 Task: Select Kindle E-Readers from Kindle E-readers & Books. Add to cart Kindle Fire 7-2. Place order for _x000D_
15 Dacey Ln_x000D_
Stafford, Virginia(VA), 22556, Cell Number (540) 752-1495
Action: Mouse moved to (374, 606)
Screenshot: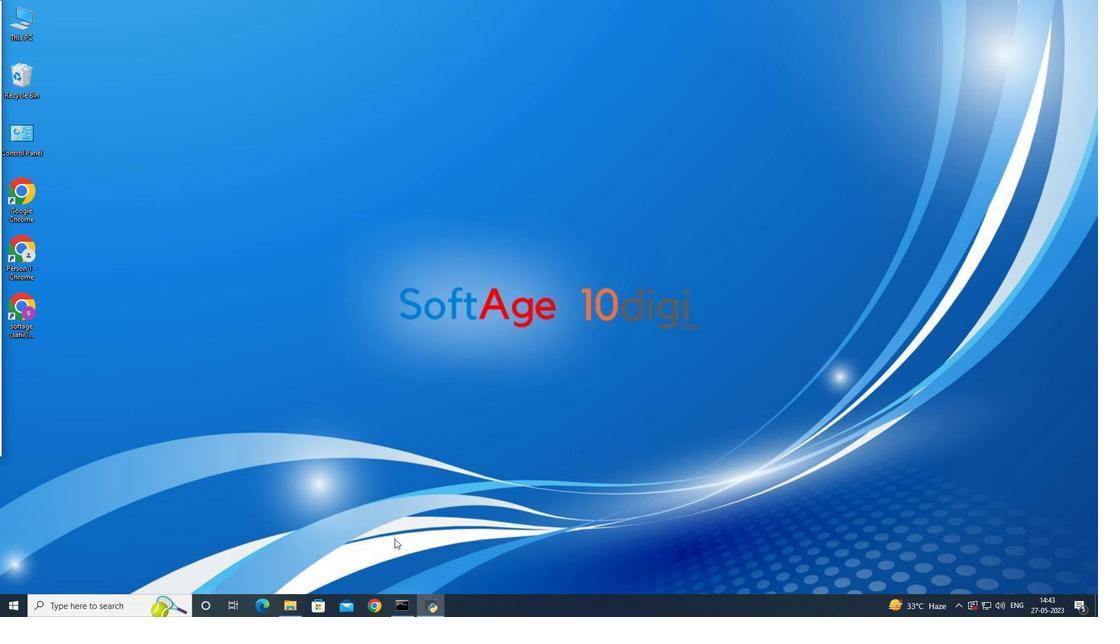 
Action: Mouse pressed left at (374, 606)
Screenshot: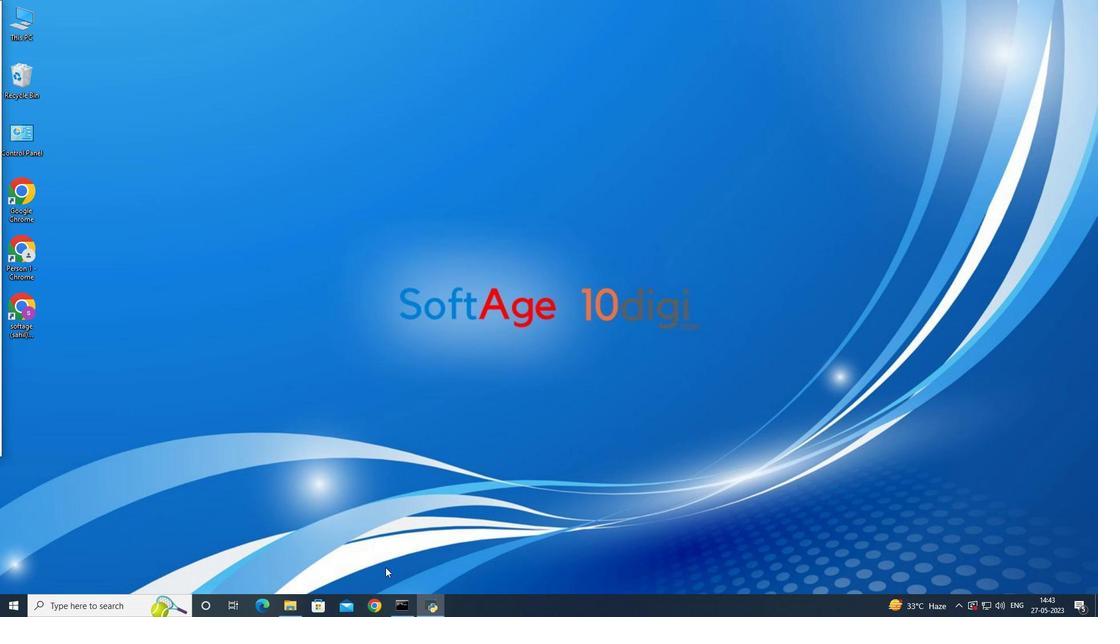 
Action: Mouse moved to (52, 46)
Screenshot: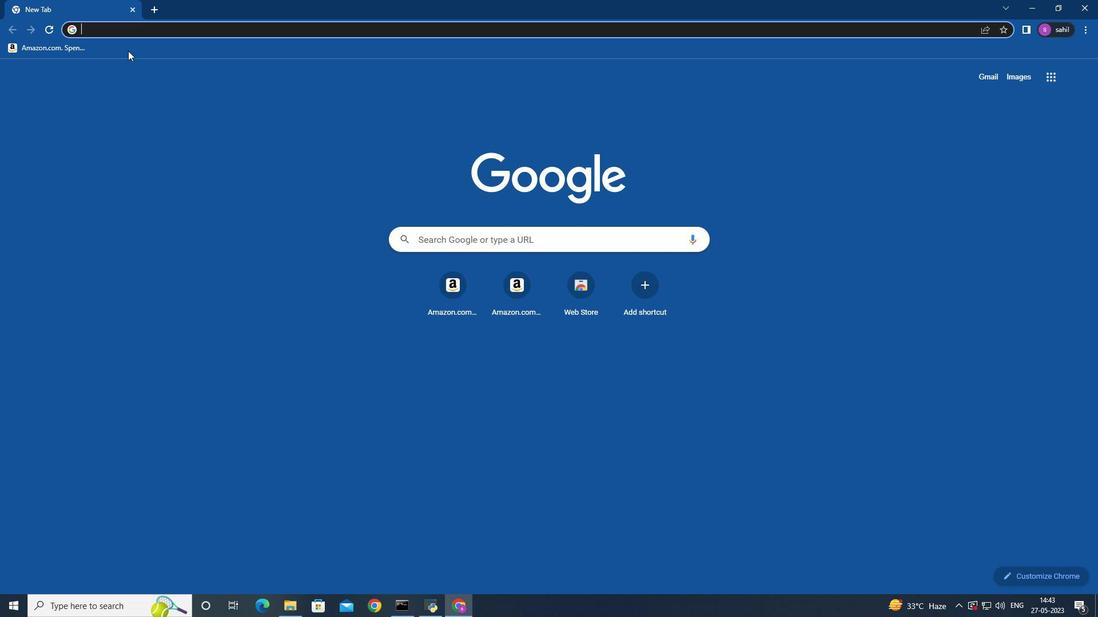 
Action: Mouse pressed left at (52, 46)
Screenshot: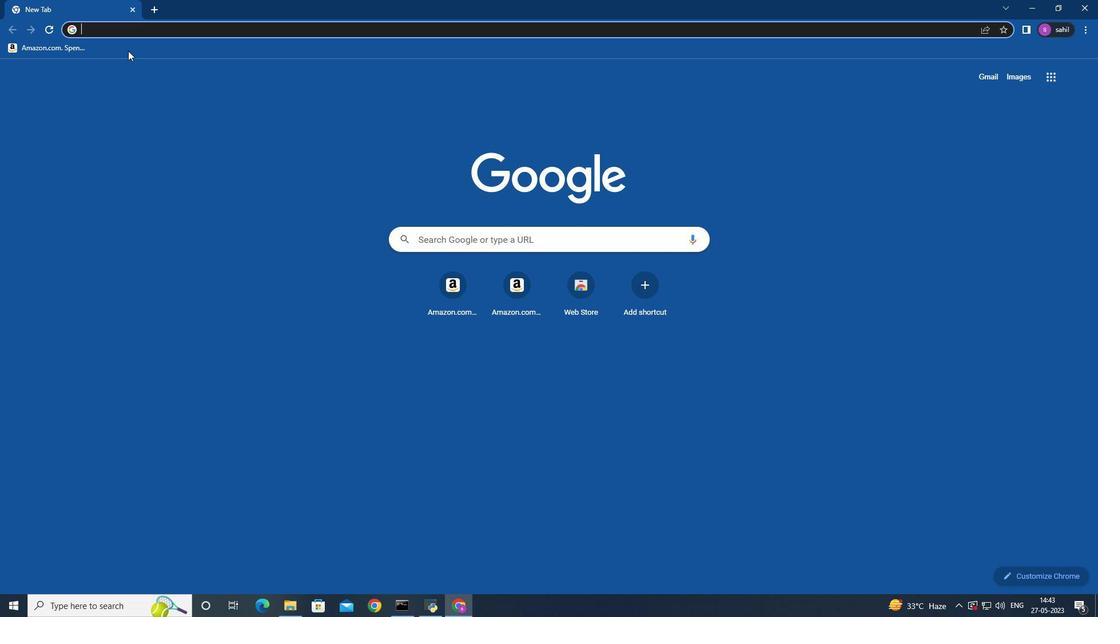 
Action: Mouse moved to (122, 61)
Screenshot: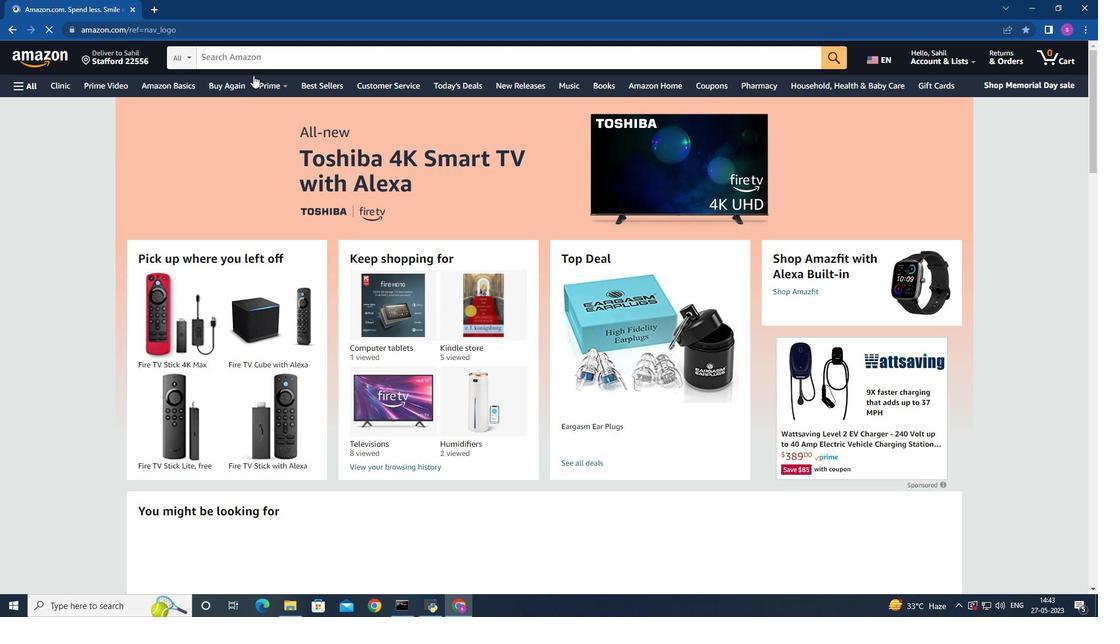 
Action: Mouse pressed left at (122, 61)
Screenshot: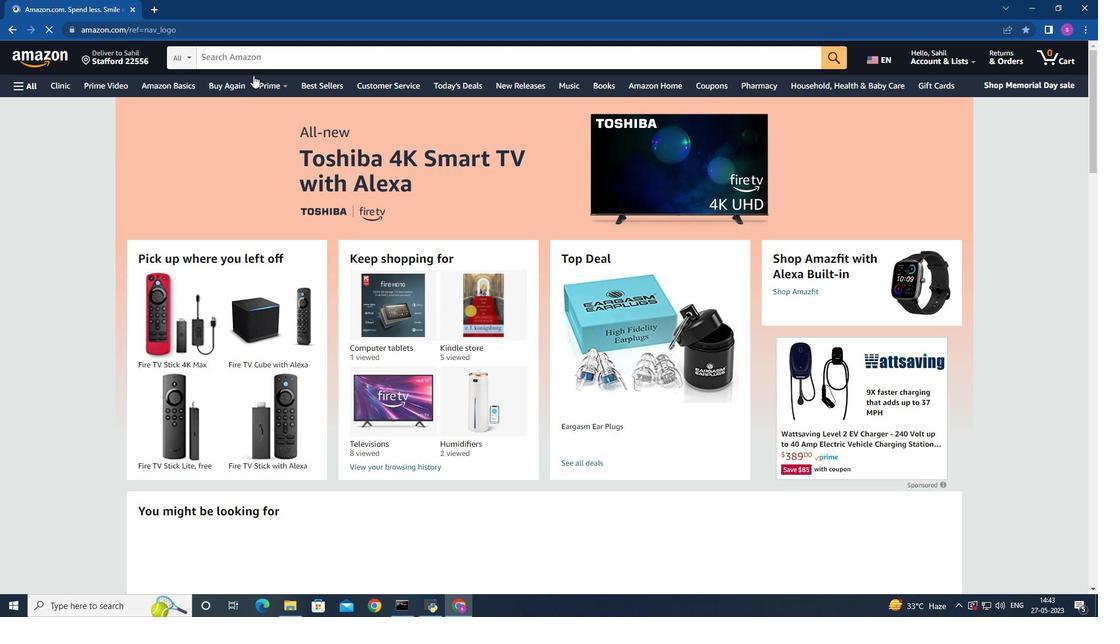 
Action: Mouse moved to (626, 251)
Screenshot: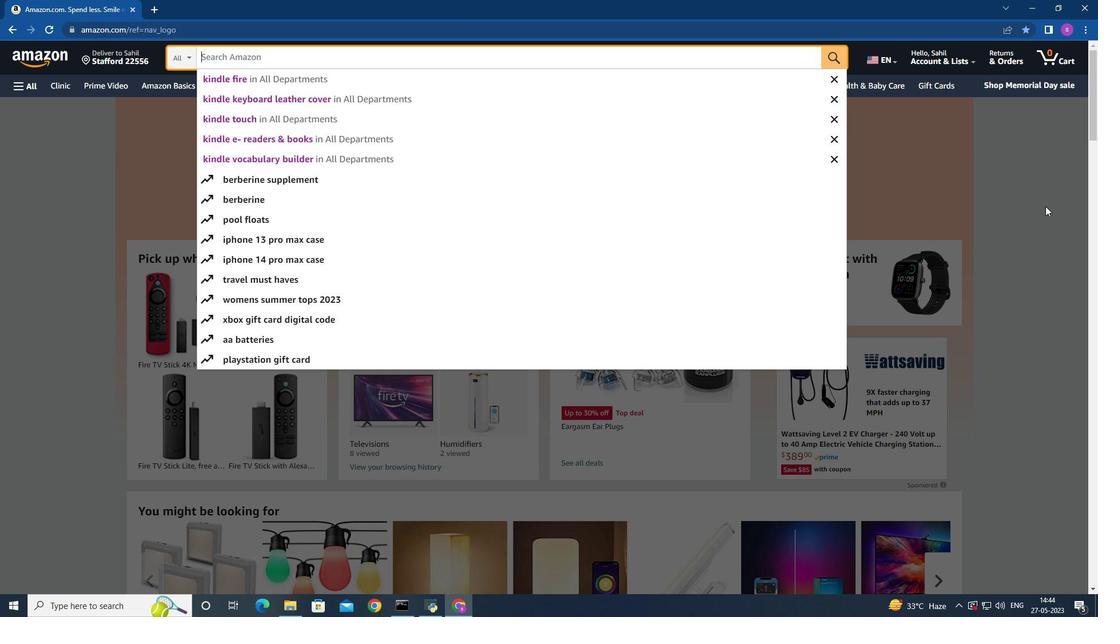 
Action: Mouse scrolled (626, 251) with delta (0, 0)
Screenshot: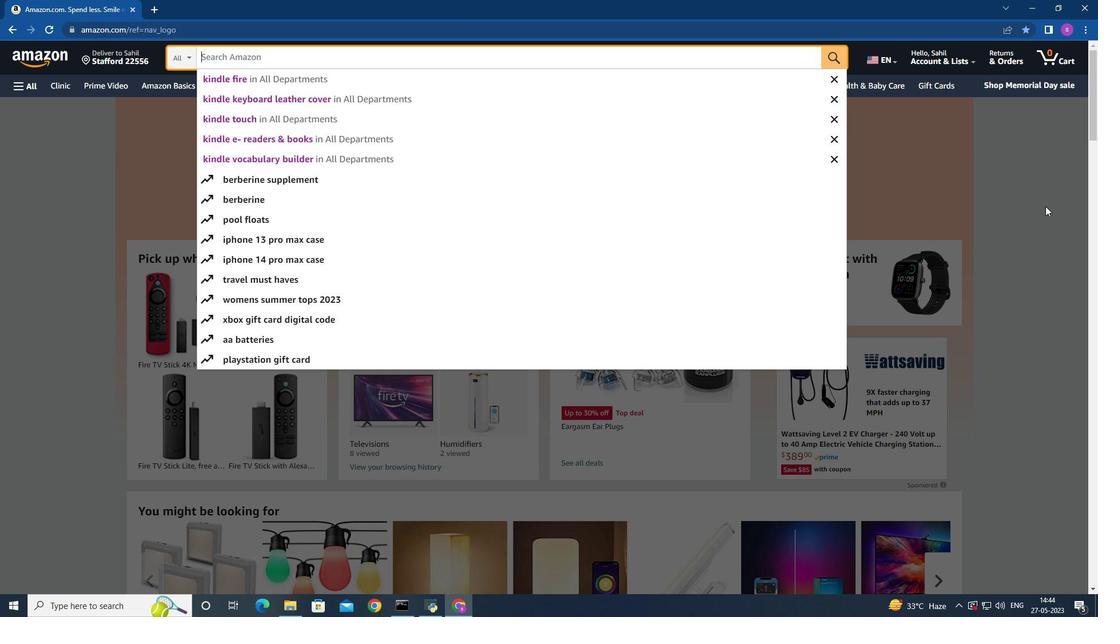 
Action: Mouse moved to (626, 252)
Screenshot: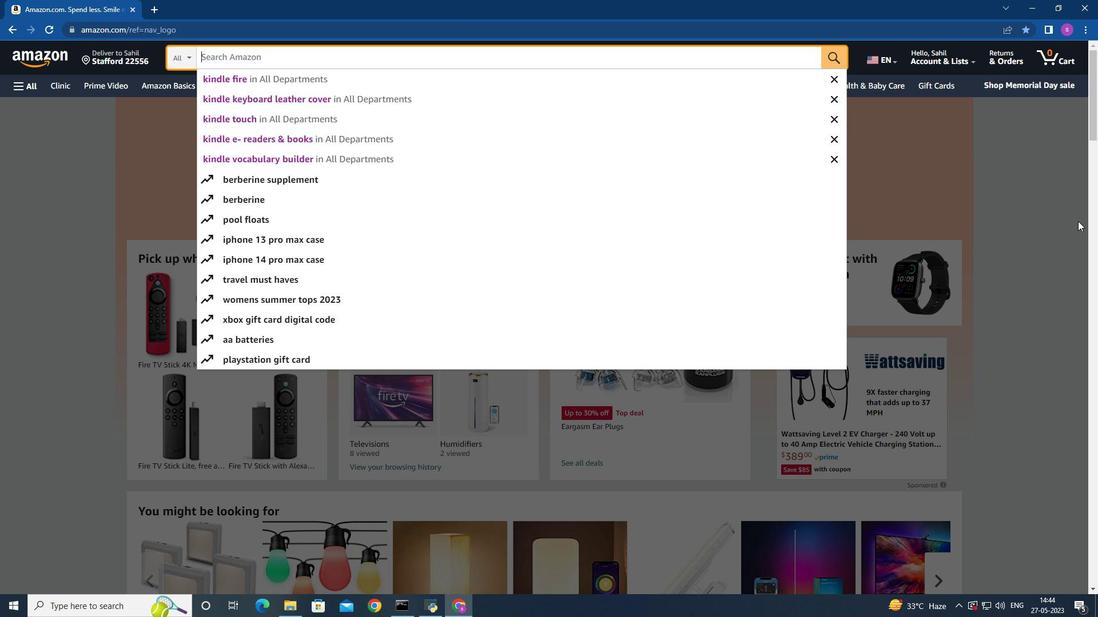 
Action: Mouse scrolled (626, 251) with delta (0, 0)
Screenshot: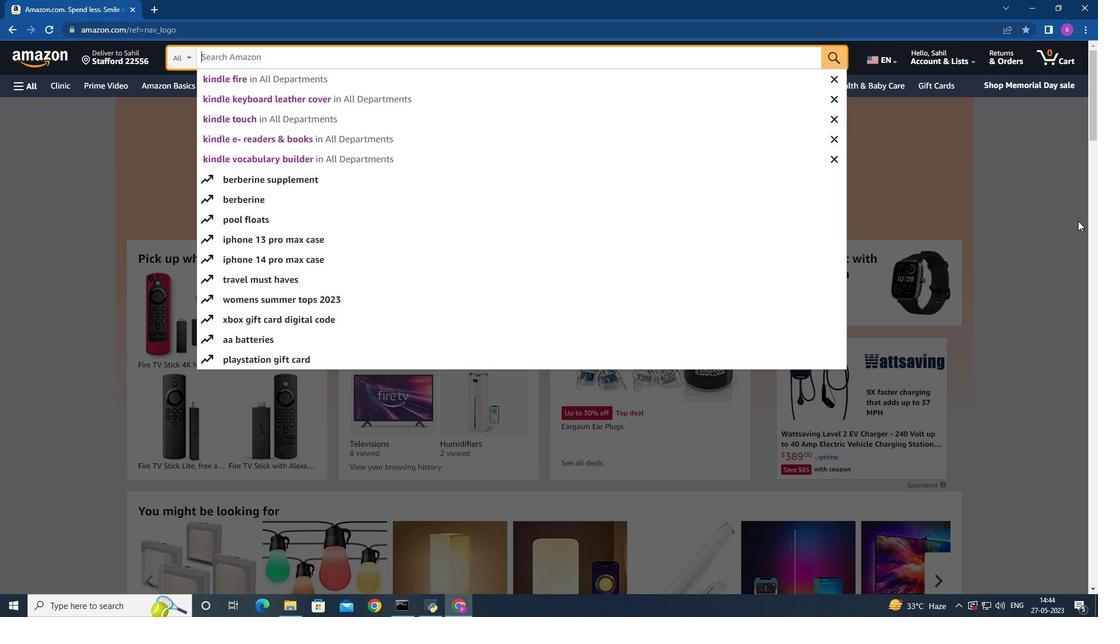 
Action: Mouse moved to (533, 352)
Screenshot: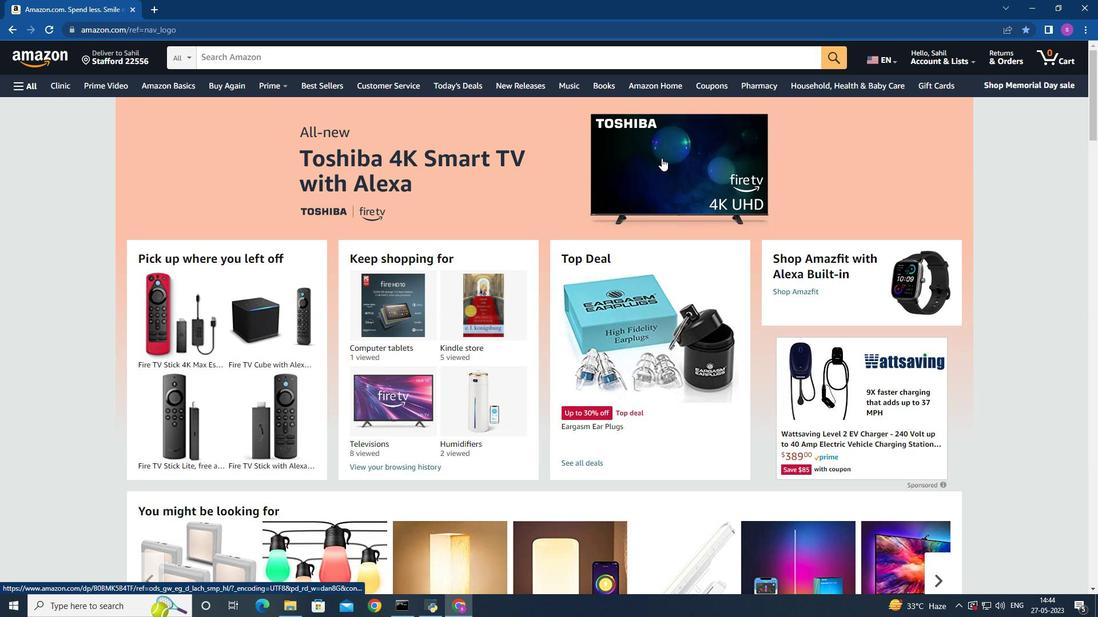 
Action: Mouse pressed left at (533, 352)
Screenshot: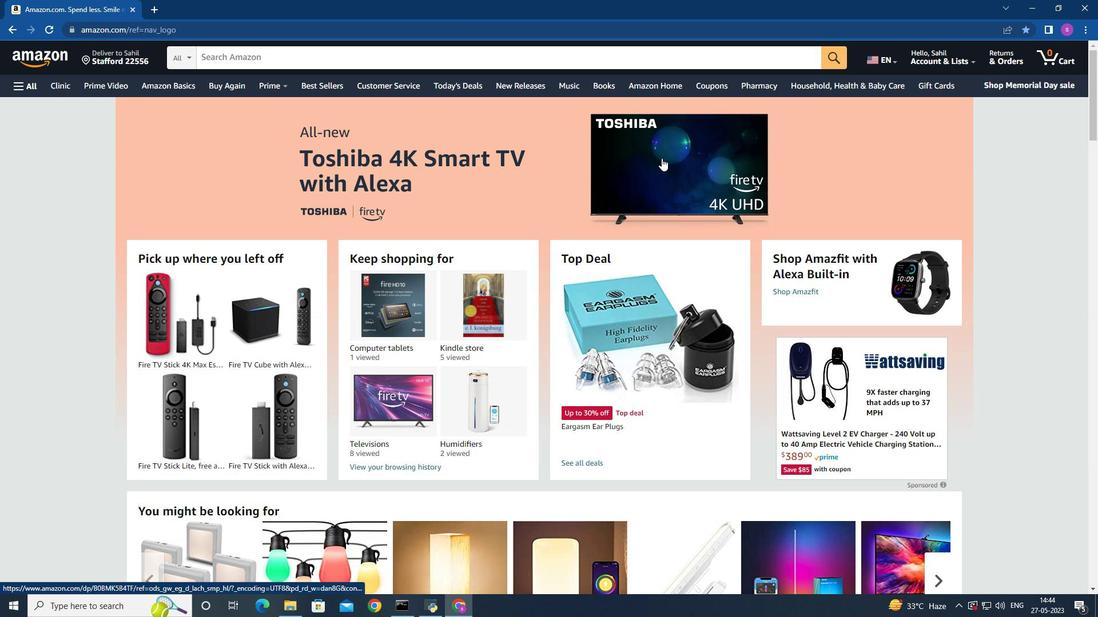 
Action: Mouse moved to (309, 248)
Screenshot: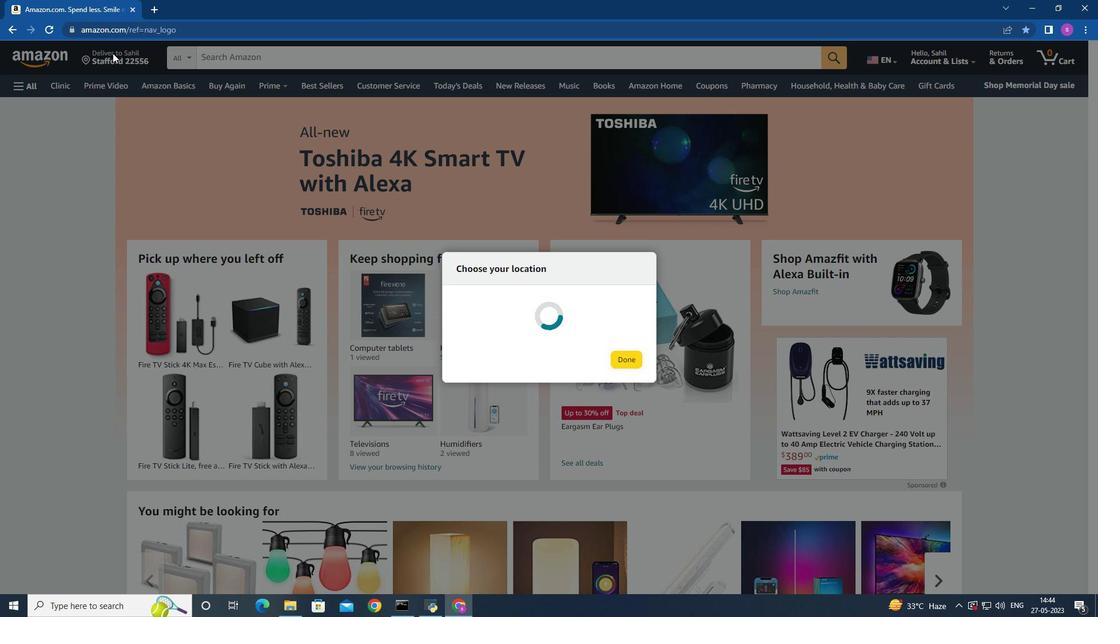
Action: Mouse pressed left at (309, 248)
Screenshot: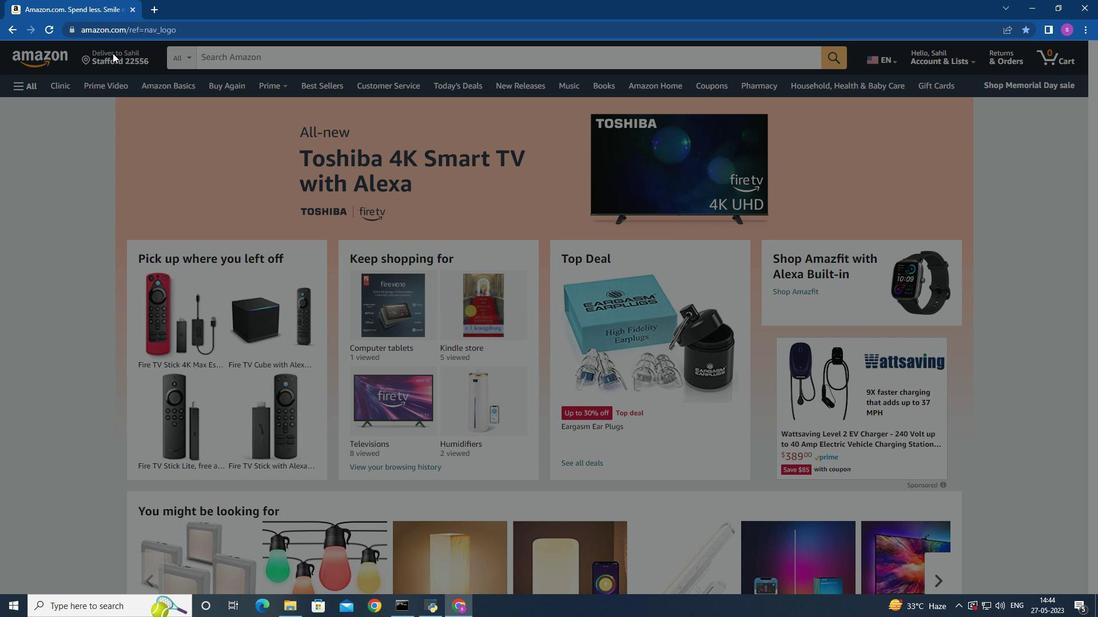 
Action: Mouse moved to (1073, 235)
Screenshot: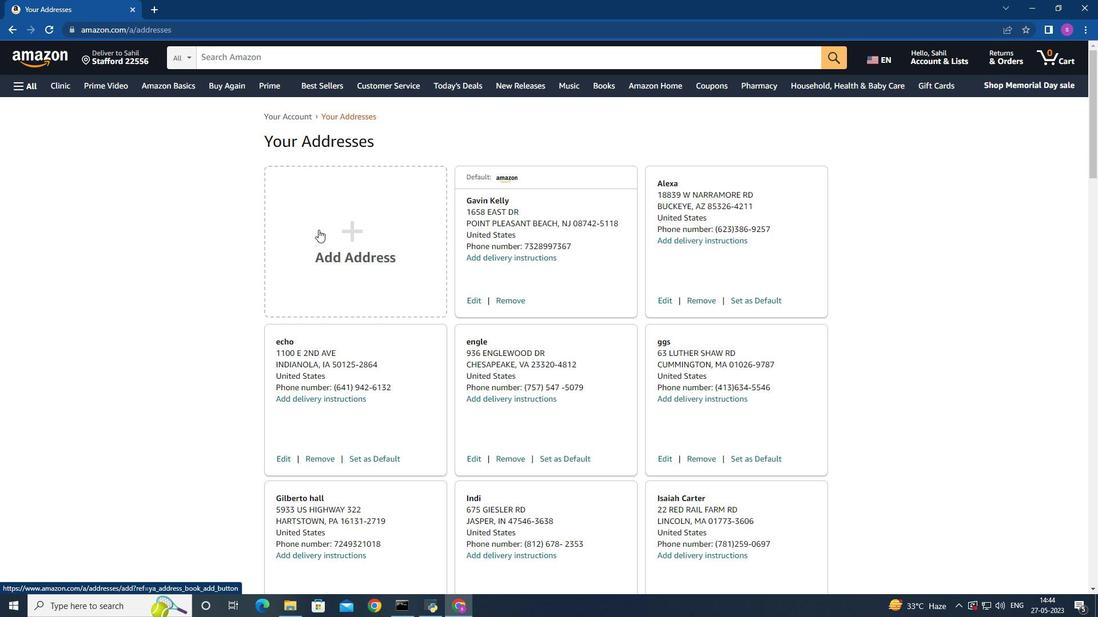 
Action: Mouse pressed left at (1073, 235)
Screenshot: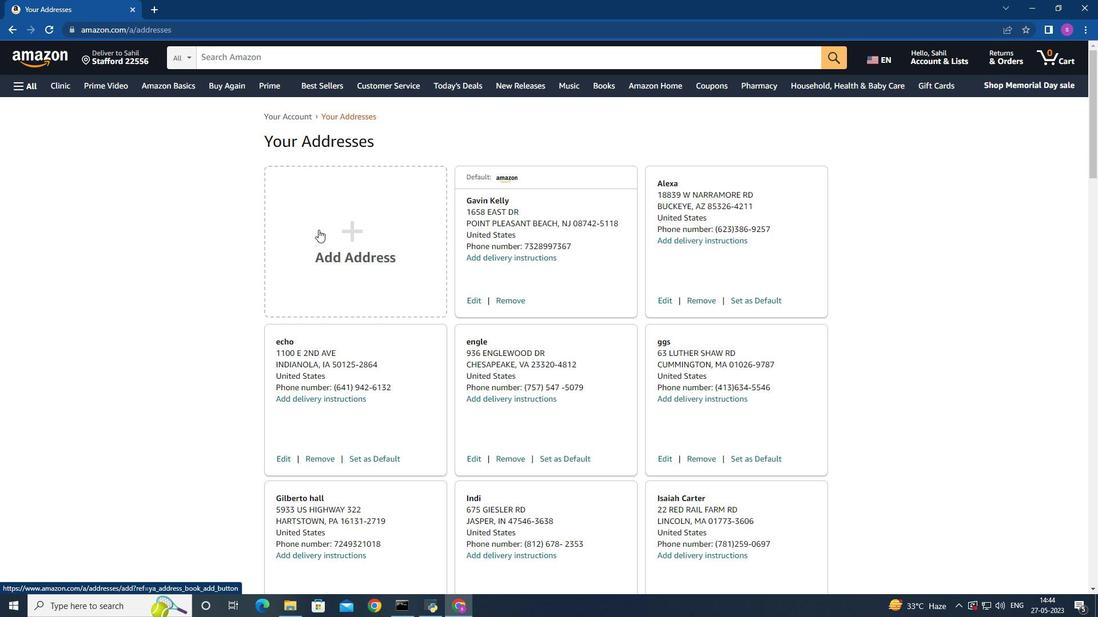 
Action: Mouse moved to (435, 269)
Screenshot: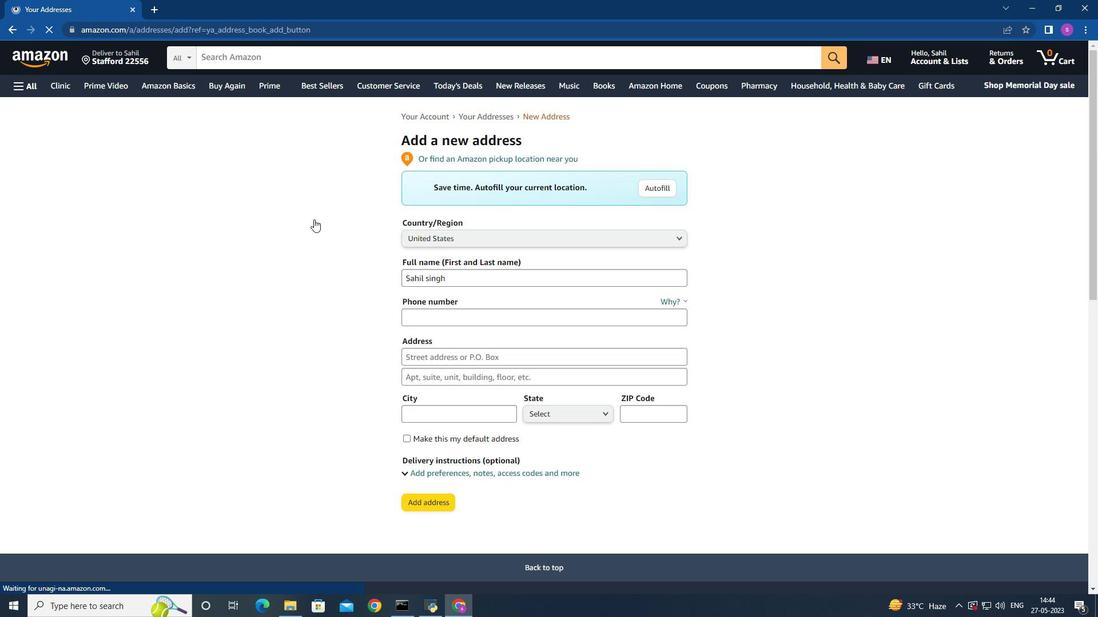 
Action: Mouse scrolled (435, 268) with delta (0, 0)
Screenshot: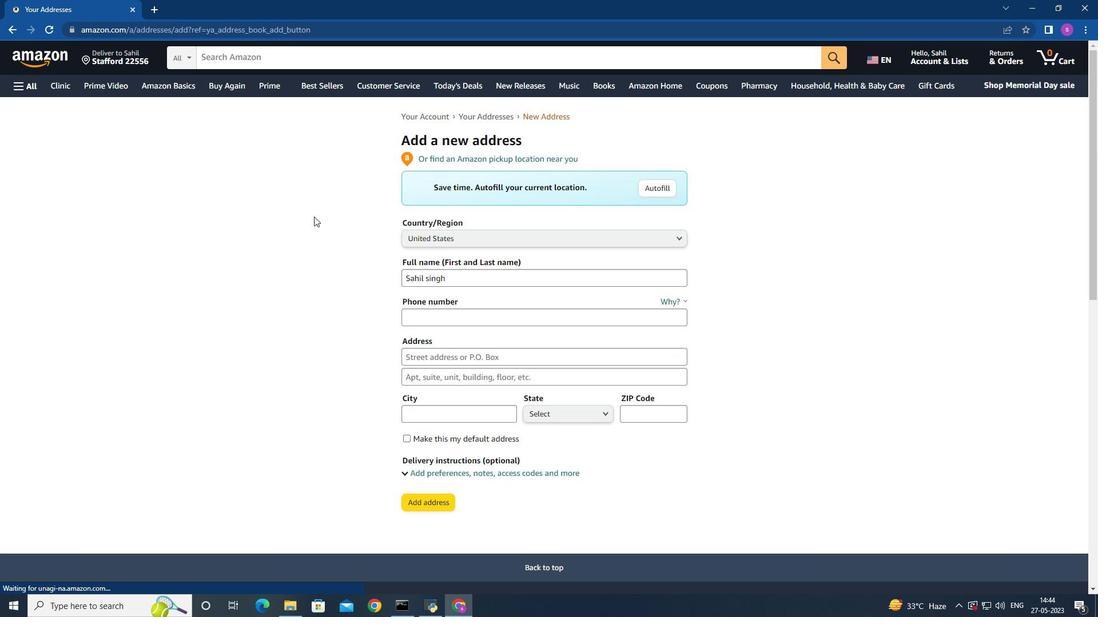 
Action: Mouse moved to (412, 256)
Screenshot: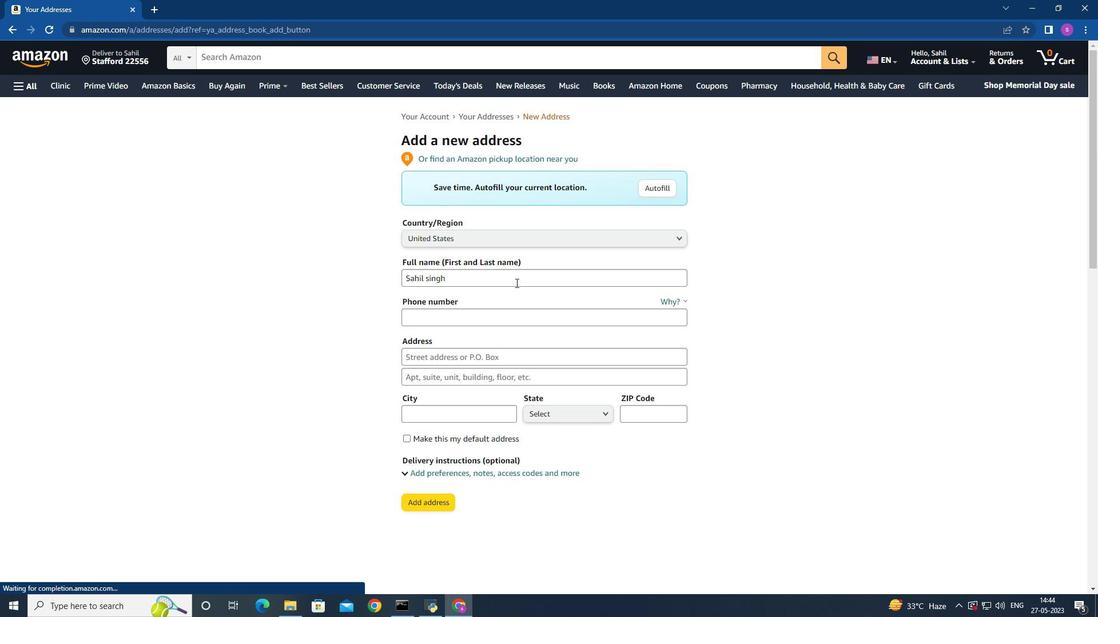 
Action: Mouse pressed left at (412, 256)
Screenshot: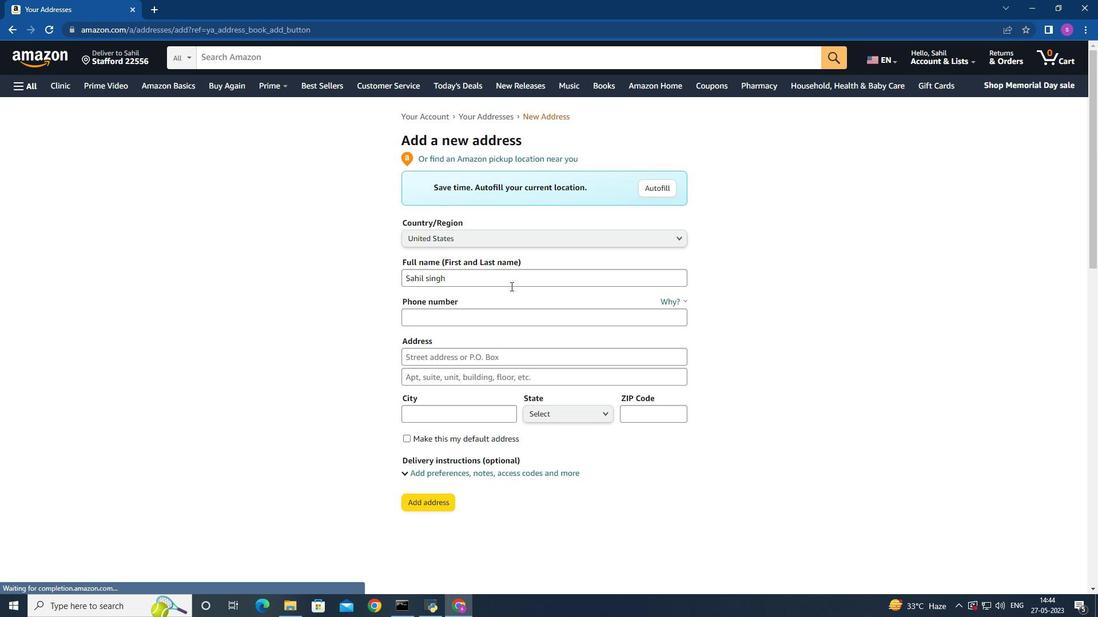 
Action: Mouse moved to (413, 256)
Screenshot: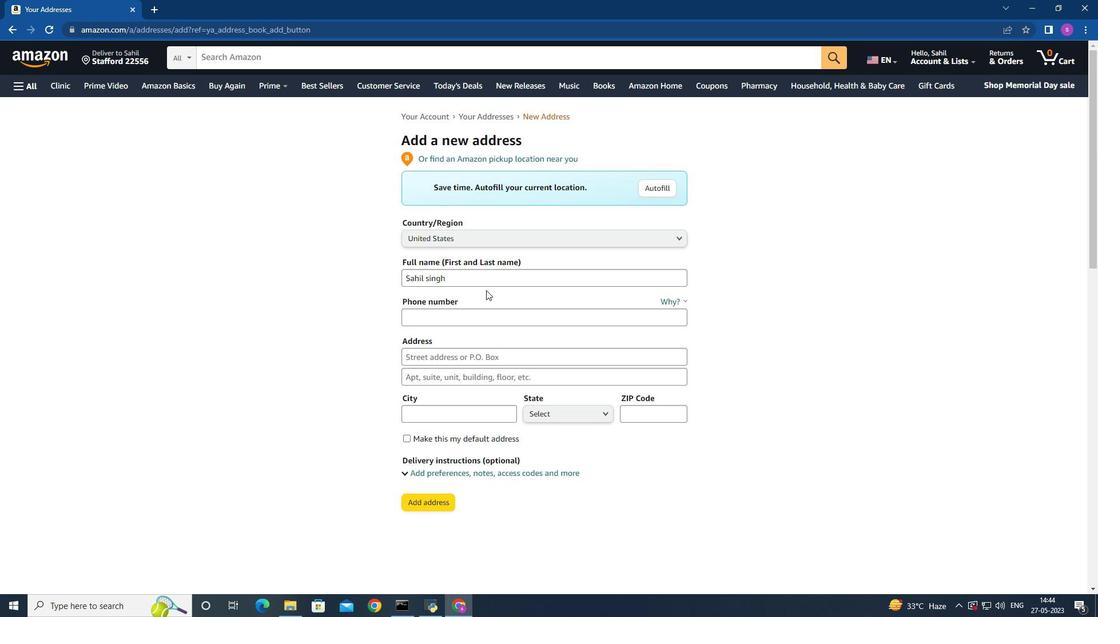
Action: Key pressed <Key.shift>(540<Key.shift>)<Key.space>752<Key.space>-<Key.space>1495
Screenshot: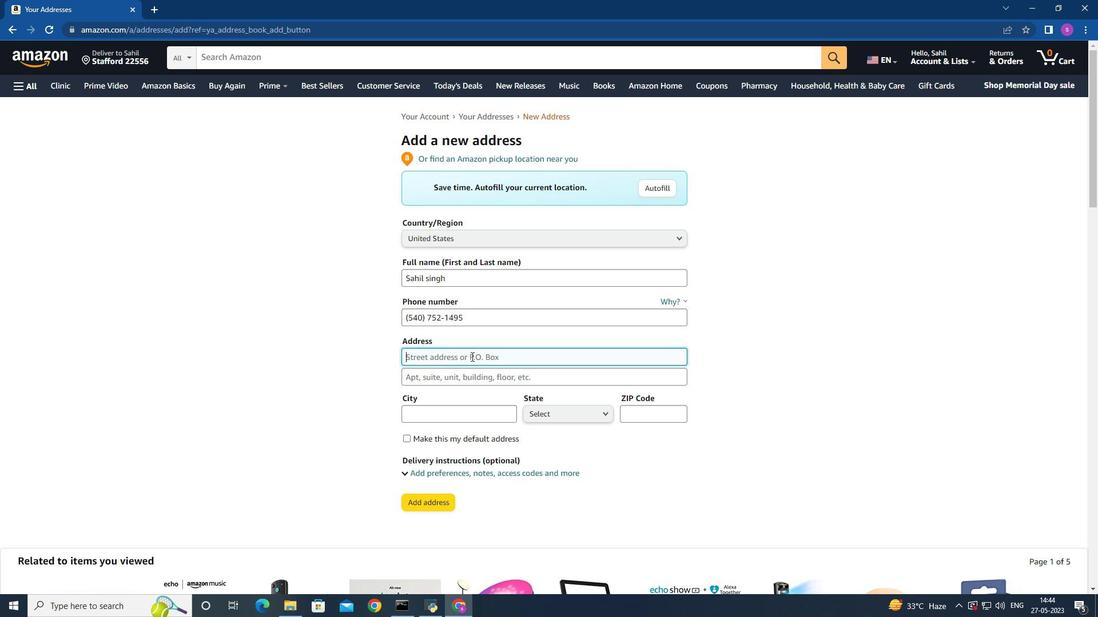 
Action: Mouse moved to (408, 299)
Screenshot: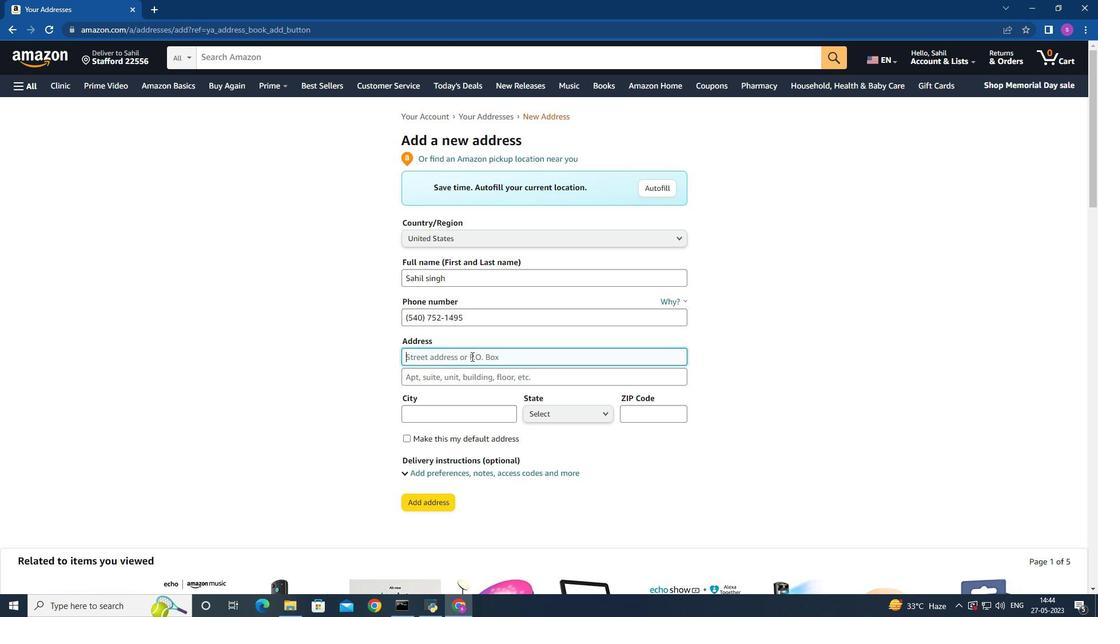 
Action: Mouse pressed left at (408, 299)
Screenshot: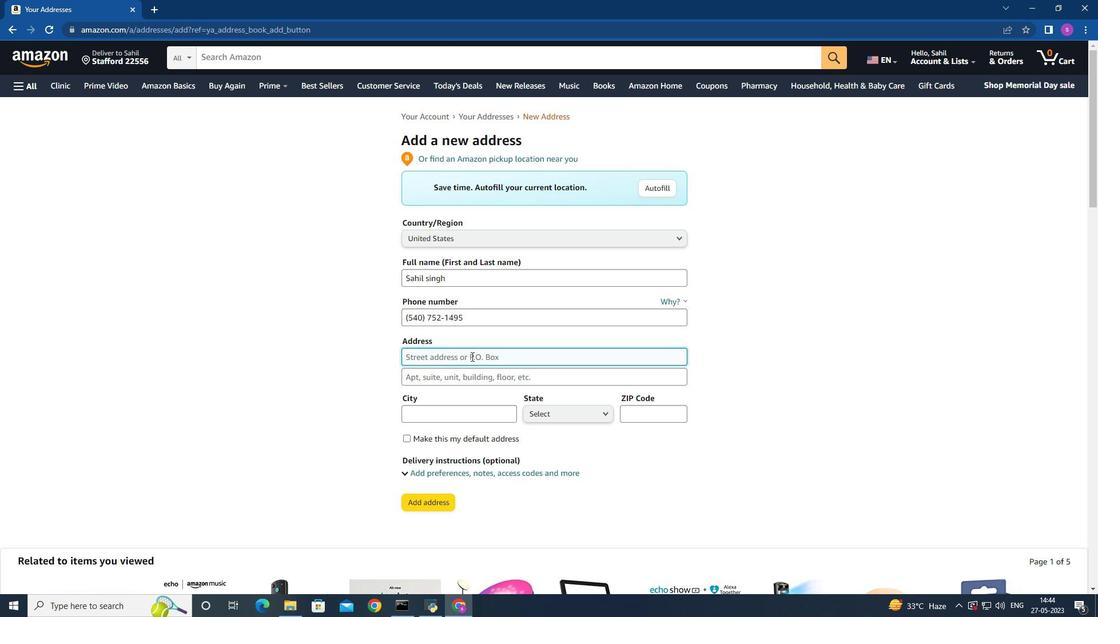 
Action: Mouse moved to (408, 299)
Screenshot: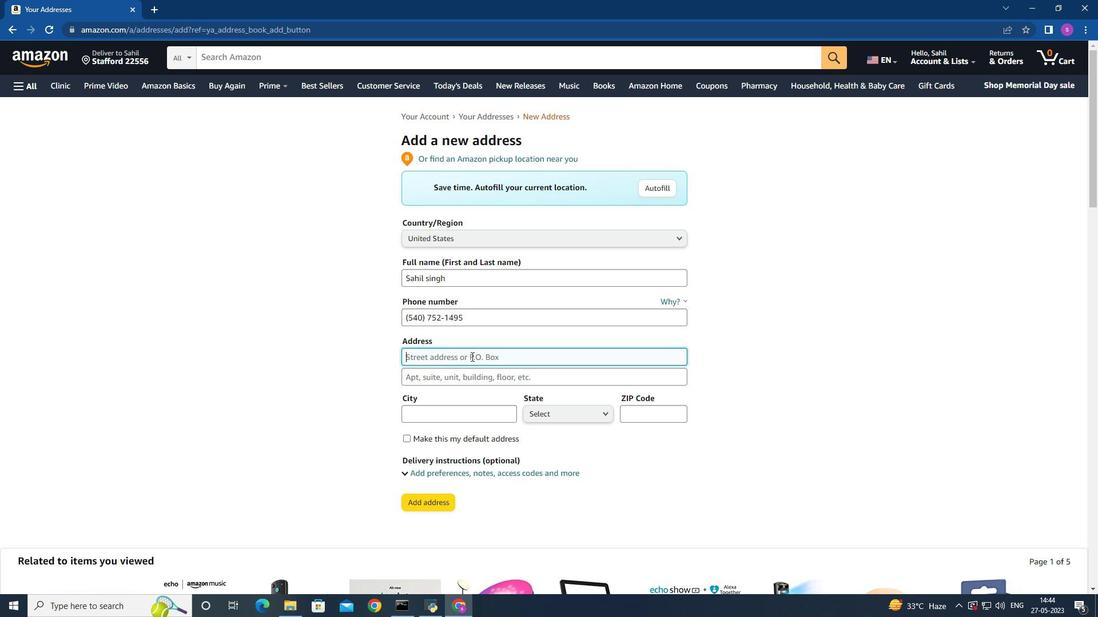 
Action: Key pressed 15<Key.space><Key.shift><Key.shift><Key.shift><Key.shift><Key.shift><Key.shift>Dacey
Screenshot: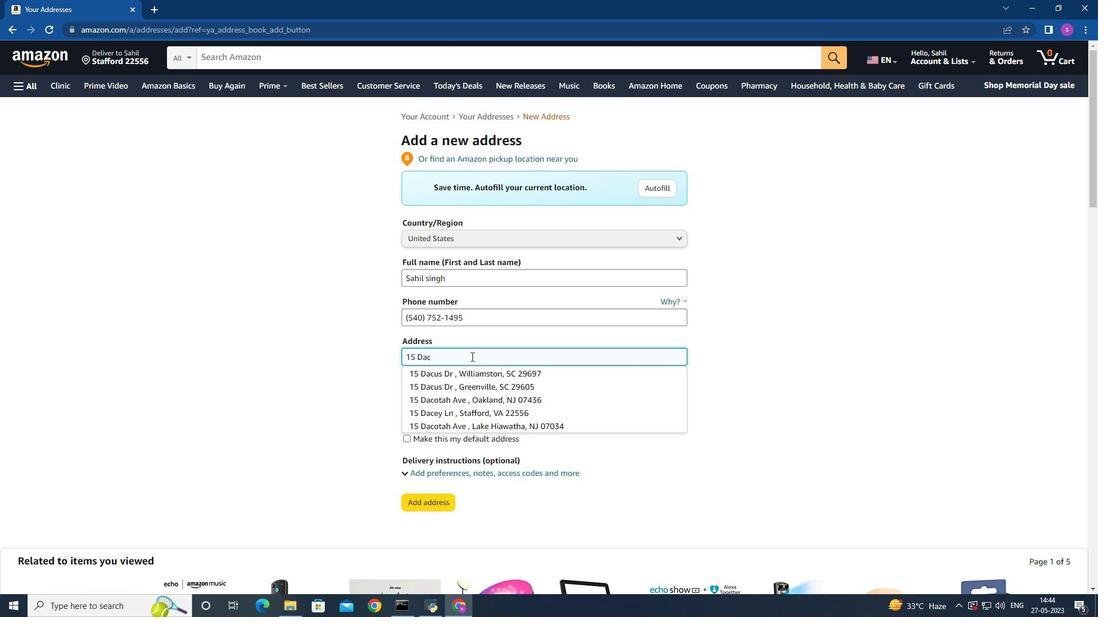 
Action: Mouse moved to (465, 317)
Screenshot: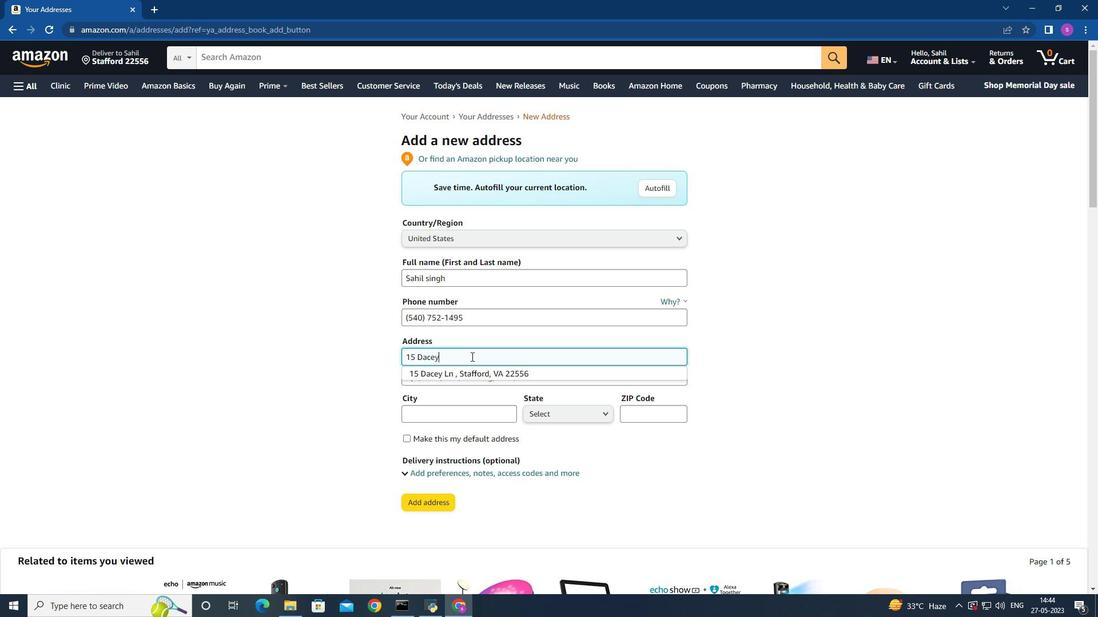 
Action: Mouse pressed left at (465, 317)
Screenshot: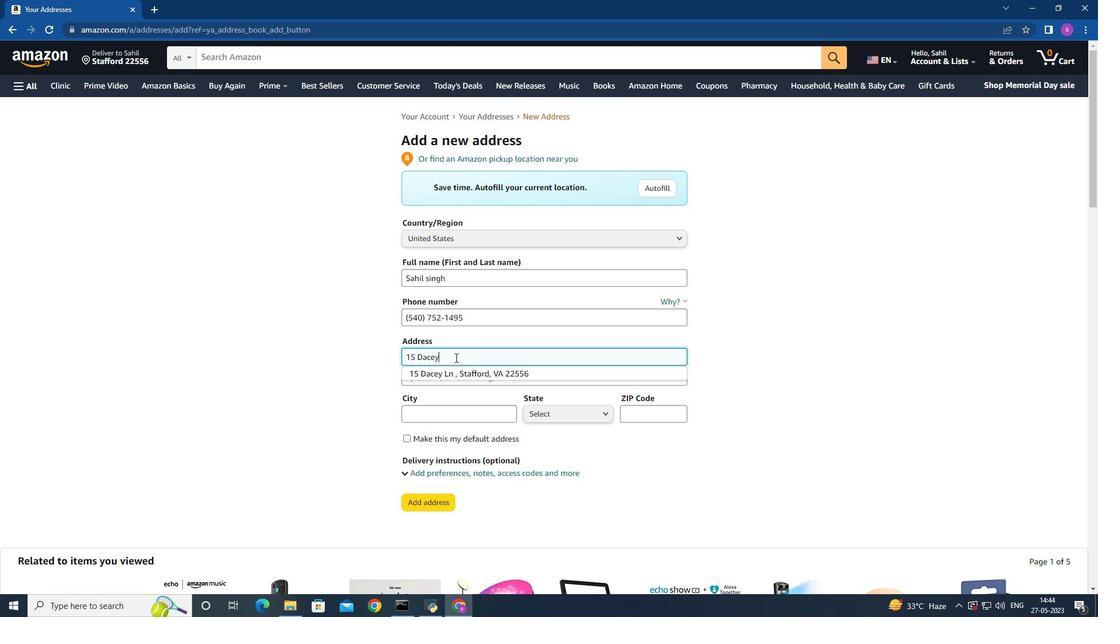 
Action: Mouse moved to (454, 305)
Screenshot: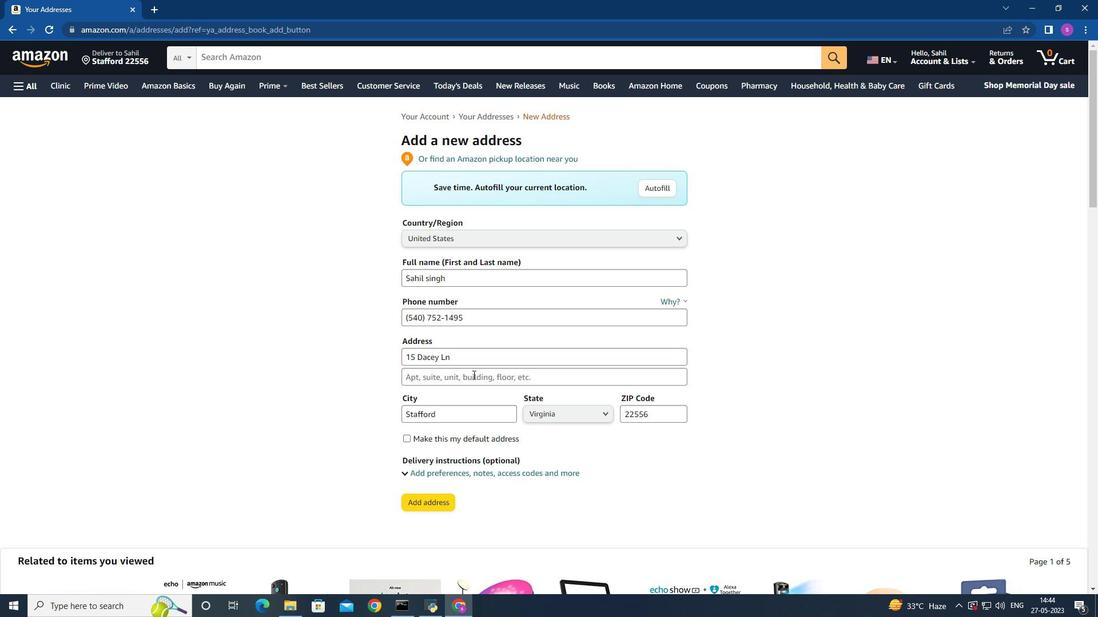 
Action: Mouse scrolled (454, 306) with delta (0, 0)
Screenshot: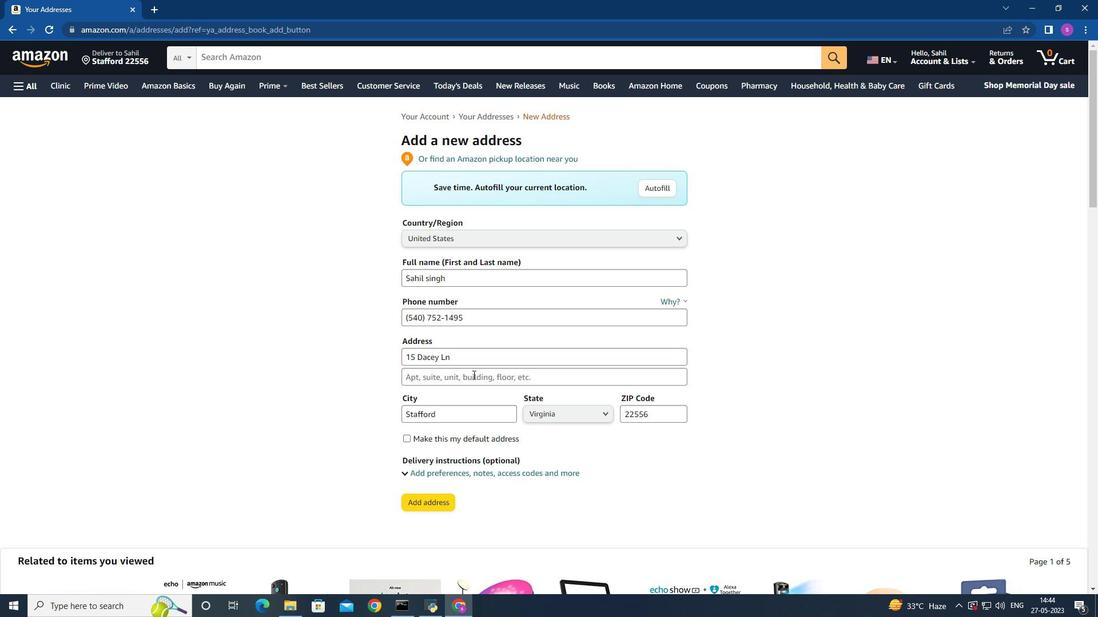 
Action: Mouse moved to (414, 275)
Screenshot: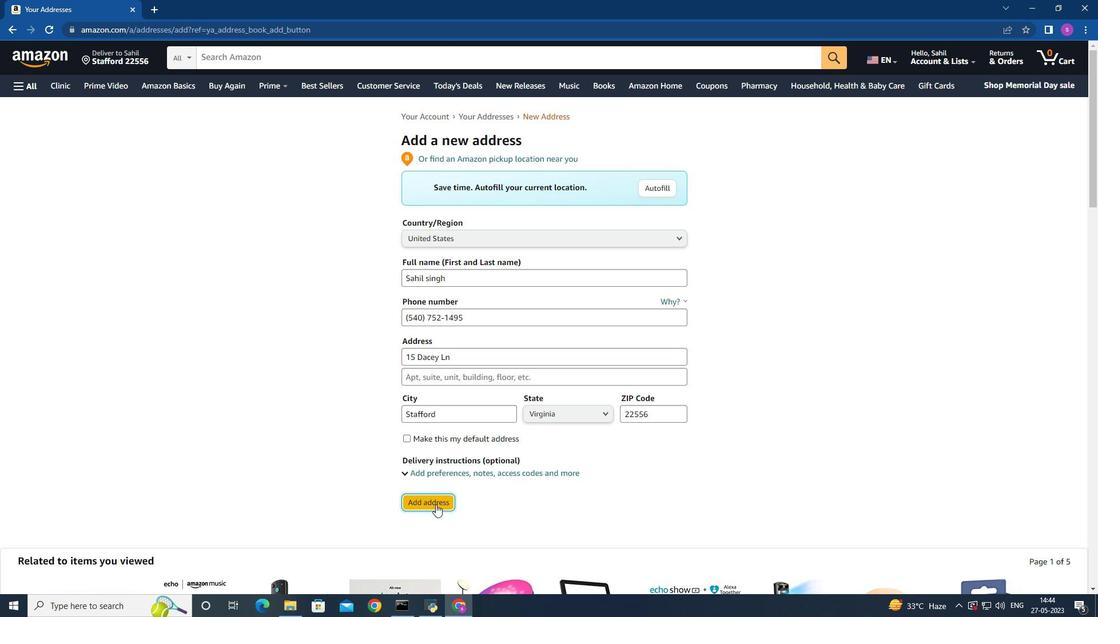
Action: Mouse pressed left at (414, 275)
Screenshot: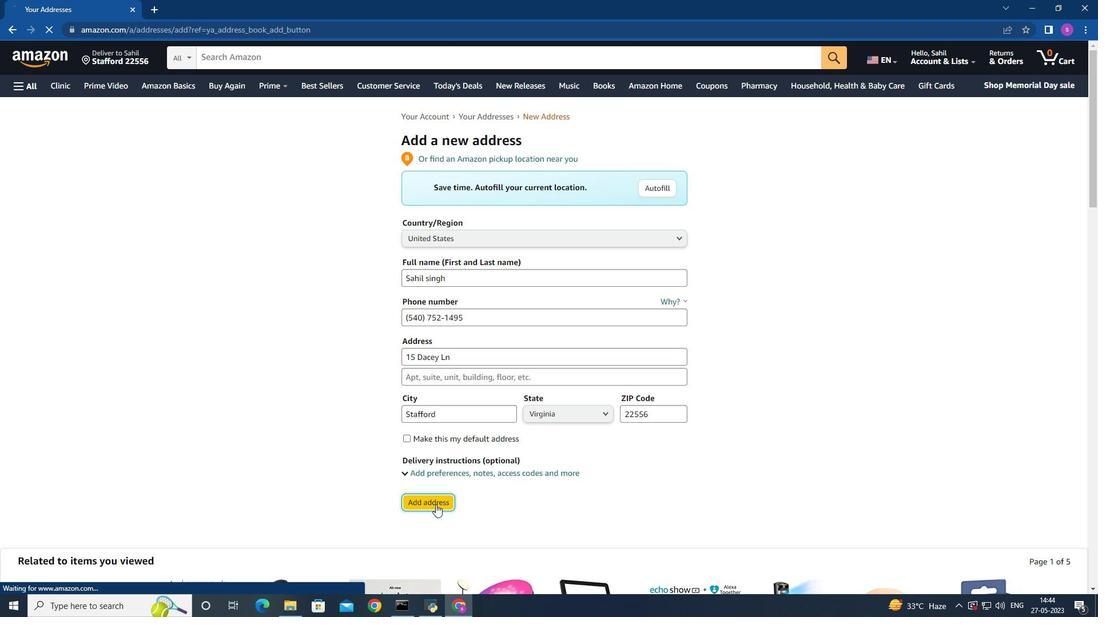 
Action: Mouse moved to (424, 251)
Screenshot: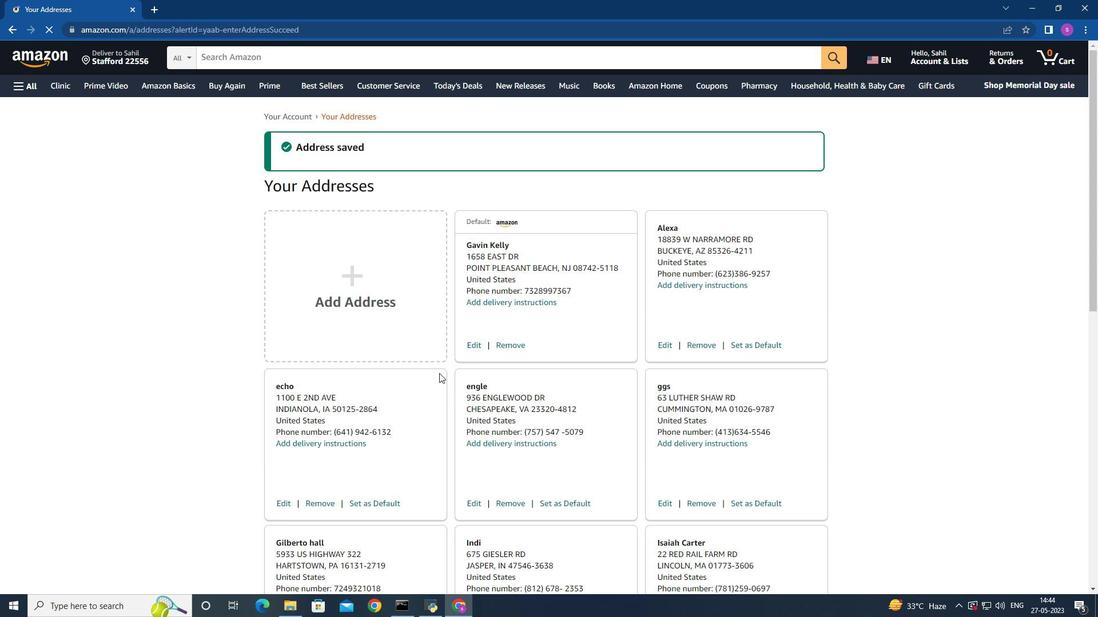
Action: Mouse scrolled (424, 251) with delta (0, 0)
Screenshot: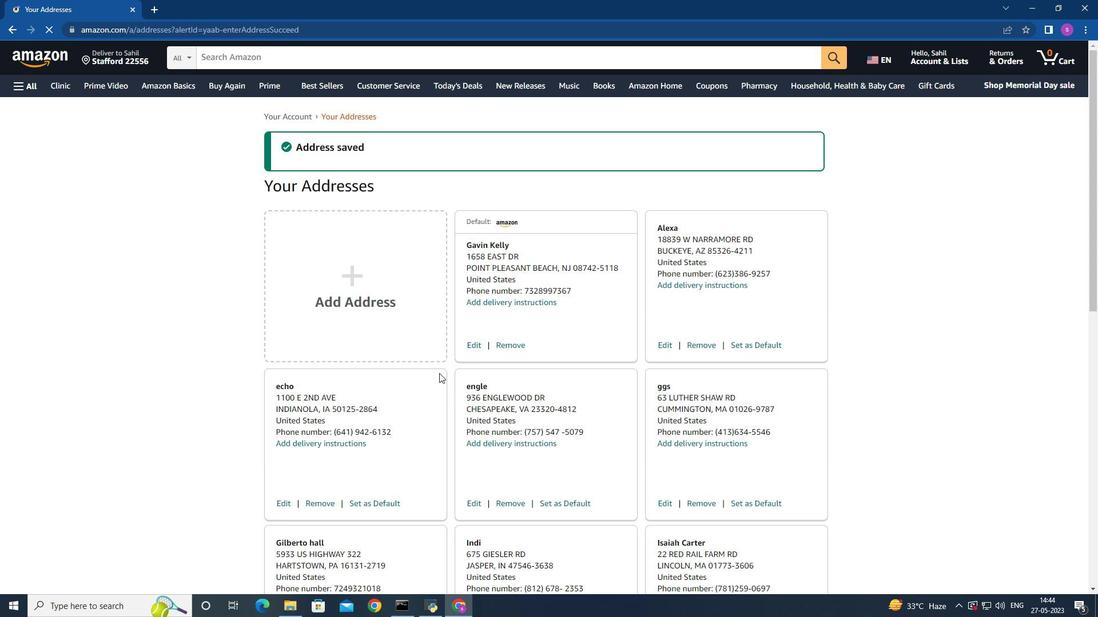 
Action: Mouse moved to (423, 249)
Screenshot: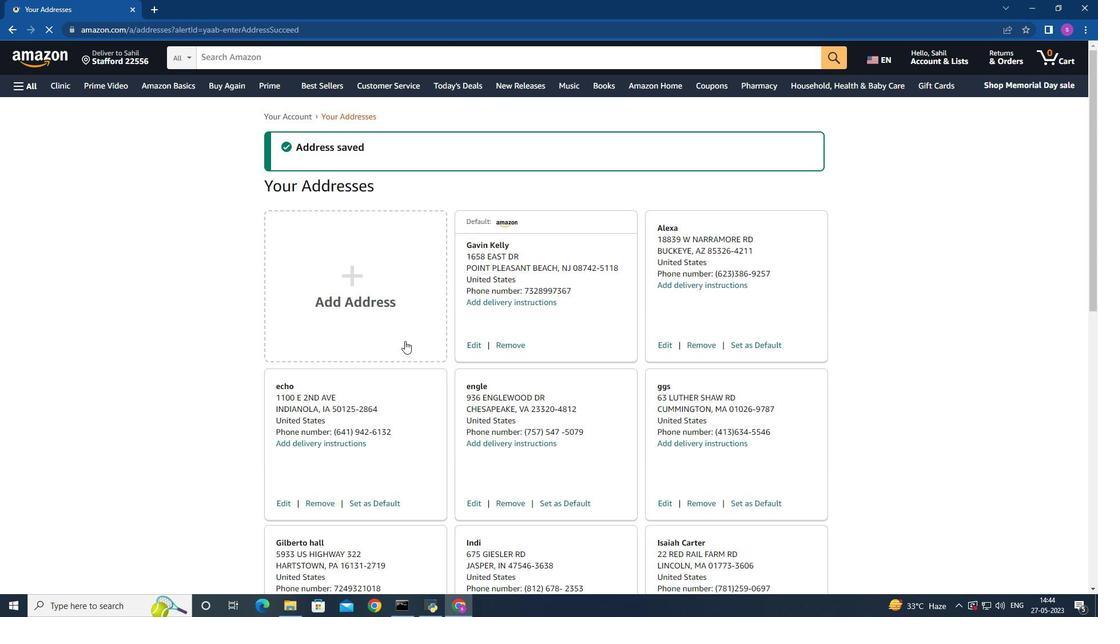 
Action: Mouse scrolled (423, 249) with delta (0, 0)
Screenshot: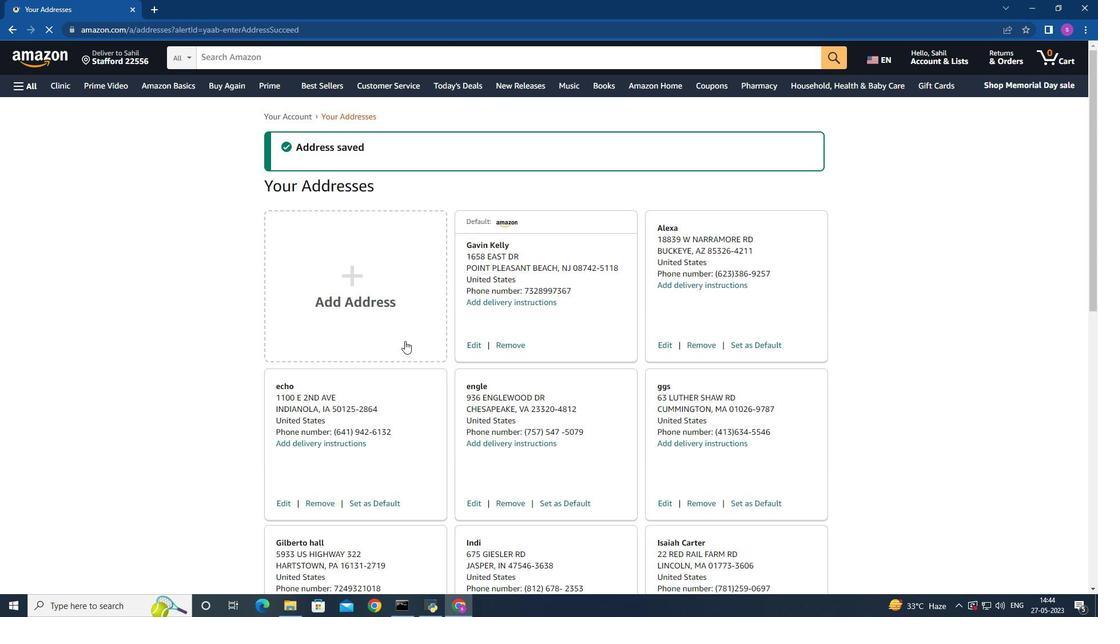 
Action: Mouse moved to (416, 244)
Screenshot: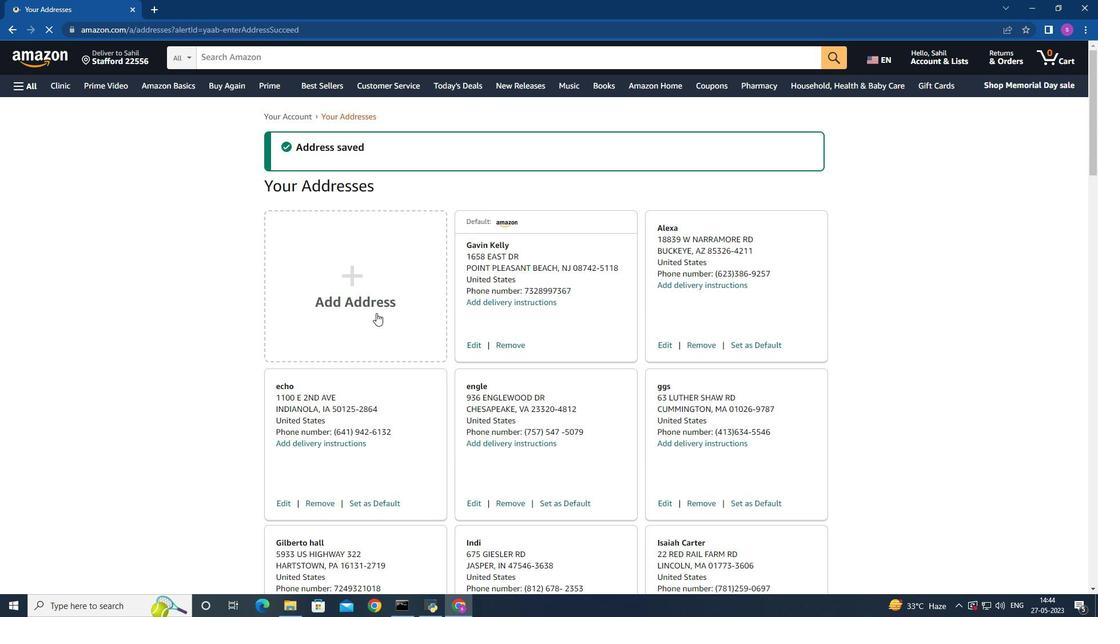 
Action: Mouse scrolled (416, 243) with delta (0, 0)
Screenshot: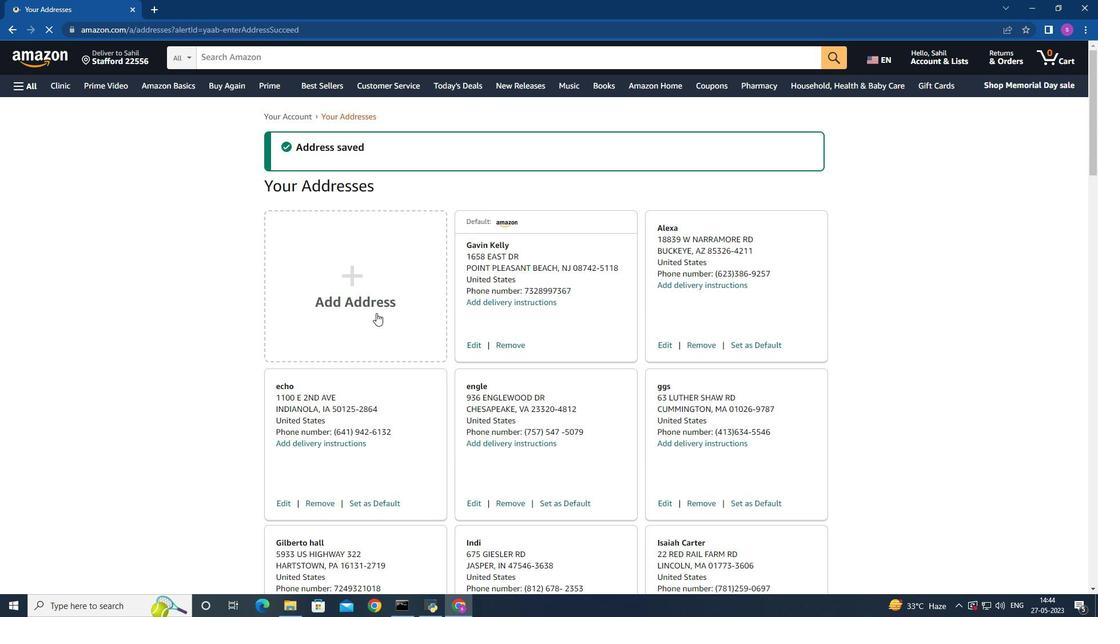 
Action: Mouse moved to (421, 259)
Screenshot: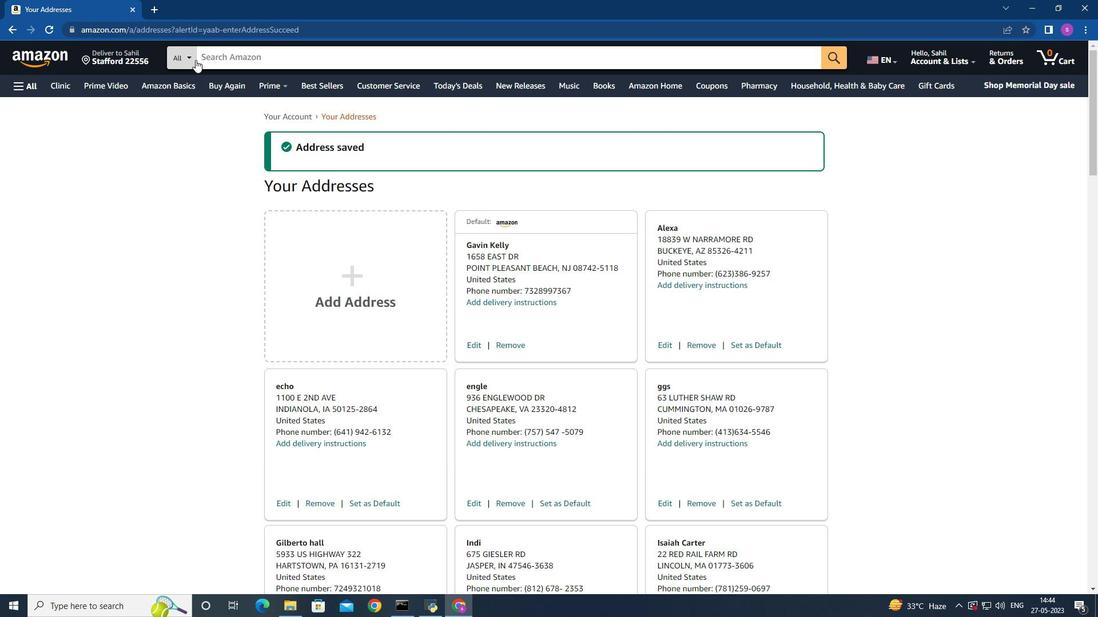 
Action: Mouse scrolled (421, 258) with delta (0, 0)
Screenshot: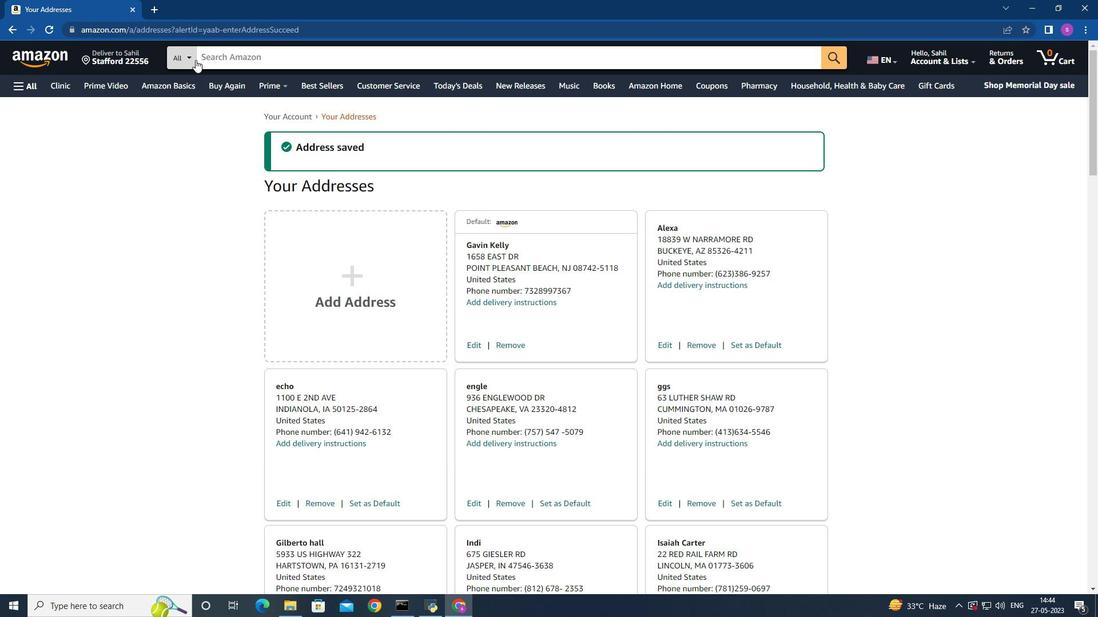 
Action: Mouse moved to (421, 270)
Screenshot: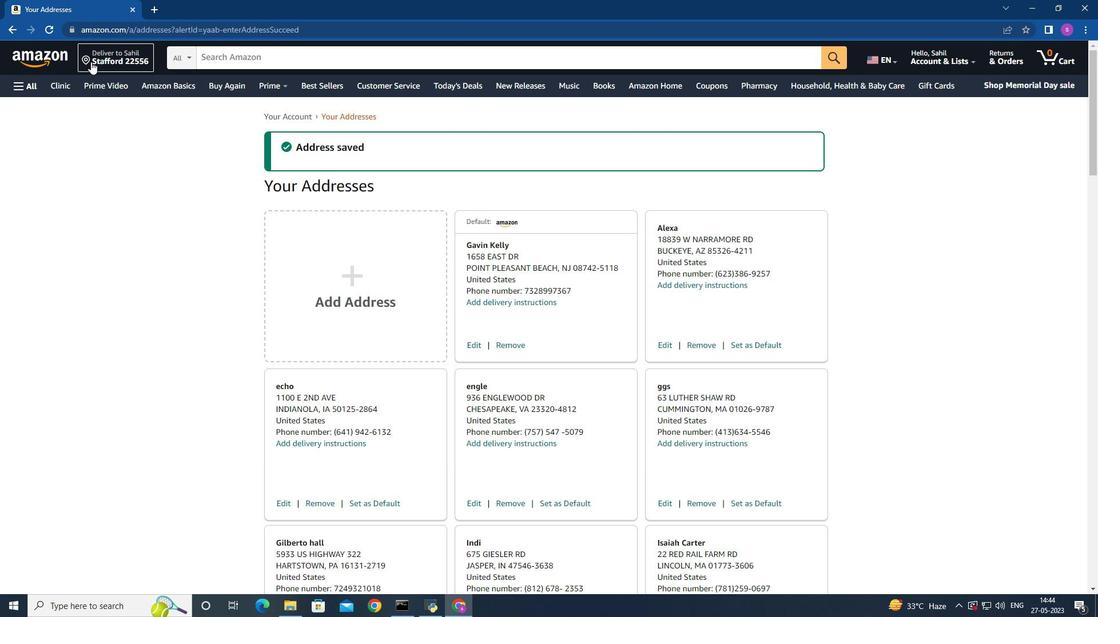 
Action: Mouse scrolled (421, 271) with delta (0, 0)
Screenshot: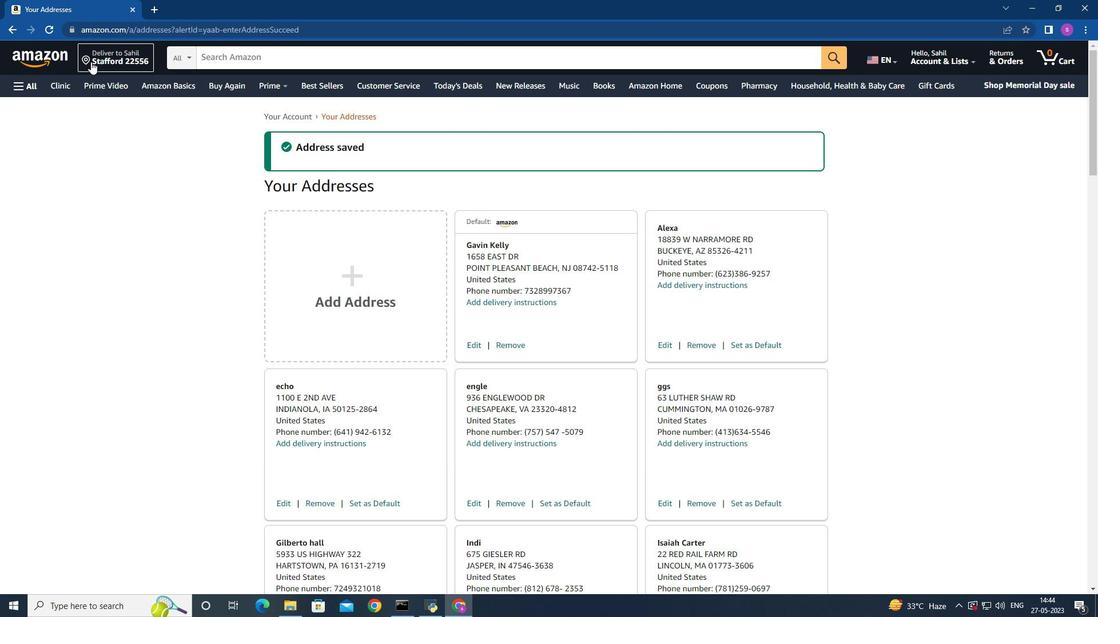 
Action: Mouse moved to (394, 328)
Screenshot: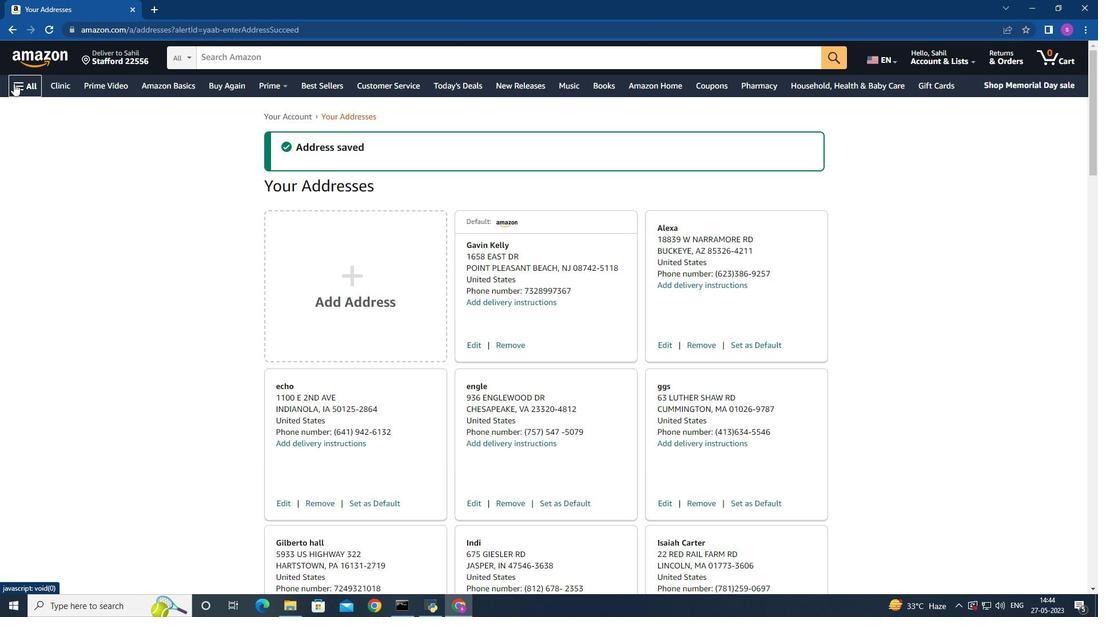 
Action: Mouse pressed left at (394, 328)
Screenshot: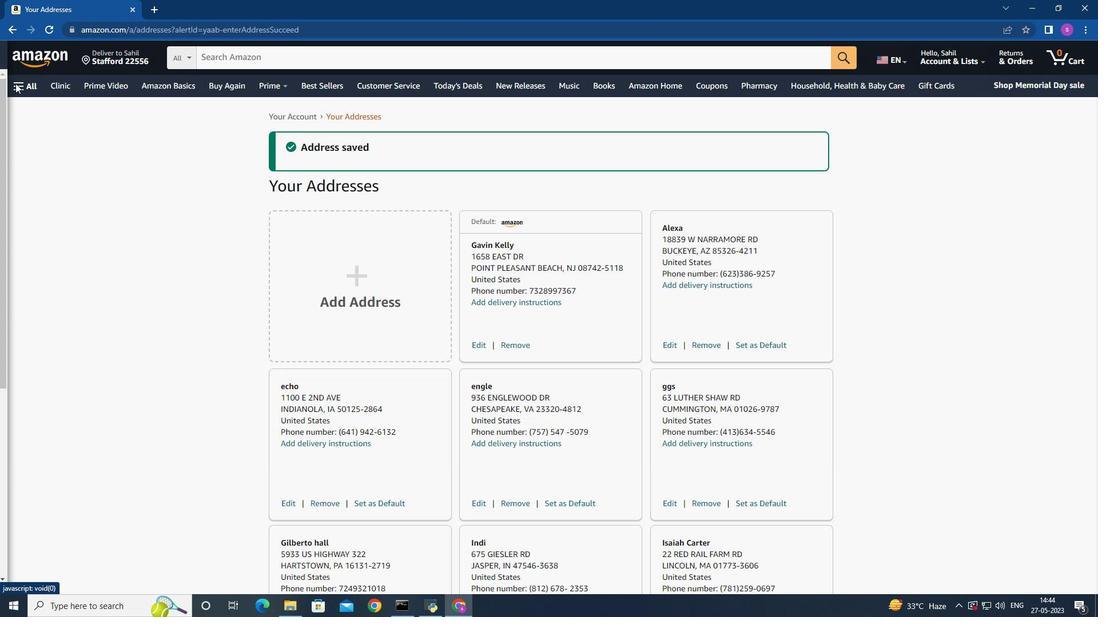 
Action: Mouse moved to (135, 55)
Screenshot: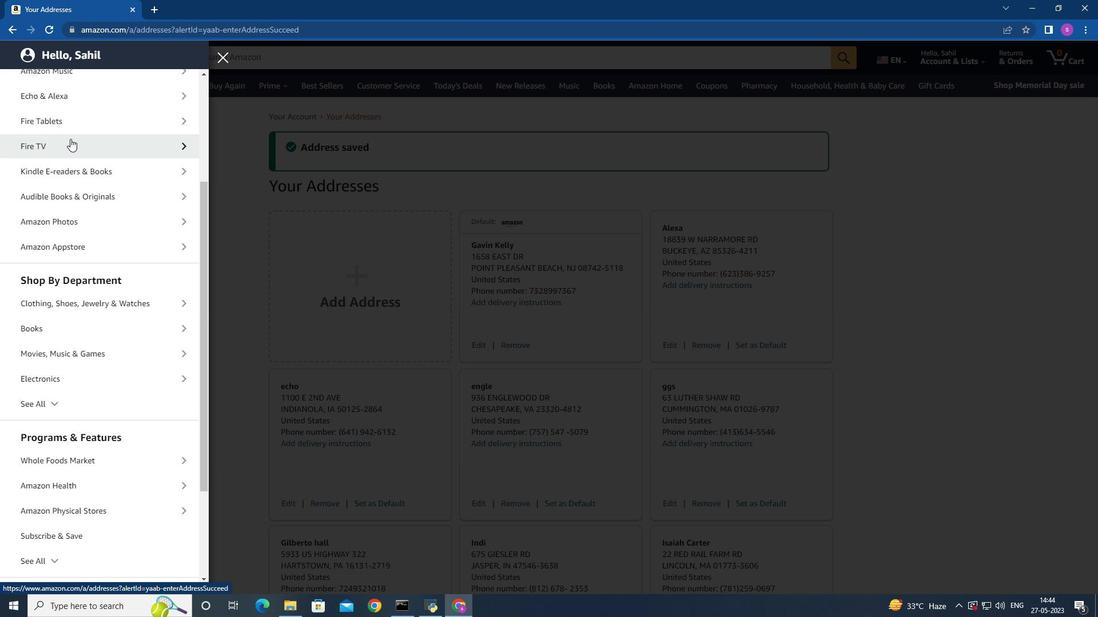 
Action: Mouse pressed left at (135, 55)
Screenshot: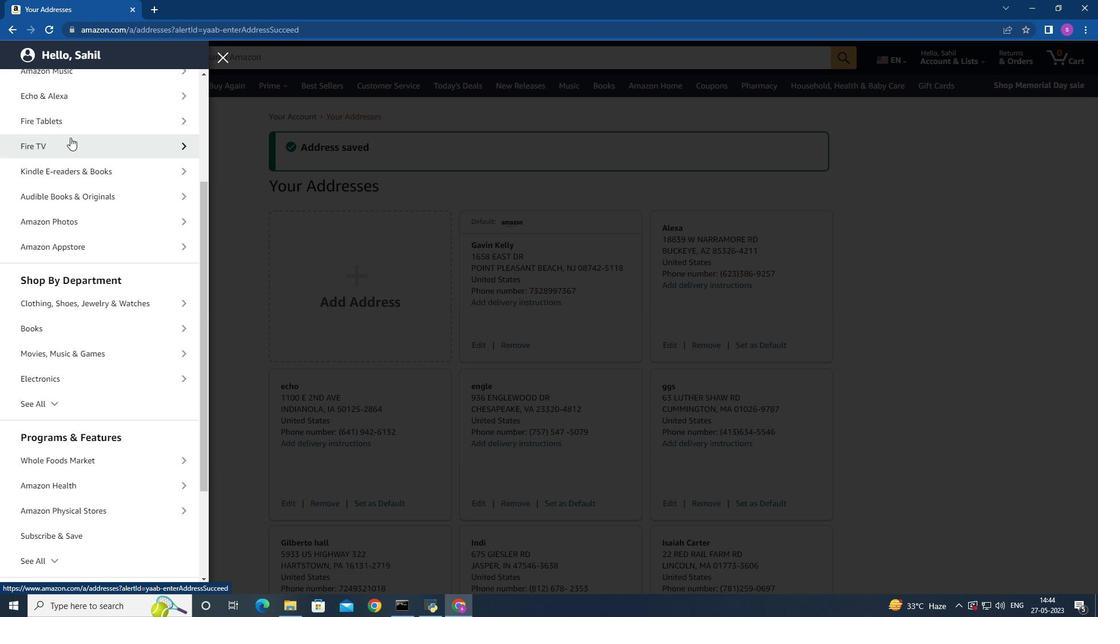 
Action: Mouse moved to (462, 350)
Screenshot: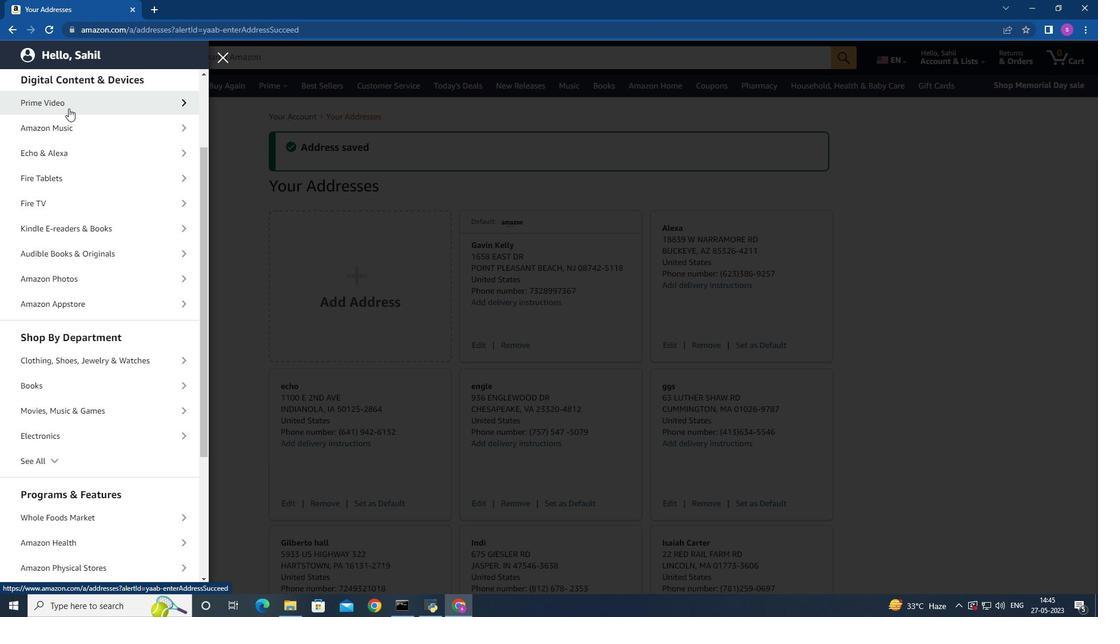 
Action: Mouse pressed left at (462, 350)
Screenshot: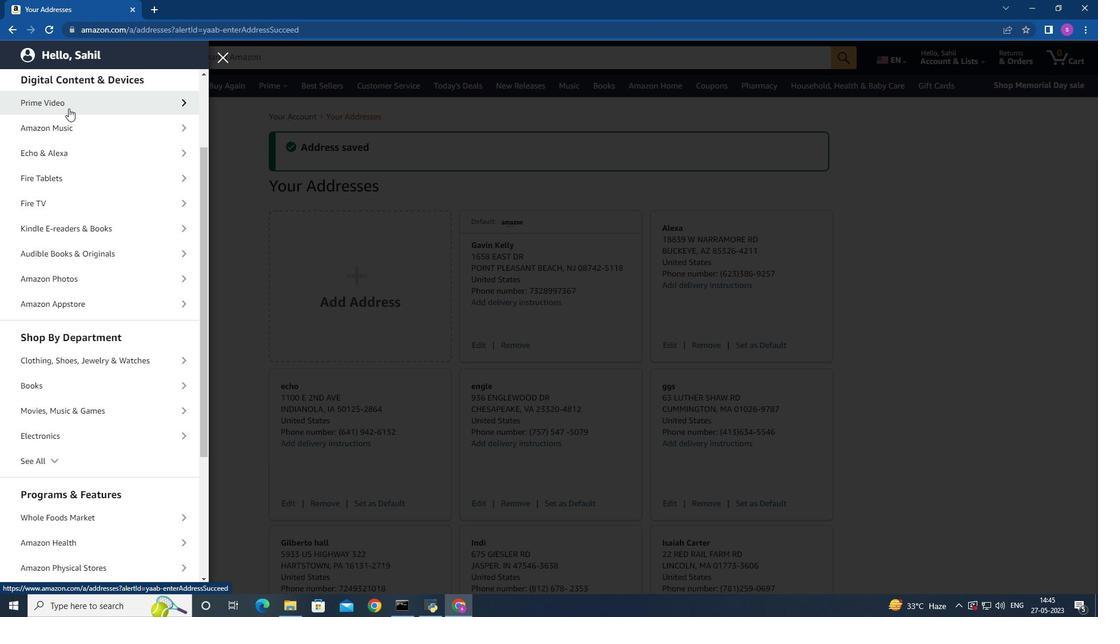 
Action: Mouse moved to (519, 341)
Screenshot: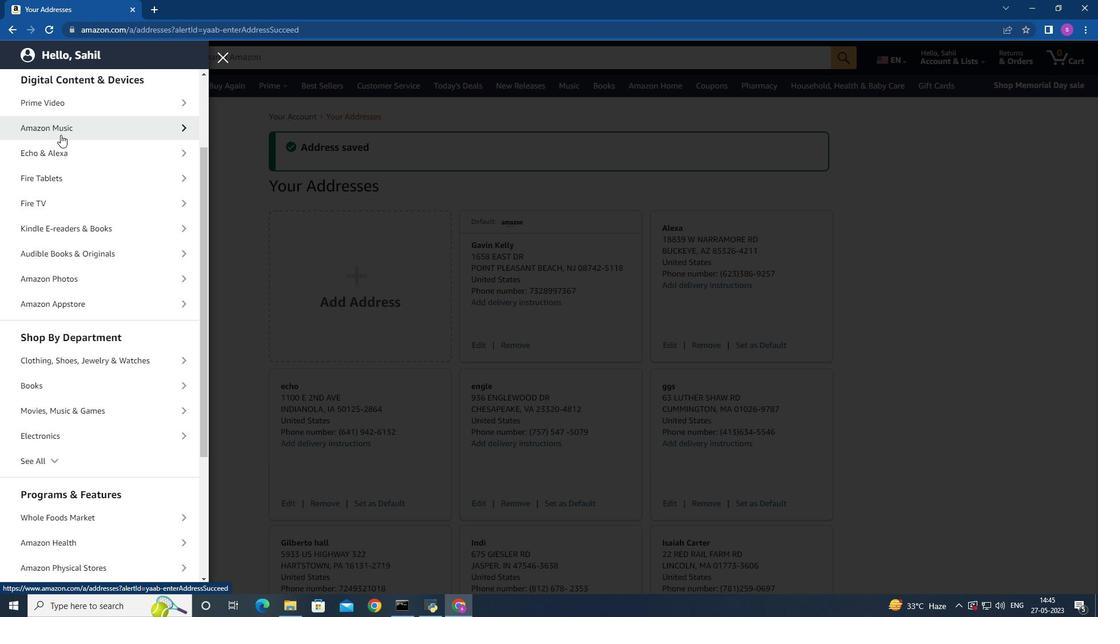 
Action: Mouse scrolled (519, 340) with delta (0, 0)
Screenshot: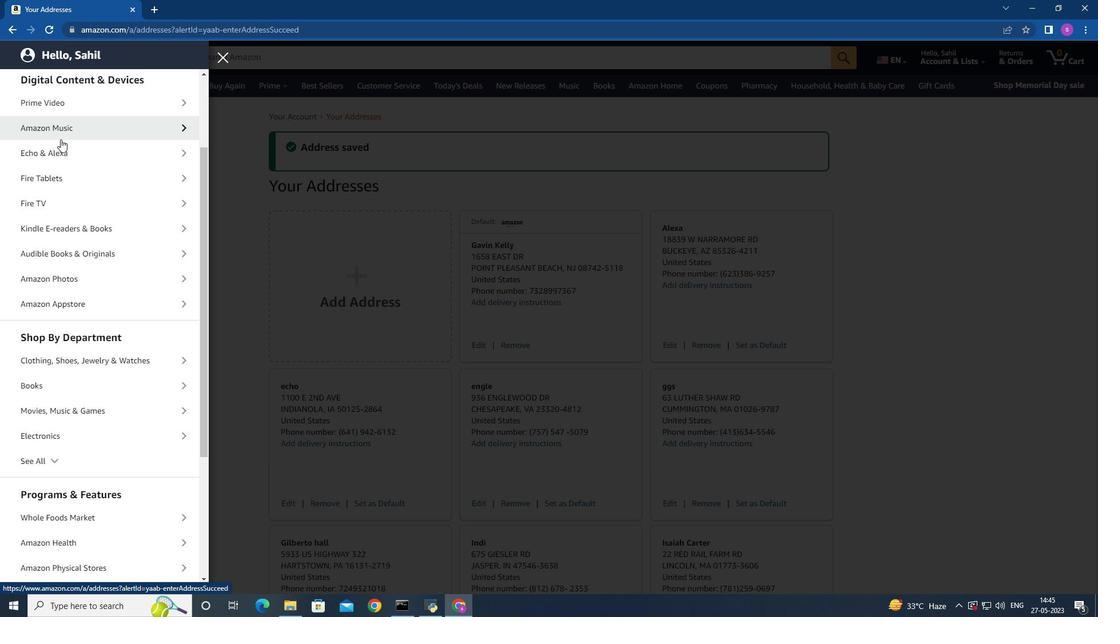 
Action: Mouse scrolled (519, 340) with delta (0, 0)
Screenshot: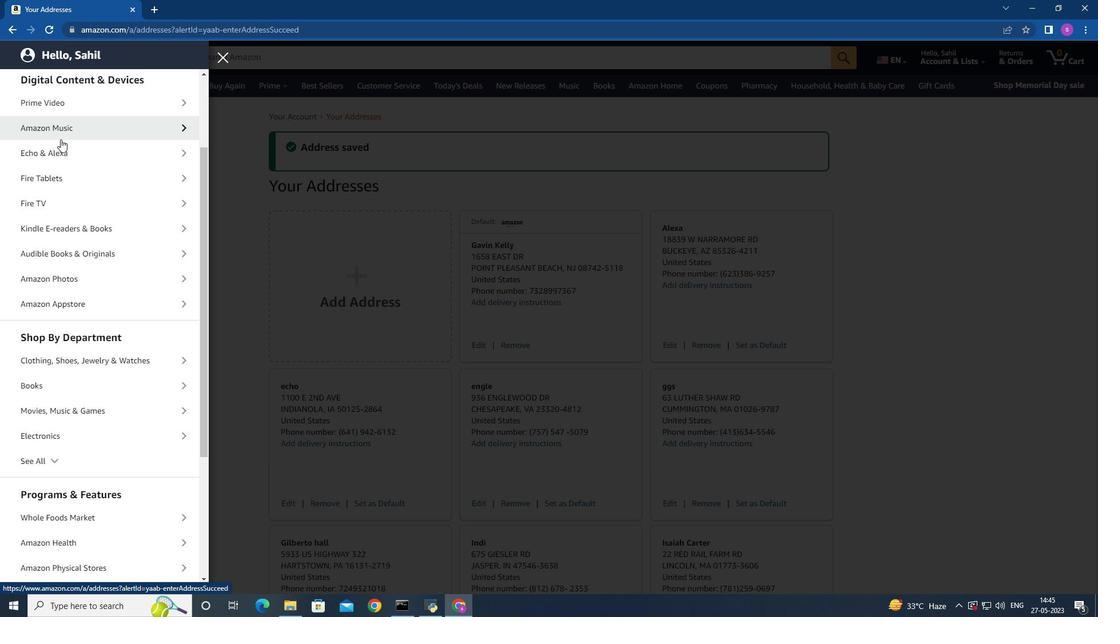 
Action: Mouse scrolled (519, 340) with delta (0, 0)
Screenshot: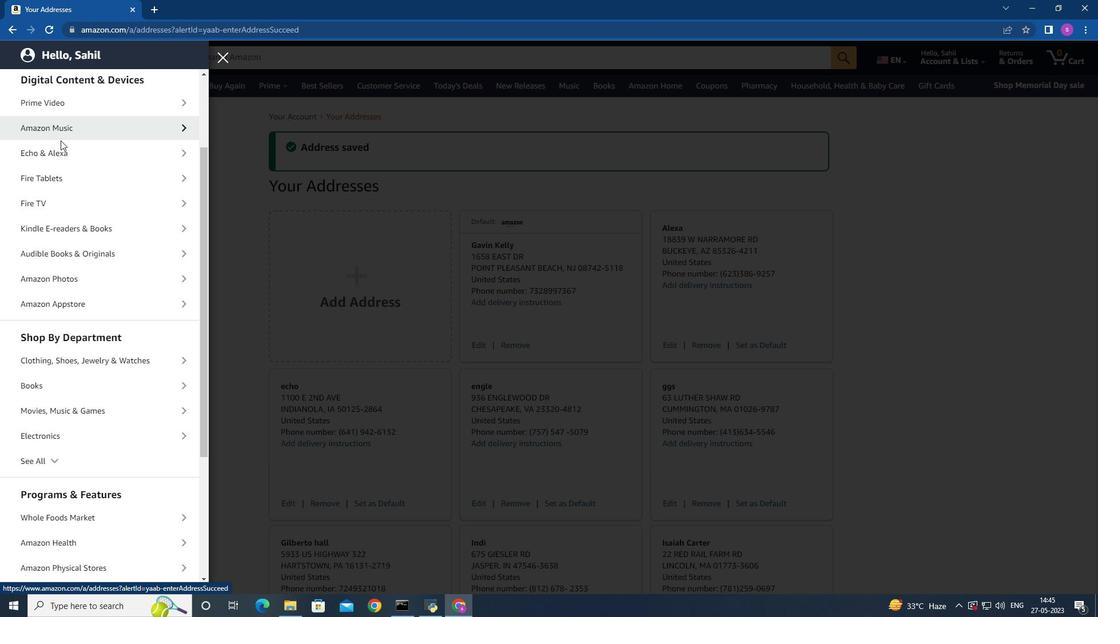 
Action: Mouse scrolled (519, 340) with delta (0, 0)
Screenshot: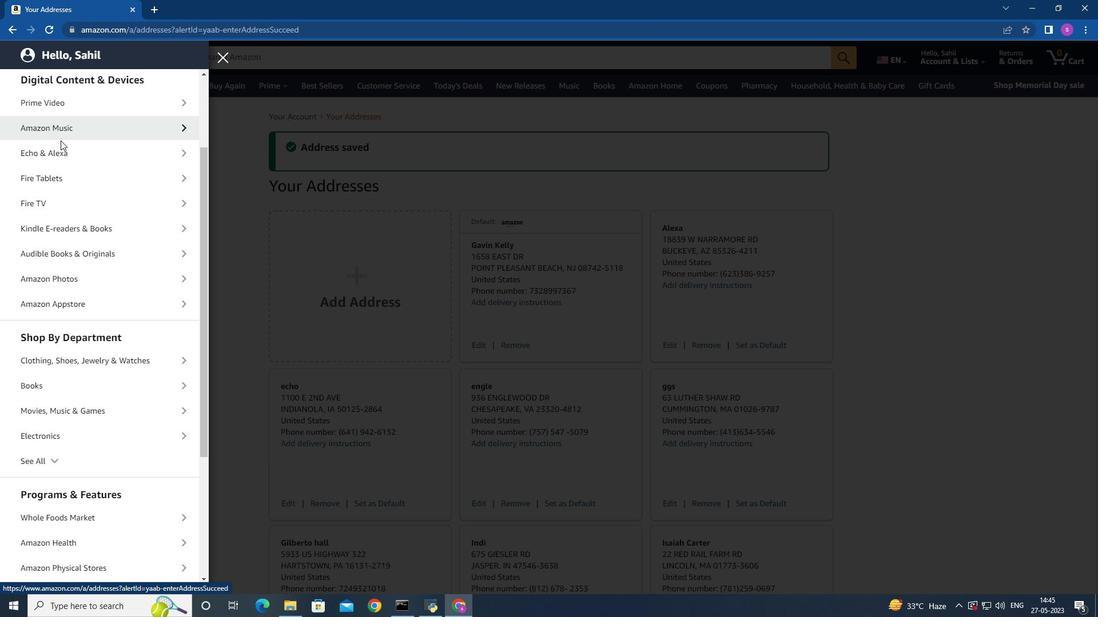 
Action: Mouse scrolled (519, 340) with delta (0, 0)
Screenshot: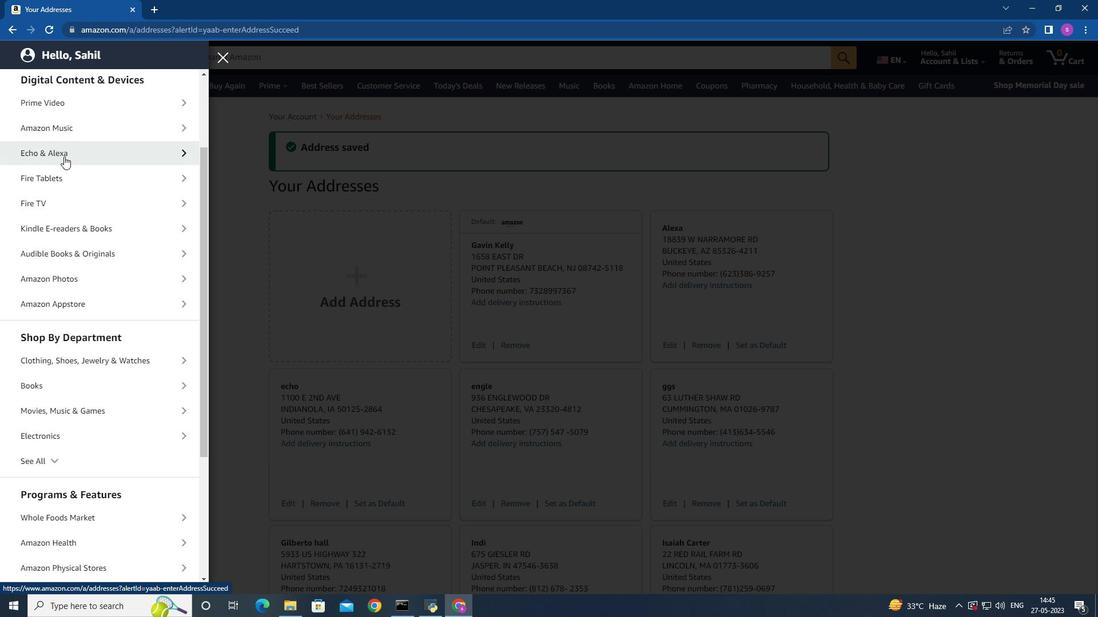 
Action: Mouse moved to (515, 337)
Screenshot: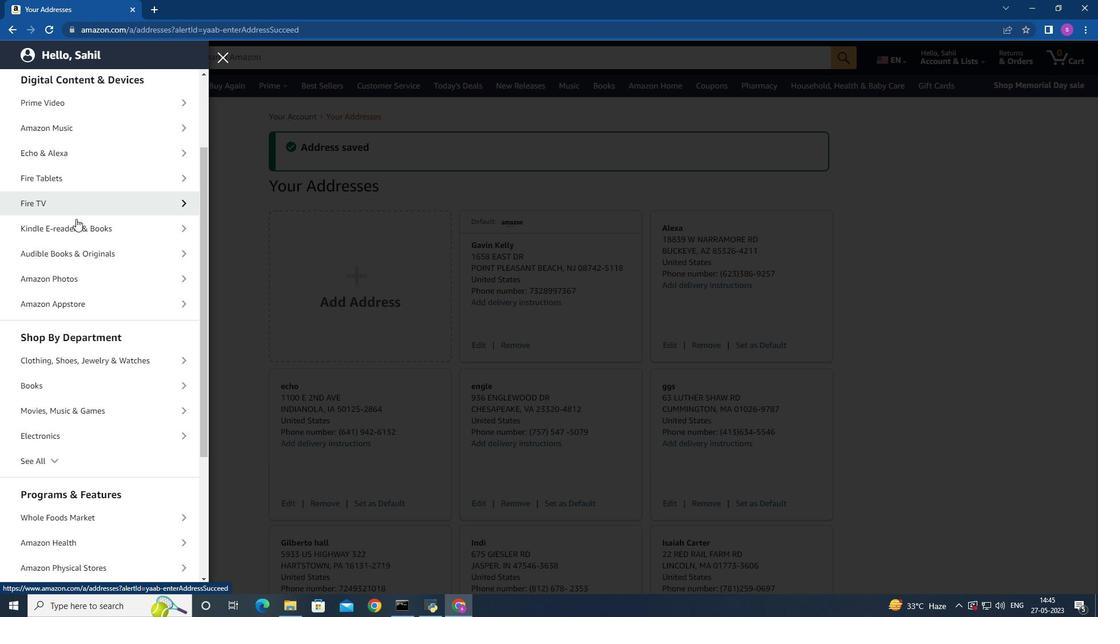 
Action: Mouse scrolled (515, 337) with delta (0, 0)
Screenshot: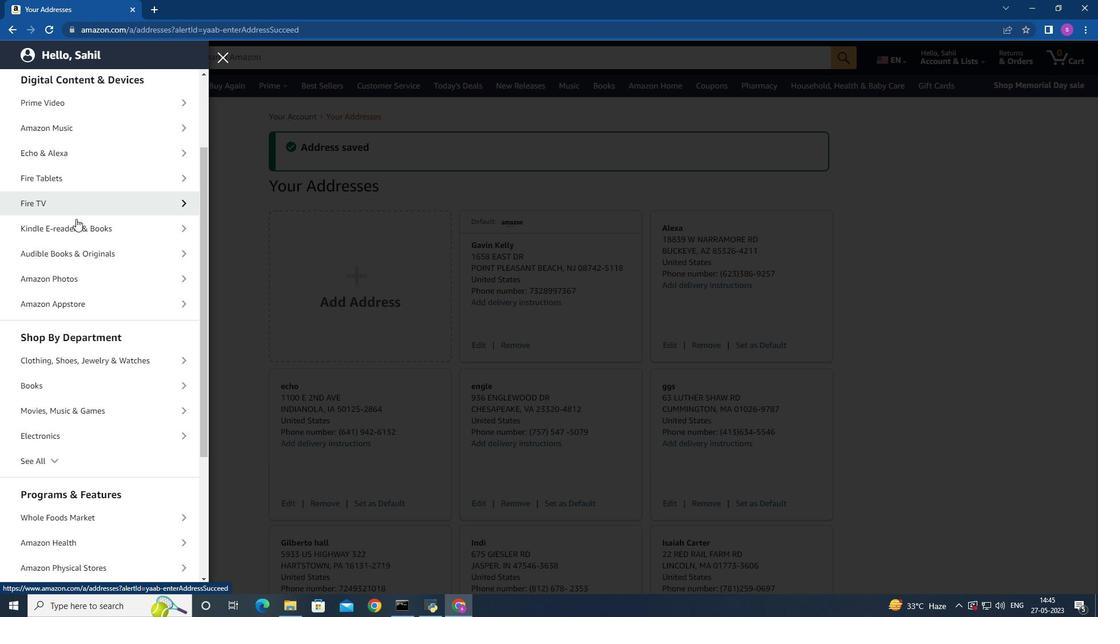
Action: Mouse scrolled (515, 337) with delta (0, 0)
Screenshot: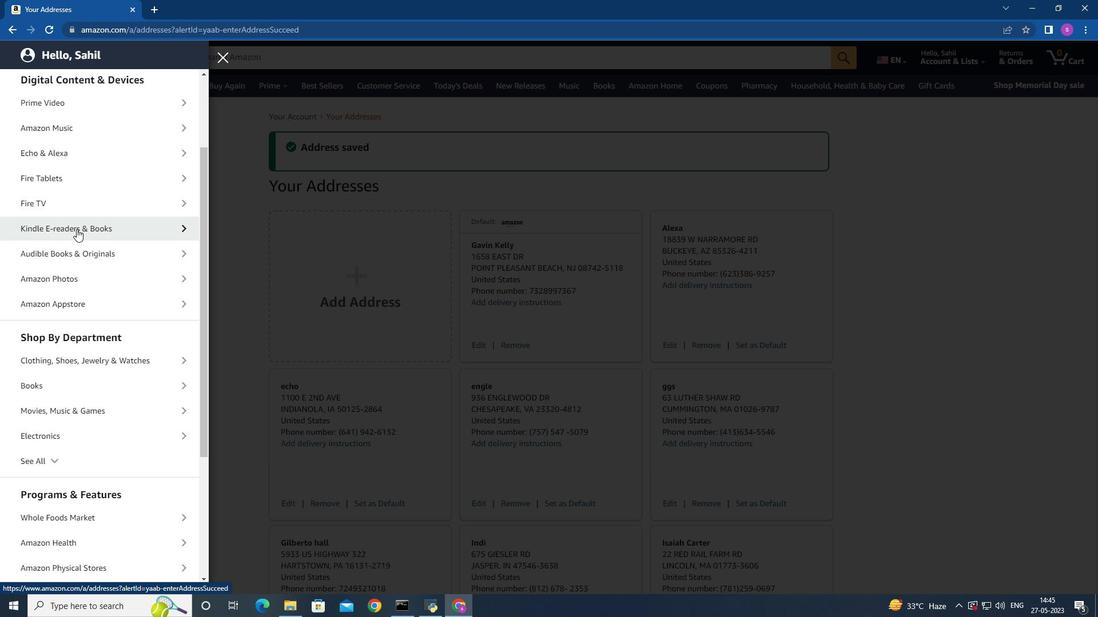 
Action: Mouse scrolled (515, 337) with delta (0, 0)
Screenshot: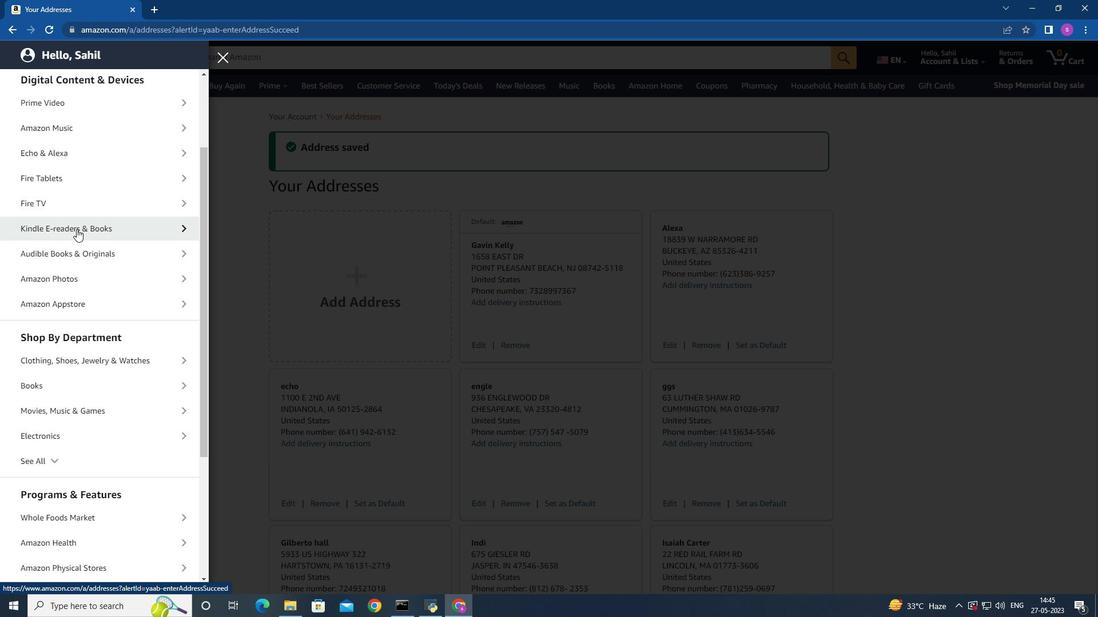 
Action: Mouse scrolled (515, 337) with delta (0, 0)
Screenshot: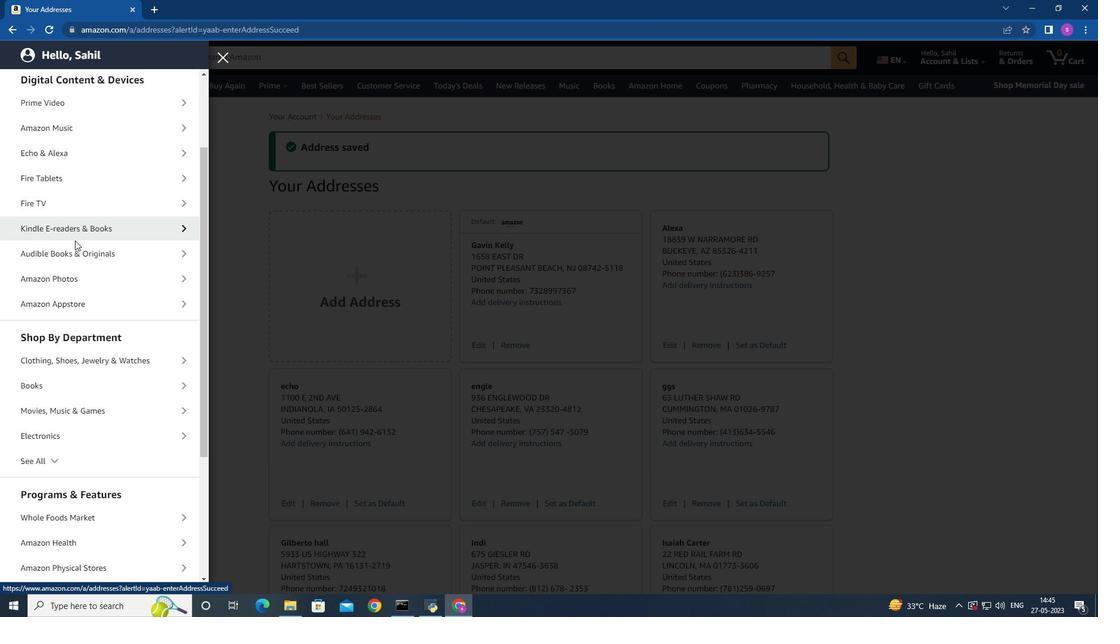 
Action: Mouse scrolled (515, 337) with delta (0, 0)
Screenshot: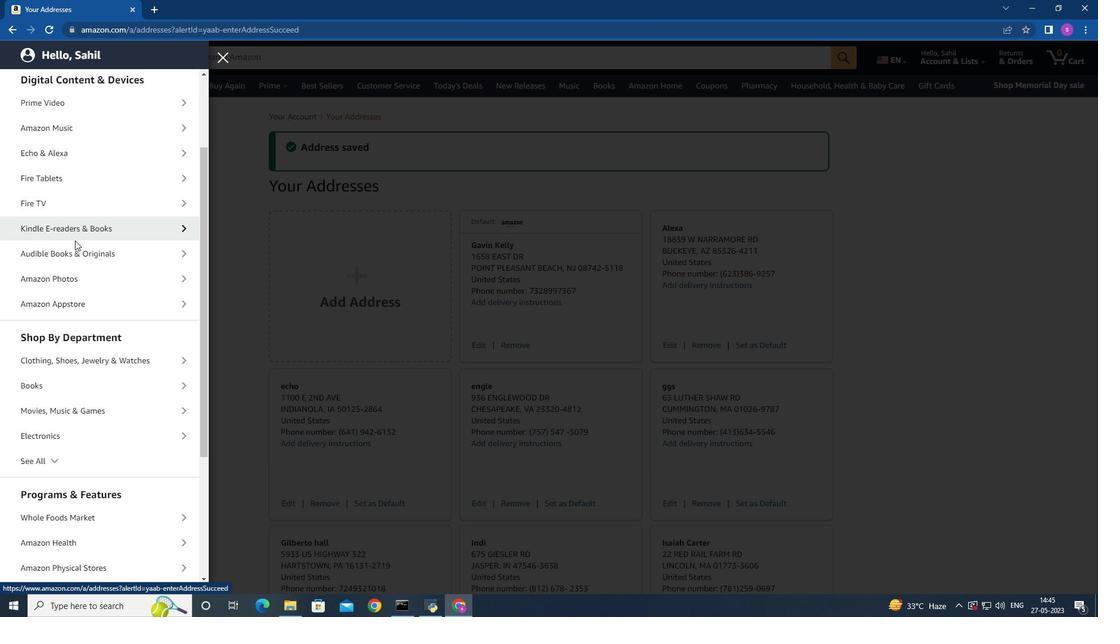 
Action: Mouse scrolled (515, 337) with delta (0, 0)
Screenshot: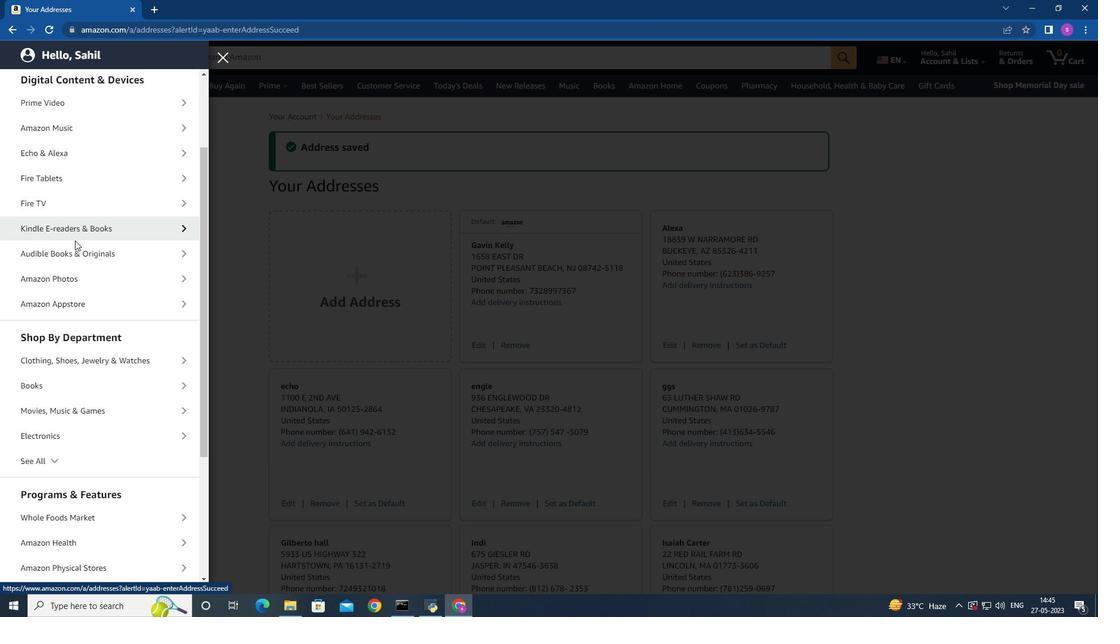 
Action: Mouse moved to (511, 97)
Screenshot: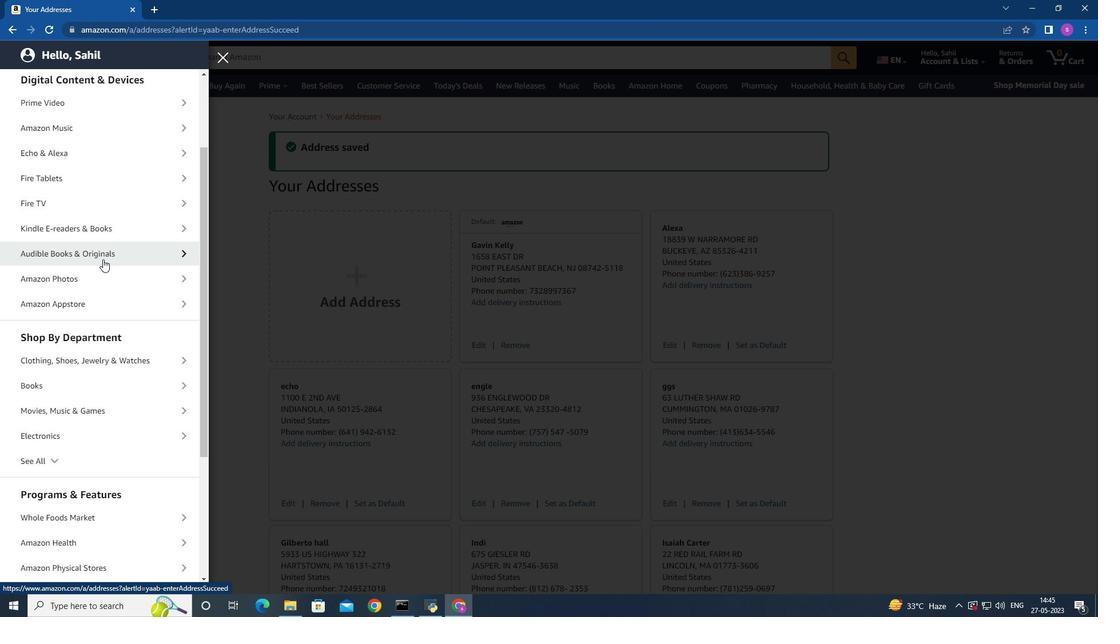 
Action: Mouse scrolled (511, 98) with delta (0, 0)
Screenshot: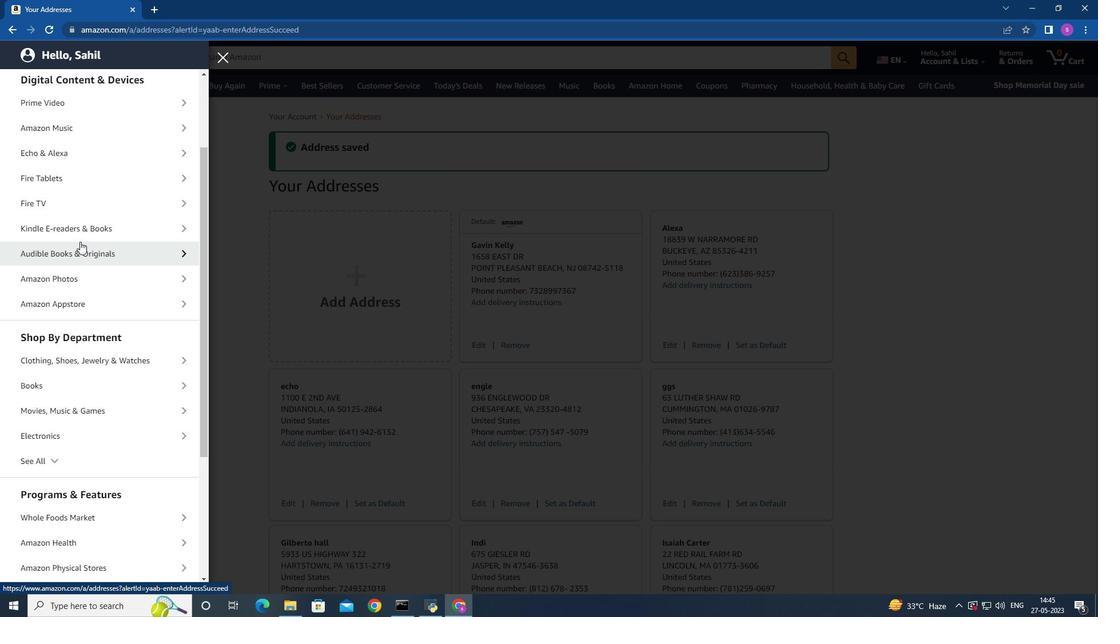 
Action: Mouse moved to (505, 150)
Screenshot: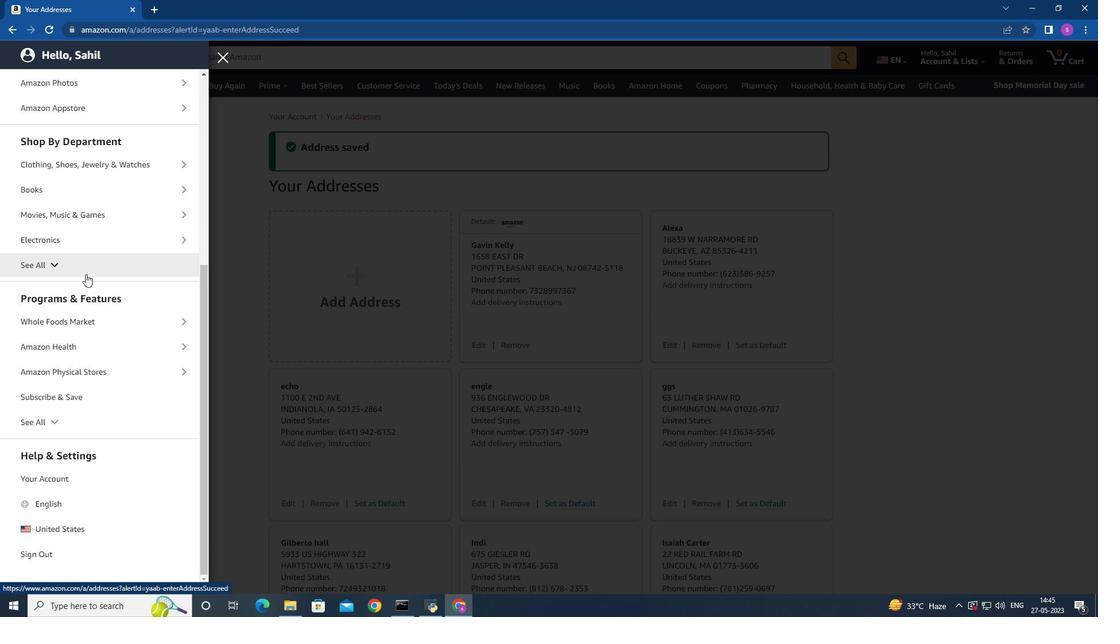 
Action: Mouse pressed left at (505, 150)
Screenshot: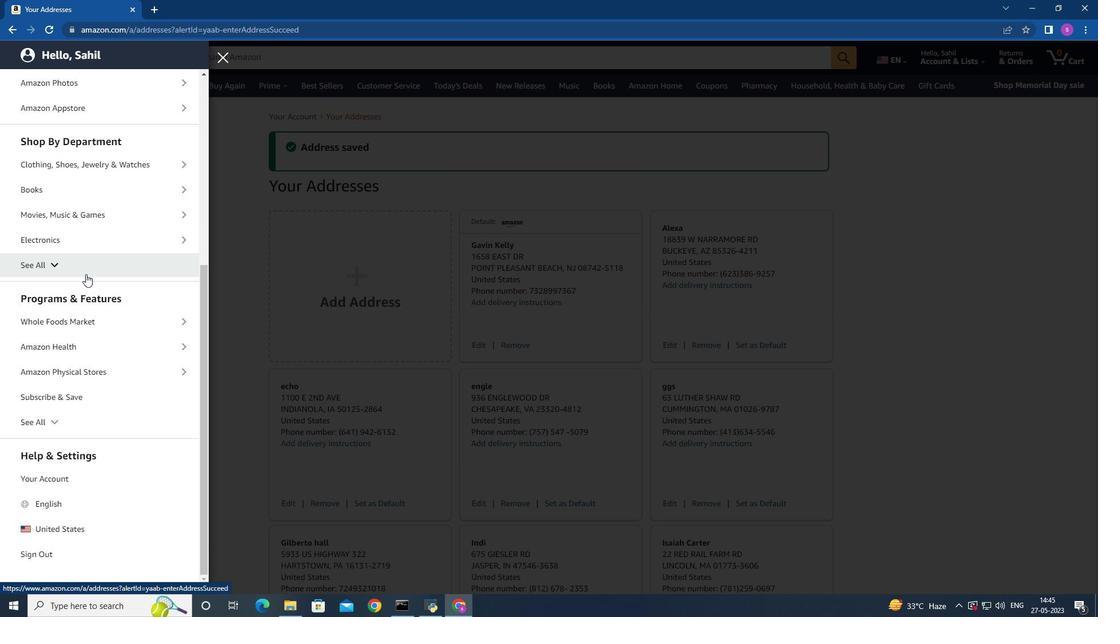 
Action: Mouse moved to (538, 163)
Screenshot: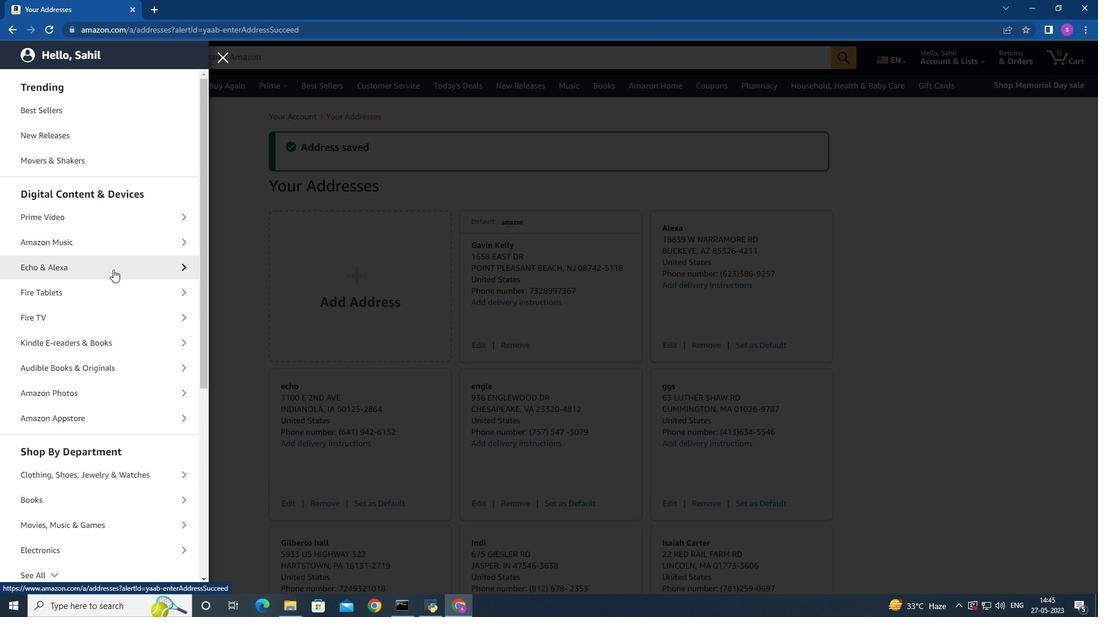 
Action: Mouse scrolled (538, 162) with delta (0, 0)
Screenshot: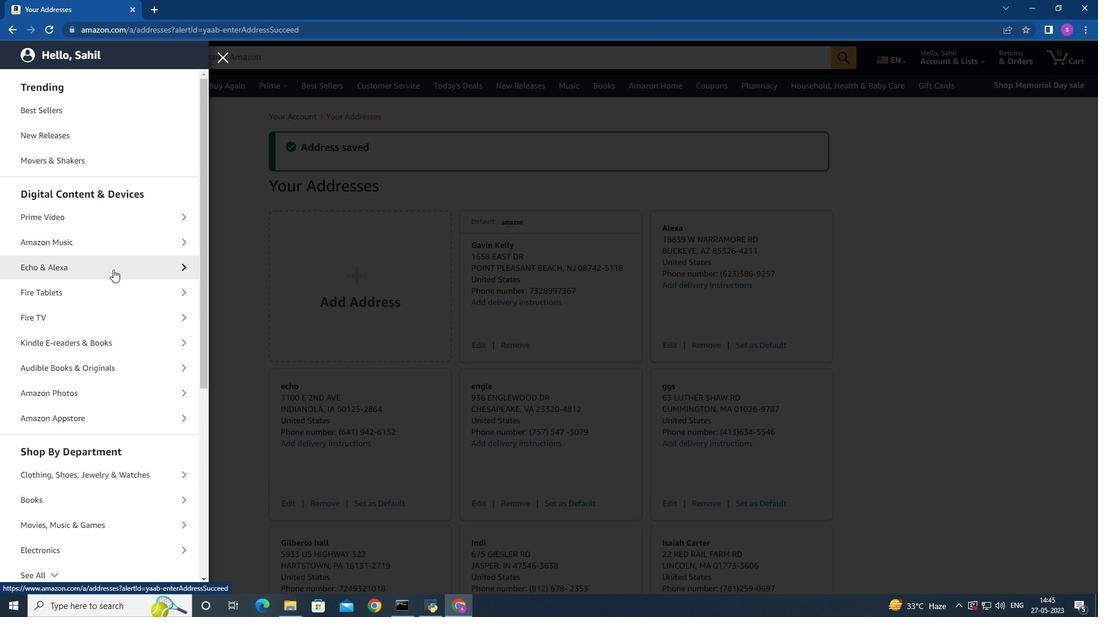 
Action: Mouse moved to (537, 164)
Screenshot: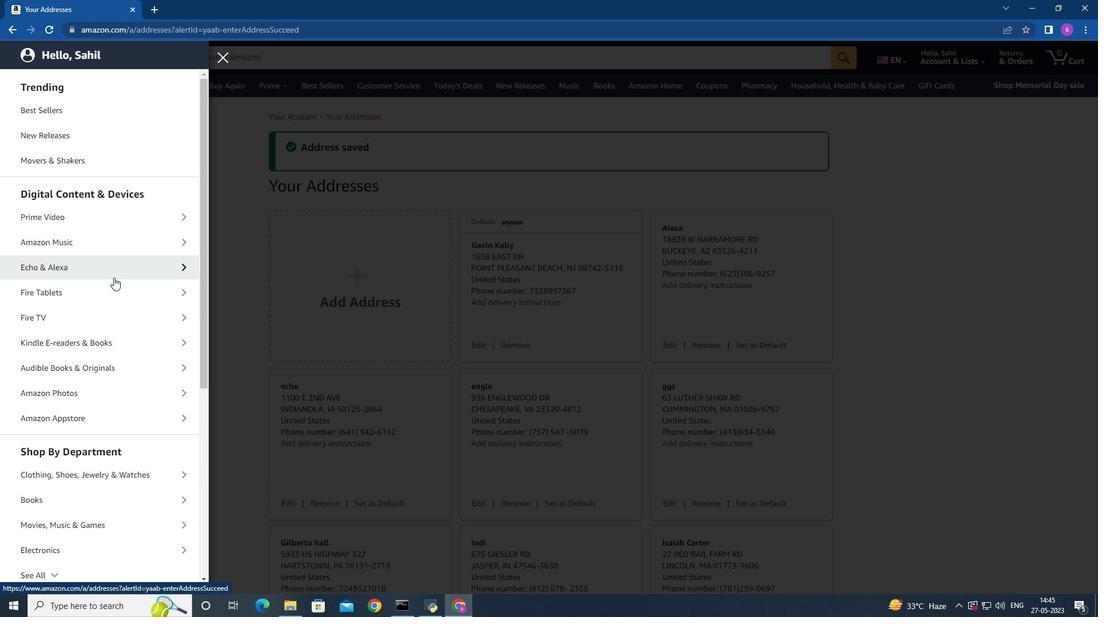 
Action: Mouse scrolled (537, 163) with delta (0, 0)
Screenshot: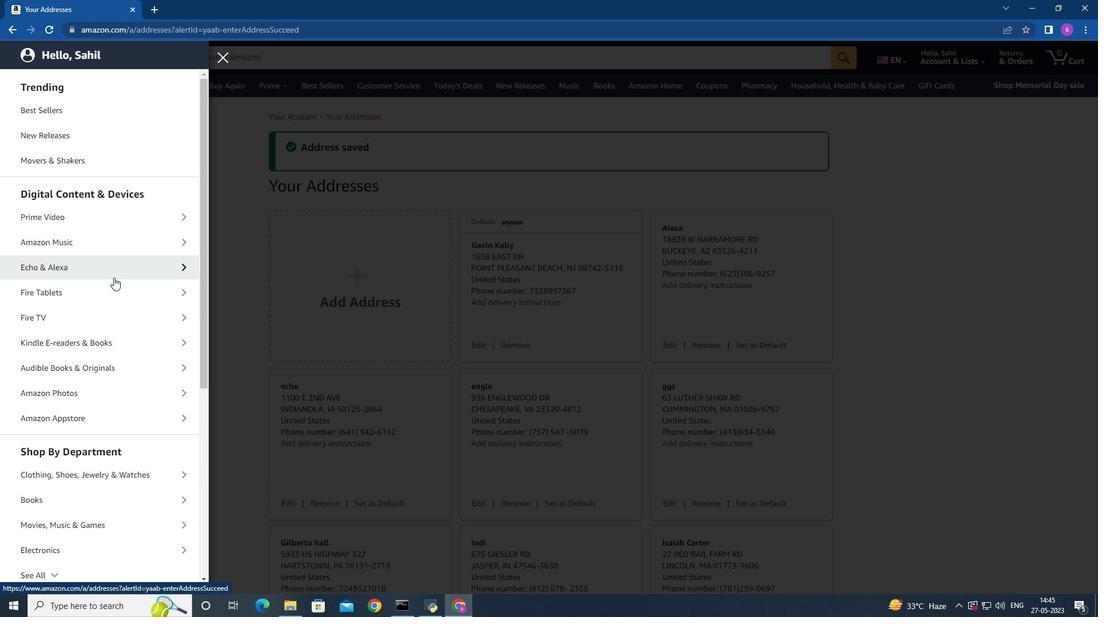 
Action: Mouse moved to (537, 164)
Screenshot: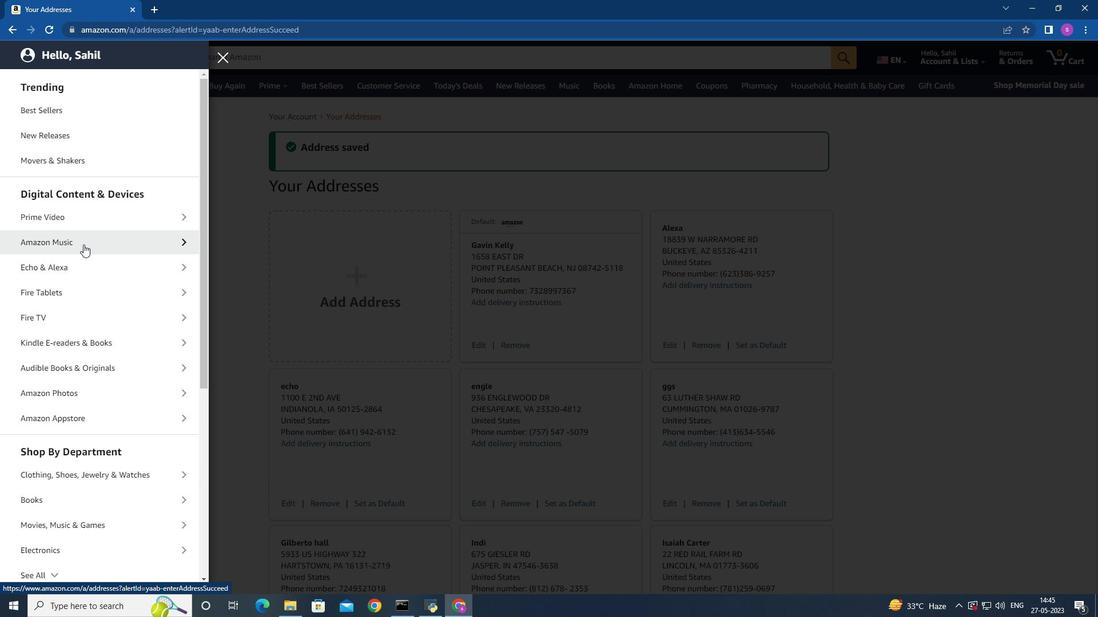 
Action: Mouse scrolled (537, 164) with delta (0, 0)
Screenshot: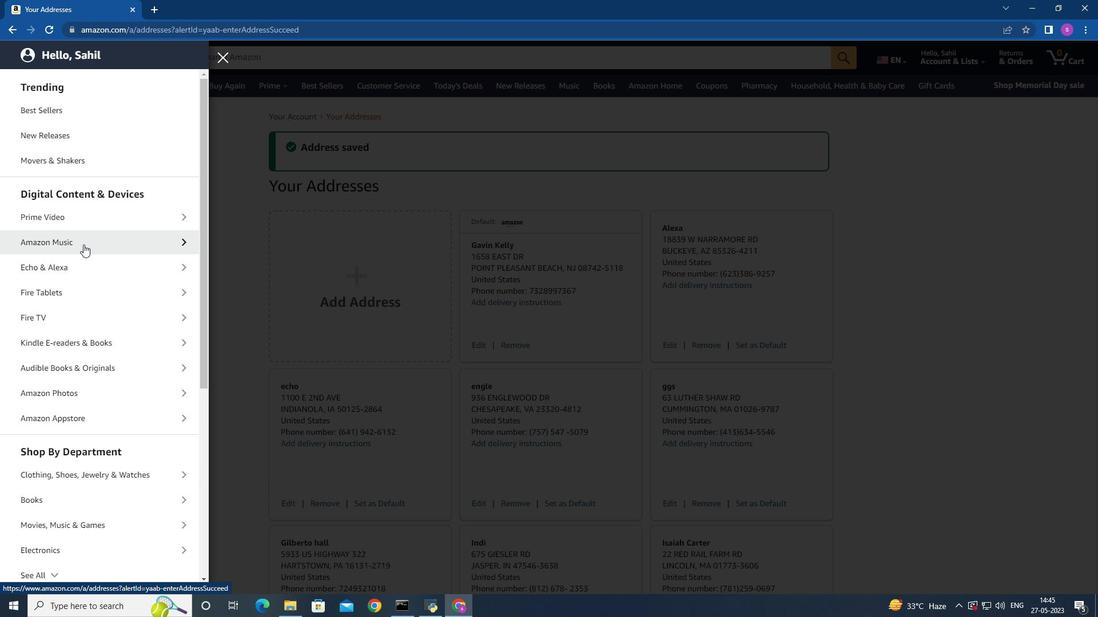 
Action: Mouse scrolled (537, 164) with delta (0, 0)
Screenshot: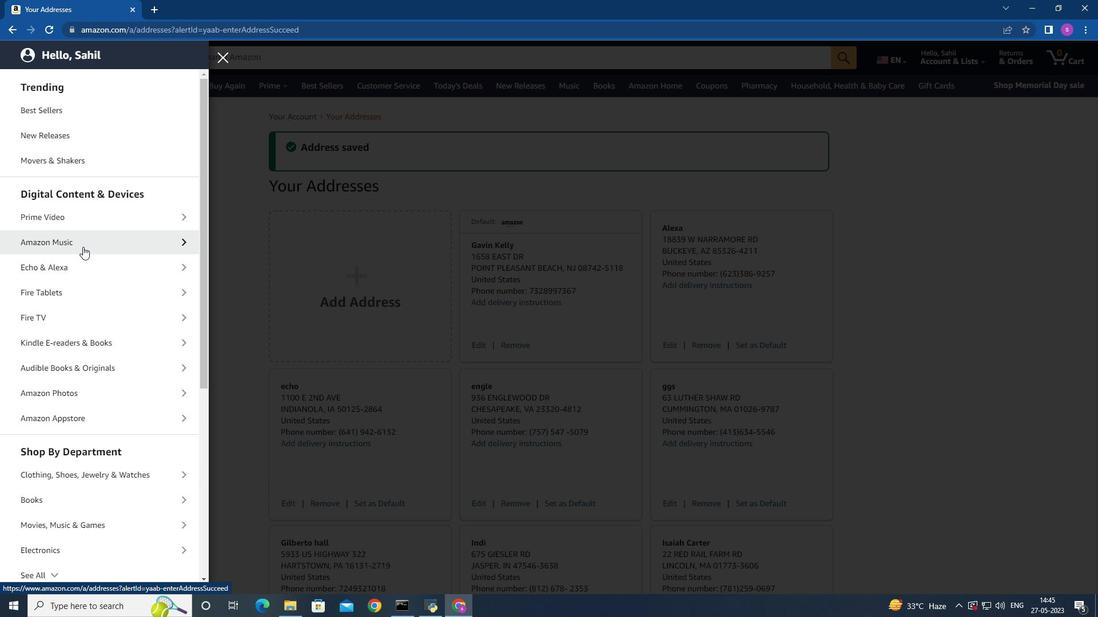 
Action: Mouse moved to (537, 164)
Screenshot: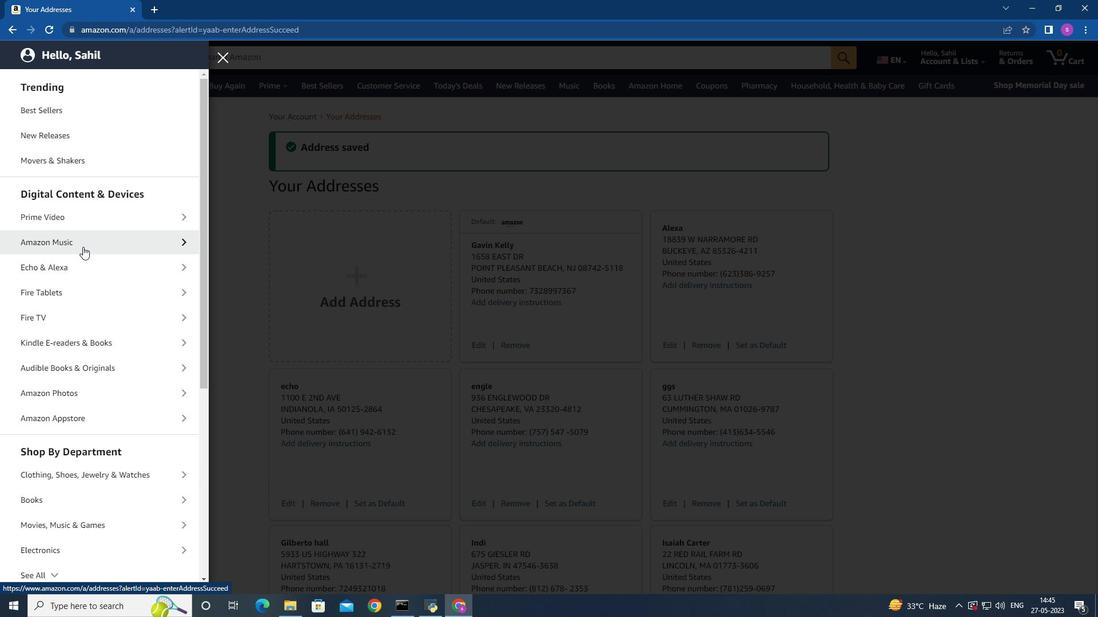 
Action: Mouse scrolled (537, 164) with delta (0, 0)
Screenshot: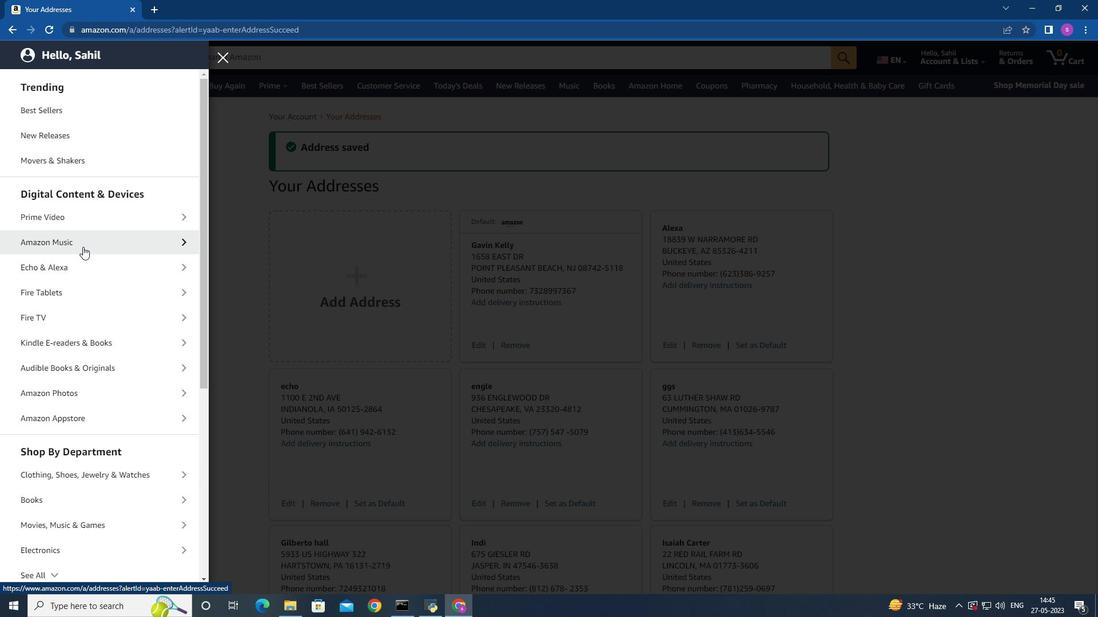 
Action: Mouse scrolled (537, 164) with delta (0, 0)
Screenshot: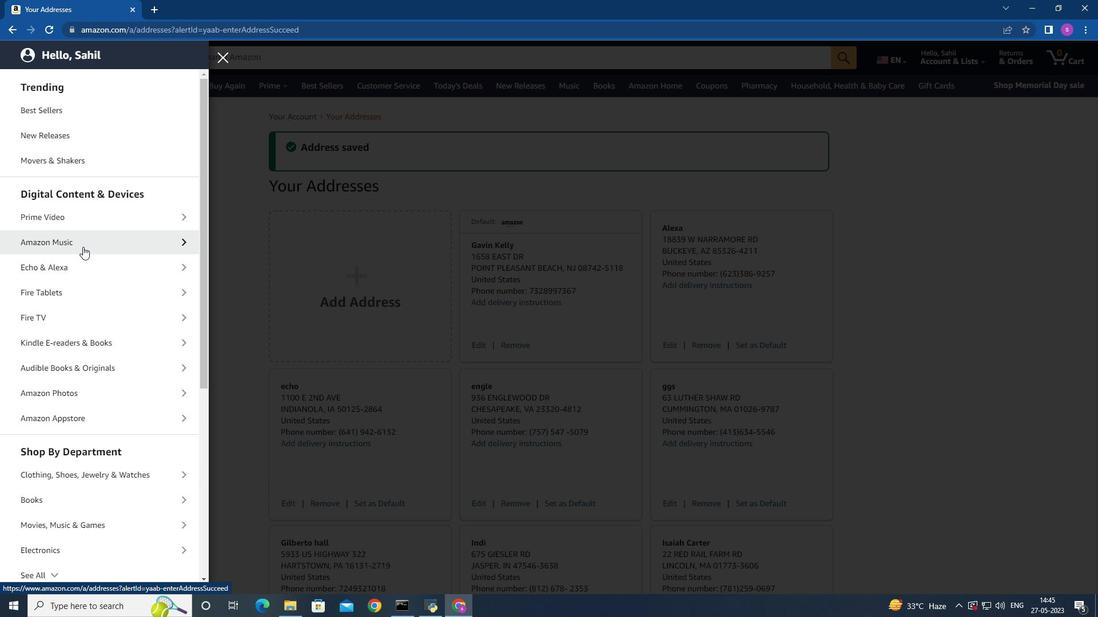 
Action: Mouse moved to (629, 573)
Screenshot: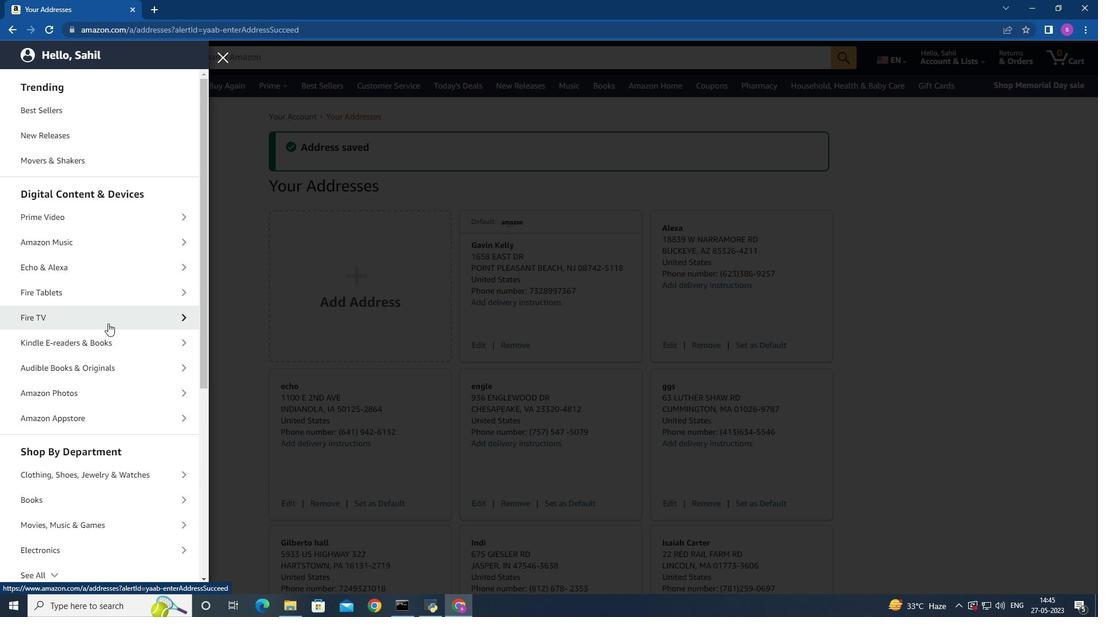 
Action: Mouse pressed left at (629, 573)
Screenshot: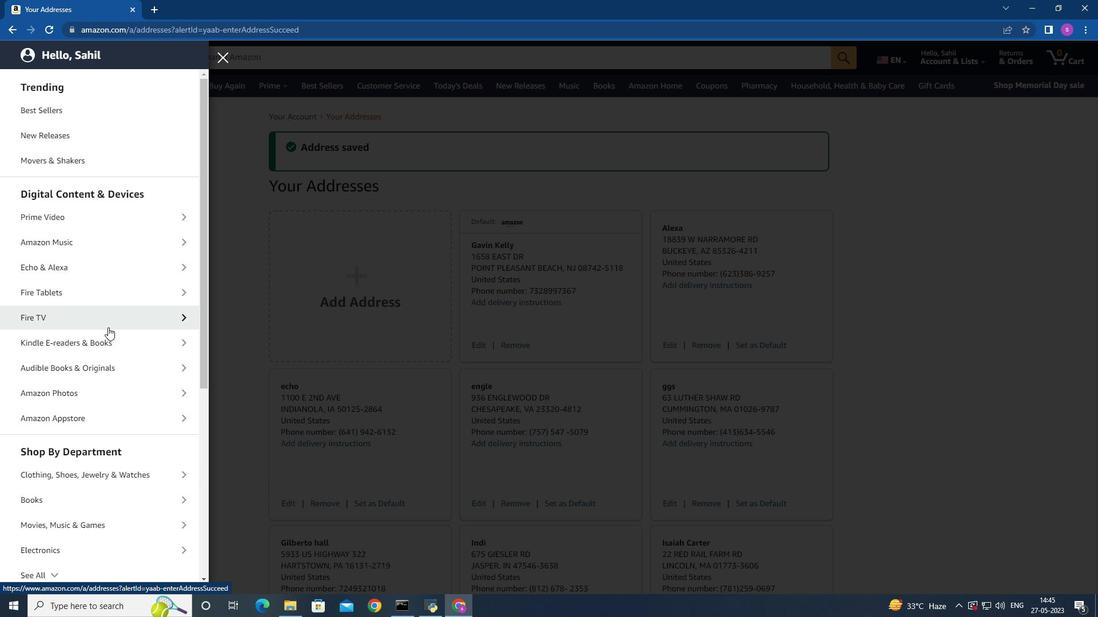 
Action: Mouse moved to (335, 62)
Screenshot: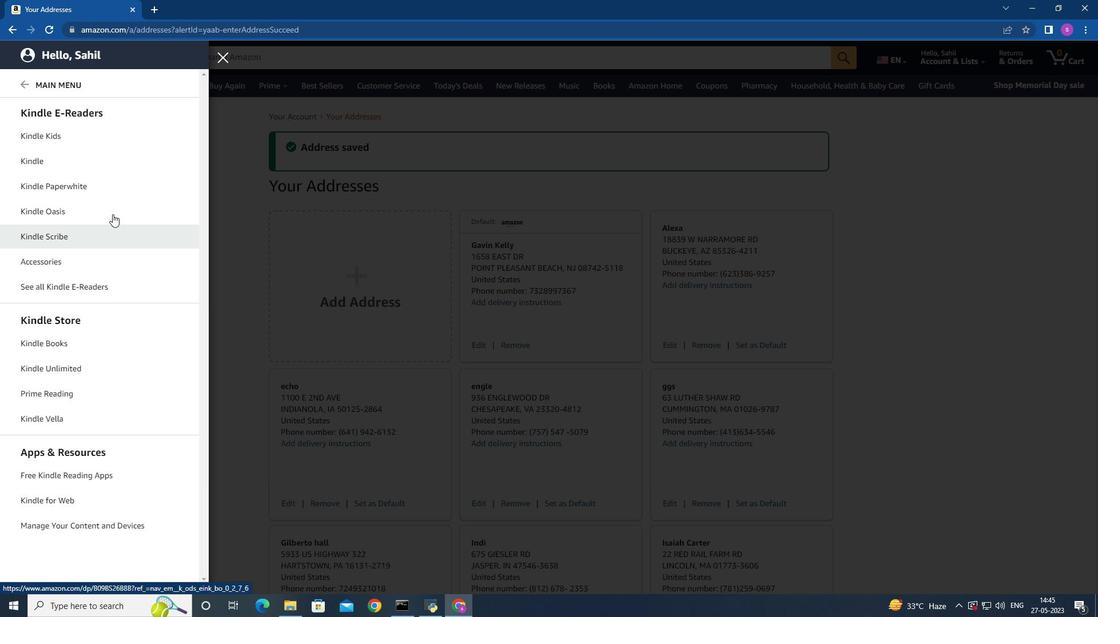 
Action: Mouse pressed left at (335, 62)
Screenshot: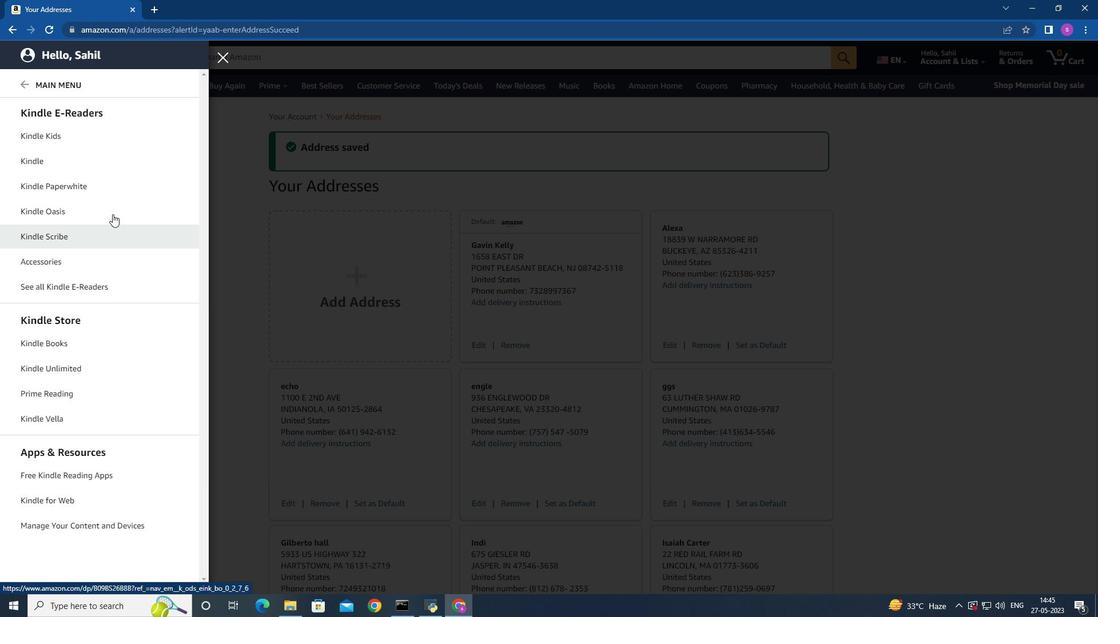 
Action: Mouse moved to (355, 50)
Screenshot: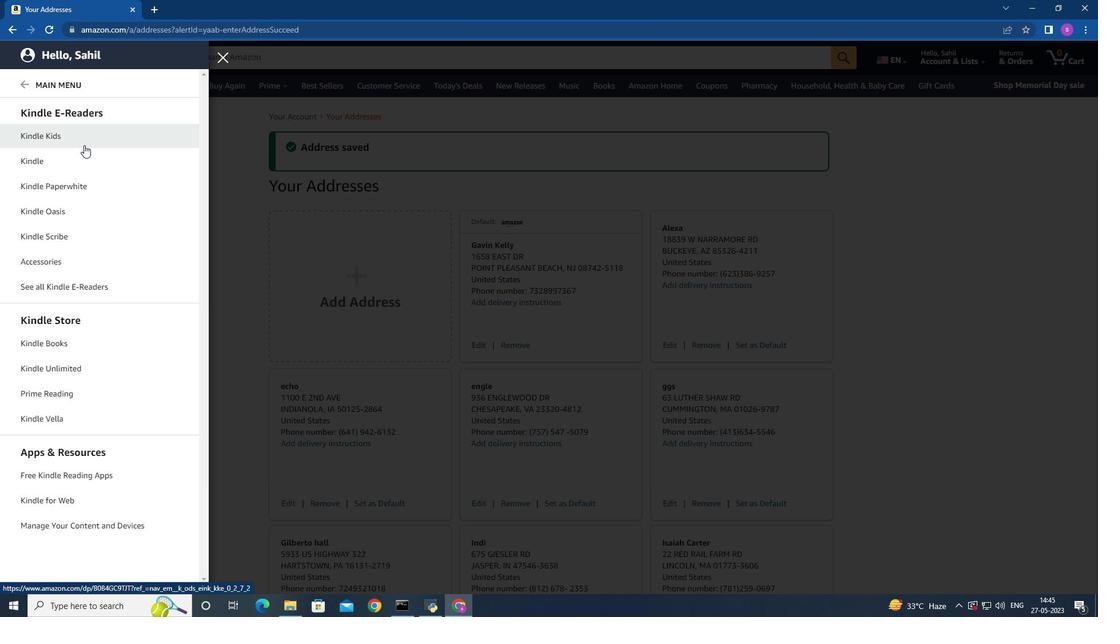 
Action: Key pressed <Key.shift>Kindle<Key.space><Key.shift>Fire<Key.space><Key.enter>
Screenshot: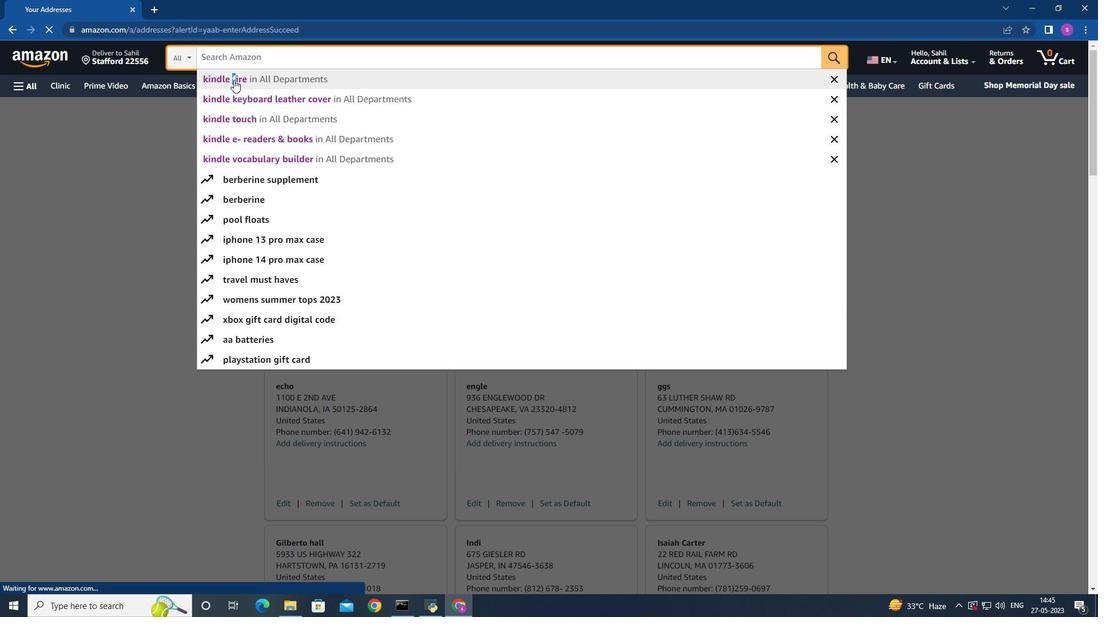 
Action: Mouse moved to (362, 202)
Screenshot: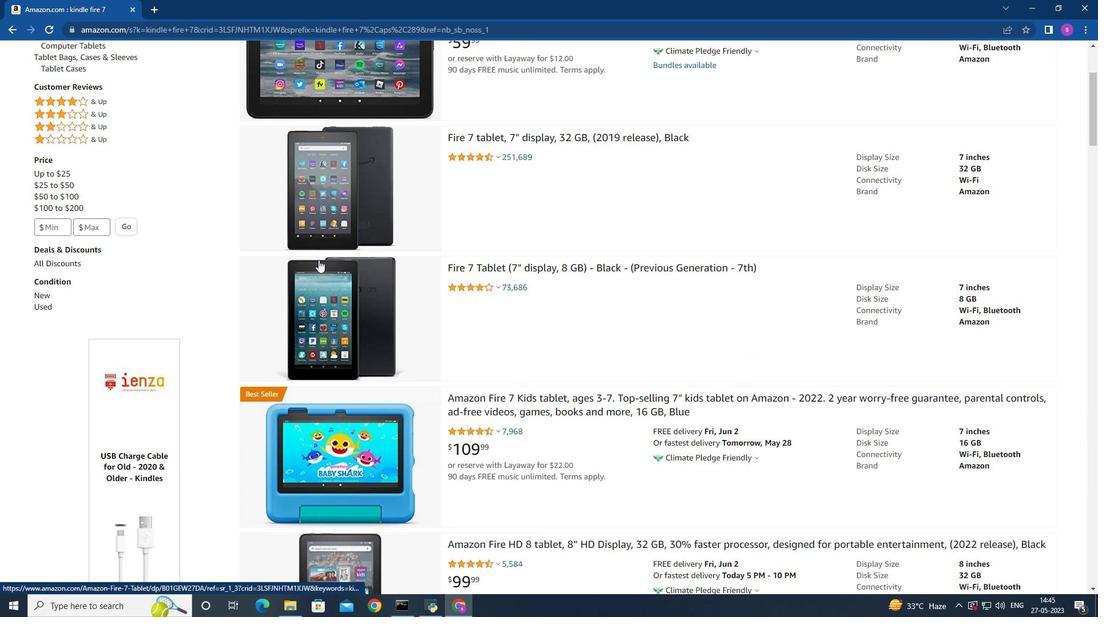 
Action: Mouse scrolled (362, 201) with delta (0, 0)
Screenshot: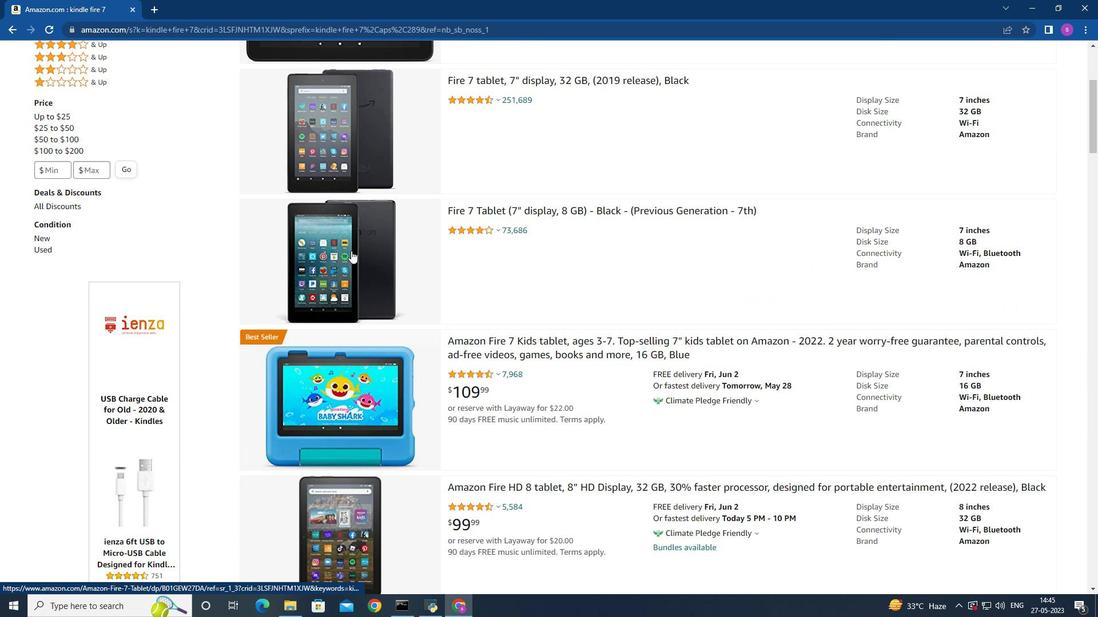 
Action: Mouse scrolled (362, 201) with delta (0, 0)
Screenshot: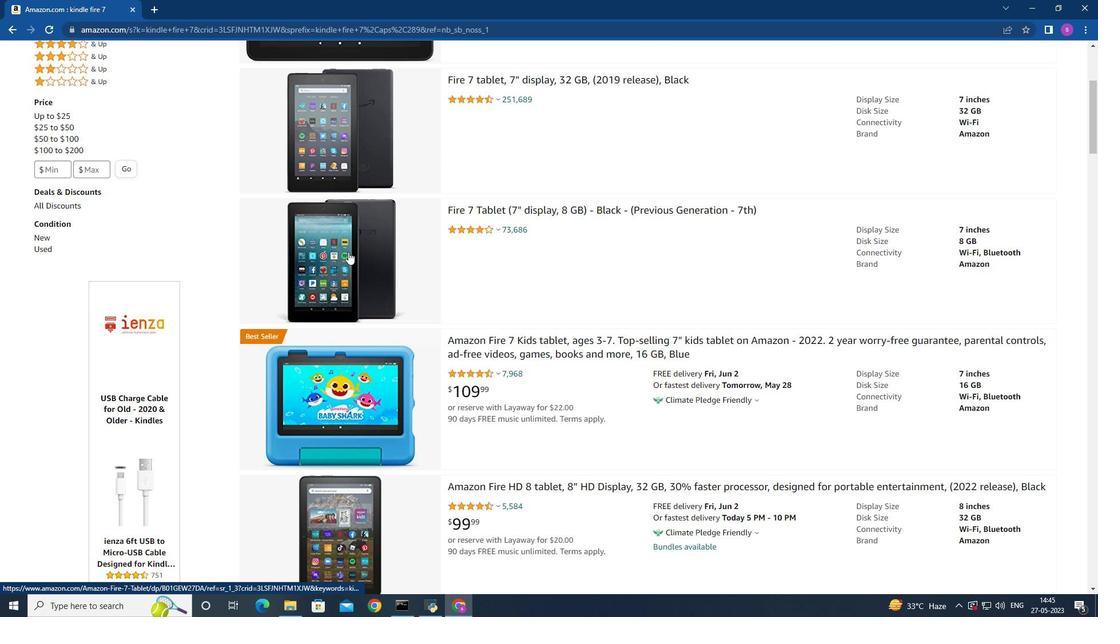 
Action: Mouse scrolled (362, 201) with delta (0, 0)
Screenshot: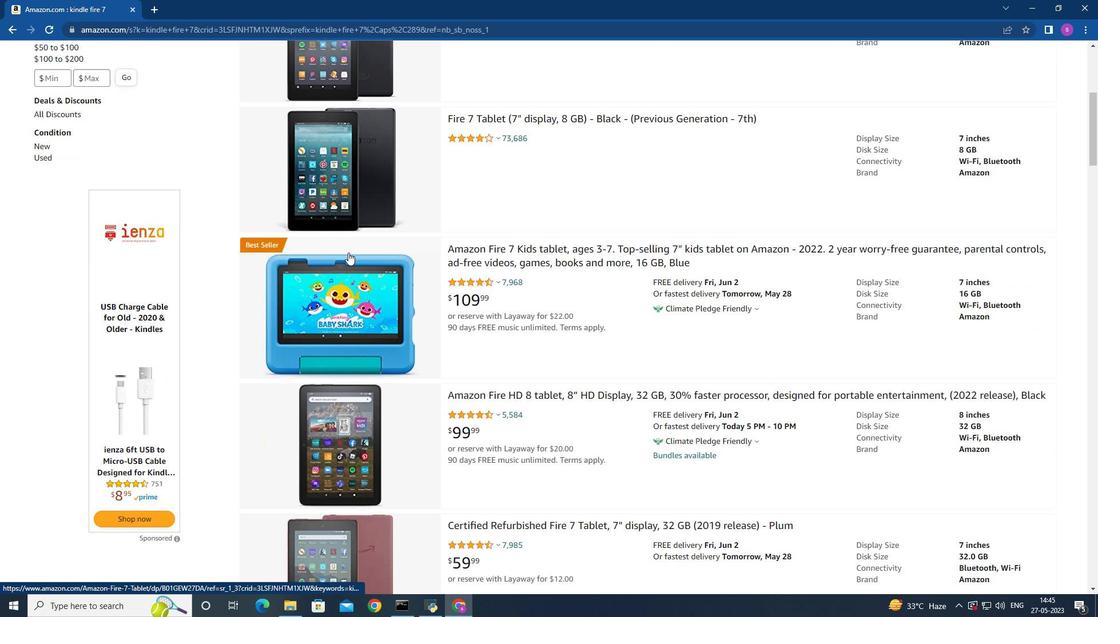 
Action: Mouse scrolled (362, 201) with delta (0, 0)
Screenshot: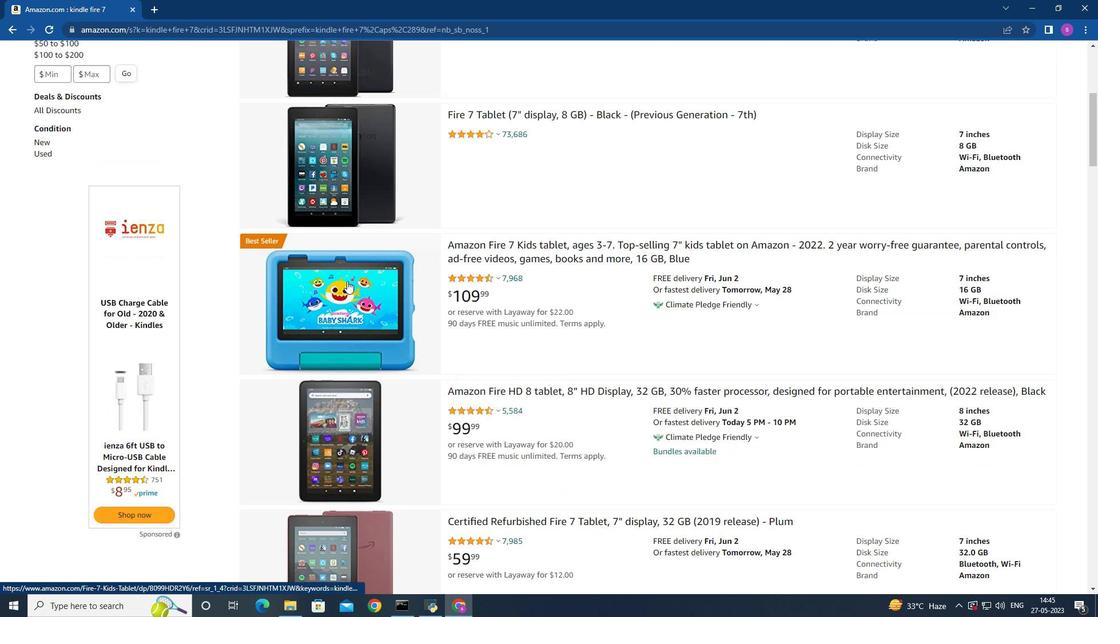 
Action: Mouse scrolled (362, 201) with delta (0, 0)
Screenshot: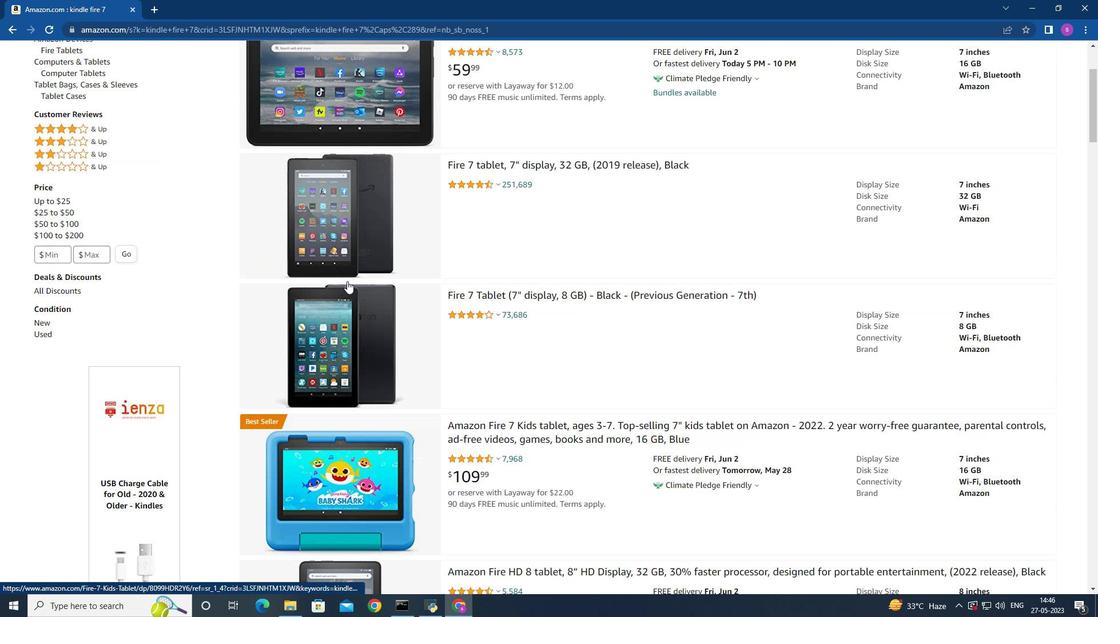 
Action: Mouse moved to (362, 202)
Screenshot: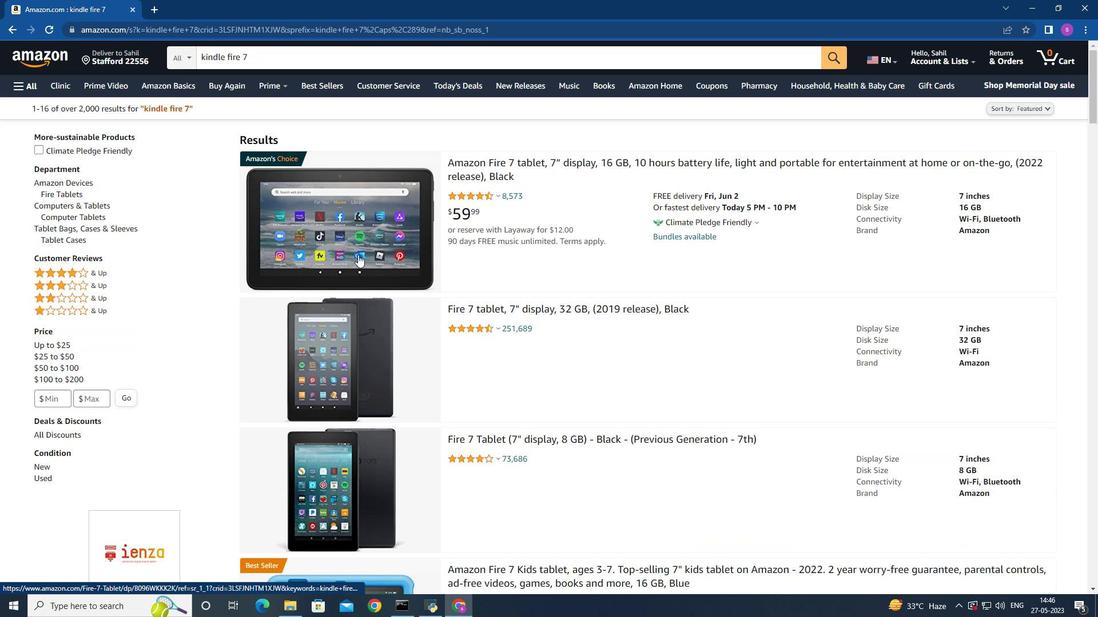 
Action: Mouse scrolled (362, 203) with delta (0, 0)
Screenshot: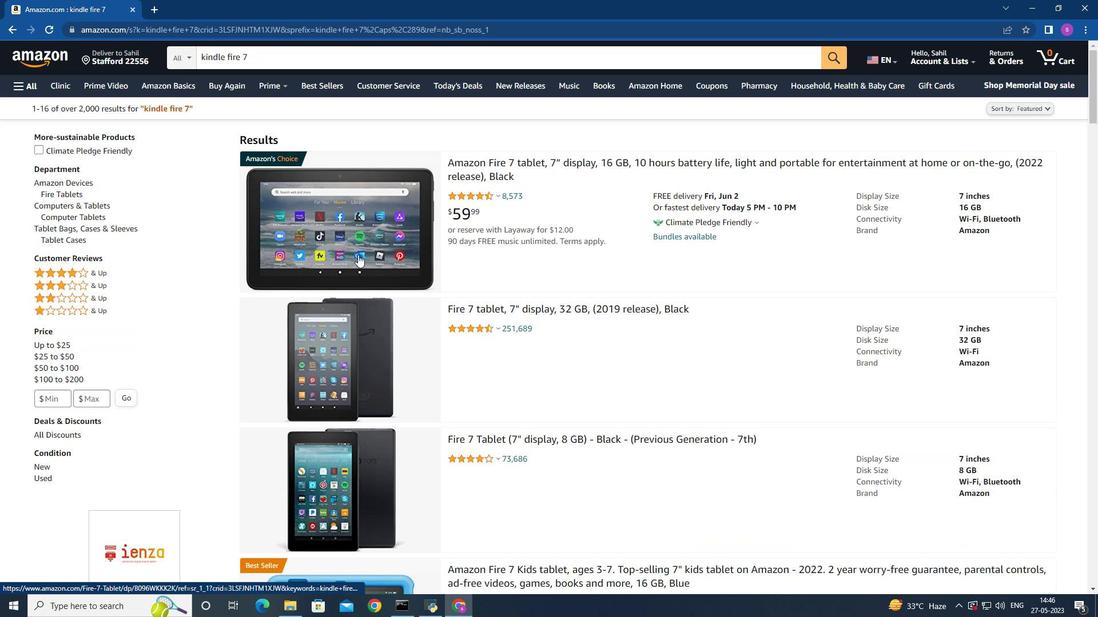 
Action: Mouse moved to (362, 202)
Screenshot: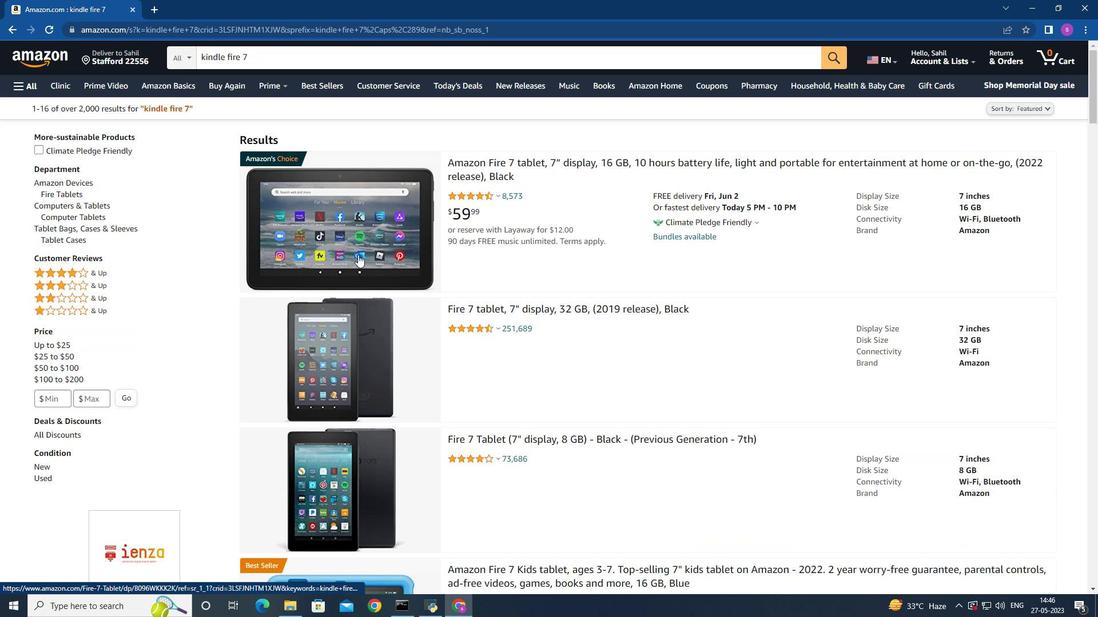
Action: Mouse scrolled (362, 203) with delta (0, 0)
Screenshot: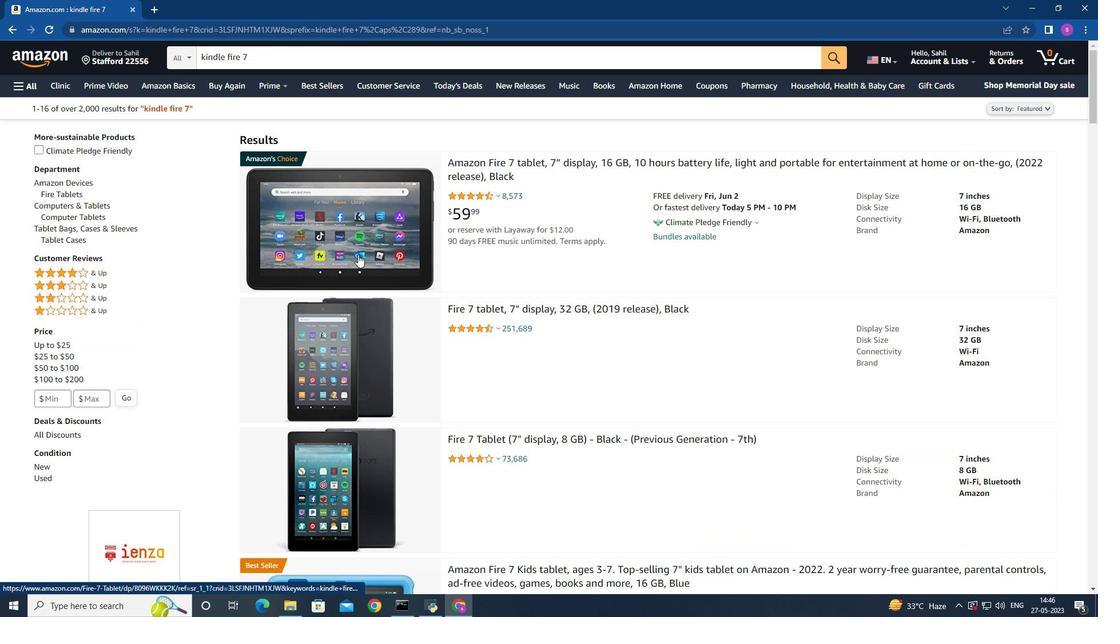 
Action: Mouse scrolled (362, 203) with delta (0, 0)
Screenshot: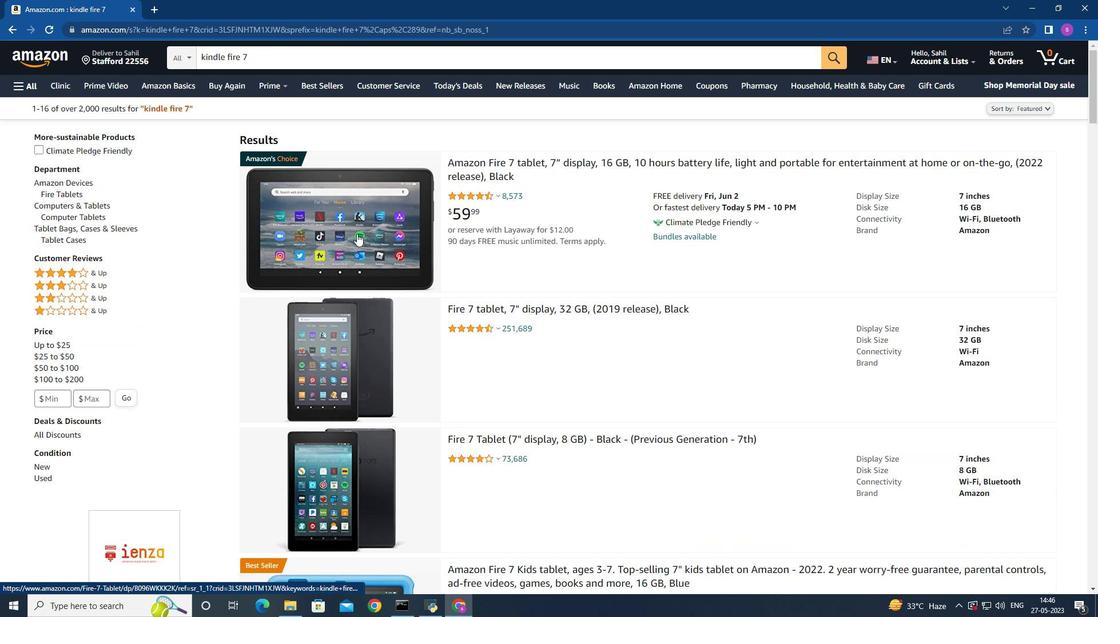 
Action: Mouse scrolled (362, 203) with delta (0, 0)
Screenshot: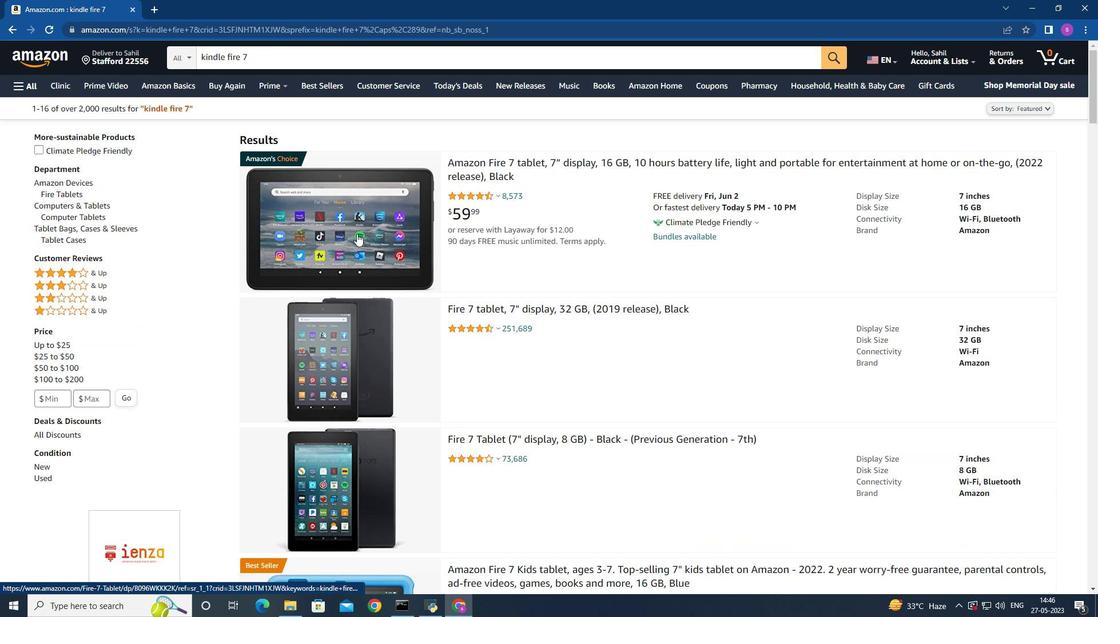 
Action: Mouse moved to (362, 202)
Screenshot: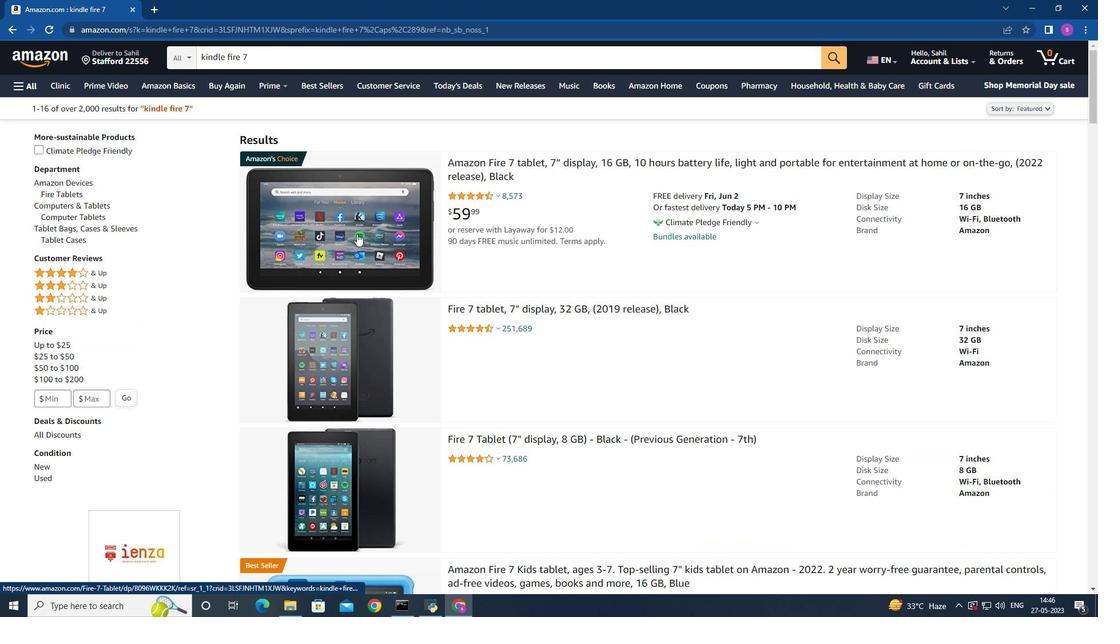 
Action: Mouse scrolled (362, 203) with delta (0, 0)
Screenshot: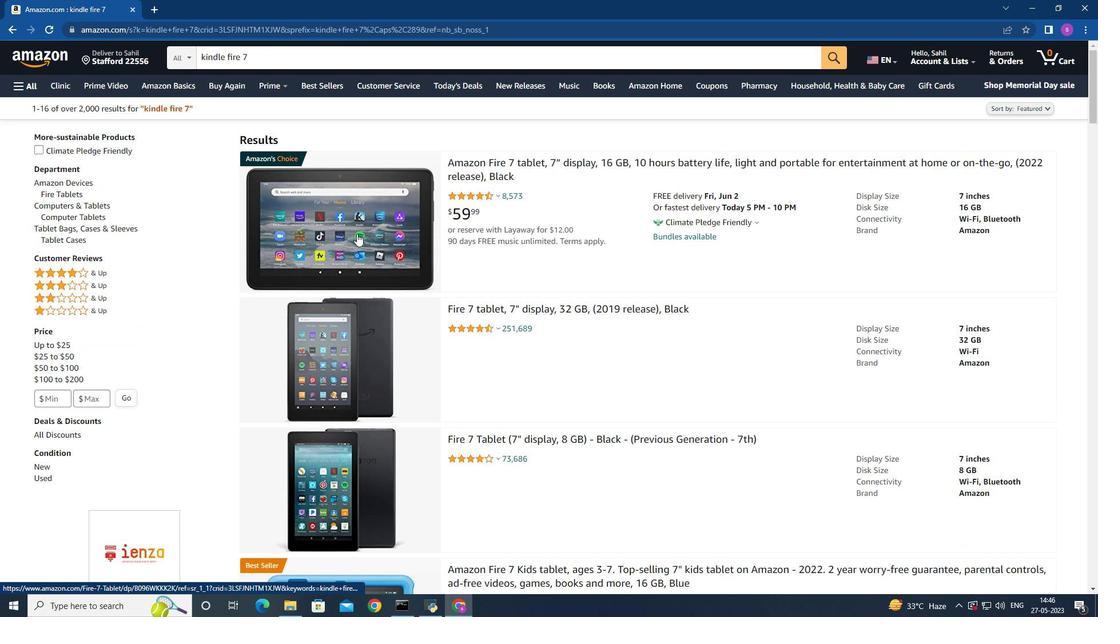 
Action: Mouse moved to (11, 30)
Screenshot: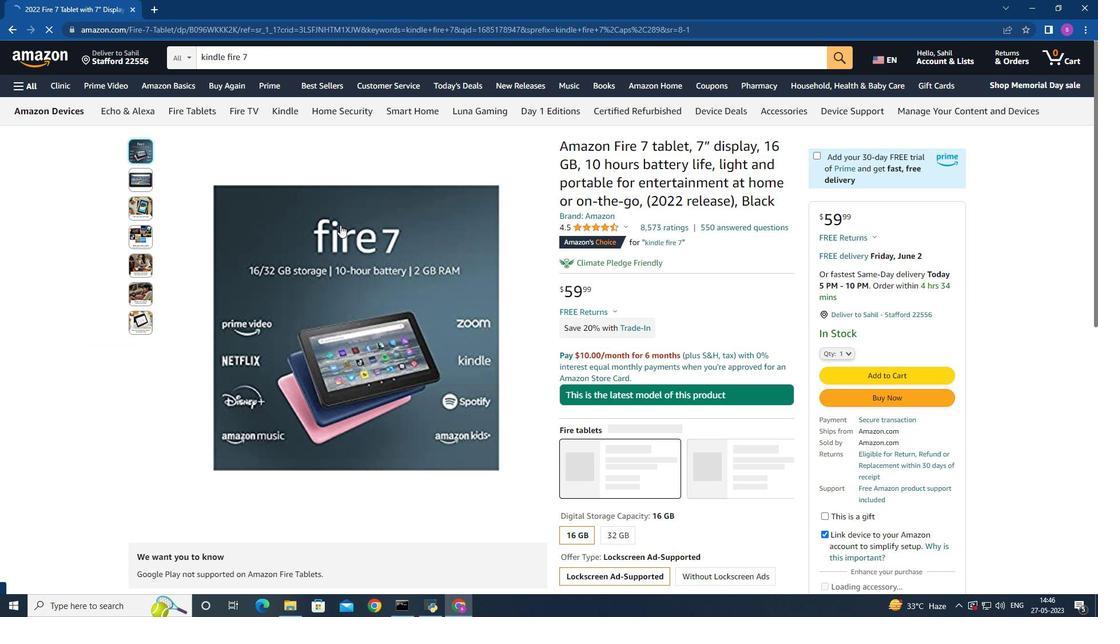
Action: Mouse pressed left at (11, 30)
Screenshot: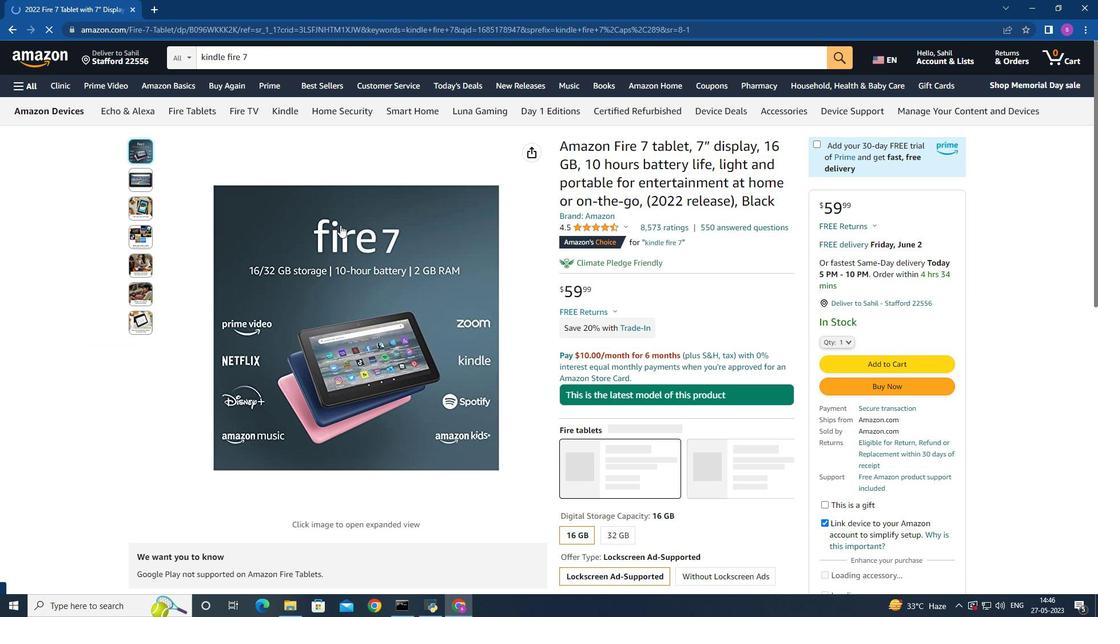 
Action: Mouse moved to (14, 90)
Screenshot: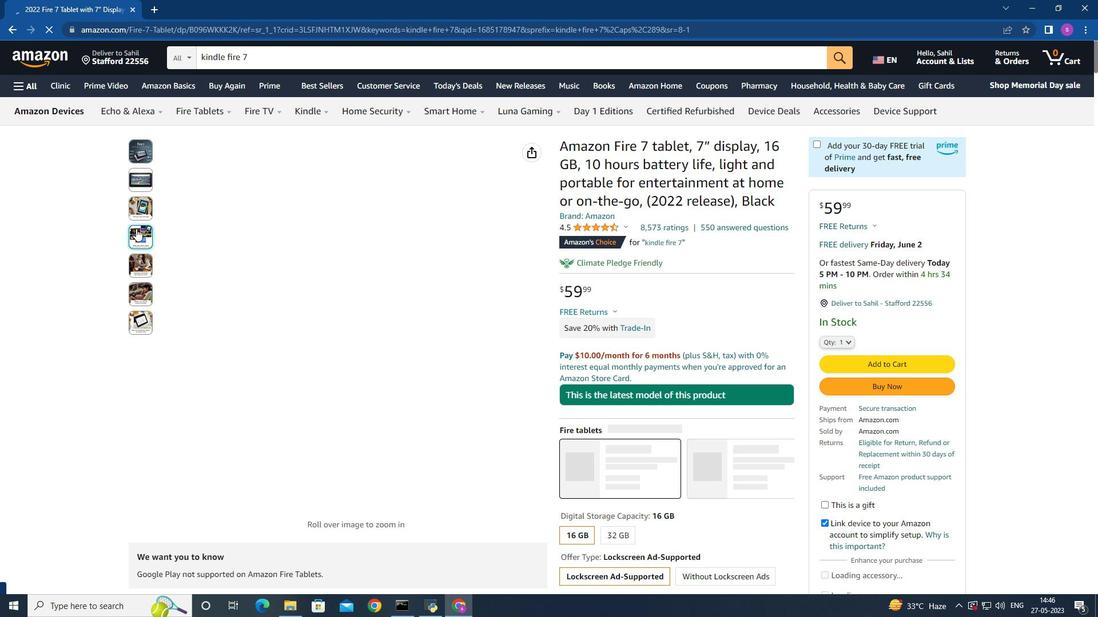 
Action: Mouse pressed left at (14, 90)
Screenshot: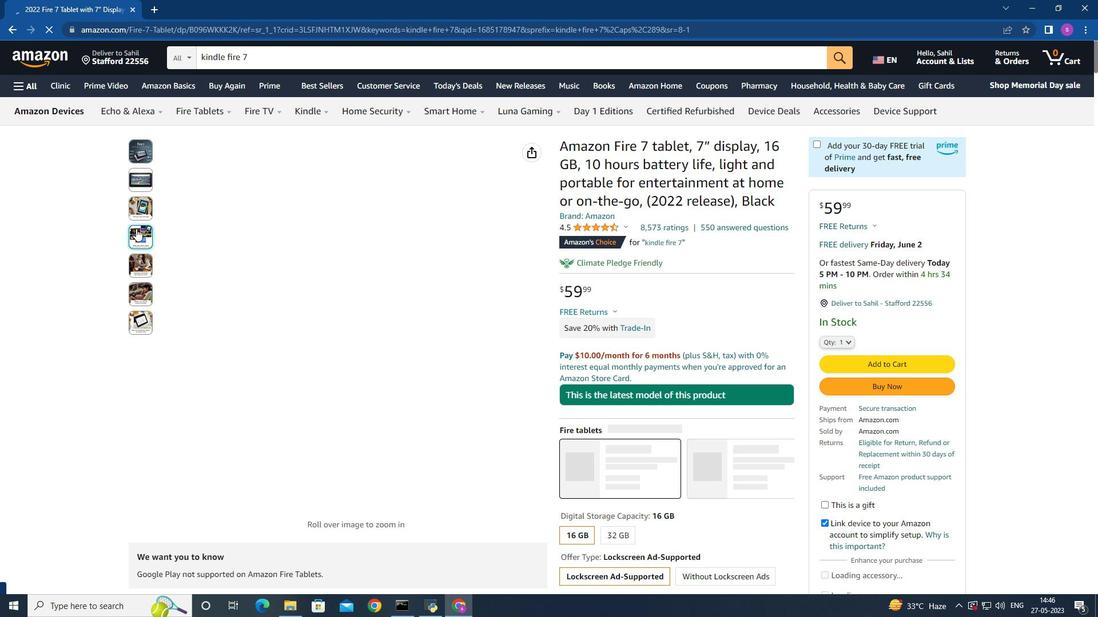 
Action: Mouse moved to (142, 100)
Screenshot: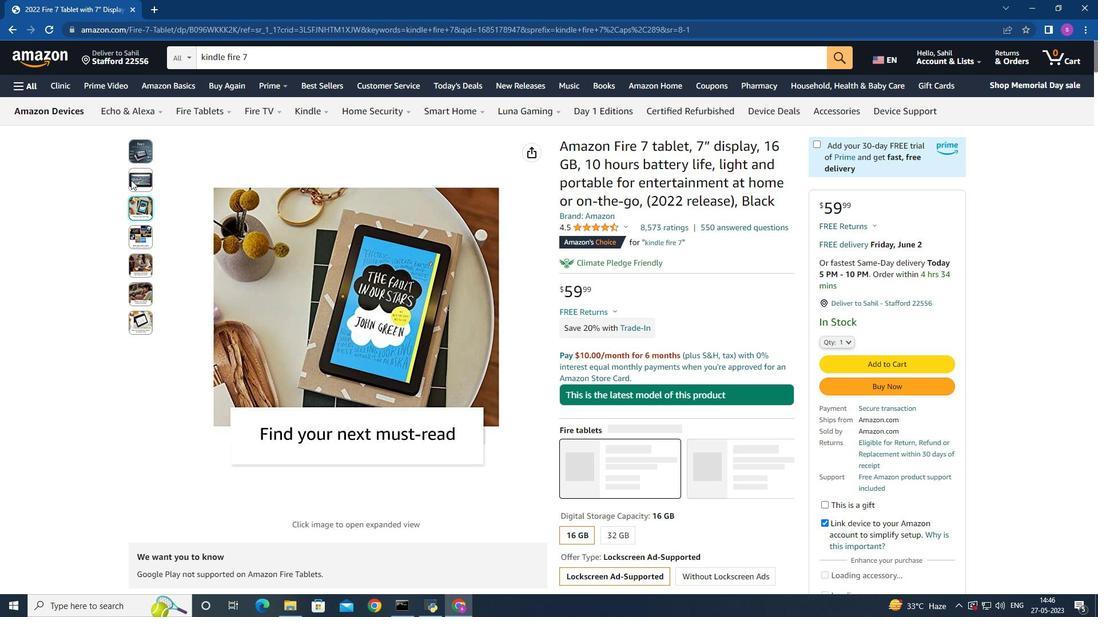 
Action: Mouse scrolled (142, 100) with delta (0, 0)
Screenshot: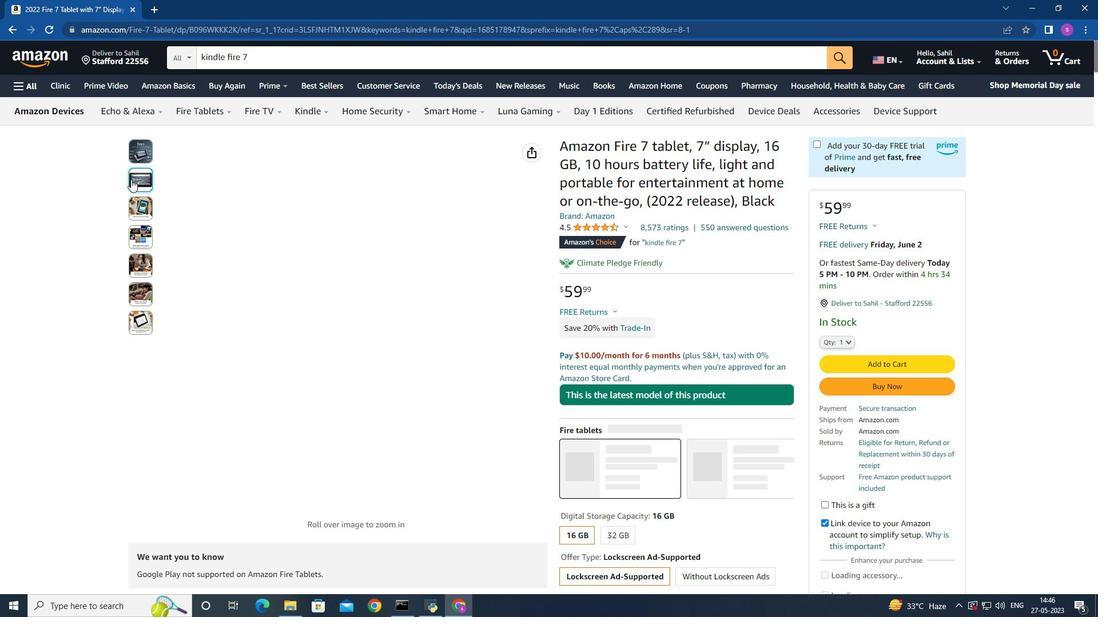 
Action: Mouse scrolled (142, 100) with delta (0, 0)
Screenshot: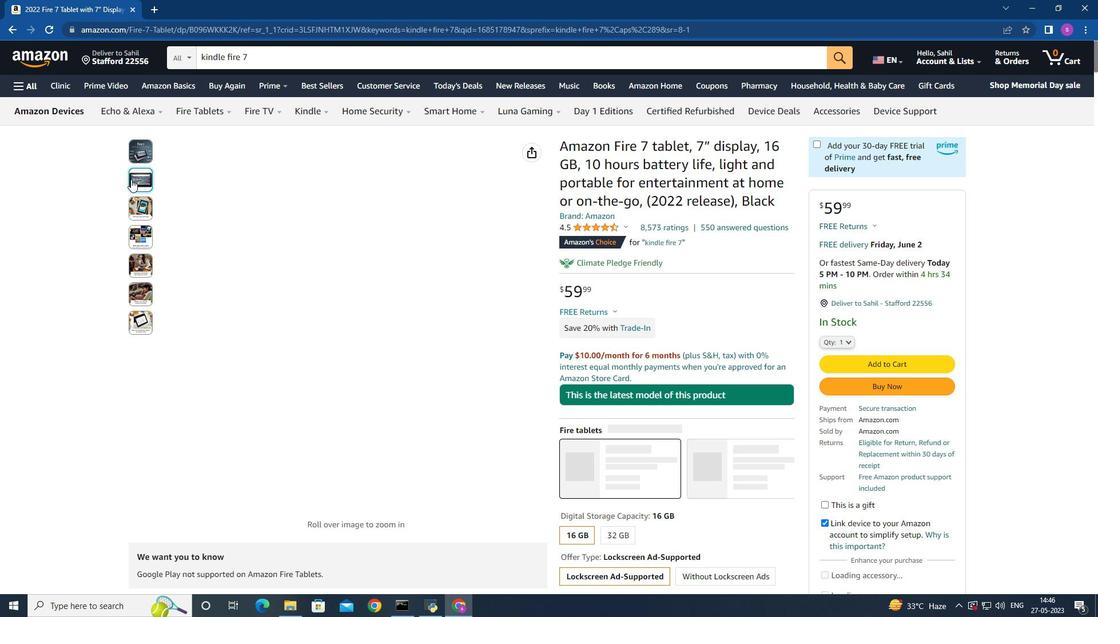 
Action: Mouse moved to (140, 101)
Screenshot: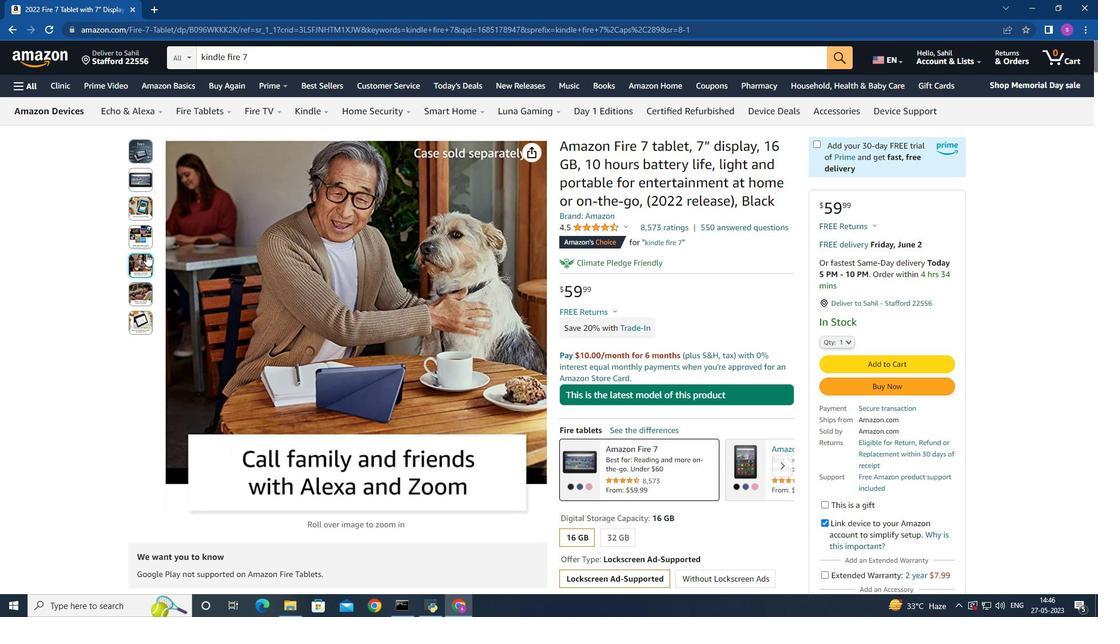 
Action: Mouse scrolled (140, 101) with delta (0, 0)
Screenshot: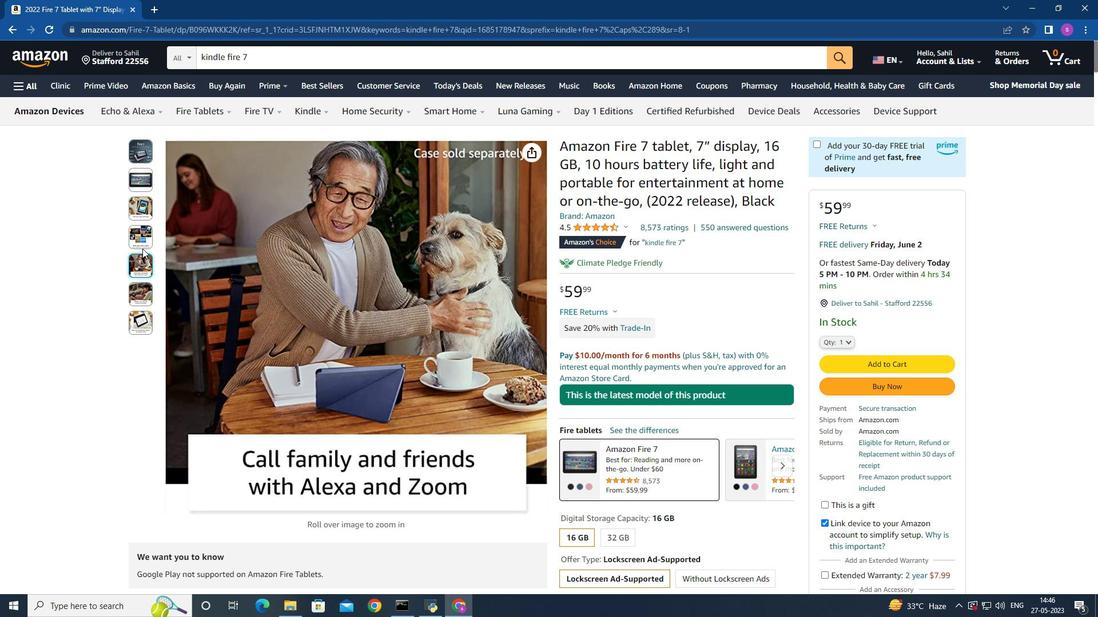 
Action: Mouse moved to (21, 86)
Screenshot: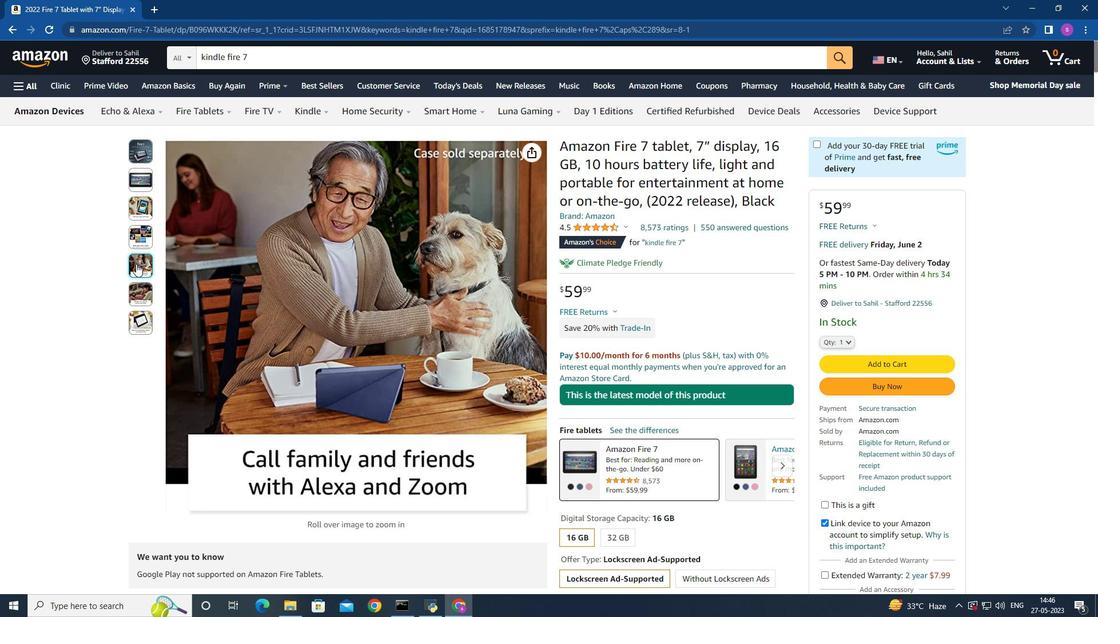 
Action: Mouse pressed left at (21, 86)
Screenshot: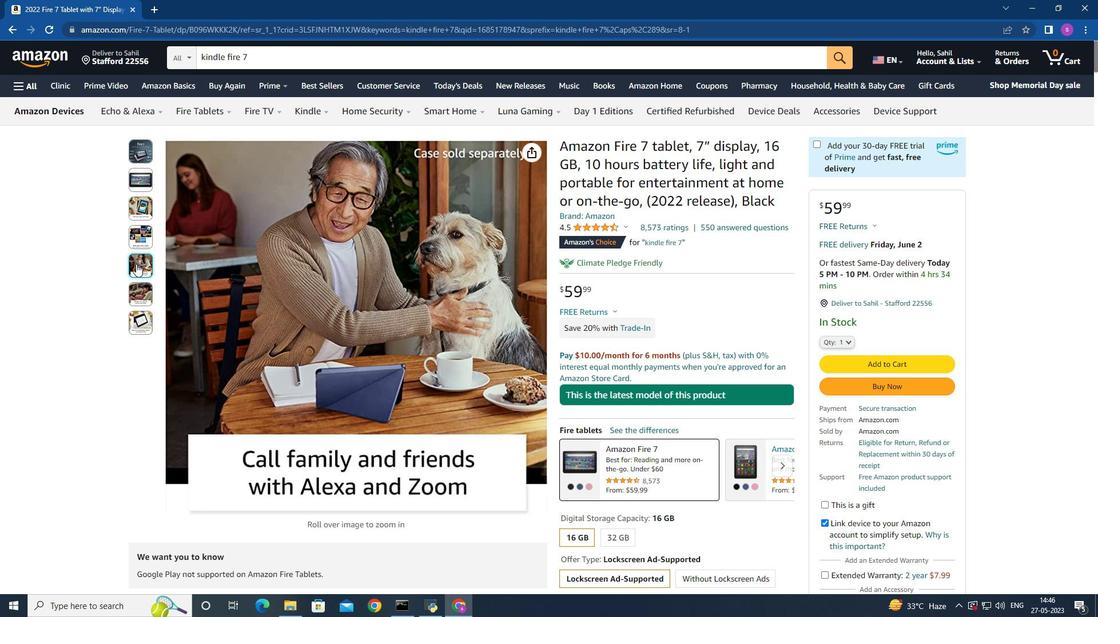 
Action: Mouse moved to (89, 207)
Screenshot: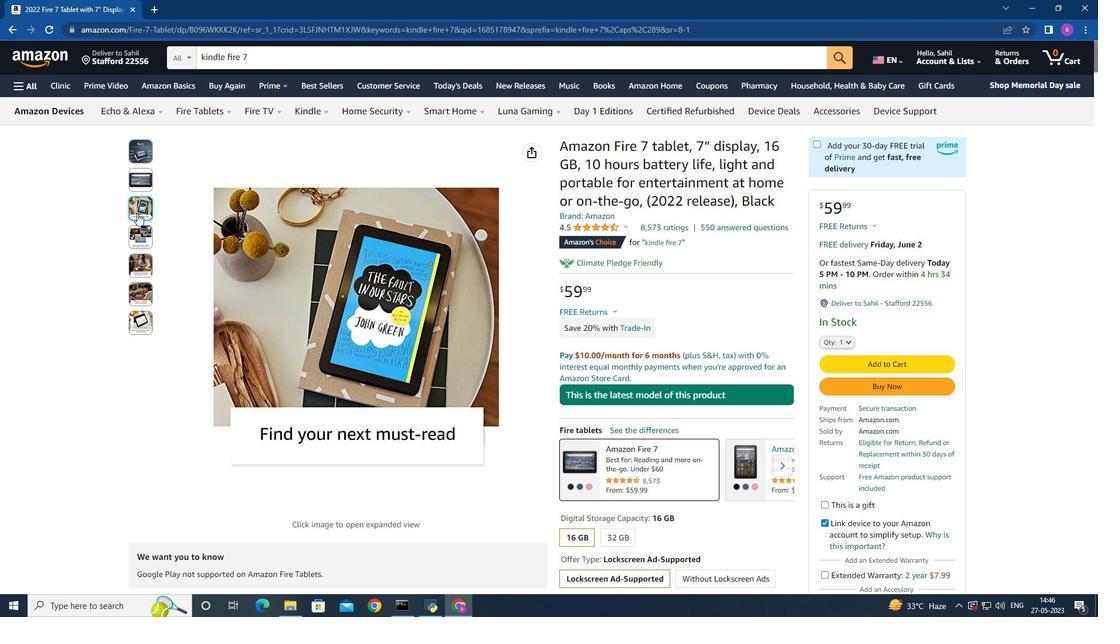 
Action: Mouse scrolled (89, 206) with delta (0, 0)
Screenshot: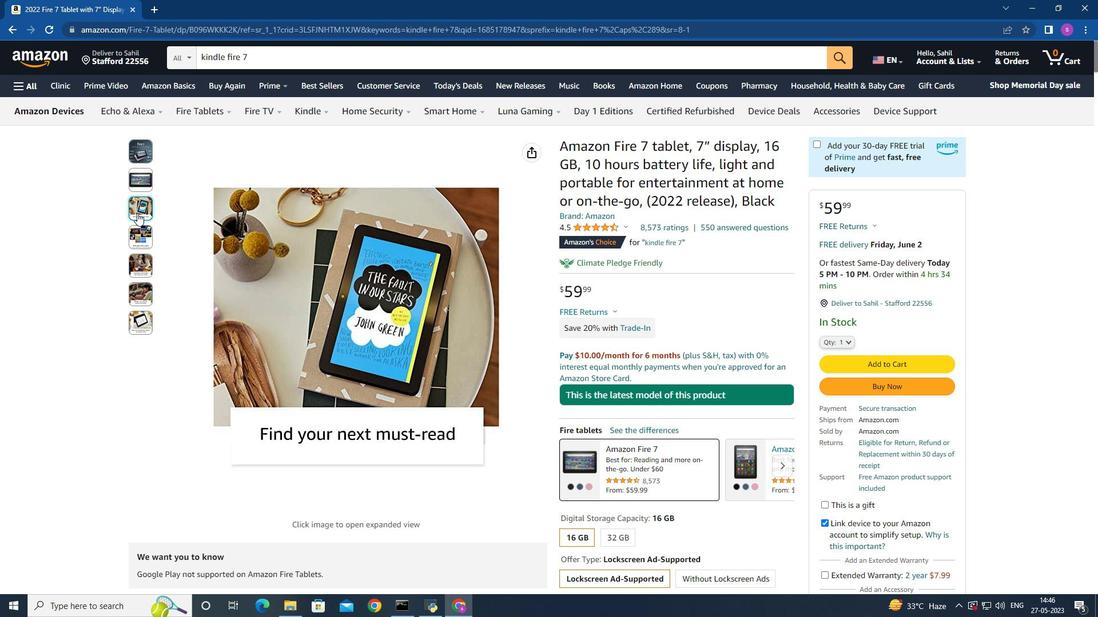 
Action: Mouse moved to (137, 280)
Screenshot: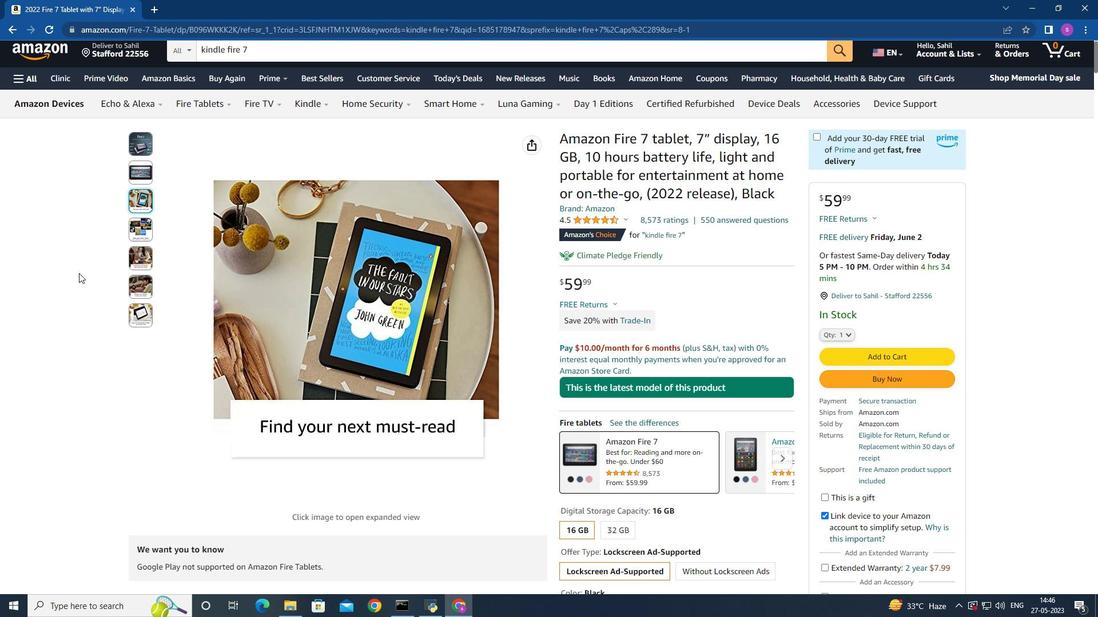 
Action: Mouse pressed left at (137, 280)
Screenshot: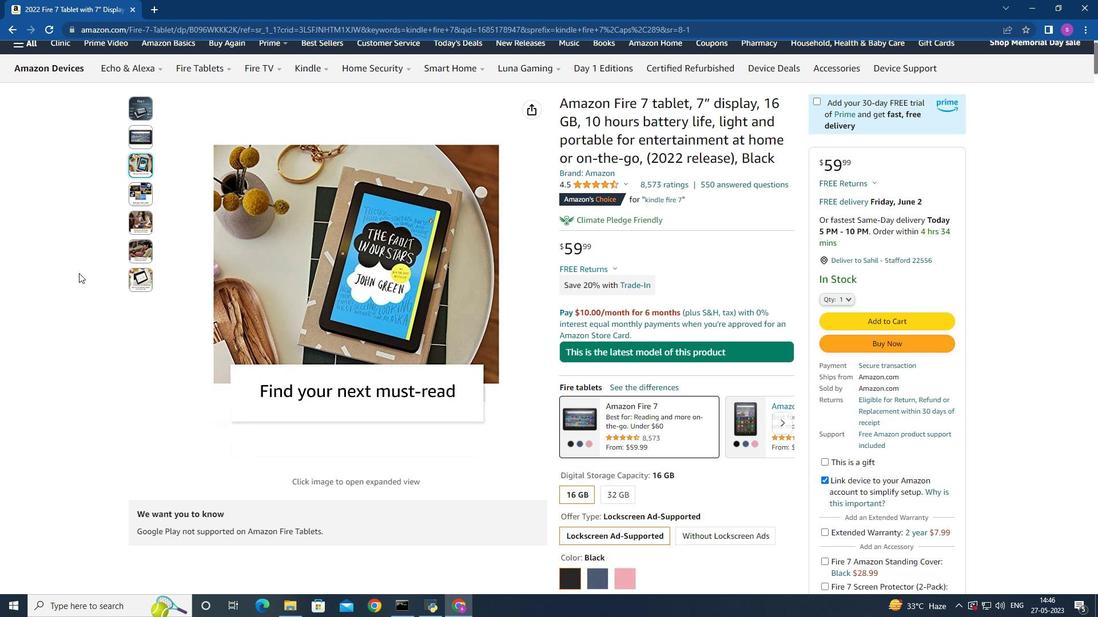 
Action: Mouse moved to (16, 30)
Screenshot: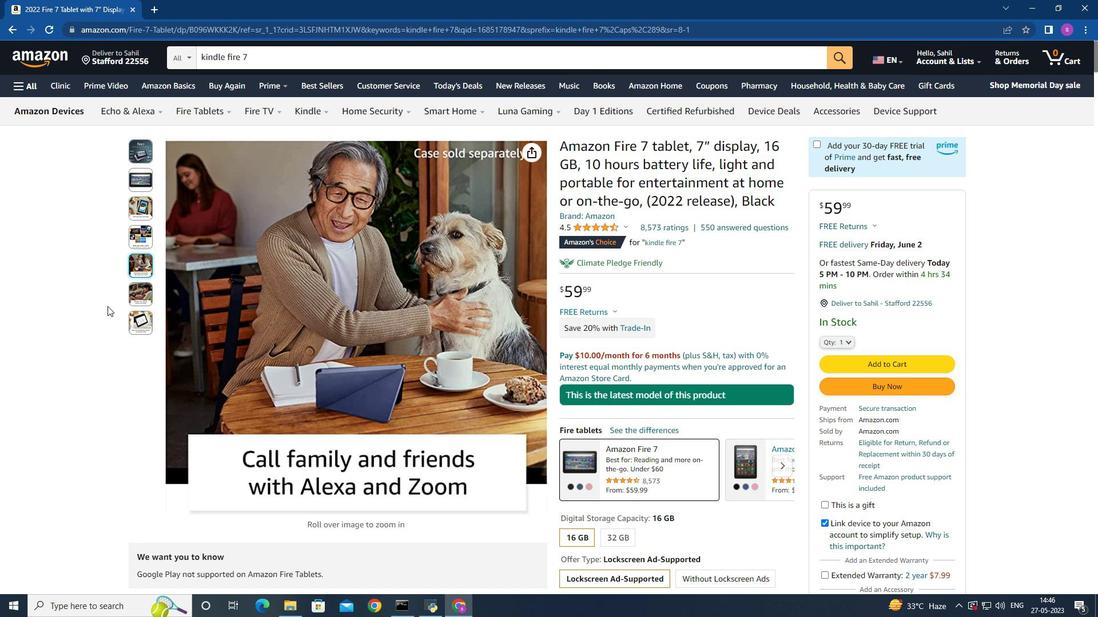 
Action: Mouse pressed left at (16, 30)
Screenshot: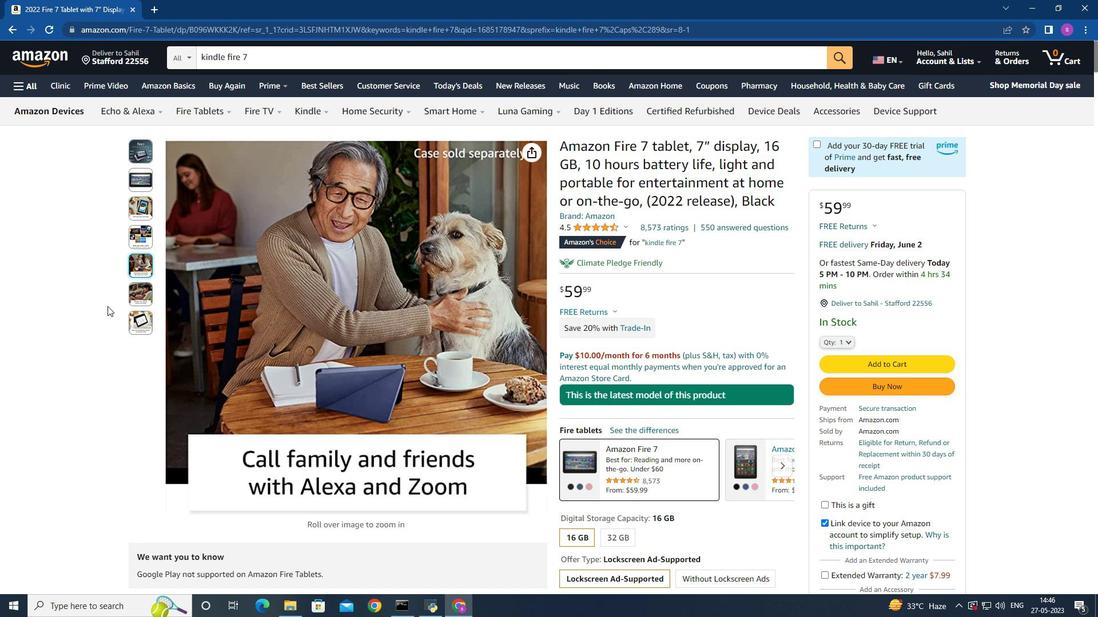 
Action: Mouse moved to (280, 52)
Screenshot: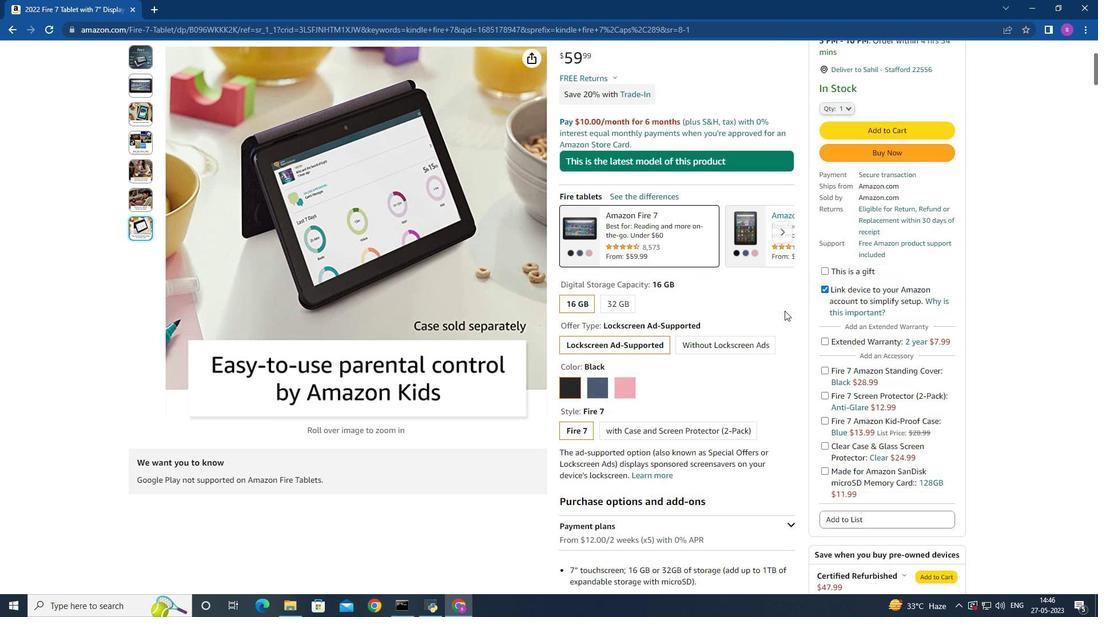 
Action: Mouse pressed left at (280, 52)
Screenshot: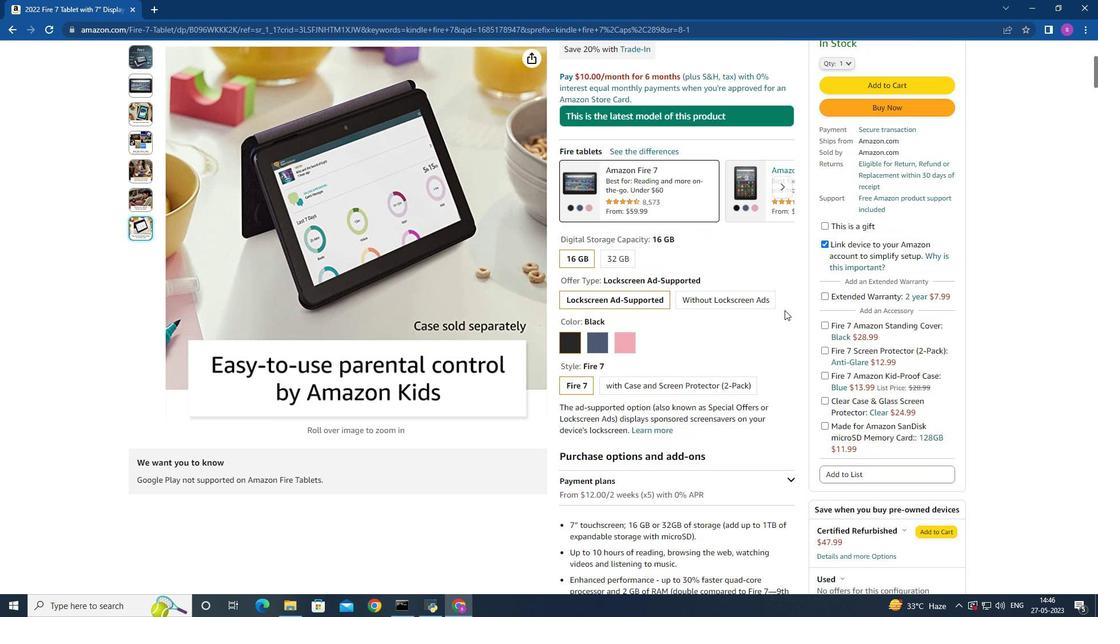 
Action: Mouse moved to (229, 78)
Screenshot: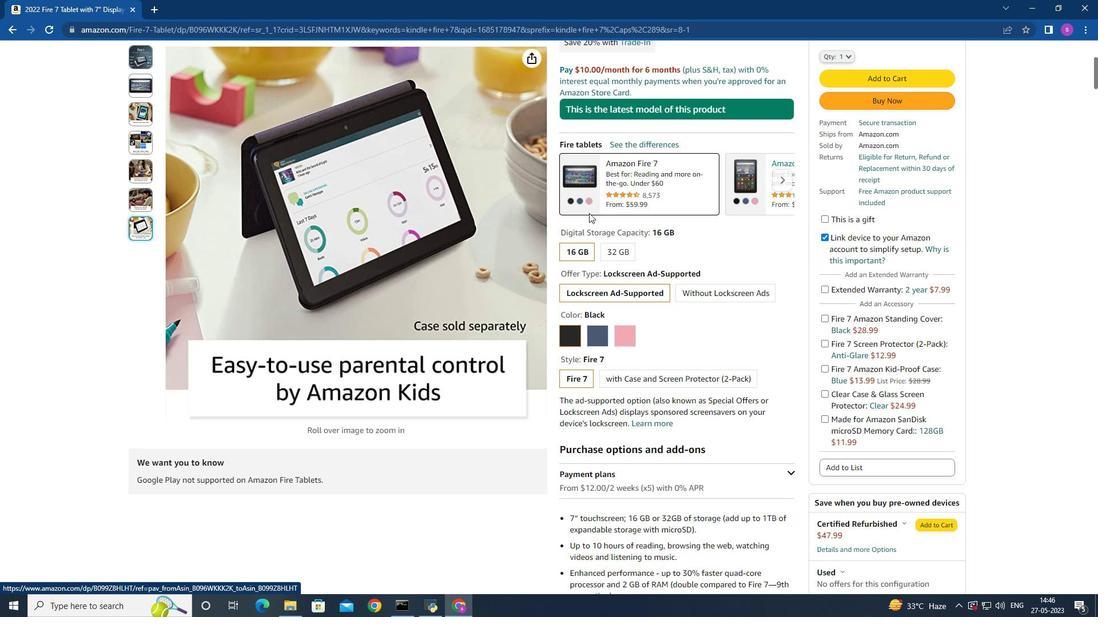 
Action: Mouse pressed left at (229, 78)
Screenshot: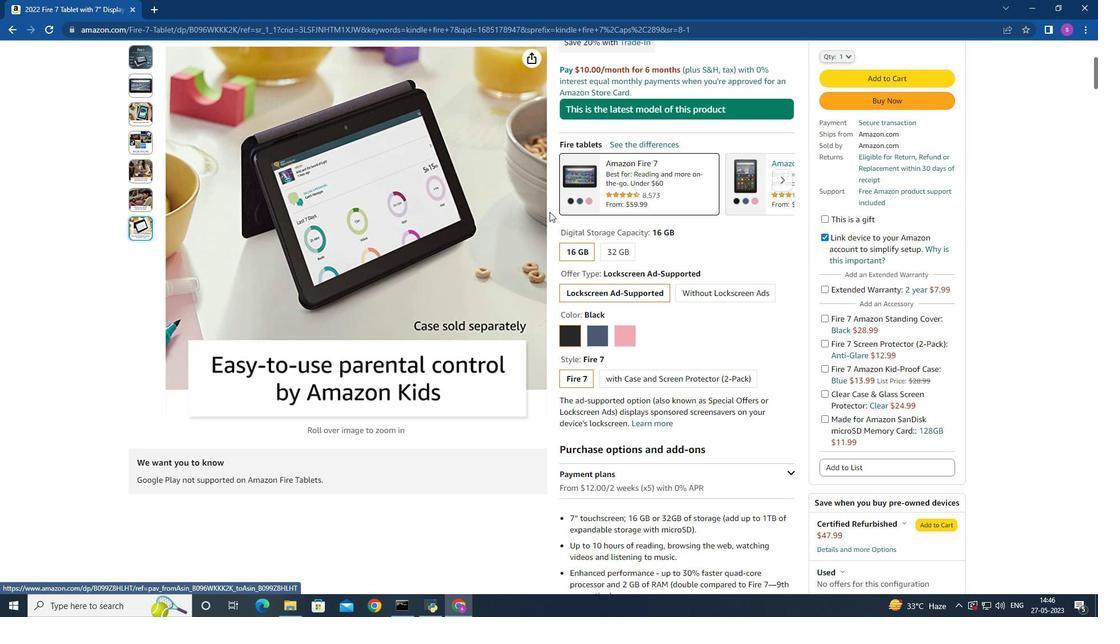 
Action: Mouse moved to (258, 120)
Screenshot: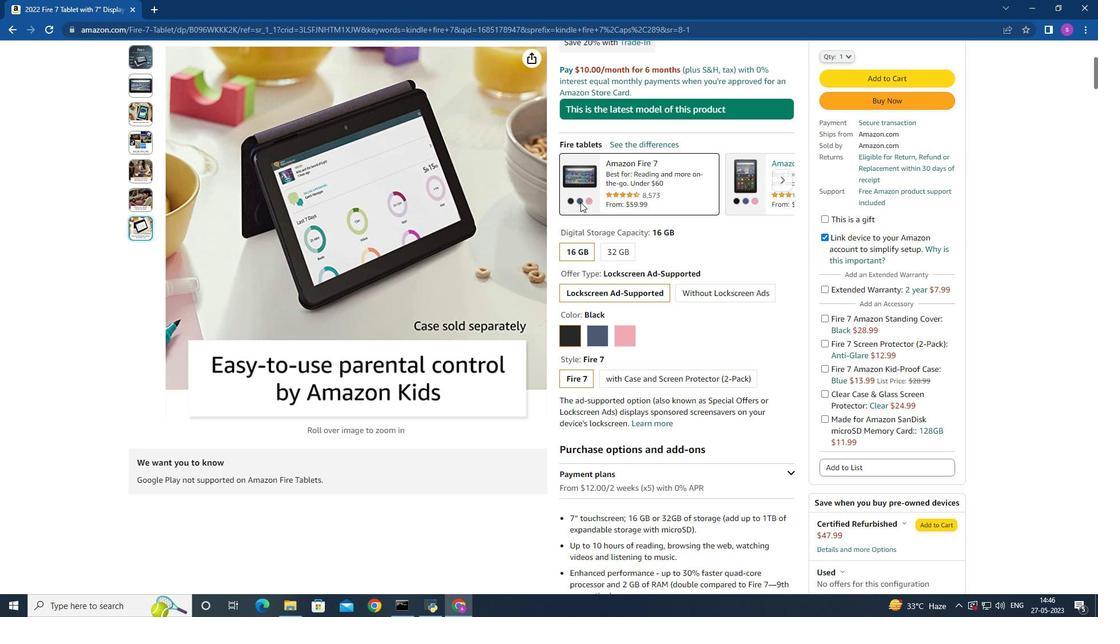 
Action: Mouse scrolled (258, 120) with delta (0, 0)
Screenshot: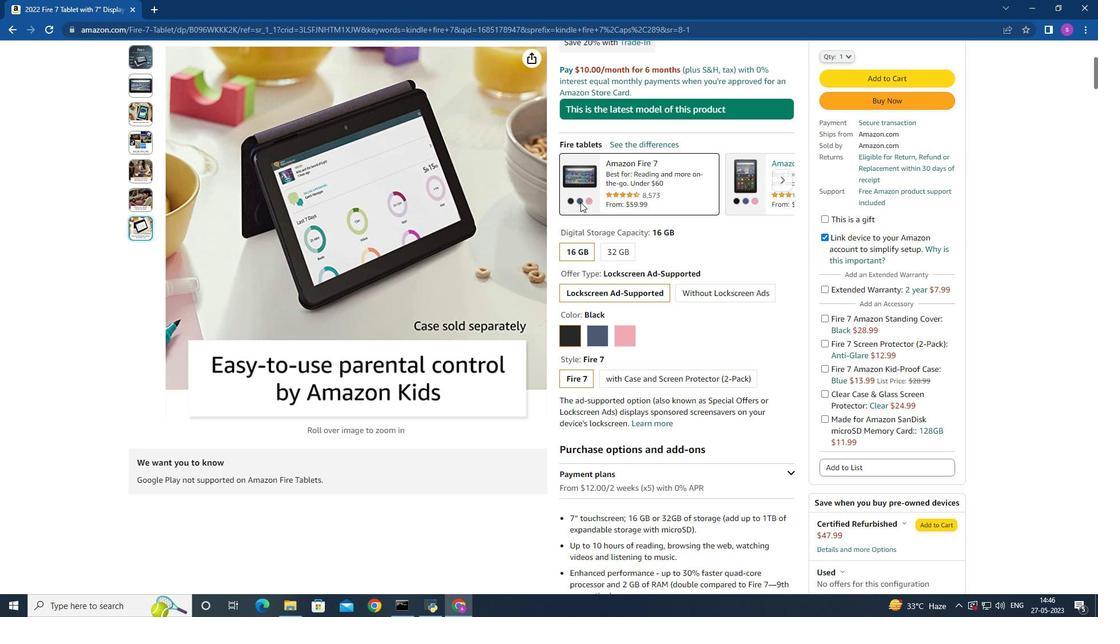 
Action: Mouse moved to (257, 120)
Screenshot: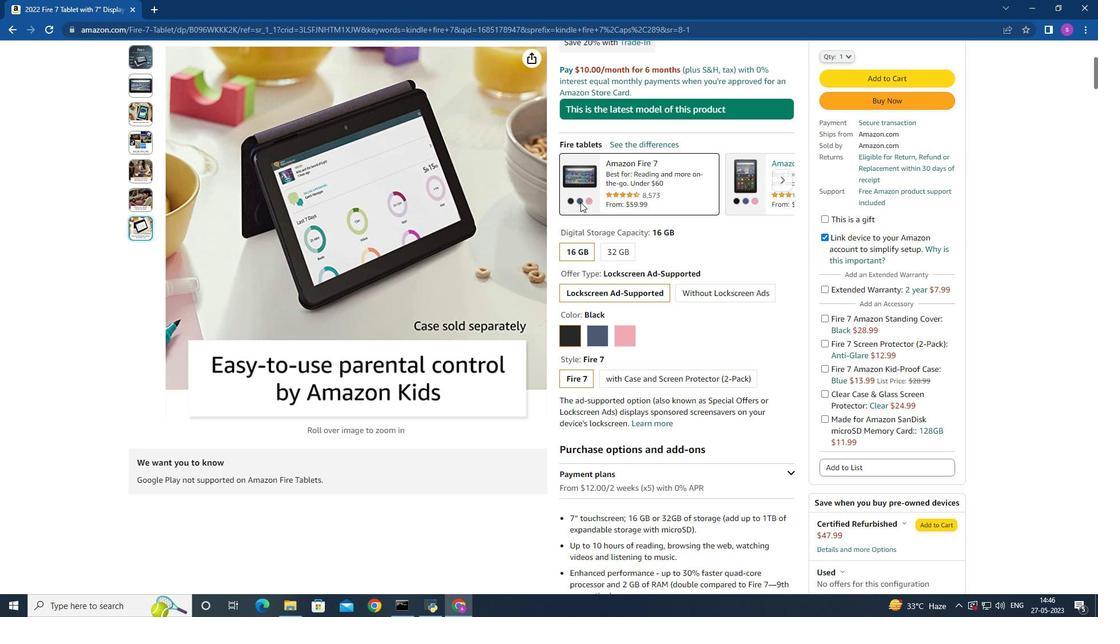 
Action: Mouse scrolled (257, 120) with delta (0, 0)
Screenshot: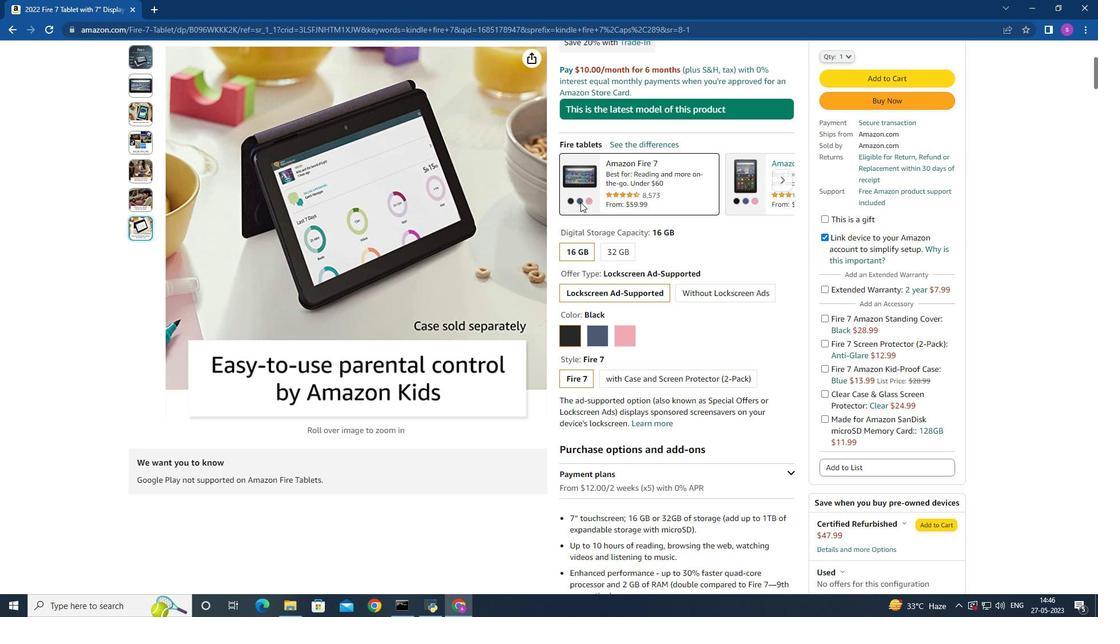 
Action: Mouse moved to (255, 120)
Screenshot: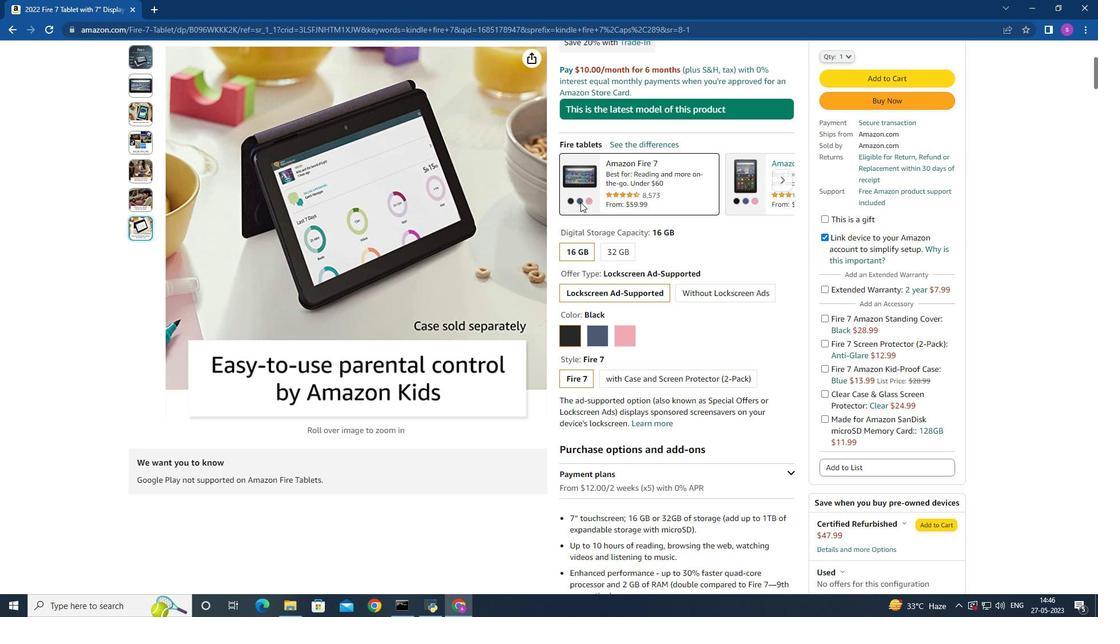 
Action: Mouse scrolled (255, 120) with delta (0, 0)
Screenshot: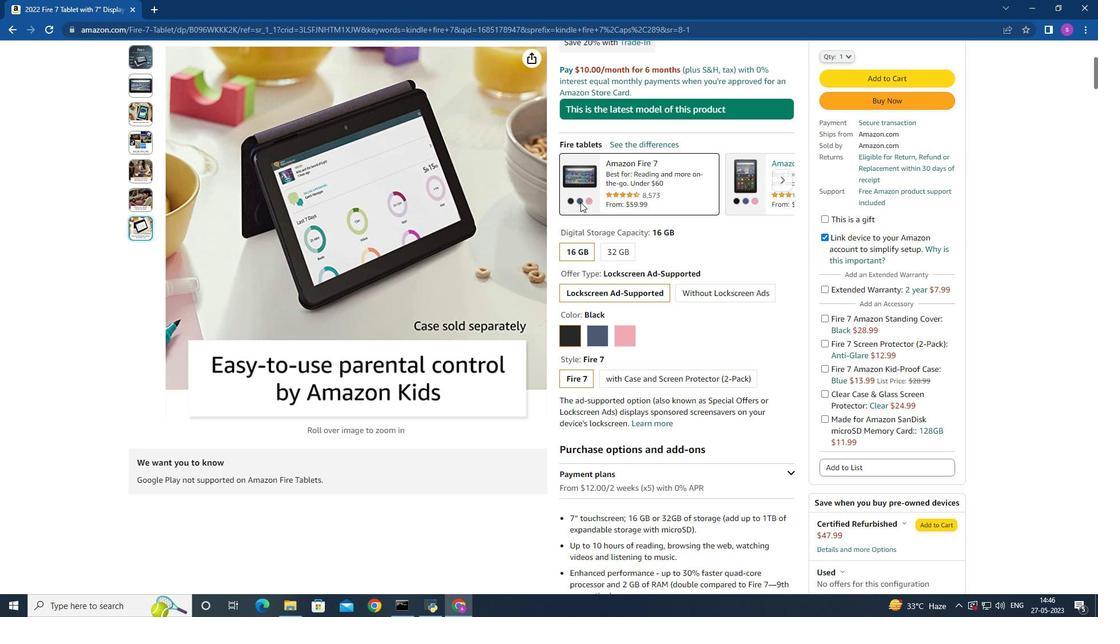 
Action: Mouse moved to (255, 121)
Screenshot: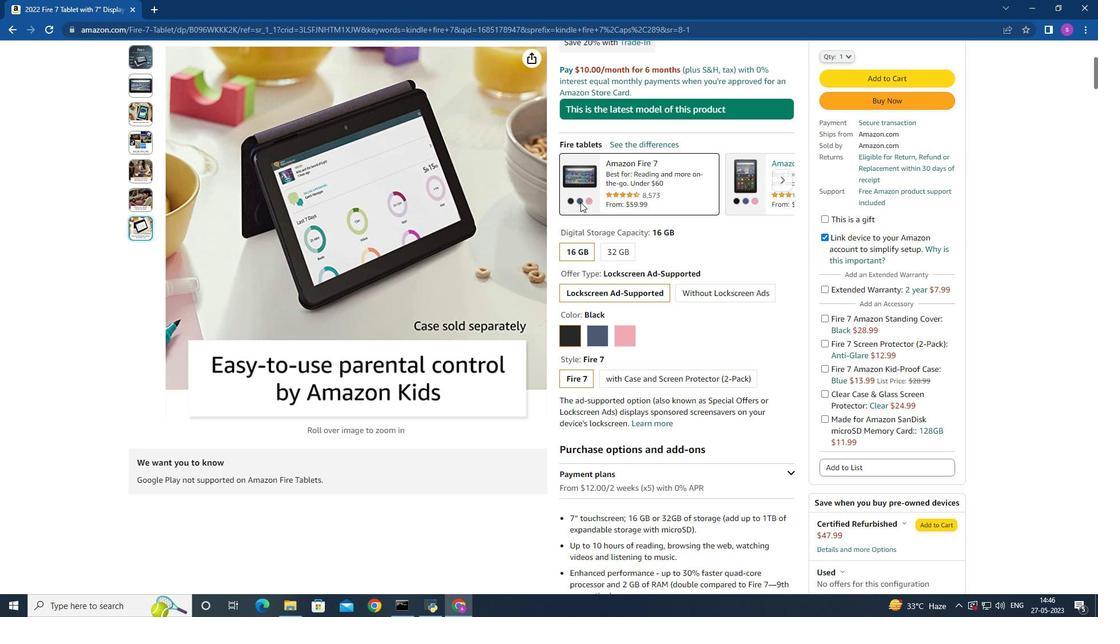 
Action: Mouse scrolled (255, 120) with delta (0, 0)
Screenshot: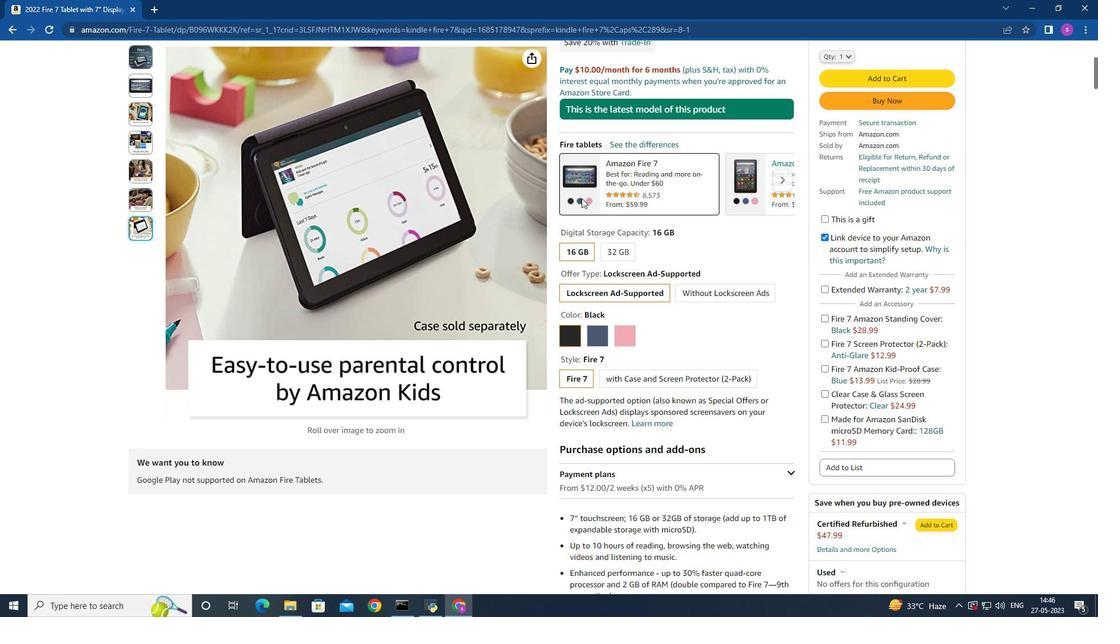 
Action: Mouse scrolled (255, 120) with delta (0, 0)
Screenshot: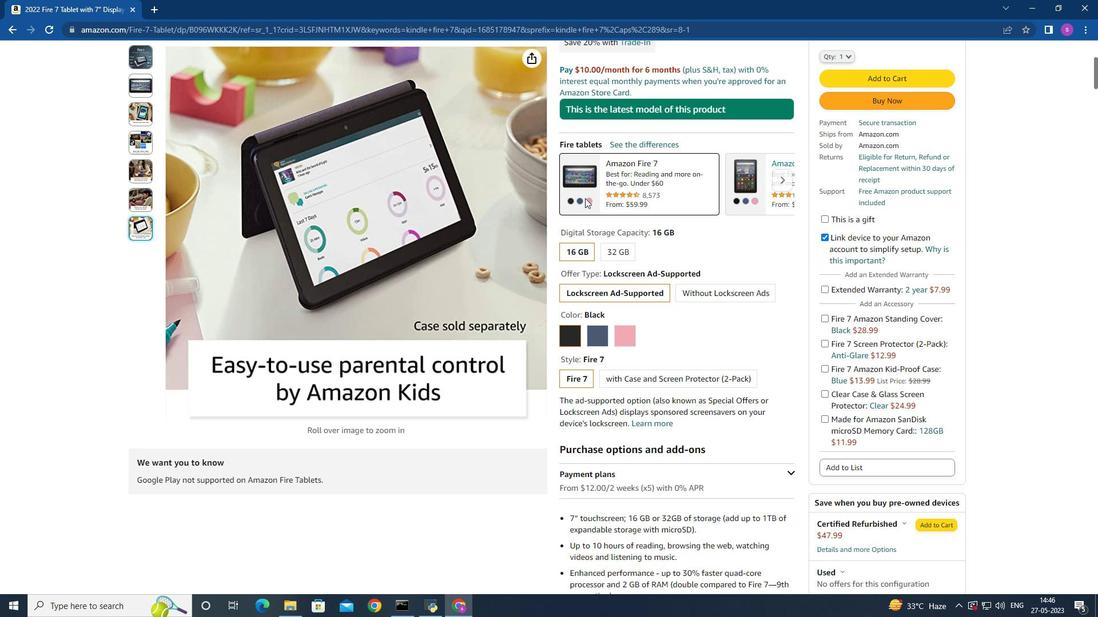 
Action: Mouse moved to (255, 120)
Screenshot: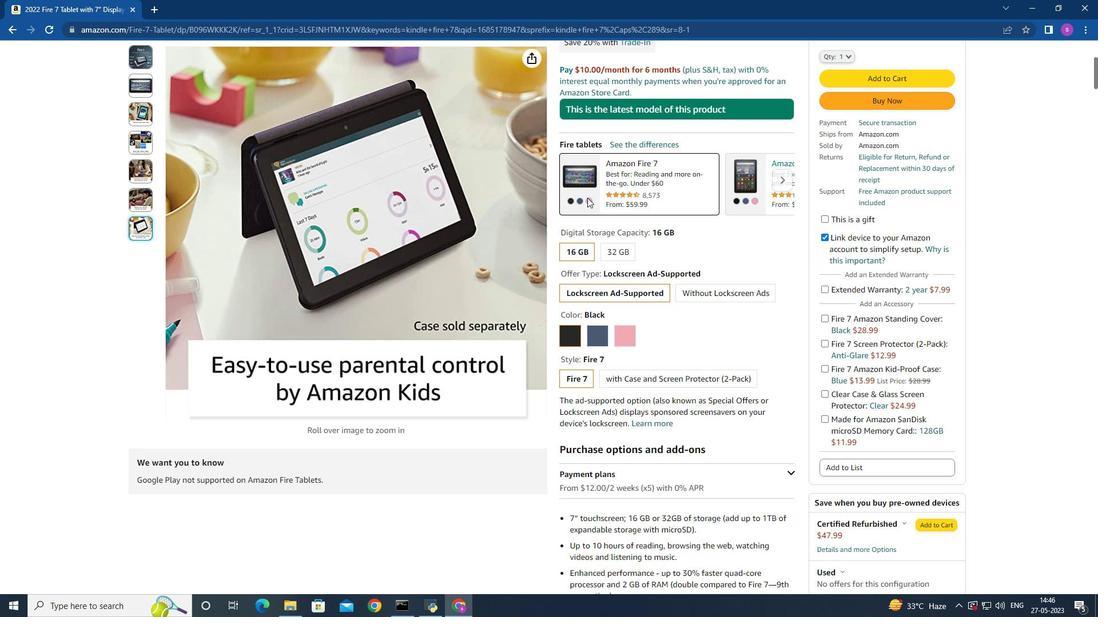 
Action: Mouse scrolled (255, 119) with delta (0, 0)
Screenshot: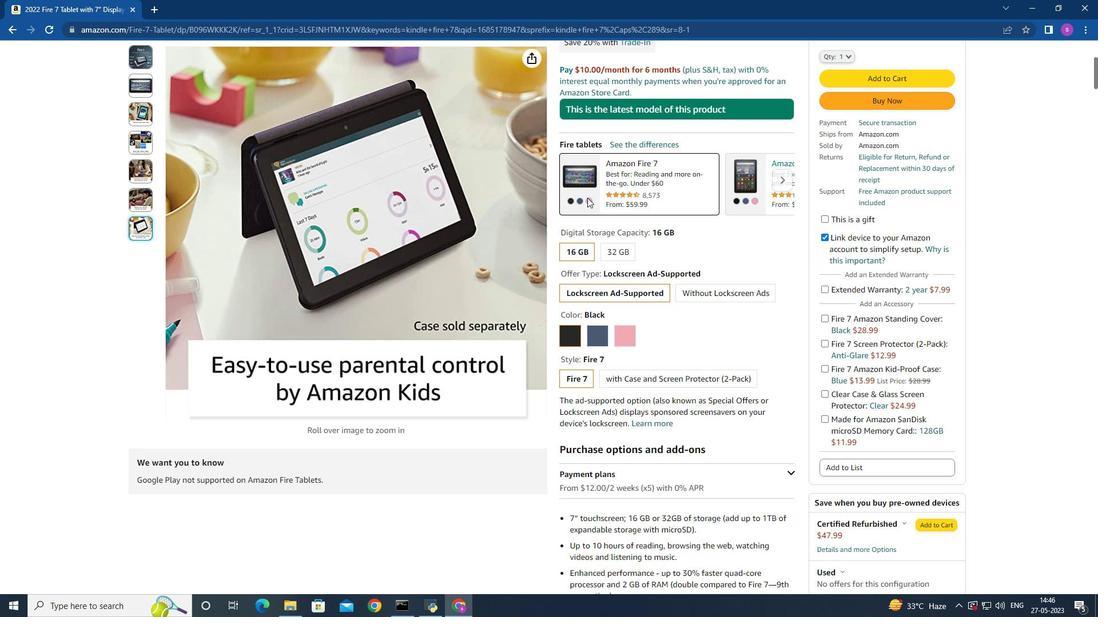 
Action: Mouse scrolled (255, 119) with delta (0, 0)
Screenshot: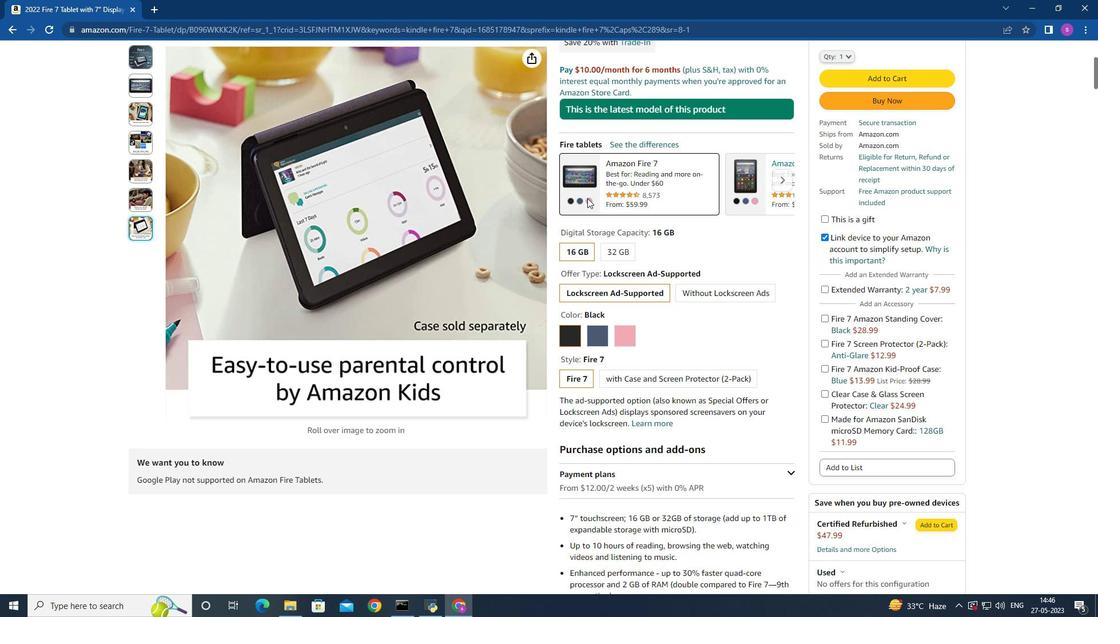 
Action: Mouse moved to (257, 117)
Screenshot: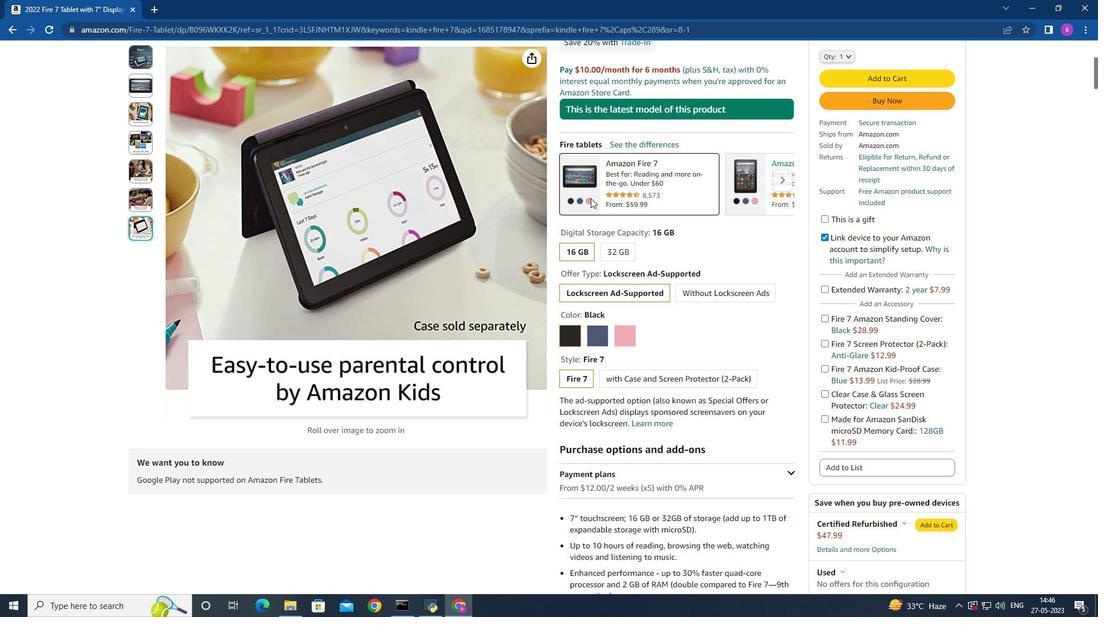 
Action: Mouse scrolled (257, 117) with delta (0, 0)
Screenshot: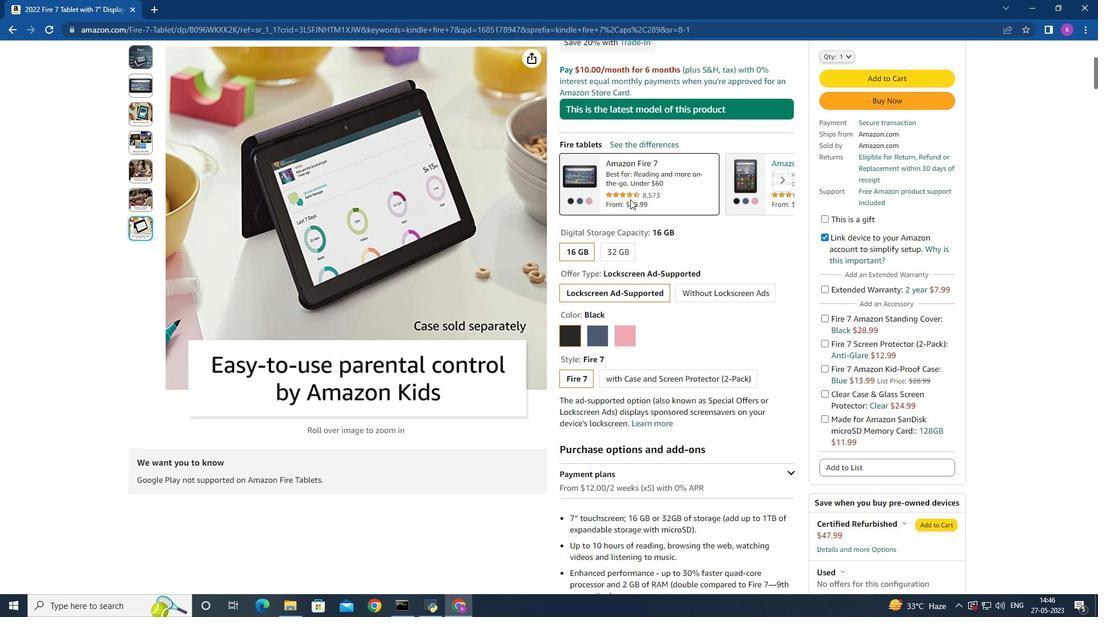 
Action: Mouse scrolled (257, 117) with delta (0, 0)
Screenshot: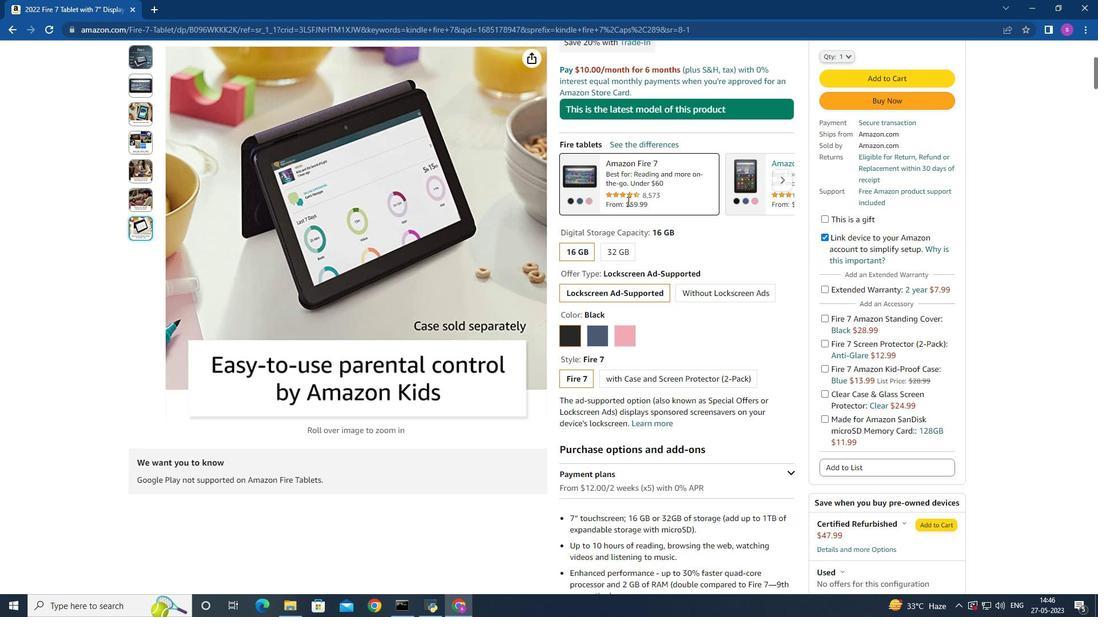 
Action: Mouse scrolled (257, 117) with delta (0, 0)
Screenshot: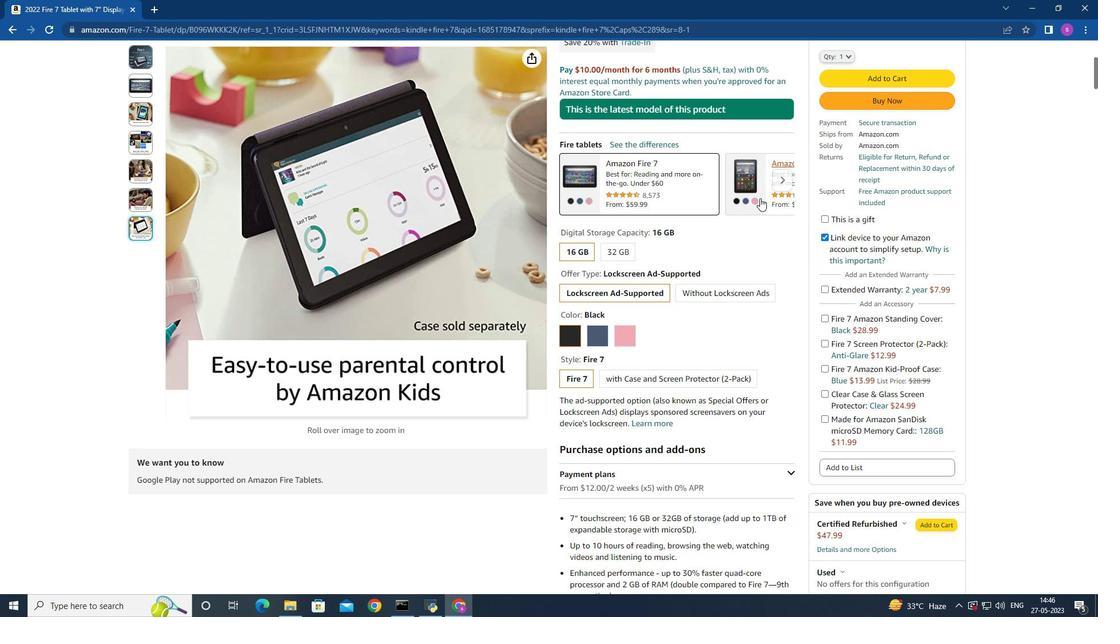 
Action: Mouse scrolled (257, 117) with delta (0, 0)
Screenshot: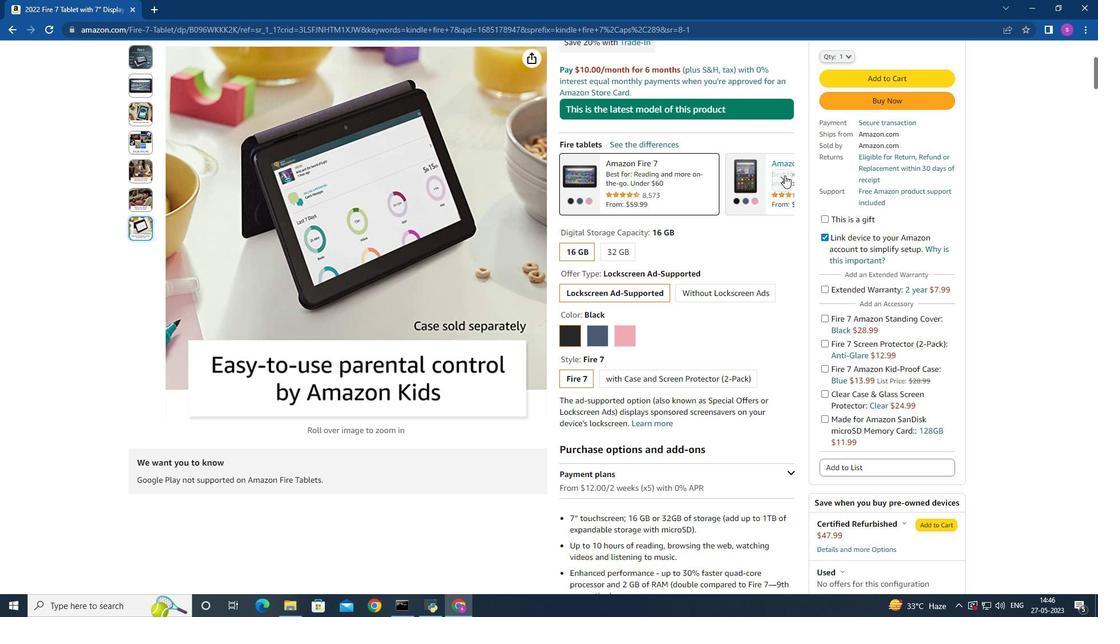 
Action: Mouse scrolled (257, 117) with delta (0, 0)
Screenshot: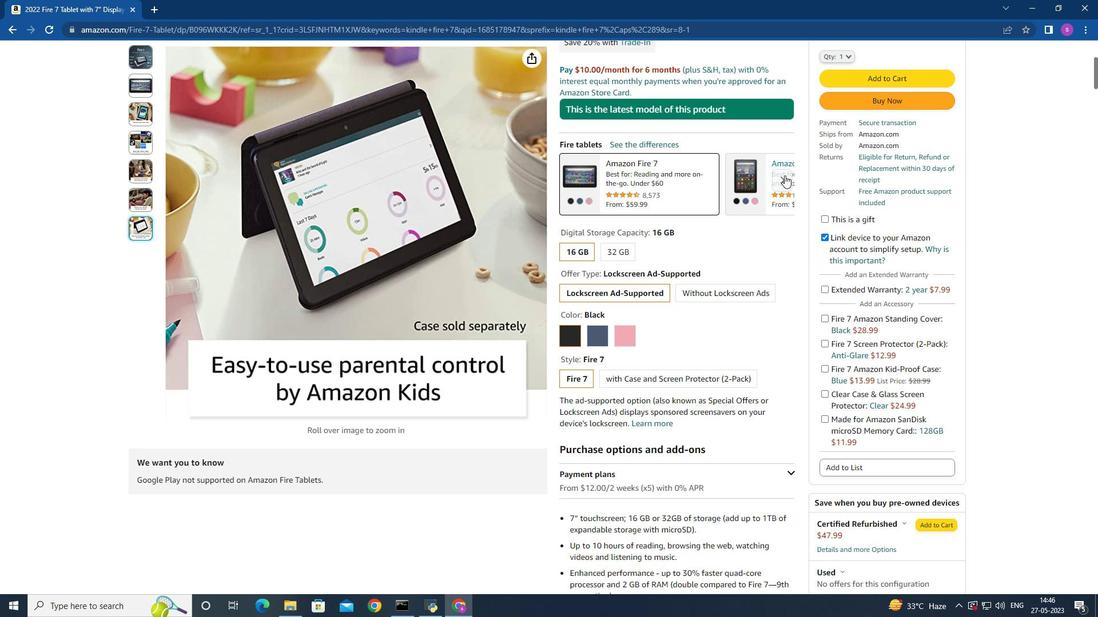 
Action: Mouse moved to (257, 117)
Screenshot: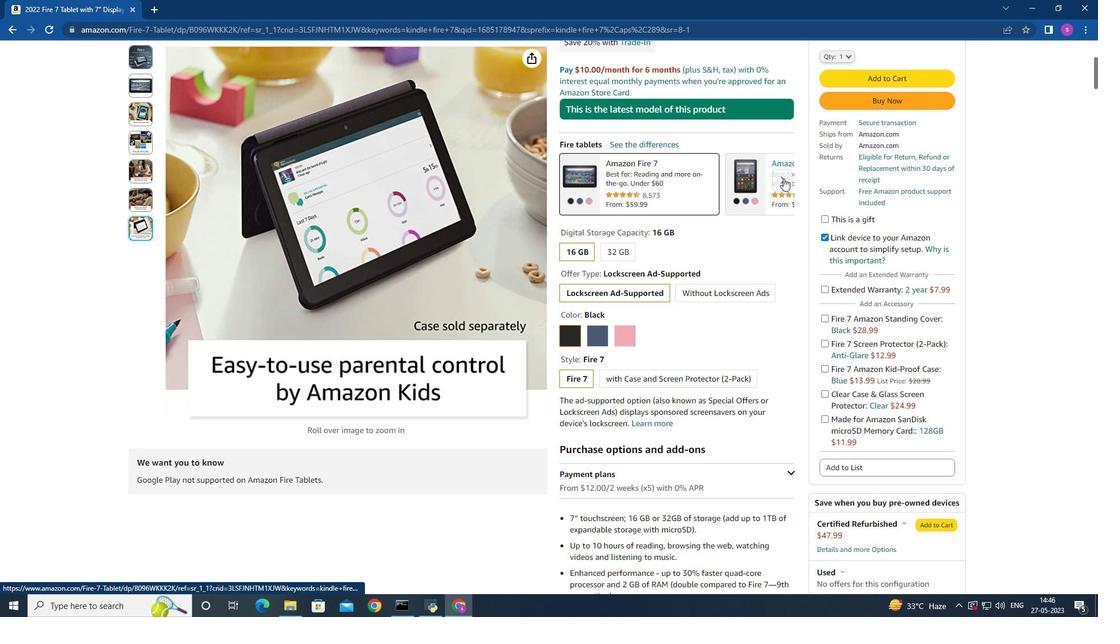 
Action: Mouse scrolled (257, 116) with delta (0, 0)
Screenshot: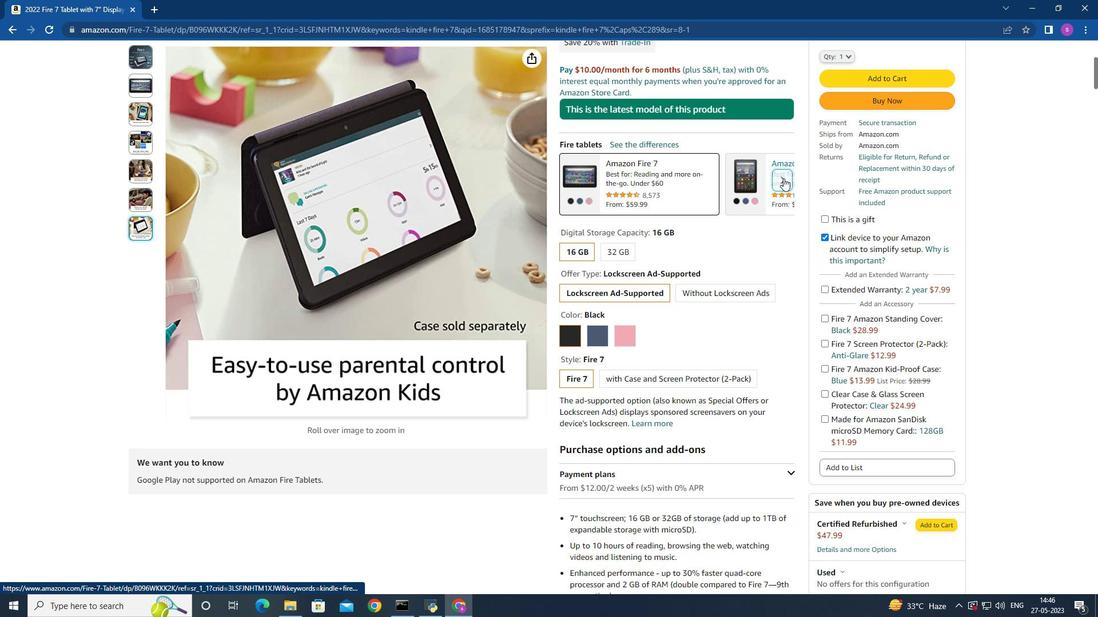 
Action: Mouse scrolled (257, 116) with delta (0, 0)
Screenshot: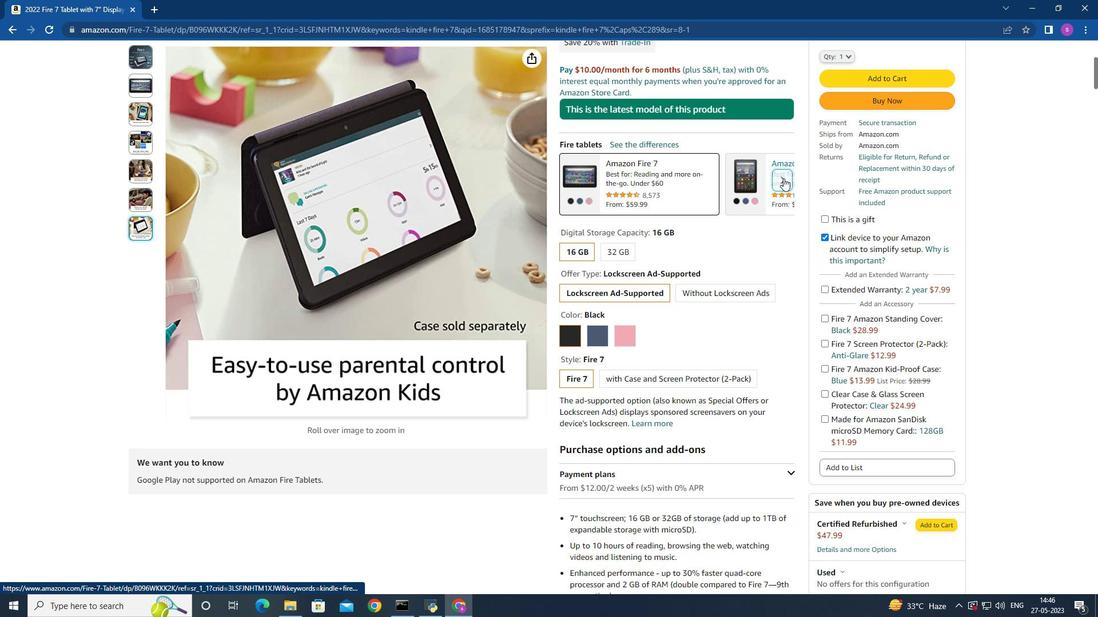 
Action: Mouse scrolled (257, 116) with delta (0, 0)
Screenshot: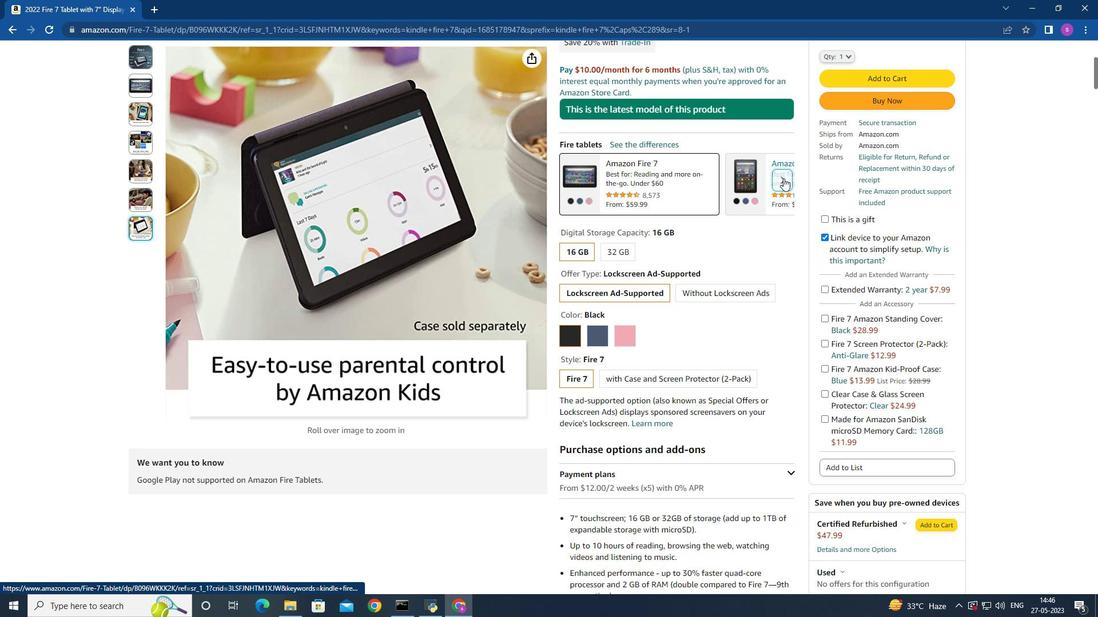 
Action: Mouse scrolled (257, 116) with delta (0, 0)
Screenshot: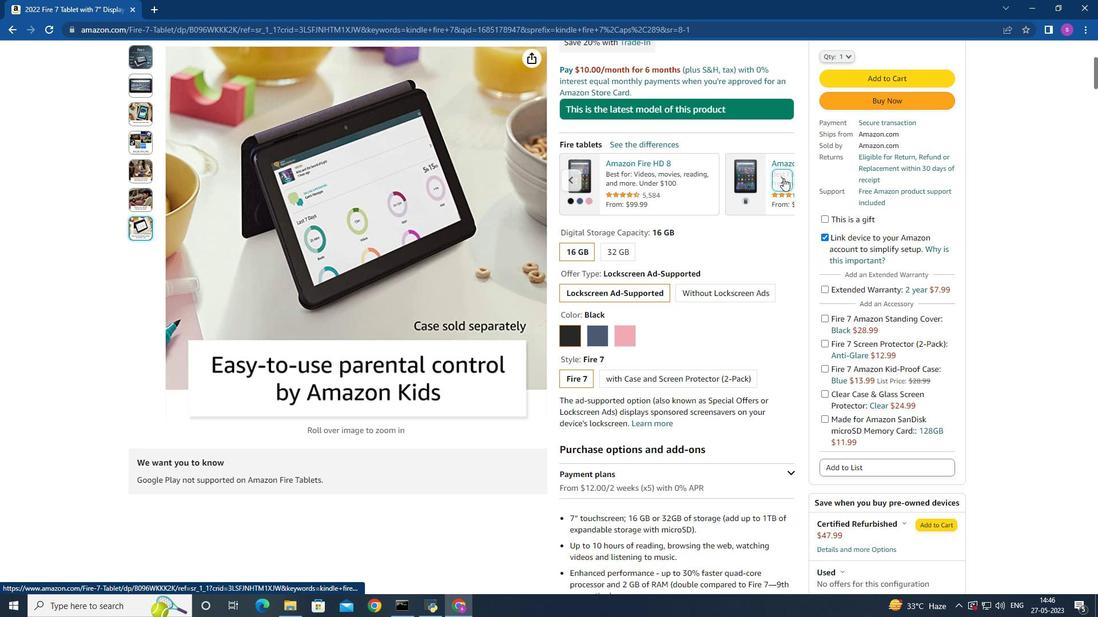 
Action: Mouse scrolled (257, 116) with delta (0, 0)
Screenshot: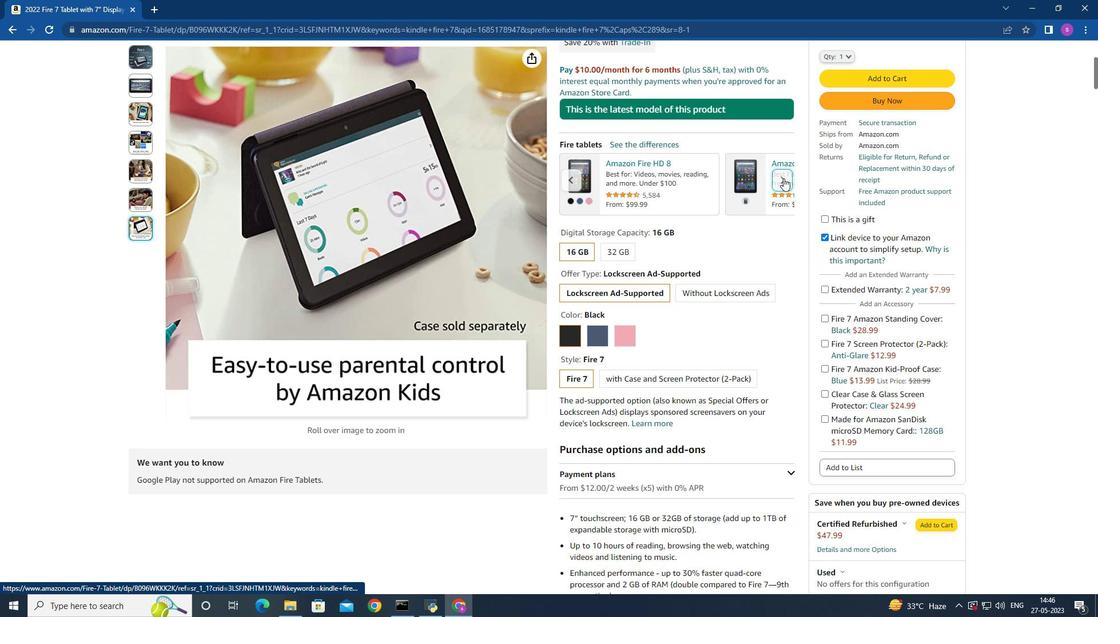 
Action: Mouse scrolled (257, 116) with delta (0, 0)
Screenshot: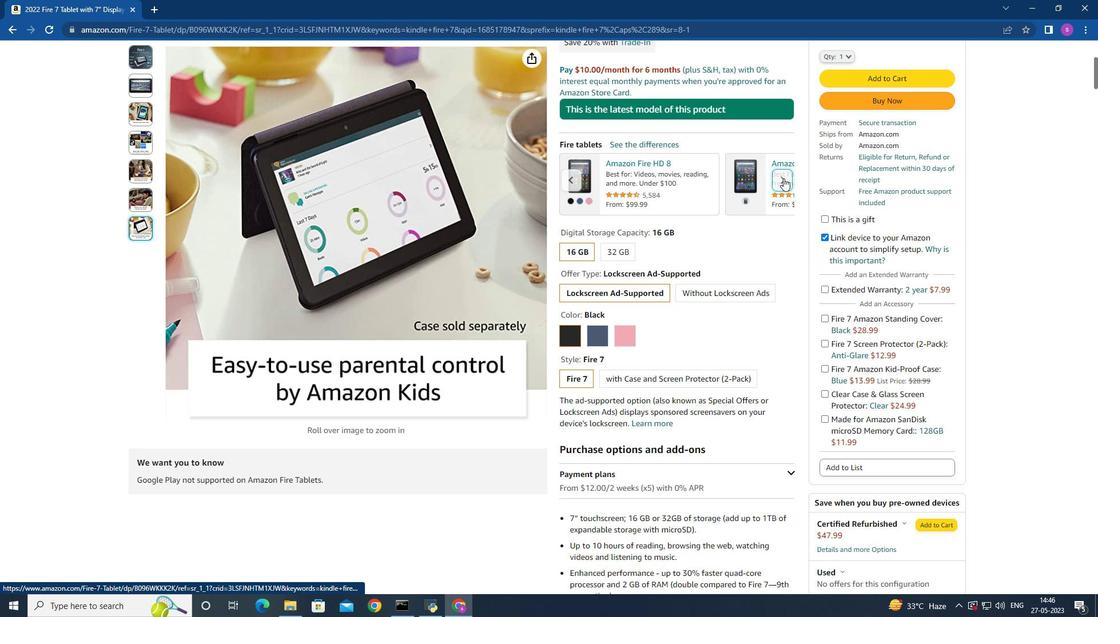 
Action: Mouse scrolled (257, 116) with delta (0, 0)
Screenshot: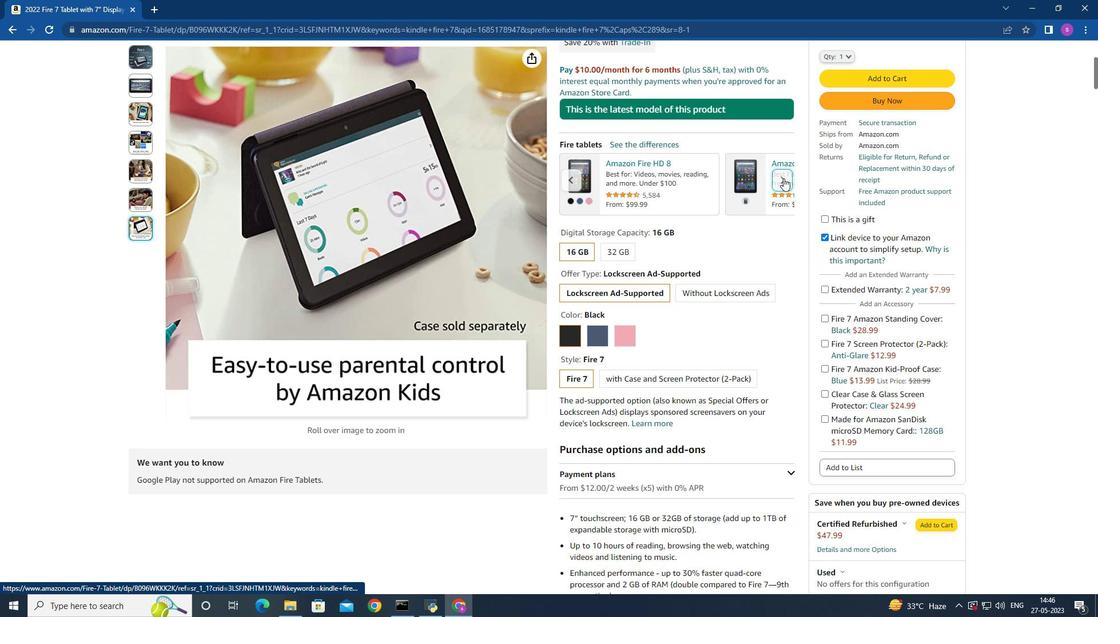 
Action: Mouse scrolled (257, 116) with delta (0, 0)
Screenshot: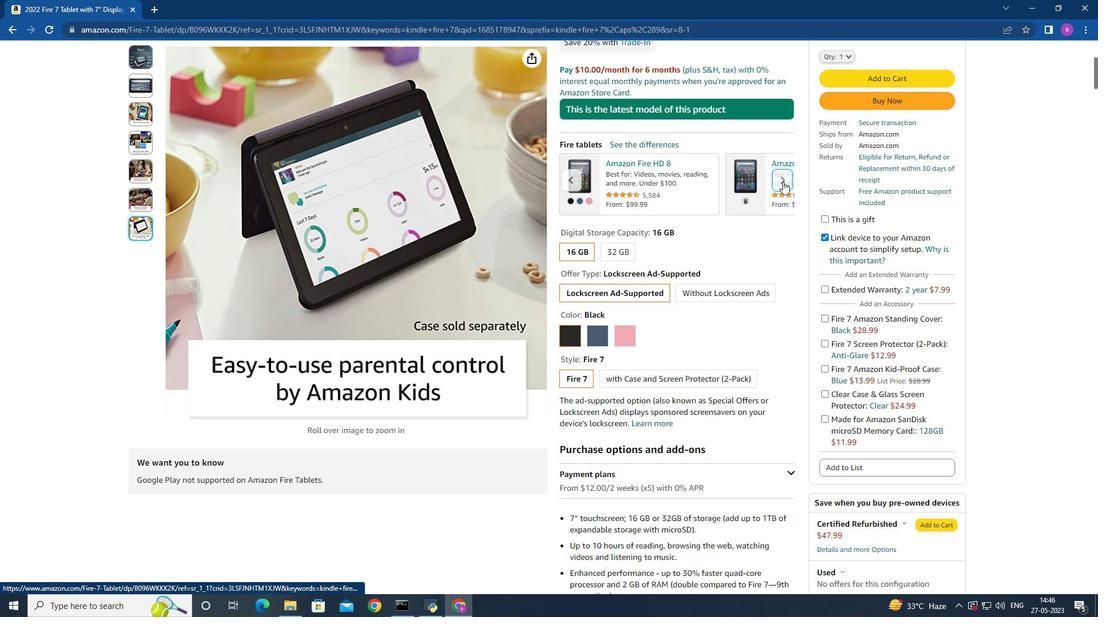 
Action: Mouse scrolled (257, 116) with delta (0, 0)
Screenshot: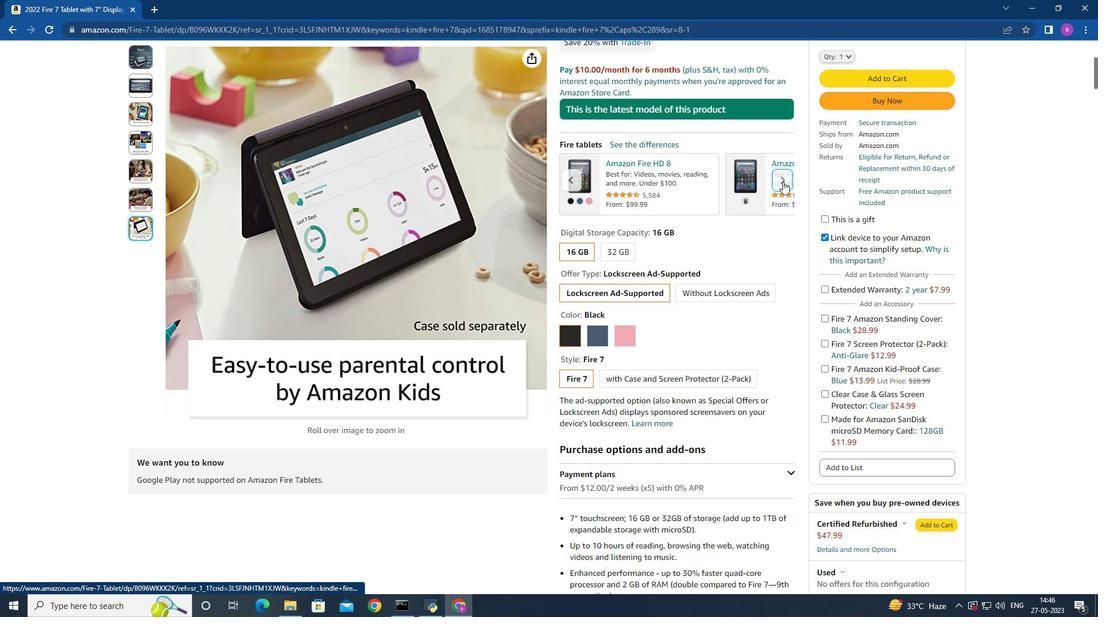 
Action: Mouse scrolled (257, 116) with delta (0, 0)
Screenshot: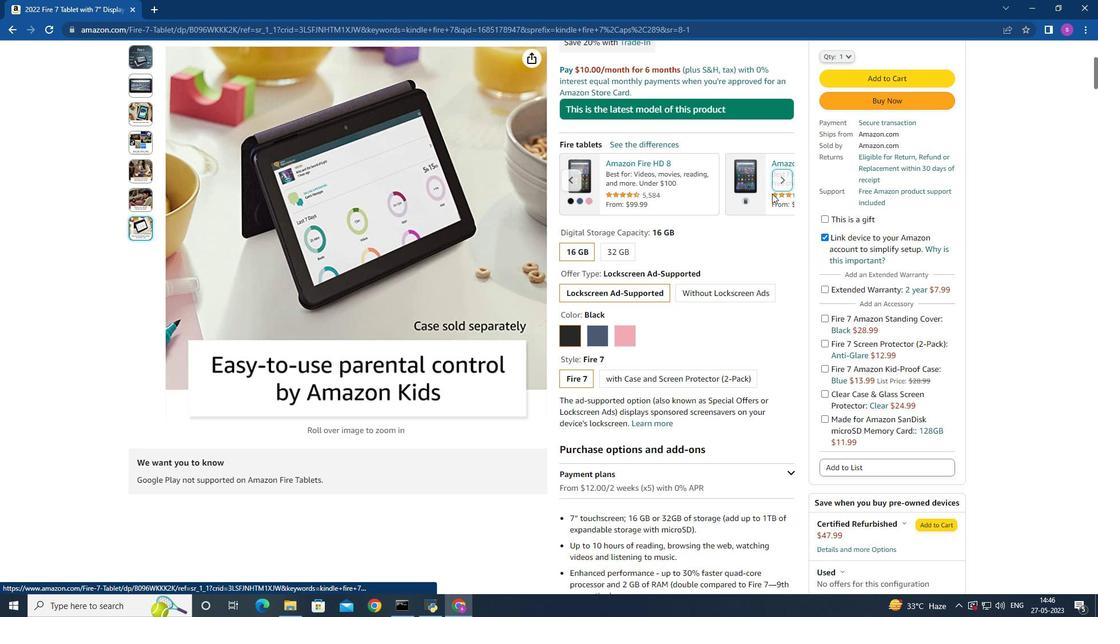 
Action: Mouse scrolled (257, 116) with delta (0, 0)
Screenshot: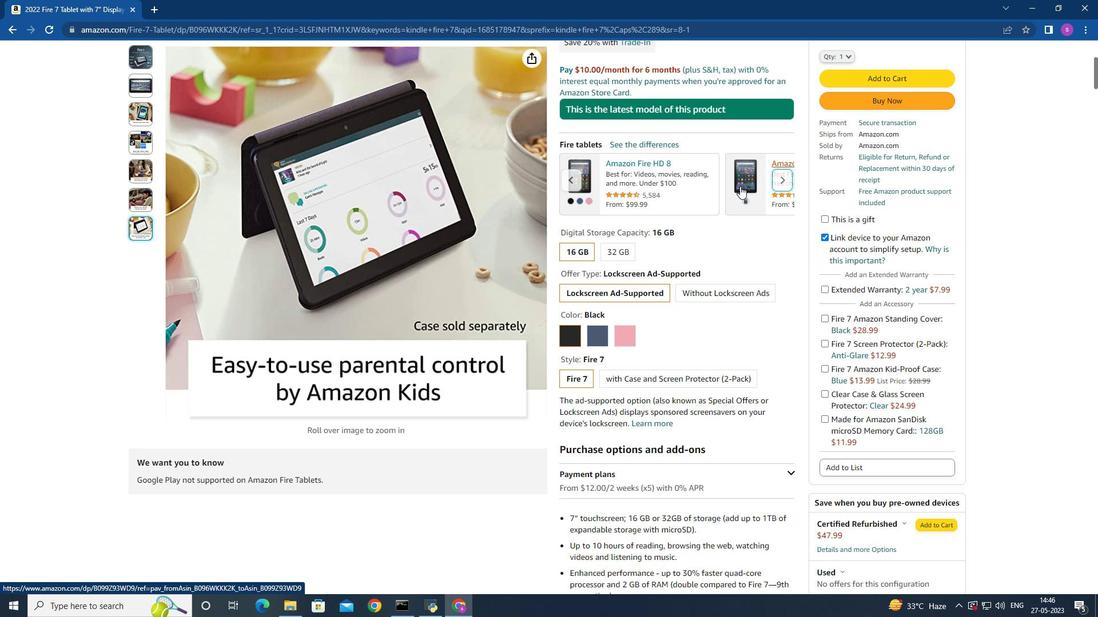 
Action: Mouse scrolled (257, 116) with delta (0, 0)
Screenshot: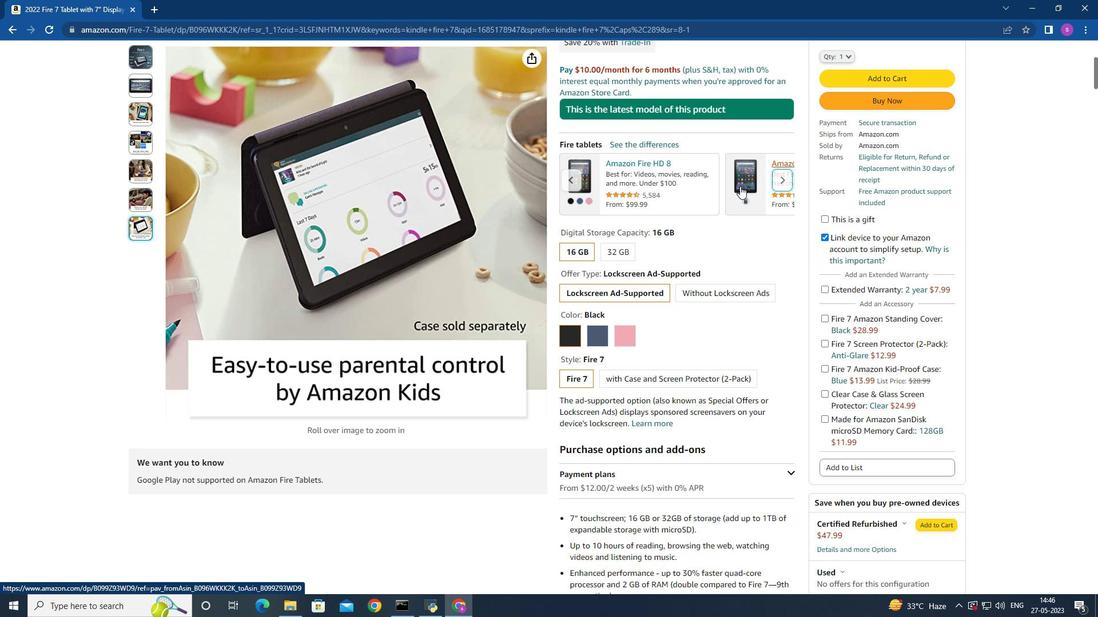 
Action: Mouse scrolled (257, 116) with delta (0, 0)
Screenshot: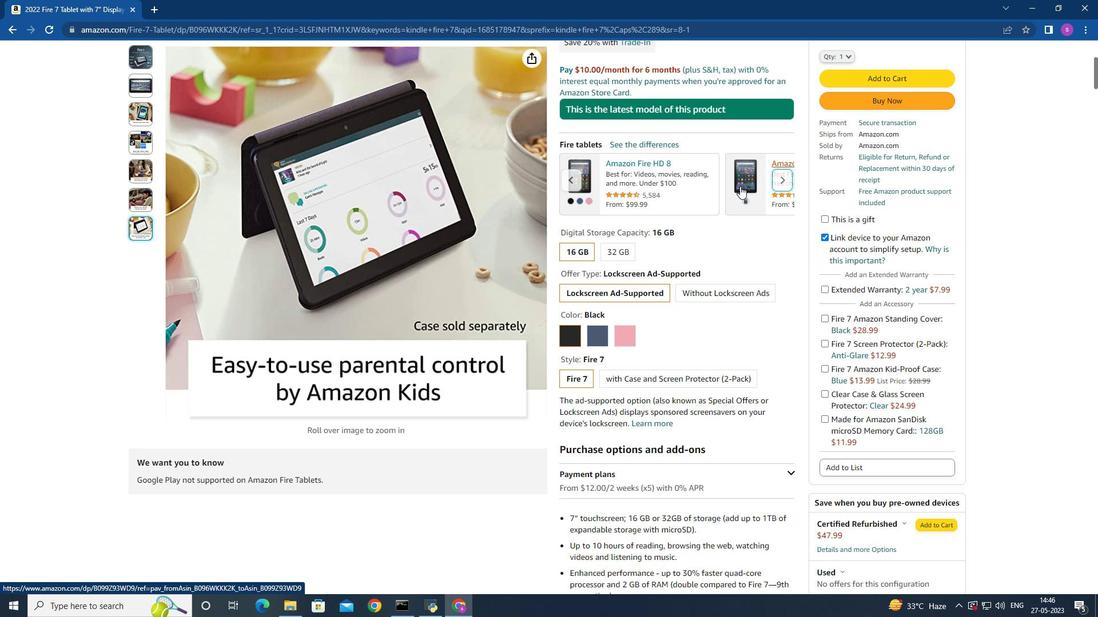 
Action: Mouse scrolled (257, 116) with delta (0, 0)
Screenshot: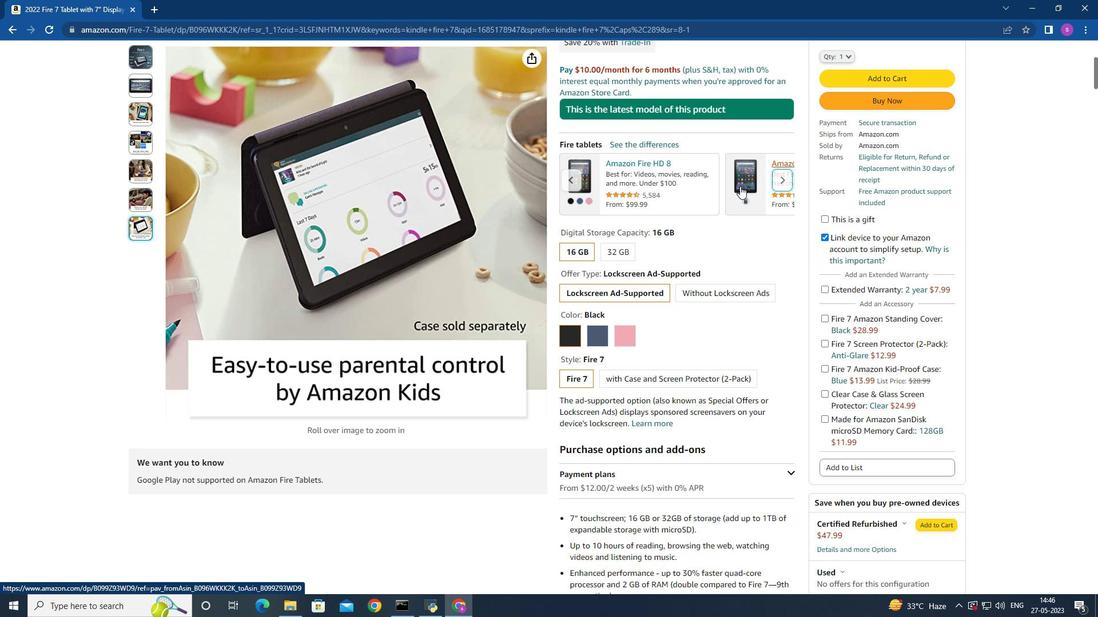 
Action: Mouse scrolled (257, 116) with delta (0, 0)
Screenshot: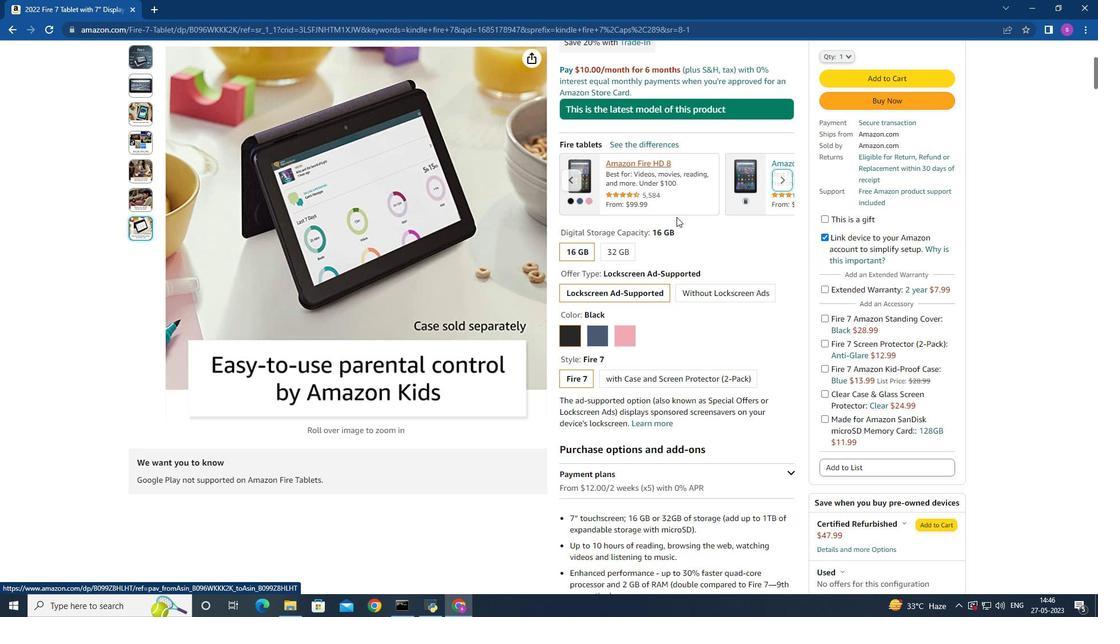 
Action: Mouse scrolled (257, 116) with delta (0, 0)
Screenshot: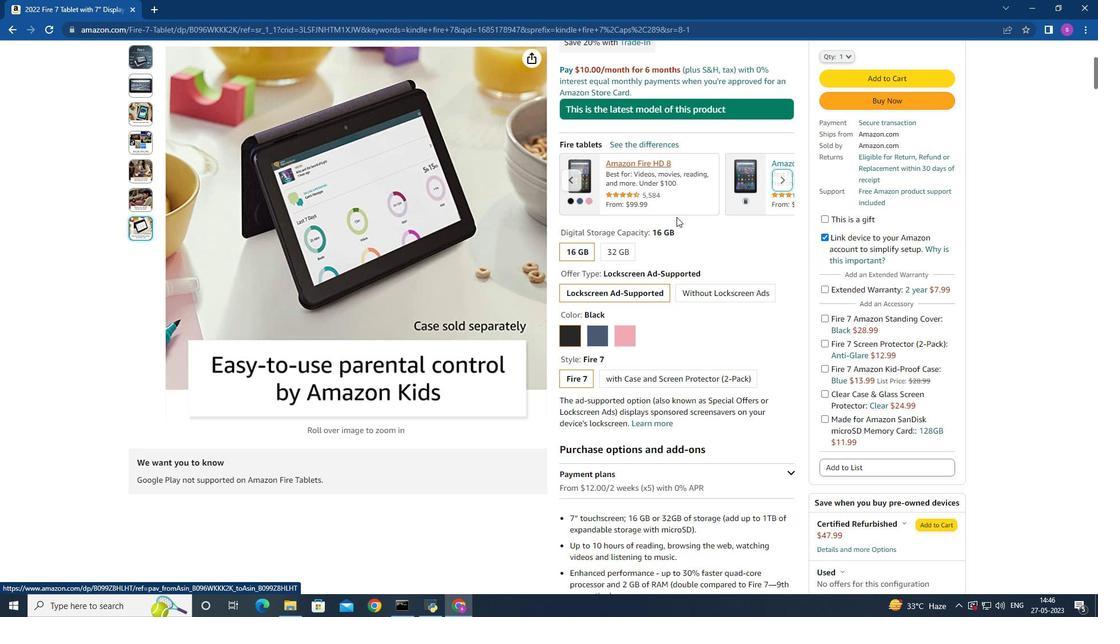 
Action: Mouse scrolled (257, 116) with delta (0, 0)
Screenshot: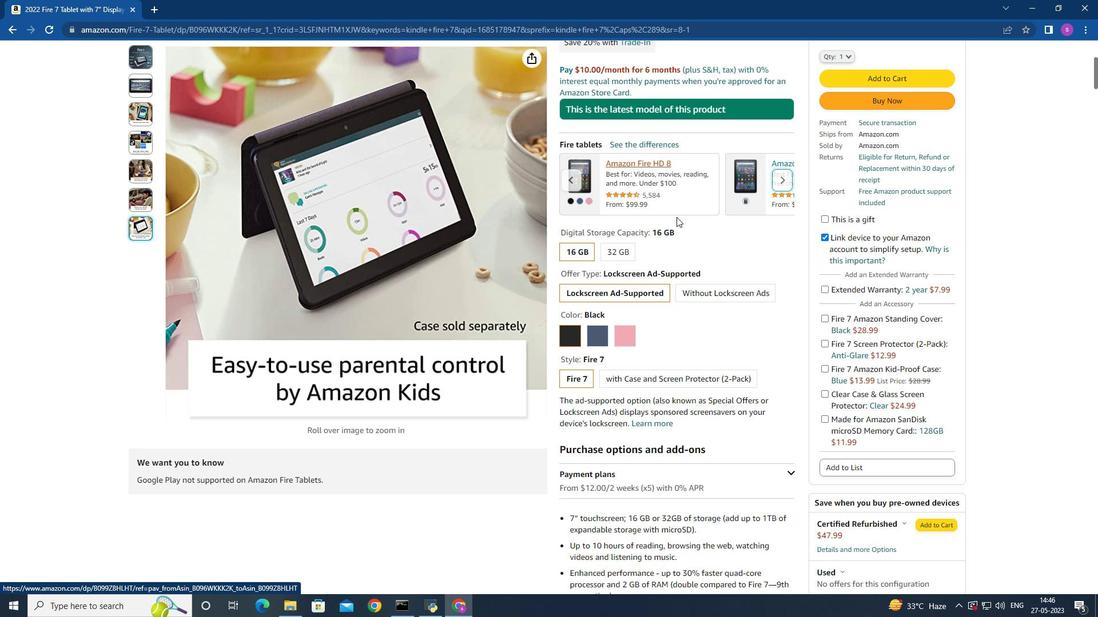 
Action: Mouse scrolled (257, 116) with delta (0, 0)
Screenshot: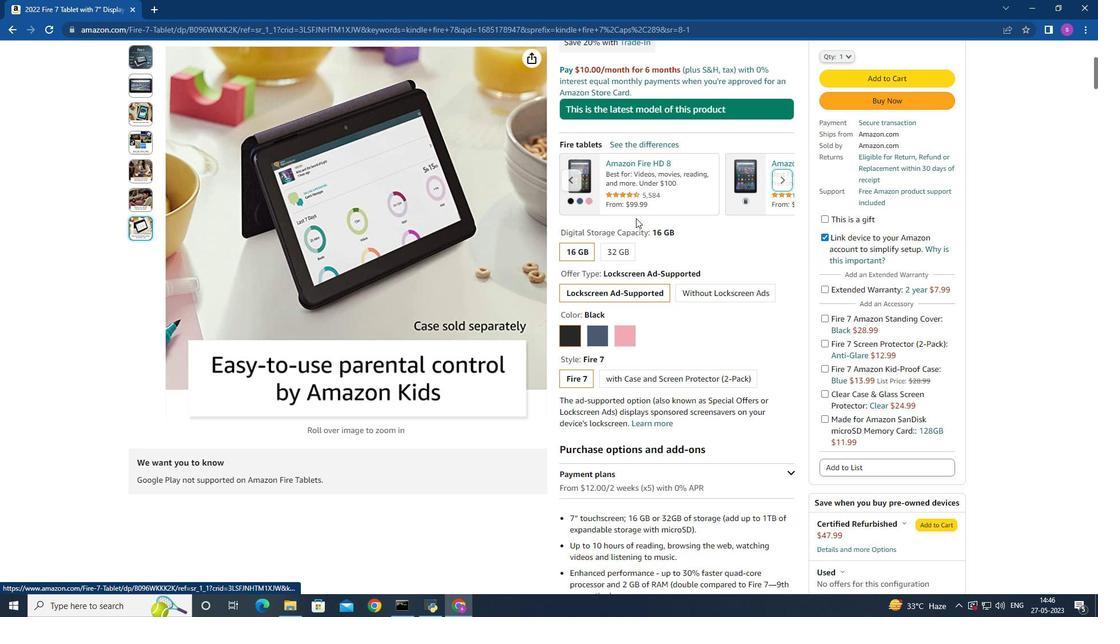 
Action: Mouse scrolled (257, 116) with delta (0, 0)
Screenshot: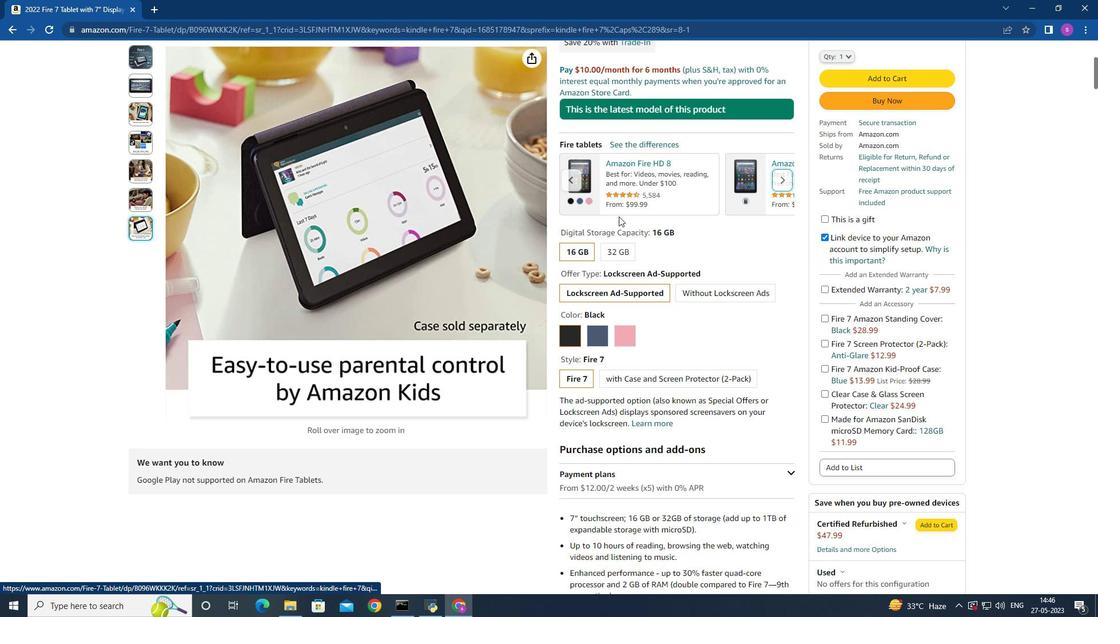 
Action: Mouse moved to (257, 117)
Screenshot: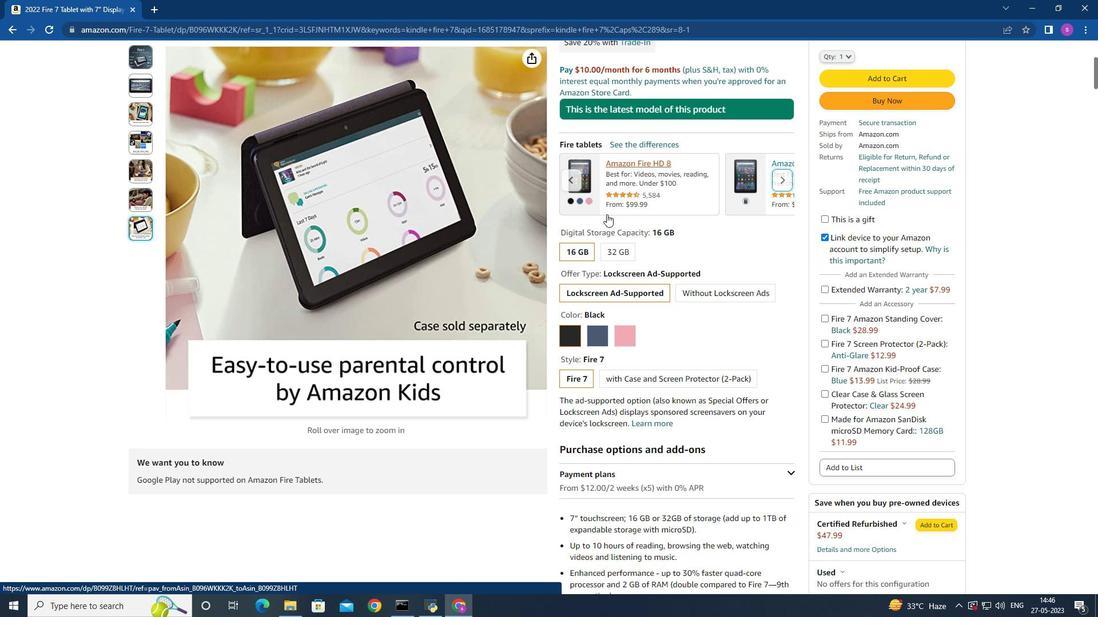 
Action: Mouse scrolled (257, 116) with delta (0, 0)
Screenshot: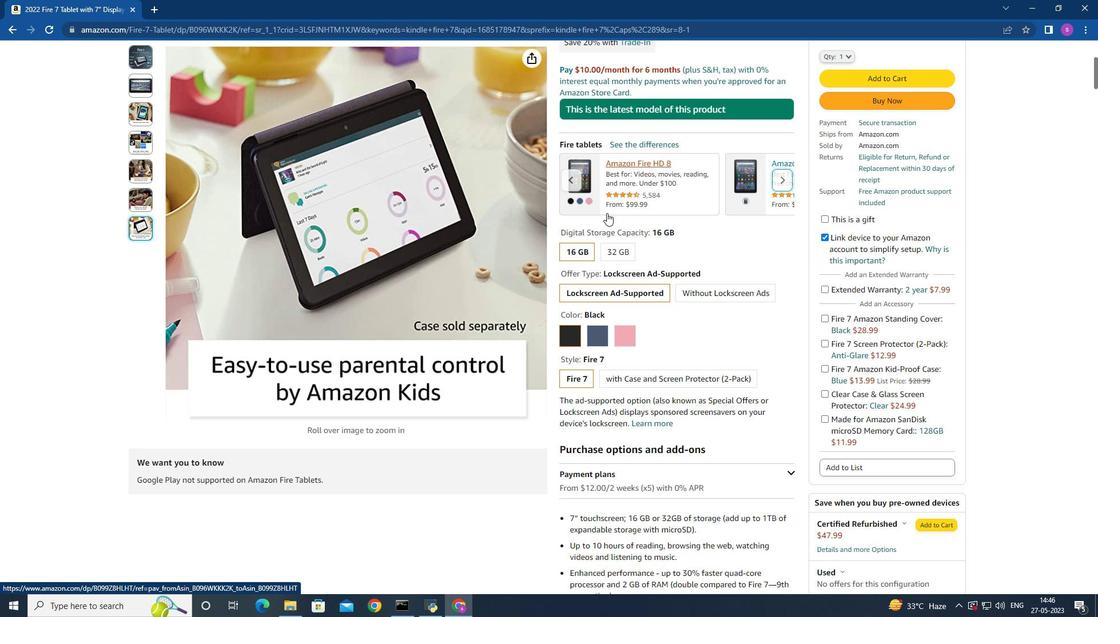 
Action: Mouse scrolled (257, 116) with delta (0, 0)
Screenshot: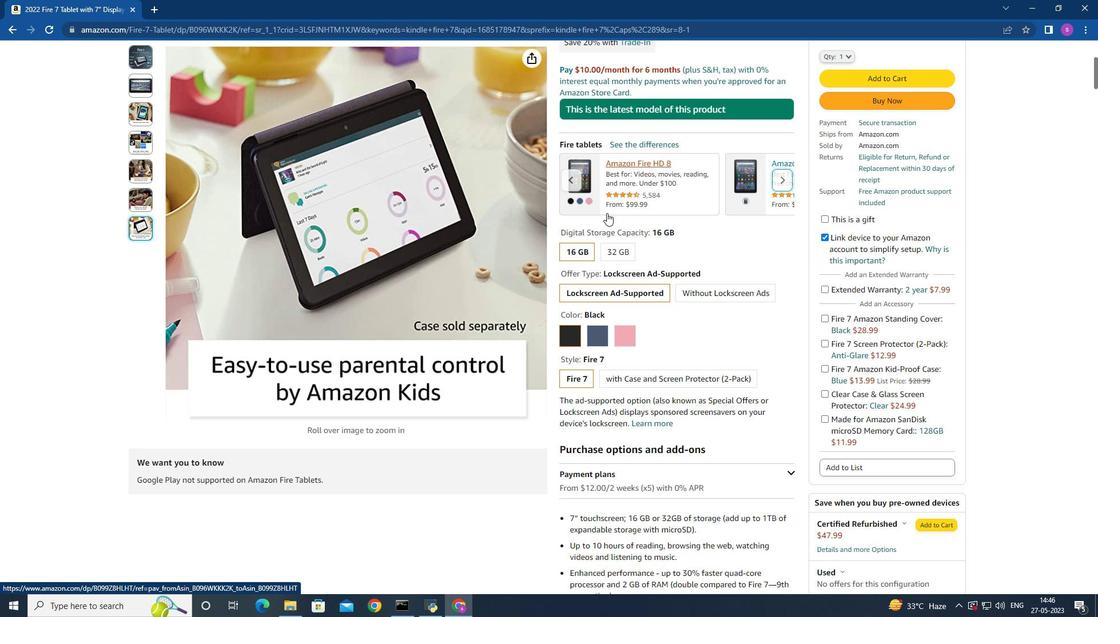 
Action: Mouse scrolled (257, 116) with delta (0, 0)
Screenshot: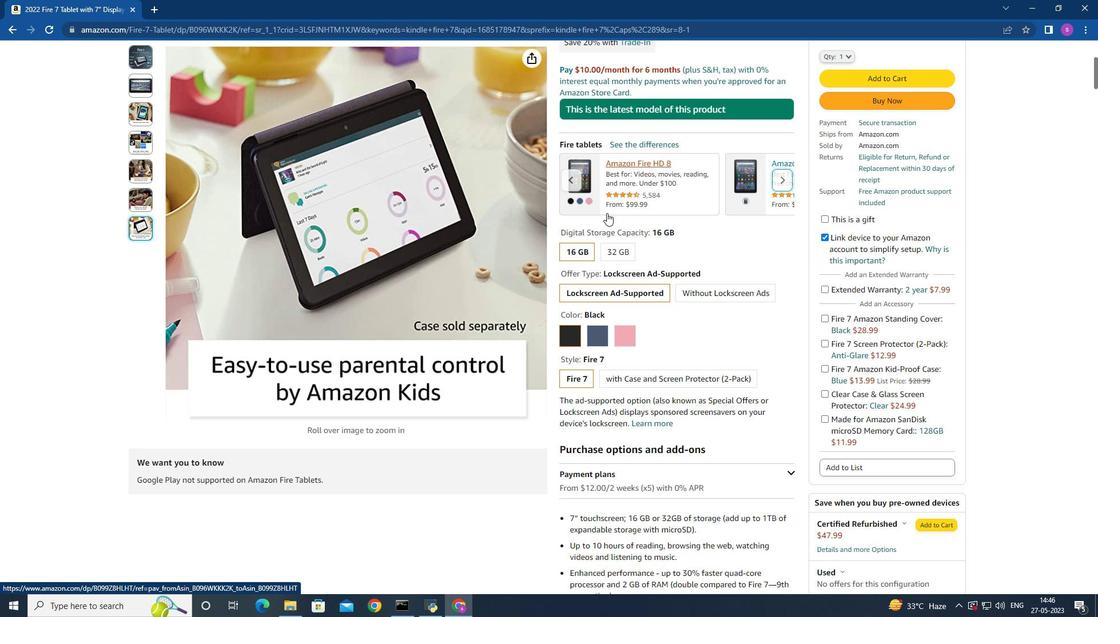 
Action: Mouse scrolled (257, 116) with delta (0, 0)
Screenshot: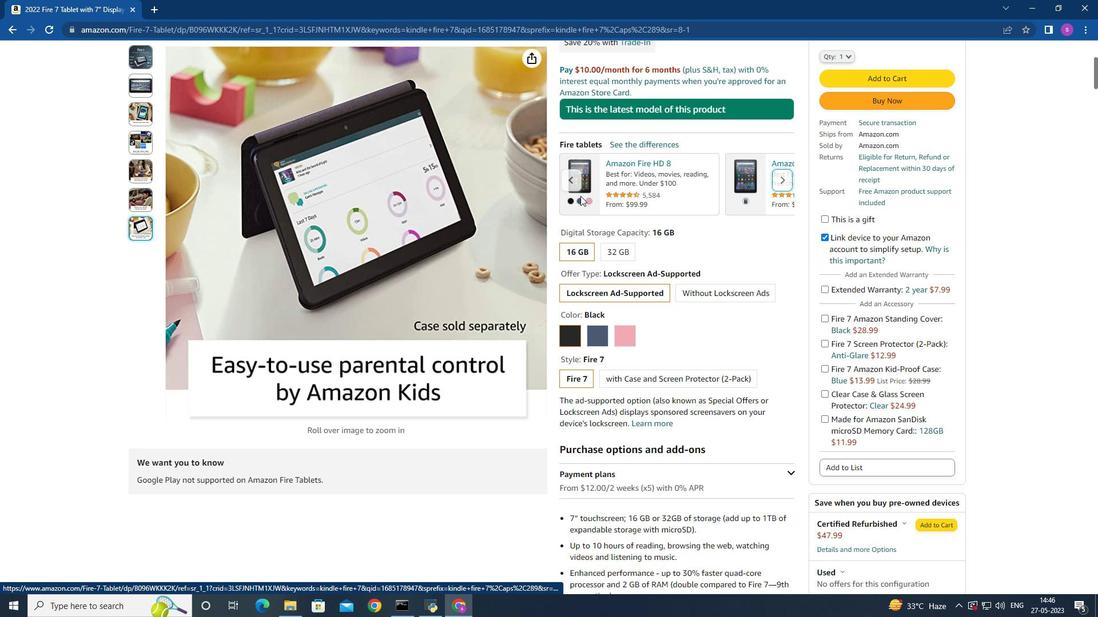 
Action: Mouse scrolled (257, 116) with delta (0, 0)
Screenshot: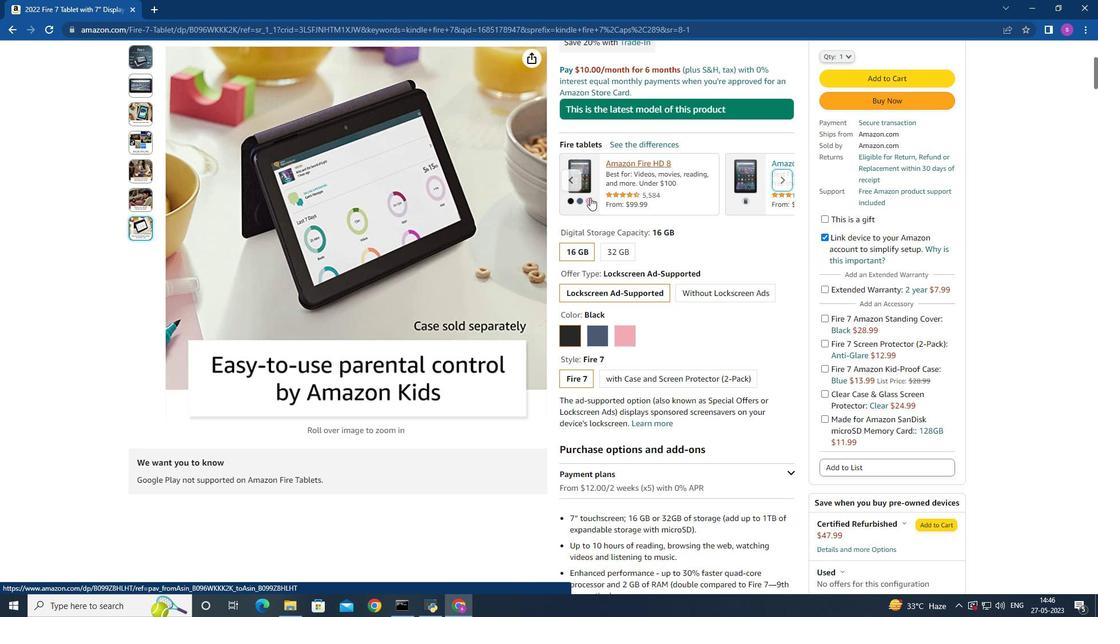 
Action: Mouse scrolled (257, 116) with delta (0, 0)
Screenshot: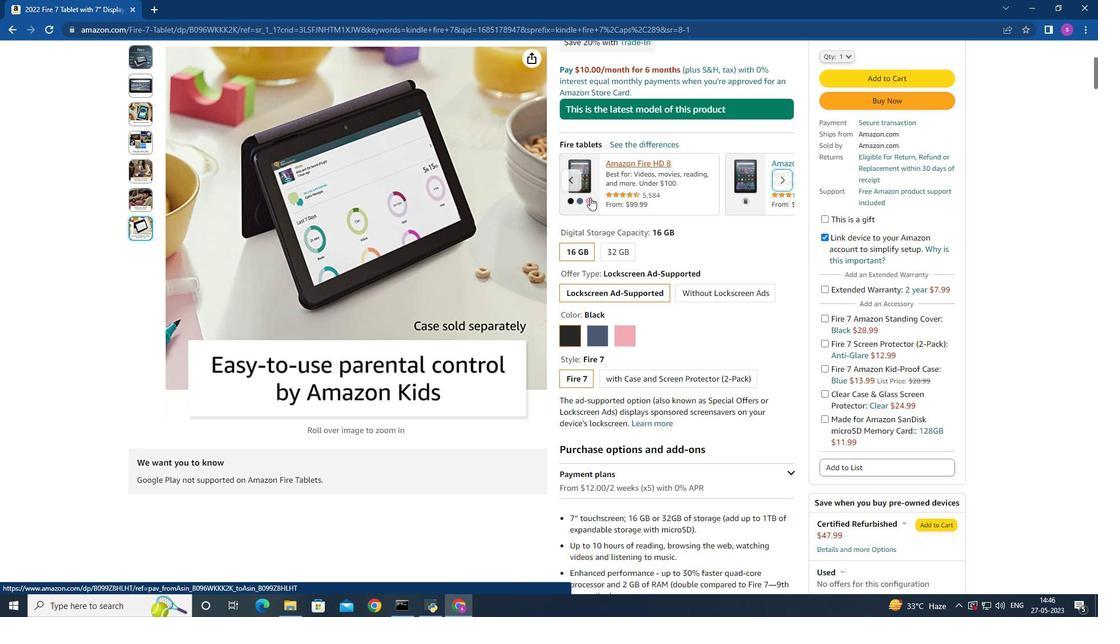 
Action: Mouse scrolled (257, 116) with delta (0, 0)
Screenshot: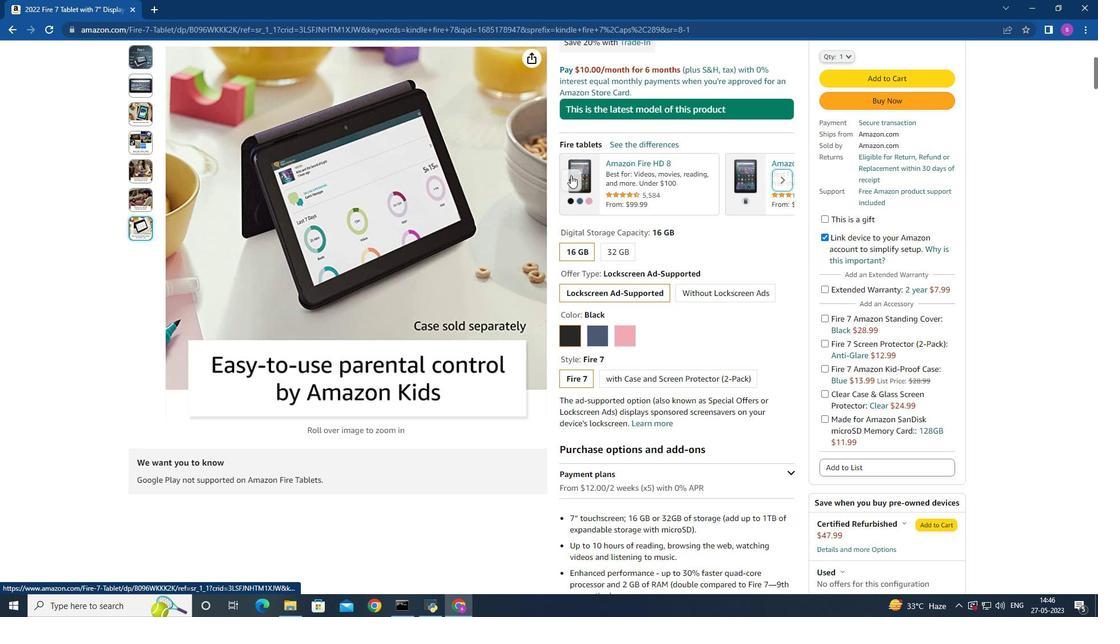 
Action: Mouse scrolled (257, 116) with delta (0, 0)
Screenshot: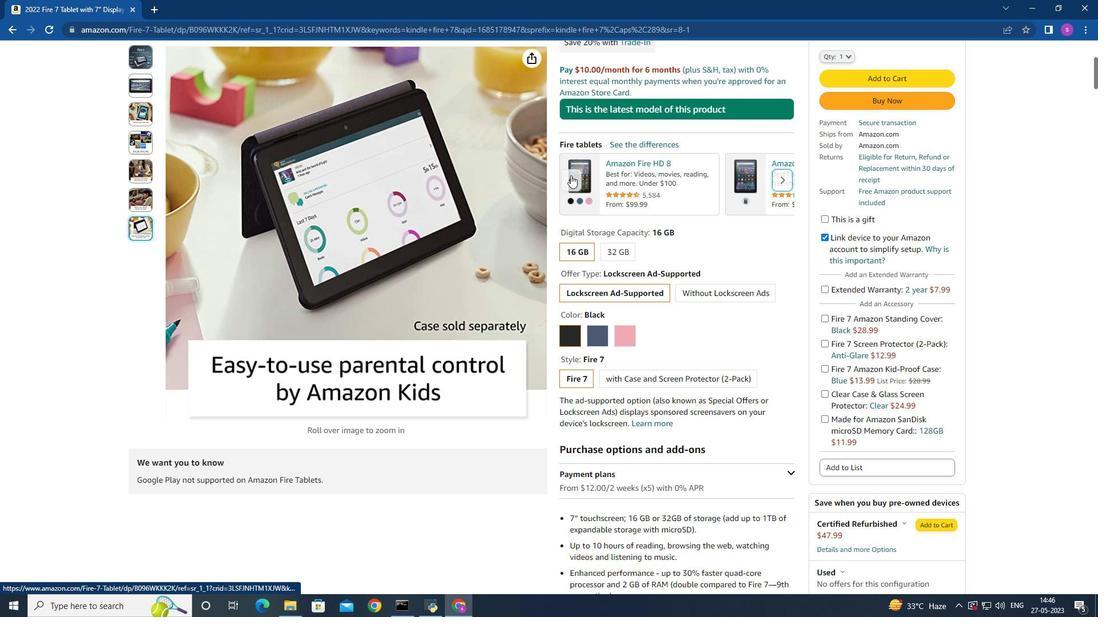 
Action: Mouse scrolled (257, 116) with delta (0, 0)
Screenshot: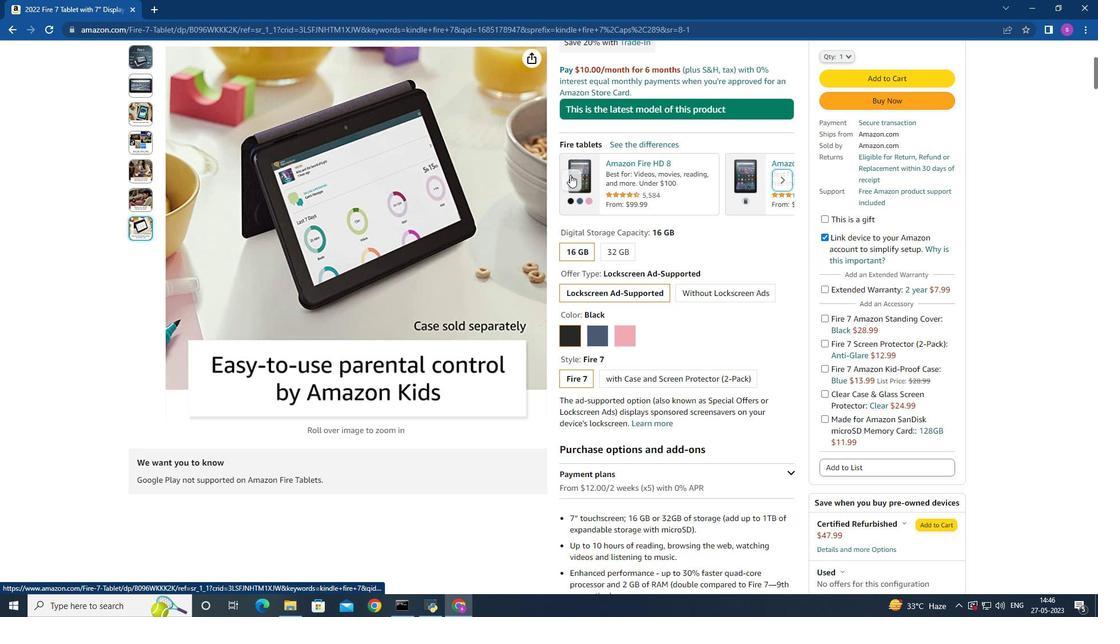 
Action: Mouse moved to (322, 114)
Screenshot: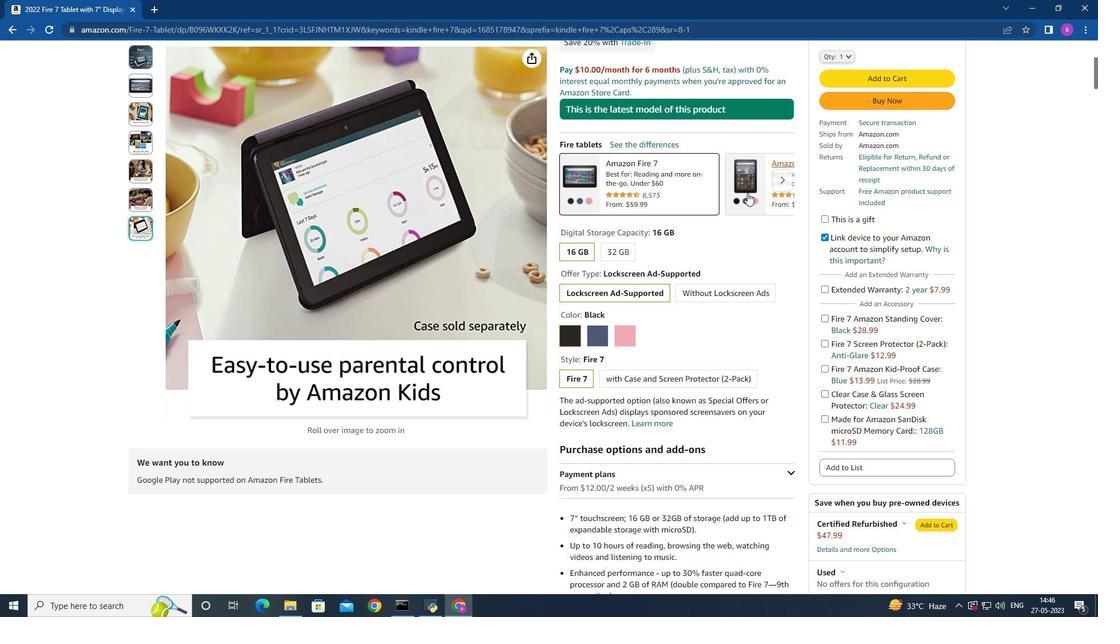 
Action: Mouse scrolled (322, 114) with delta (0, 0)
Screenshot: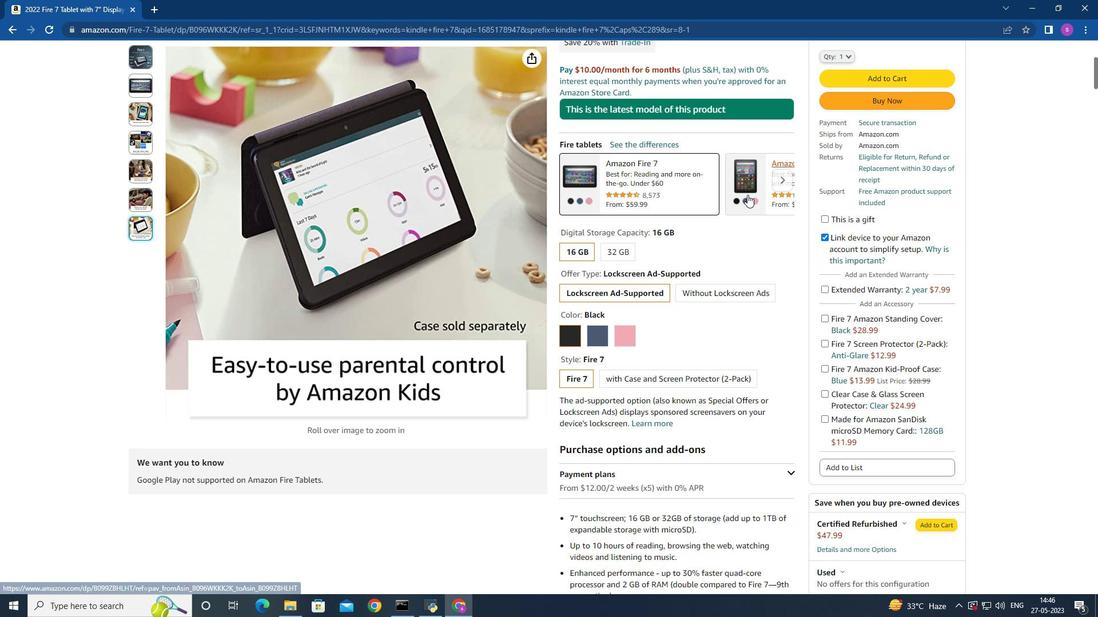 
Action: Mouse scrolled (322, 114) with delta (0, 0)
Screenshot: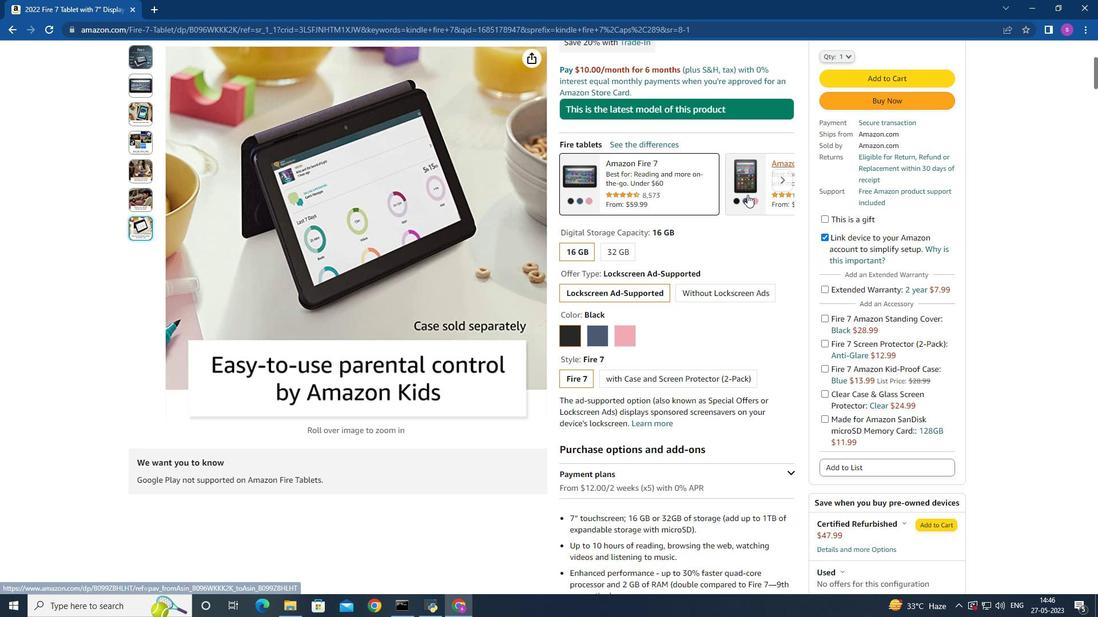 
Action: Mouse scrolled (322, 114) with delta (0, 0)
Screenshot: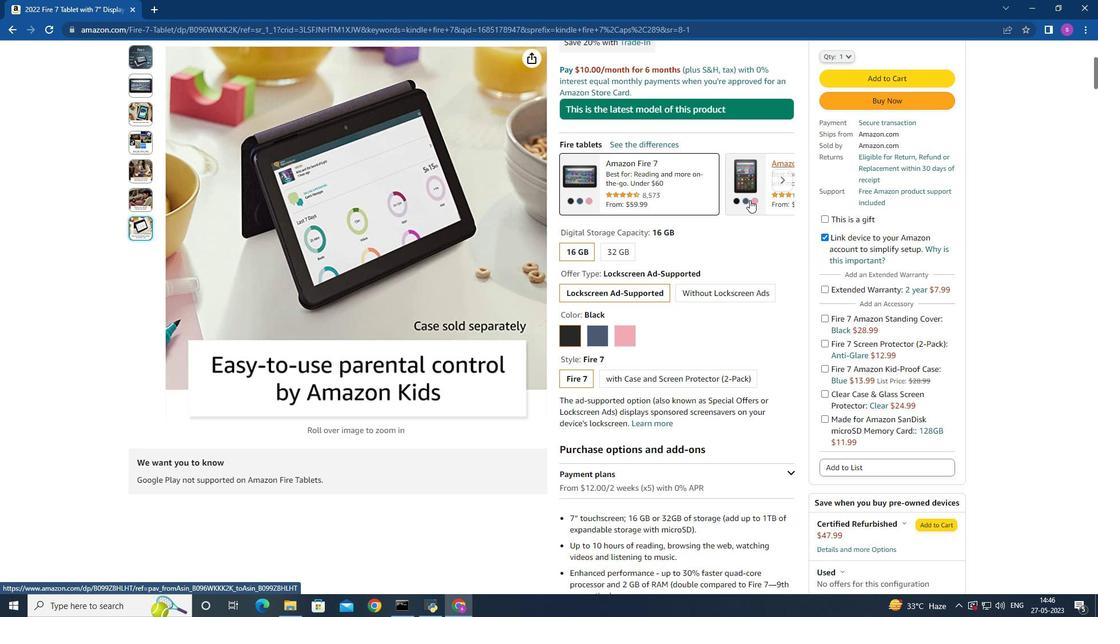 
Action: Mouse scrolled (322, 114) with delta (0, 0)
Screenshot: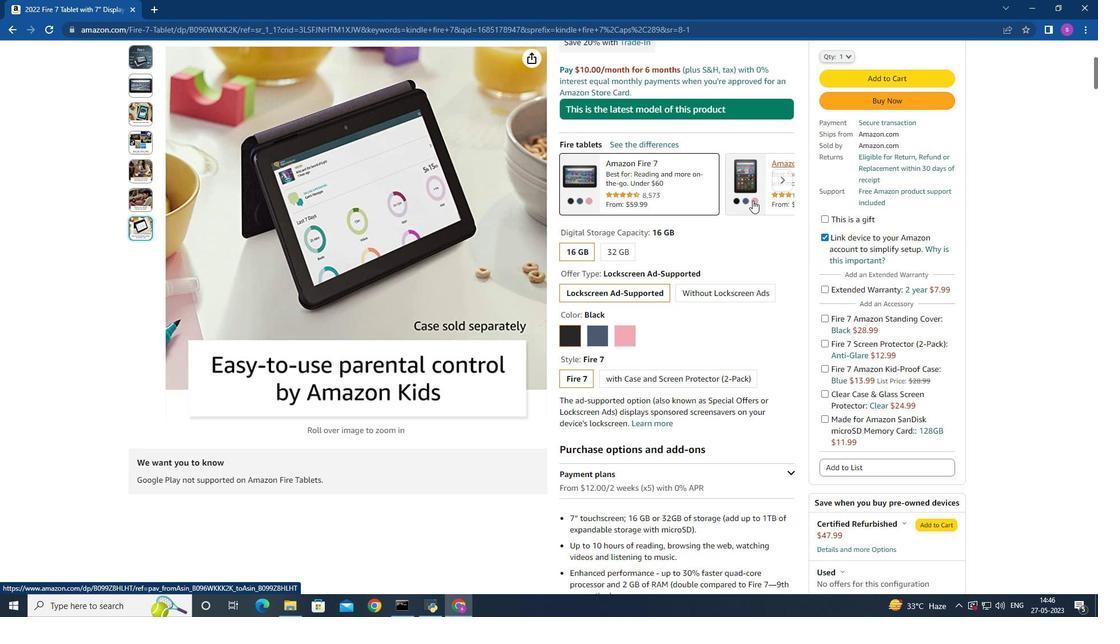 
Action: Mouse scrolled (322, 114) with delta (0, 0)
Screenshot: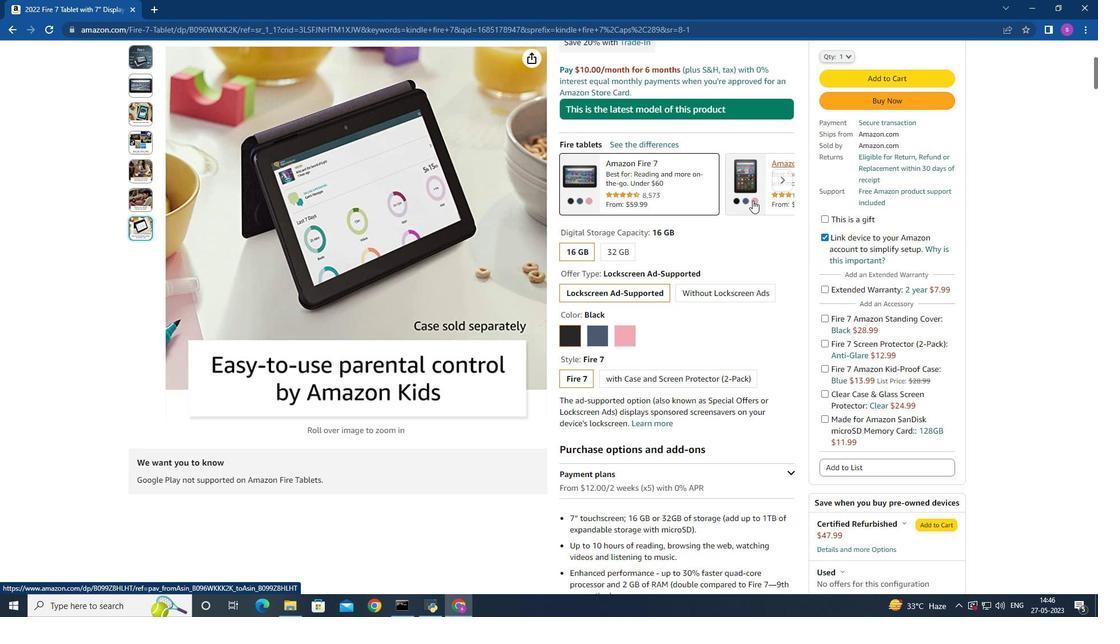 
Action: Mouse scrolled (322, 114) with delta (0, 0)
Screenshot: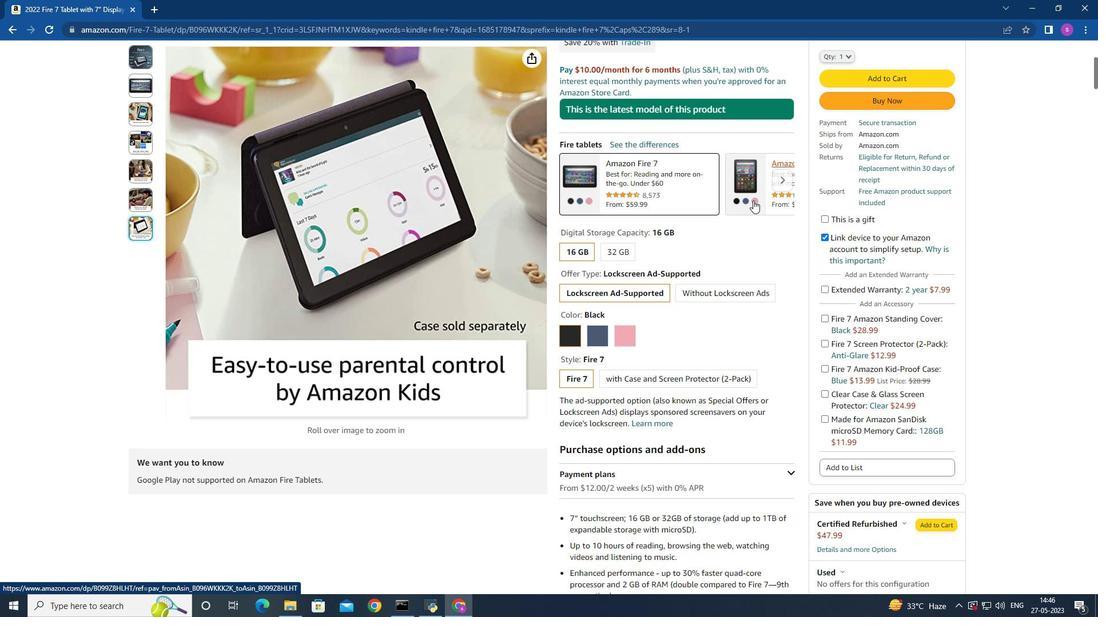 
Action: Mouse scrolled (322, 114) with delta (0, 0)
Screenshot: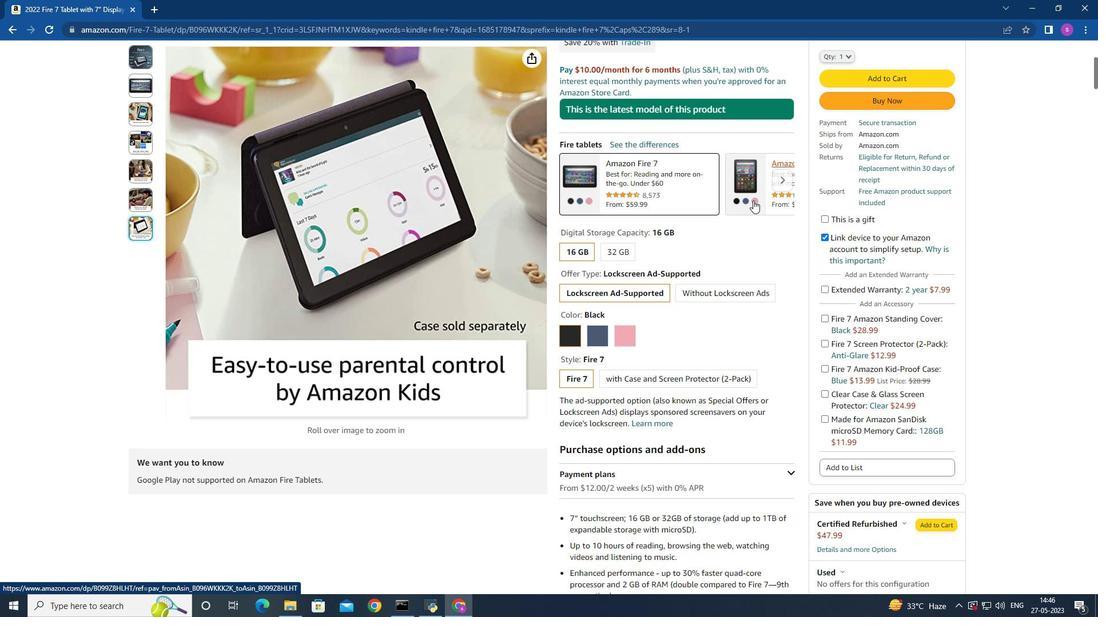 
Action: Mouse scrolled (322, 114) with delta (0, 0)
Screenshot: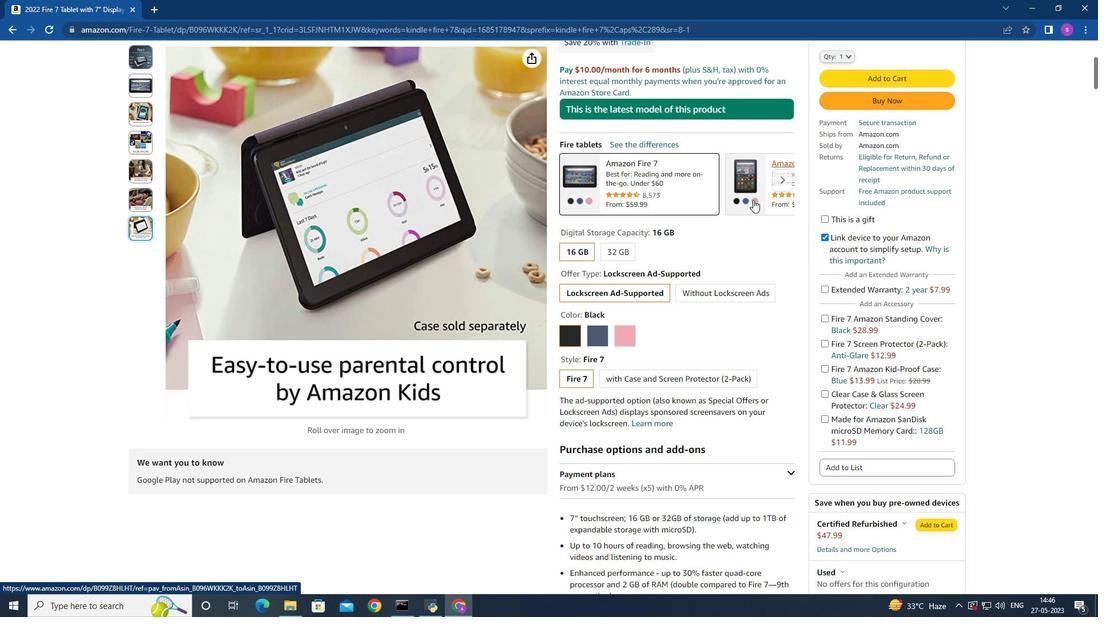 
Action: Mouse scrolled (322, 114) with delta (0, 0)
Screenshot: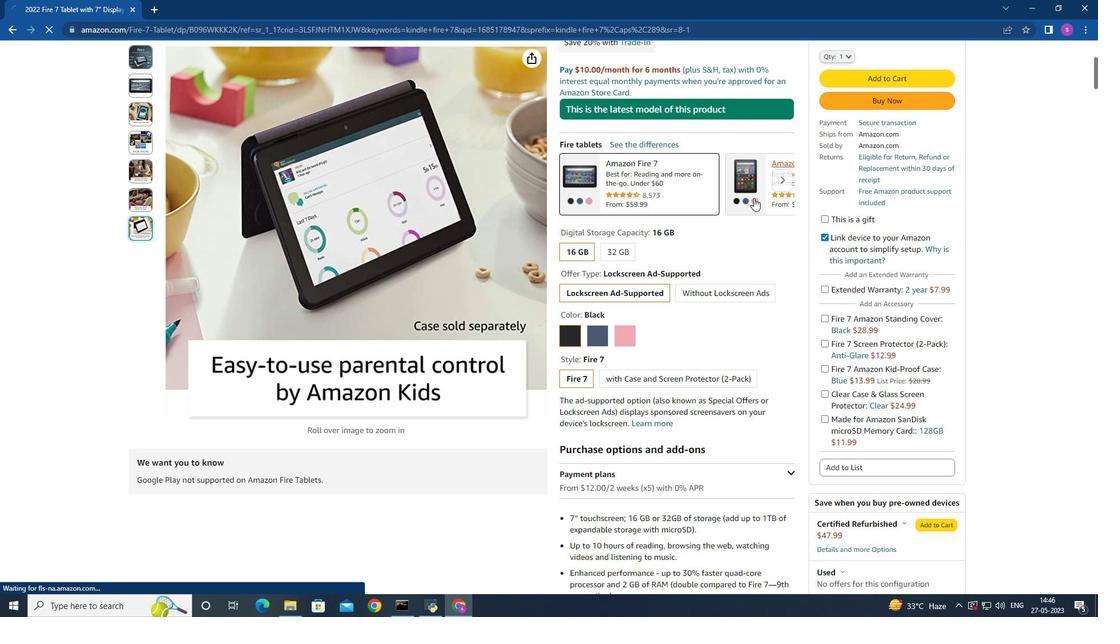 
Action: Mouse scrolled (322, 114) with delta (0, 0)
Screenshot: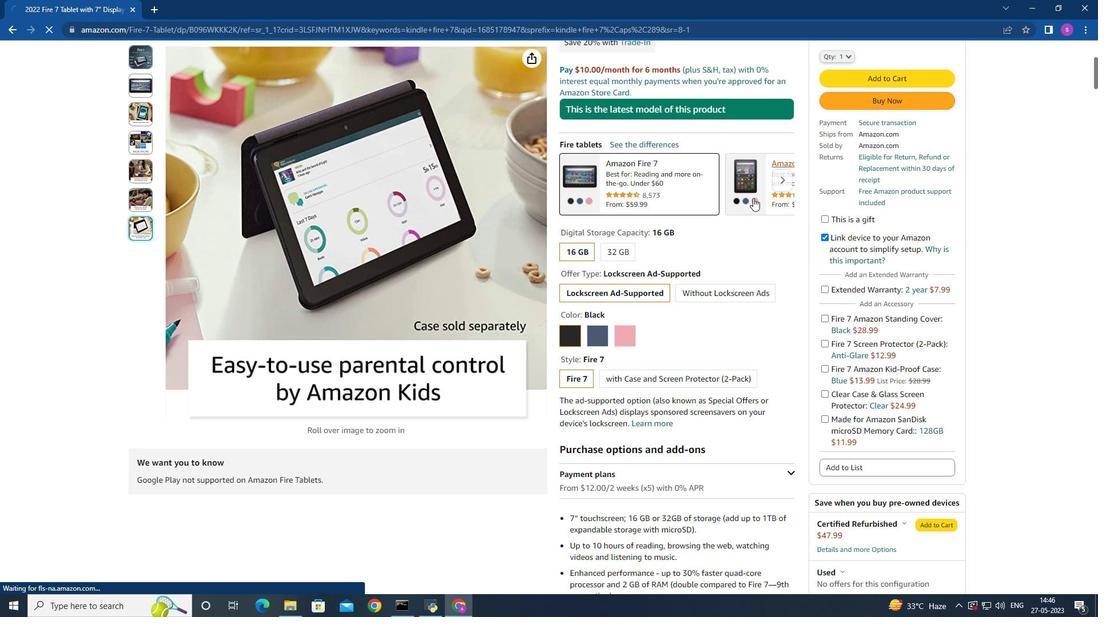 
Action: Mouse scrolled (322, 114) with delta (0, 0)
Screenshot: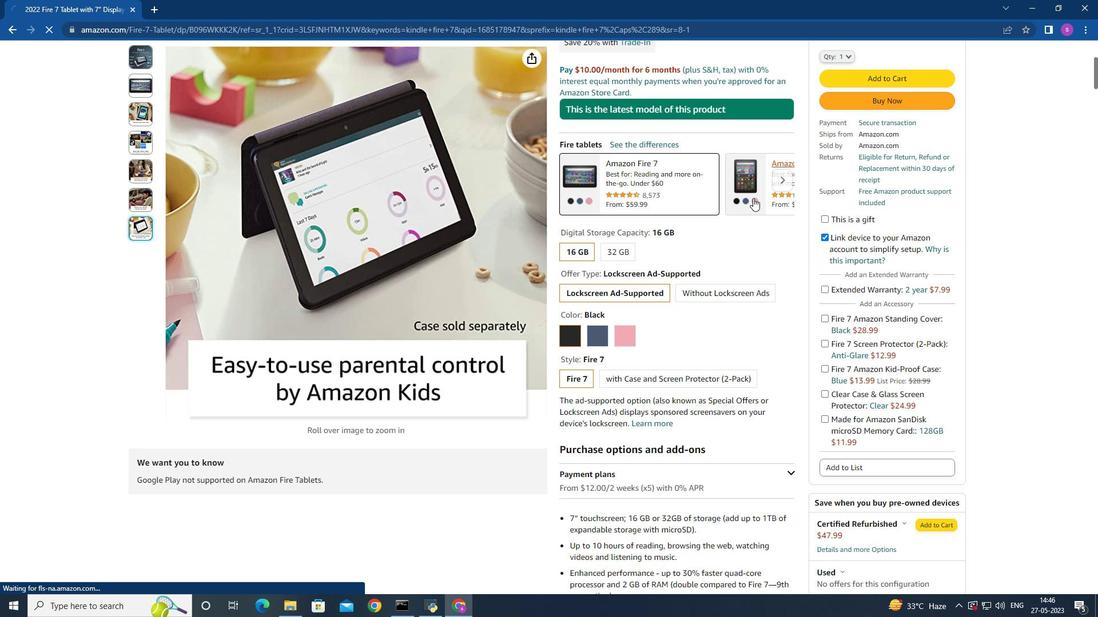 
Action: Mouse scrolled (322, 114) with delta (0, 0)
Screenshot: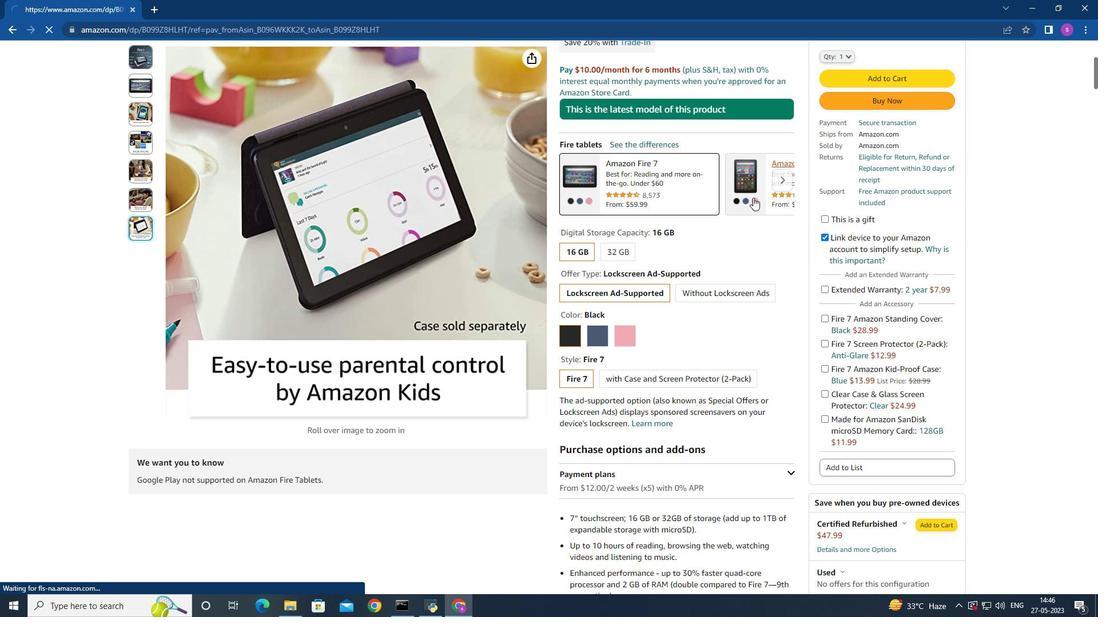 
Action: Mouse scrolled (322, 114) with delta (0, 0)
Screenshot: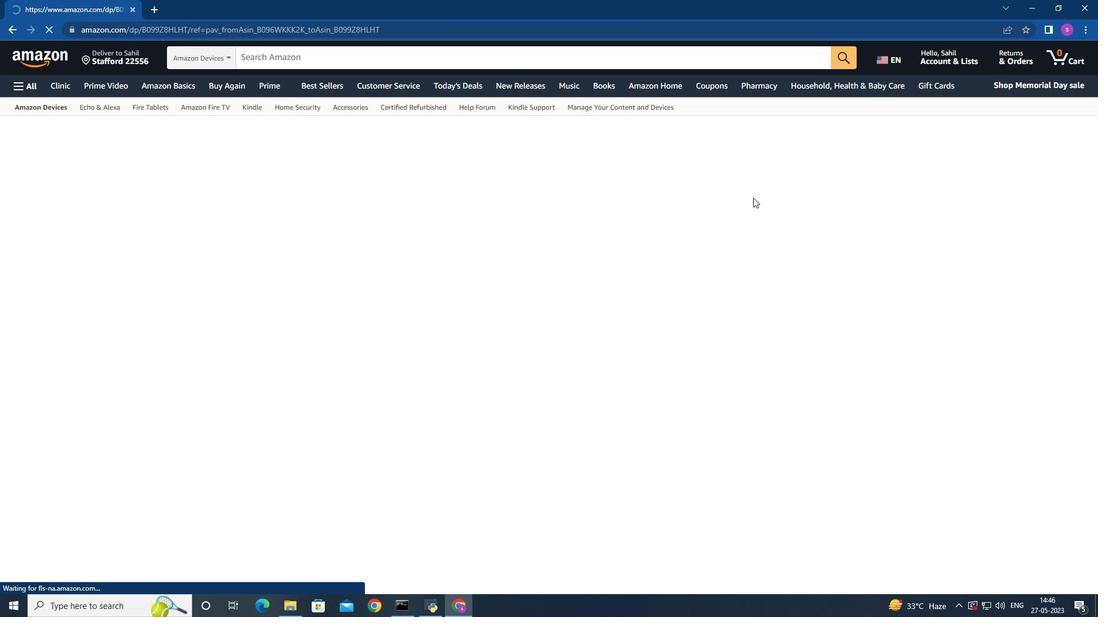 
Action: Mouse scrolled (322, 114) with delta (0, 0)
Screenshot: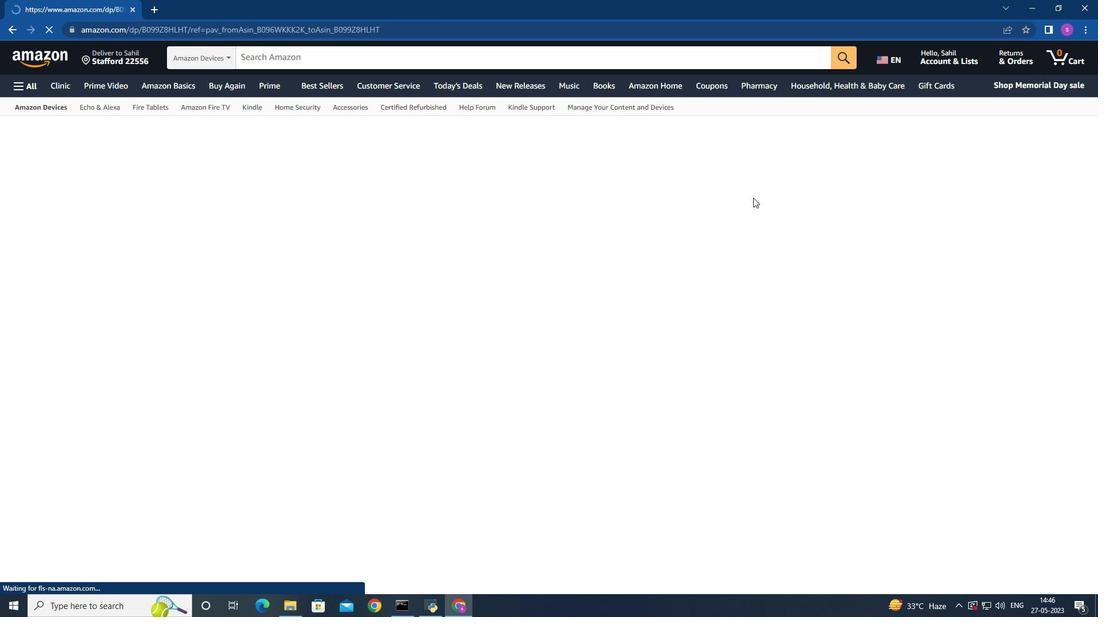 
Action: Mouse scrolled (322, 115) with delta (0, 0)
Screenshot: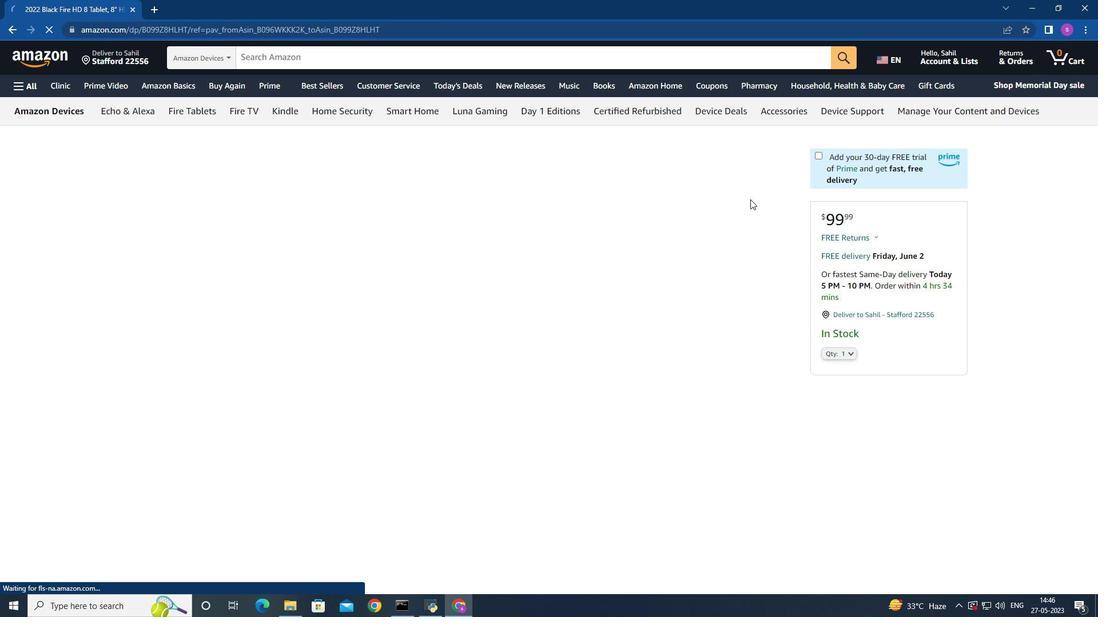 
Action: Mouse scrolled (322, 115) with delta (0, 0)
Screenshot: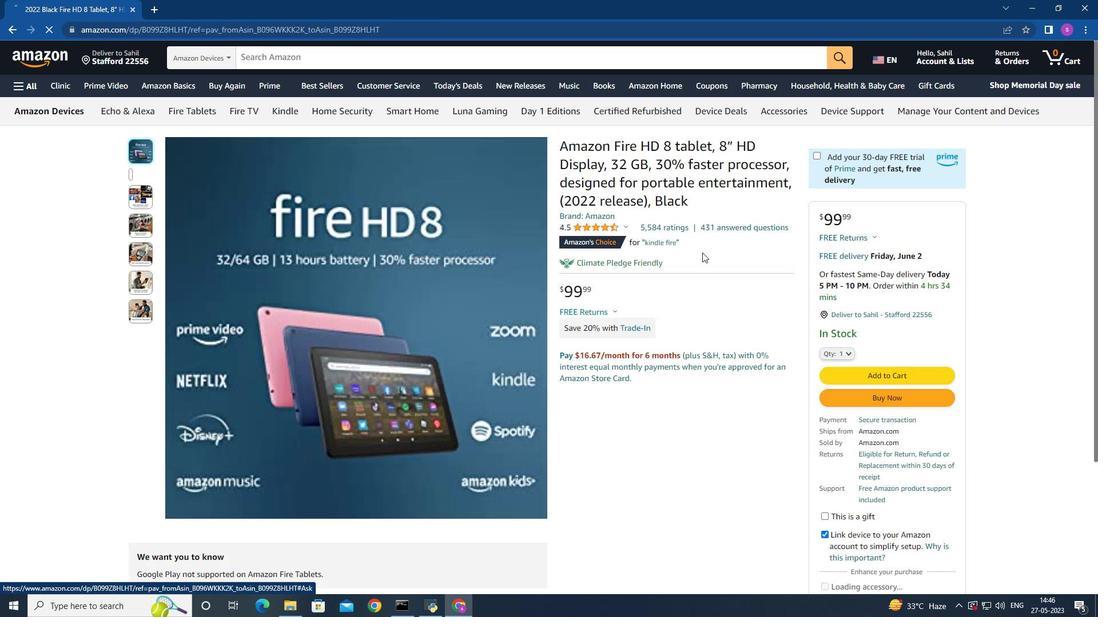 
Action: Mouse scrolled (322, 115) with delta (0, 0)
Screenshot: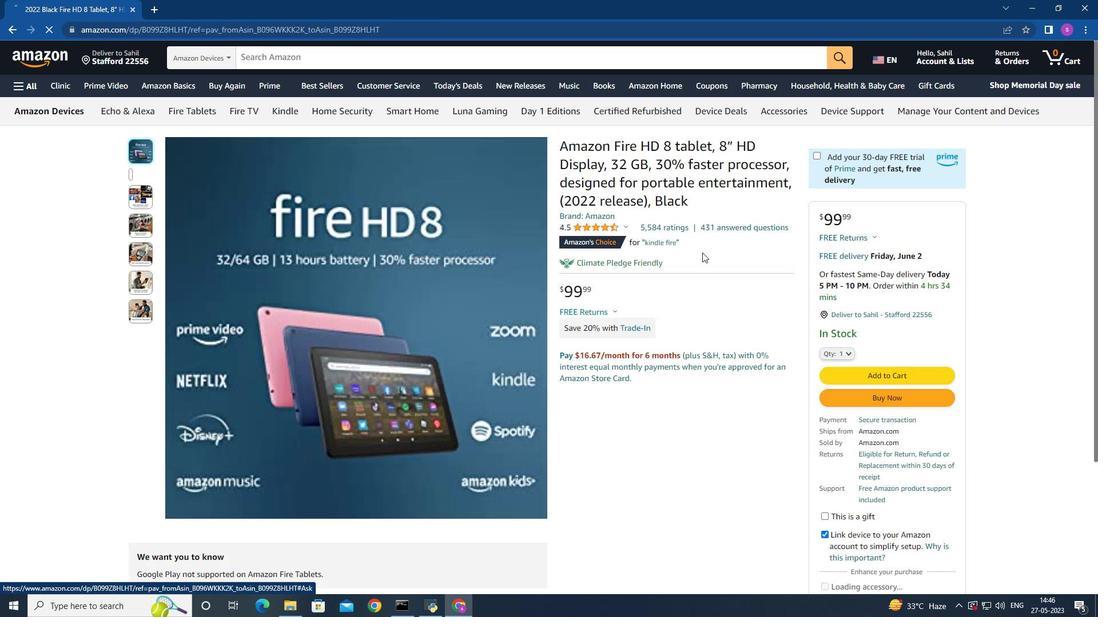 
Action: Mouse scrolled (322, 115) with delta (0, 0)
Screenshot: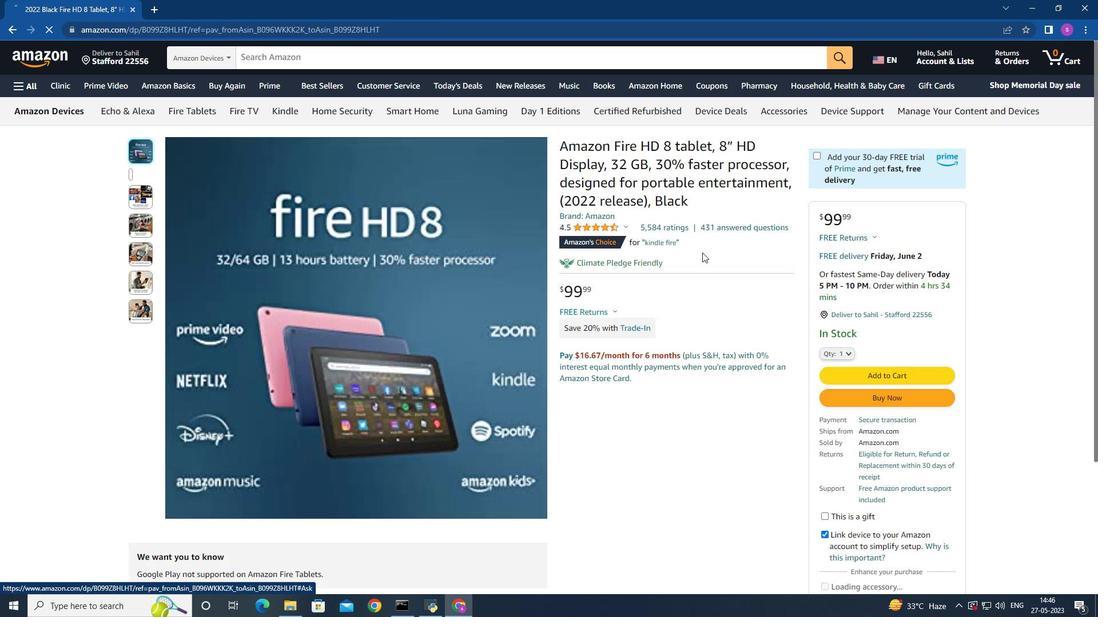 
Action: Mouse scrolled (322, 115) with delta (0, 0)
Screenshot: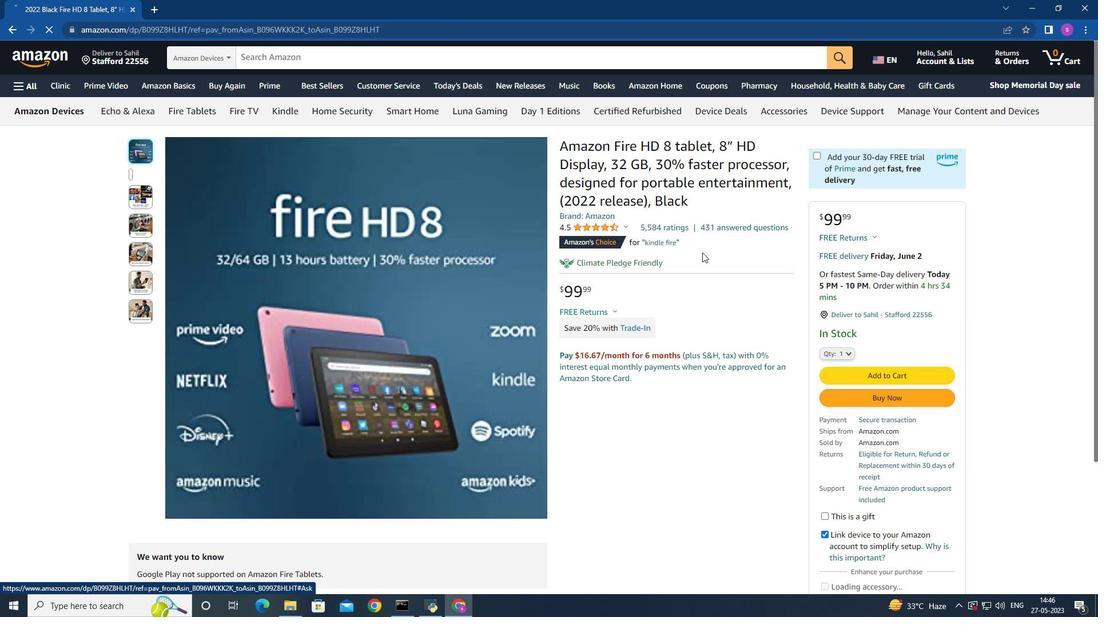 
Action: Mouse scrolled (322, 115) with delta (0, 0)
Screenshot: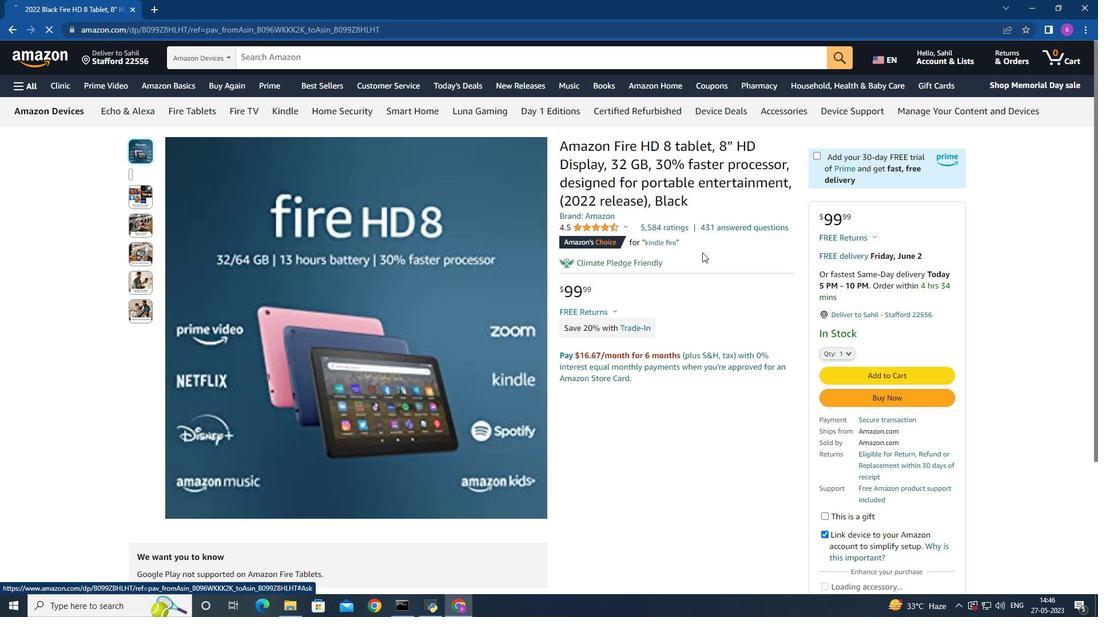 
Action: Mouse scrolled (322, 115) with delta (0, 0)
Screenshot: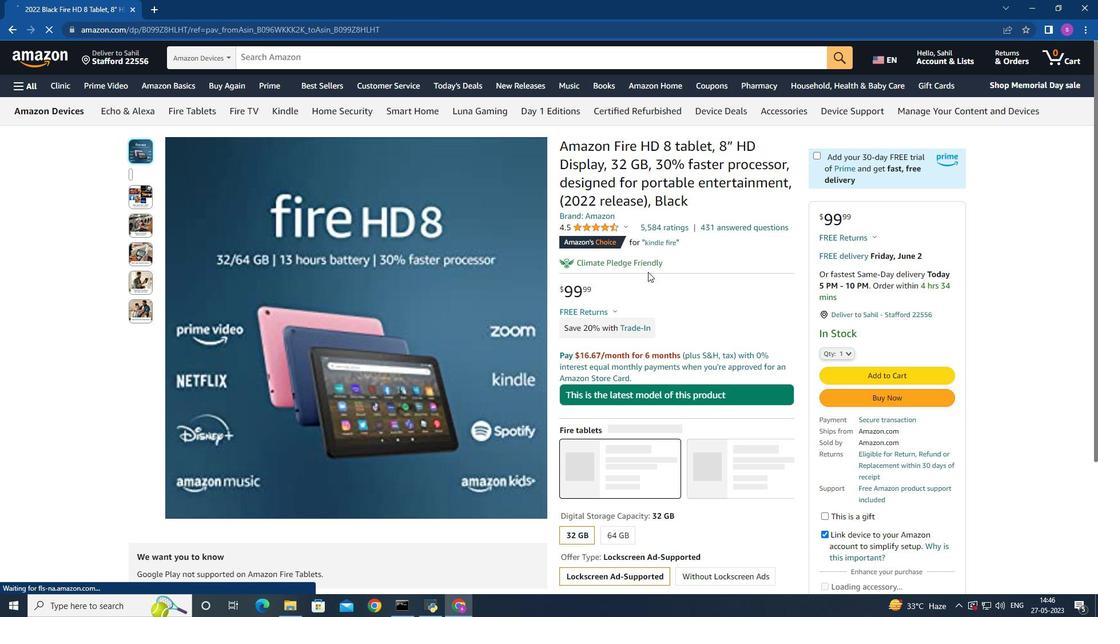 
Action: Mouse scrolled (322, 115) with delta (0, 0)
Screenshot: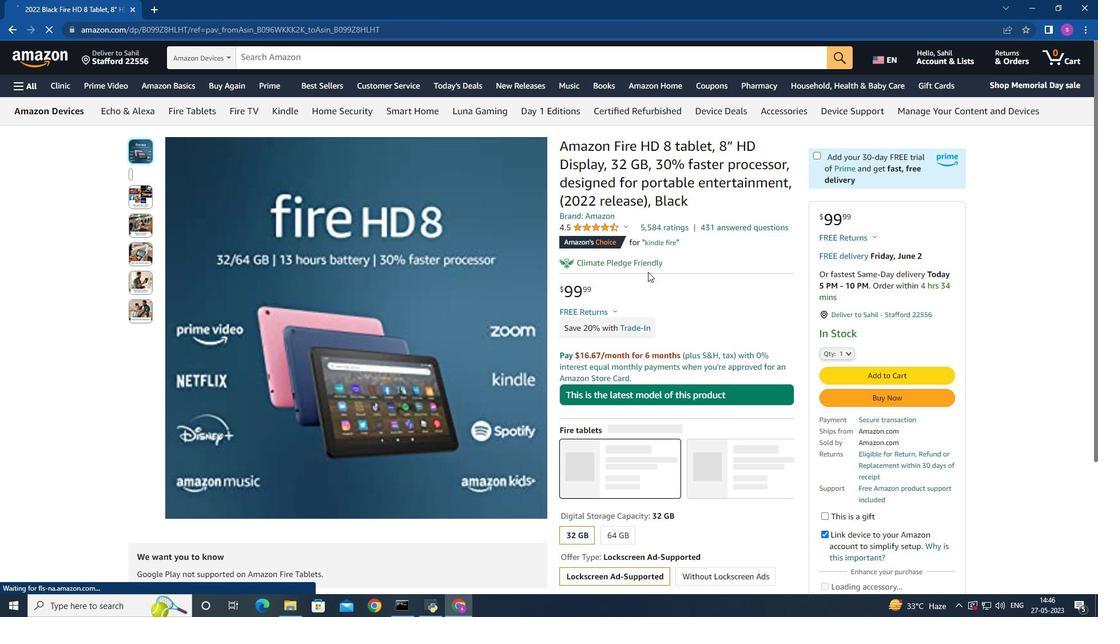 
Action: Mouse scrolled (322, 115) with delta (0, 0)
Screenshot: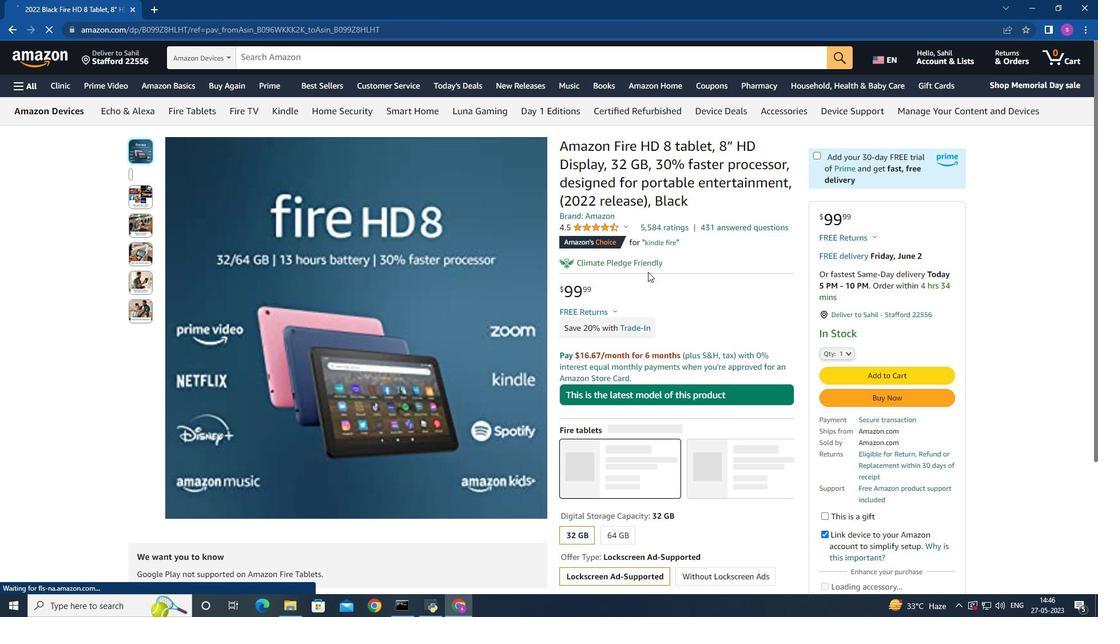 
Action: Mouse scrolled (322, 115) with delta (0, 0)
Screenshot: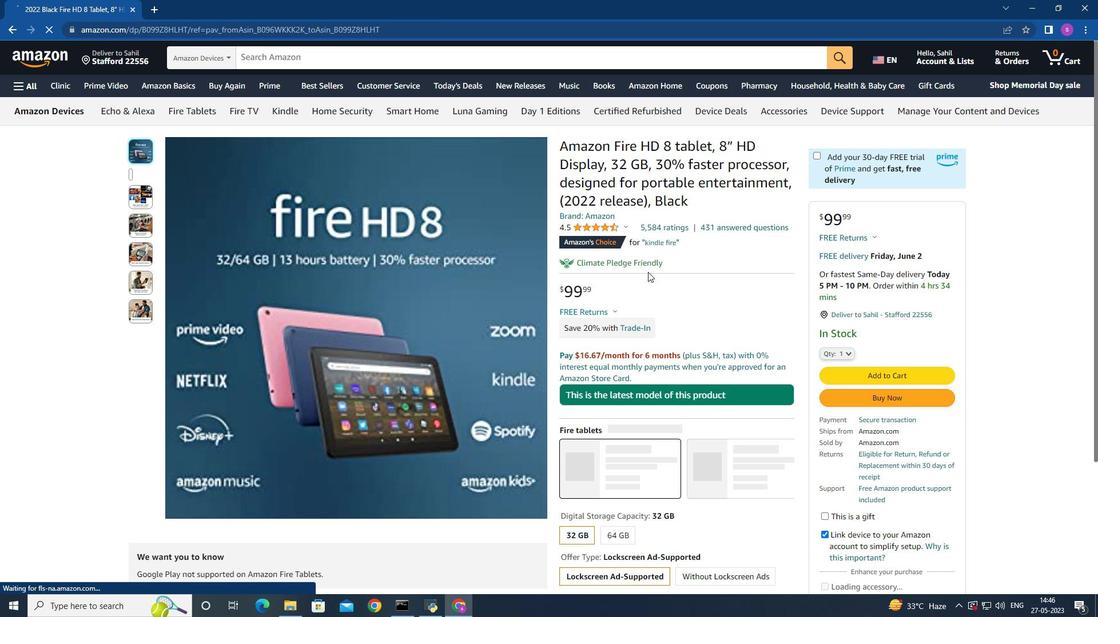 
Action: Mouse scrolled (322, 115) with delta (0, 0)
Screenshot: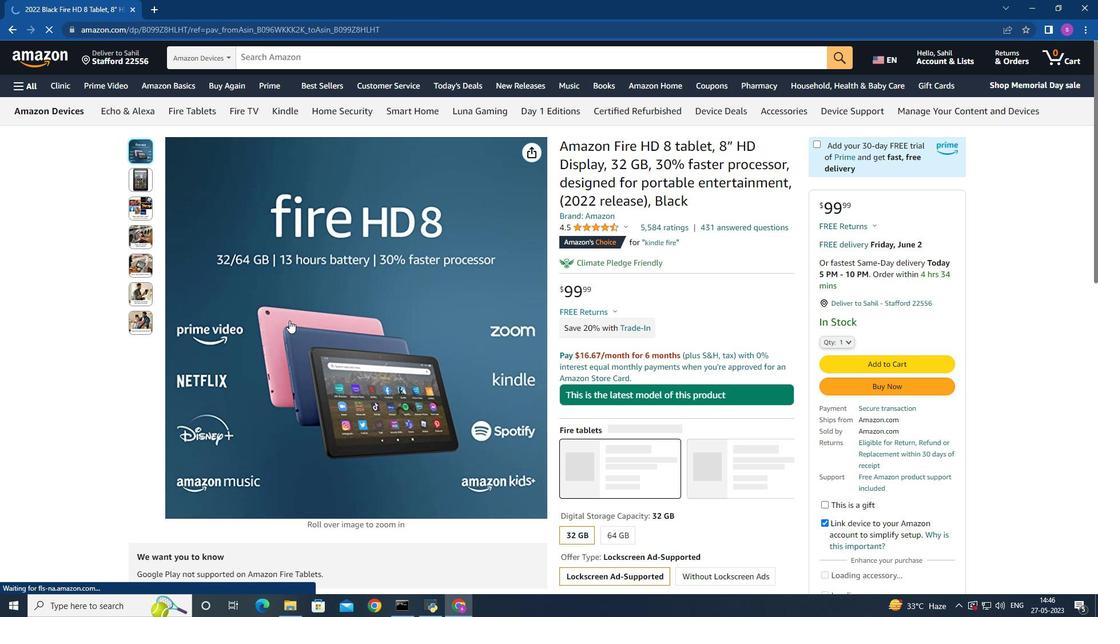 
Action: Mouse scrolled (322, 115) with delta (0, 0)
Screenshot: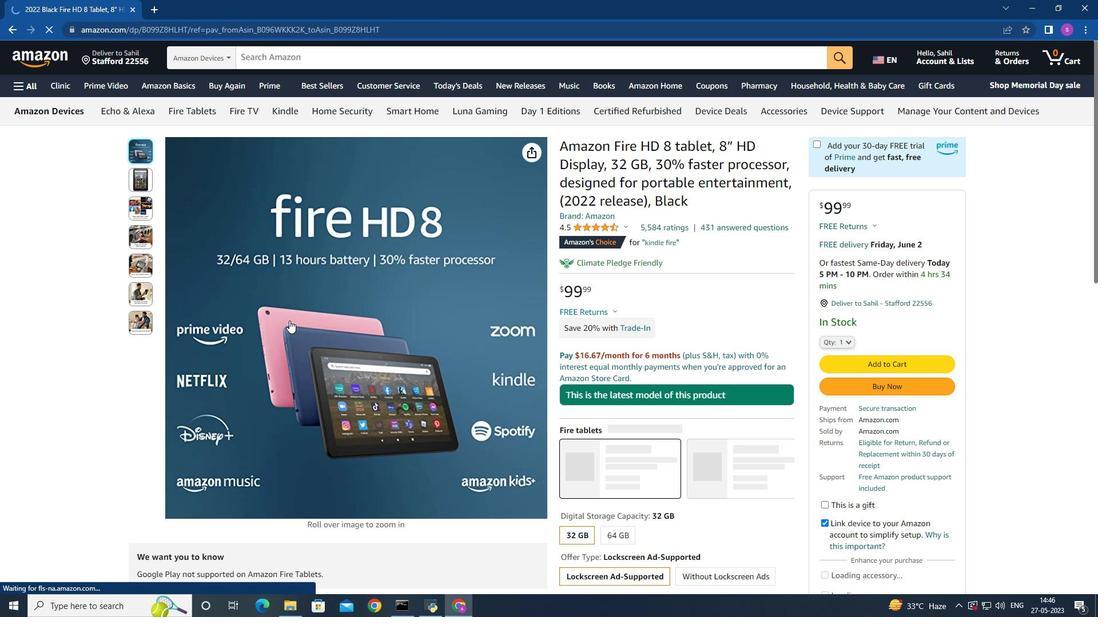 
Action: Mouse scrolled (322, 115) with delta (0, 0)
Screenshot: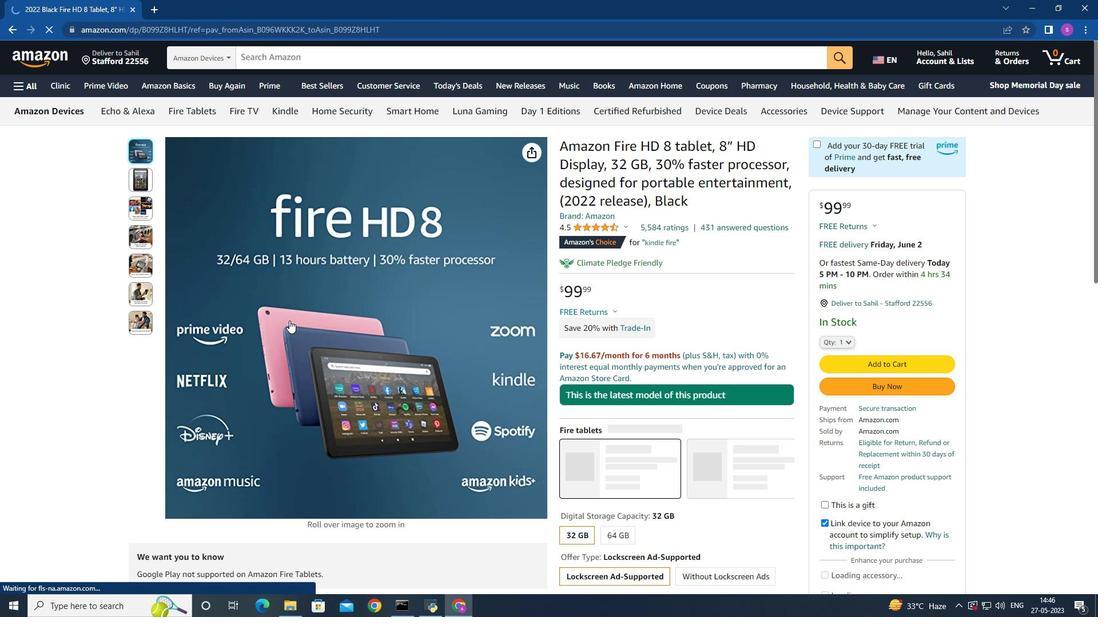 
Action: Mouse scrolled (322, 115) with delta (0, 0)
Screenshot: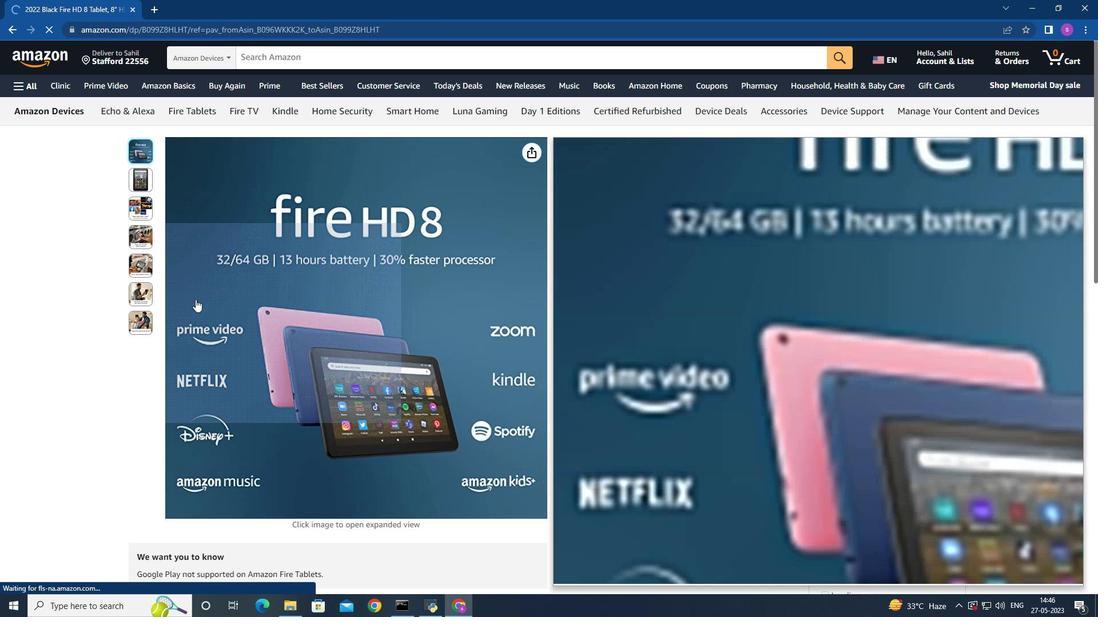 
Action: Mouse scrolled (322, 115) with delta (0, 0)
Screenshot: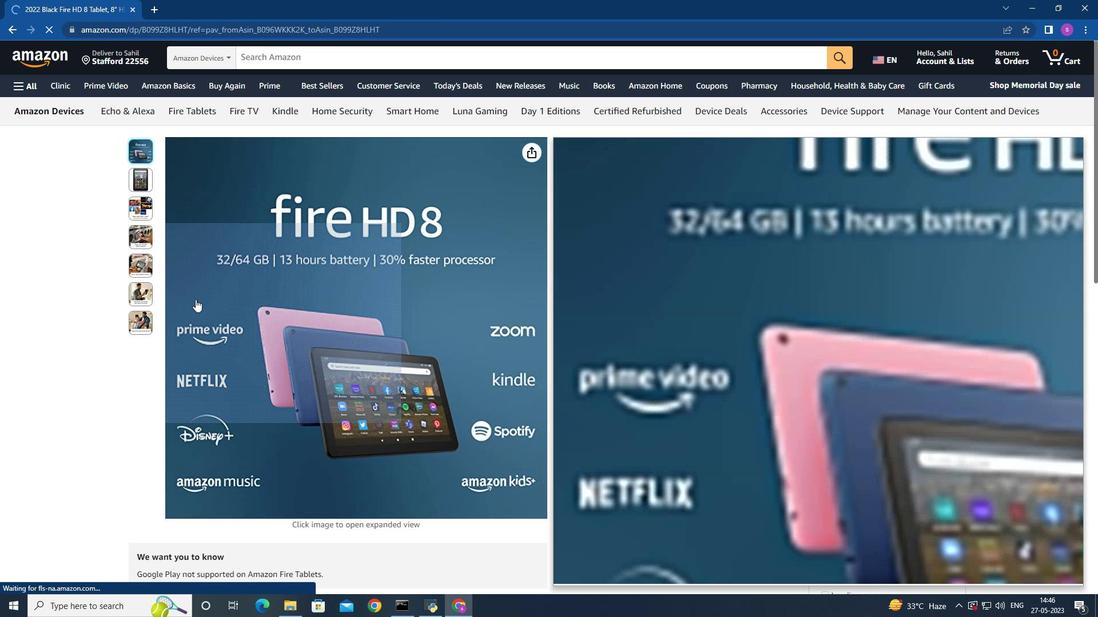 
Action: Mouse scrolled (322, 115) with delta (0, 0)
Screenshot: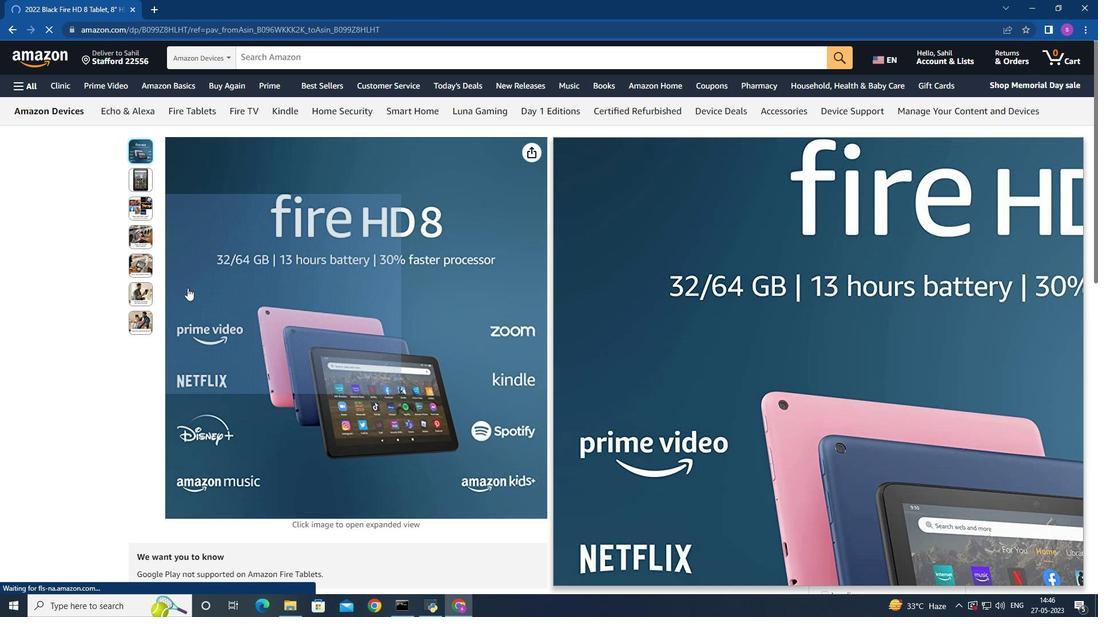 
Action: Mouse scrolled (322, 115) with delta (0, 0)
Screenshot: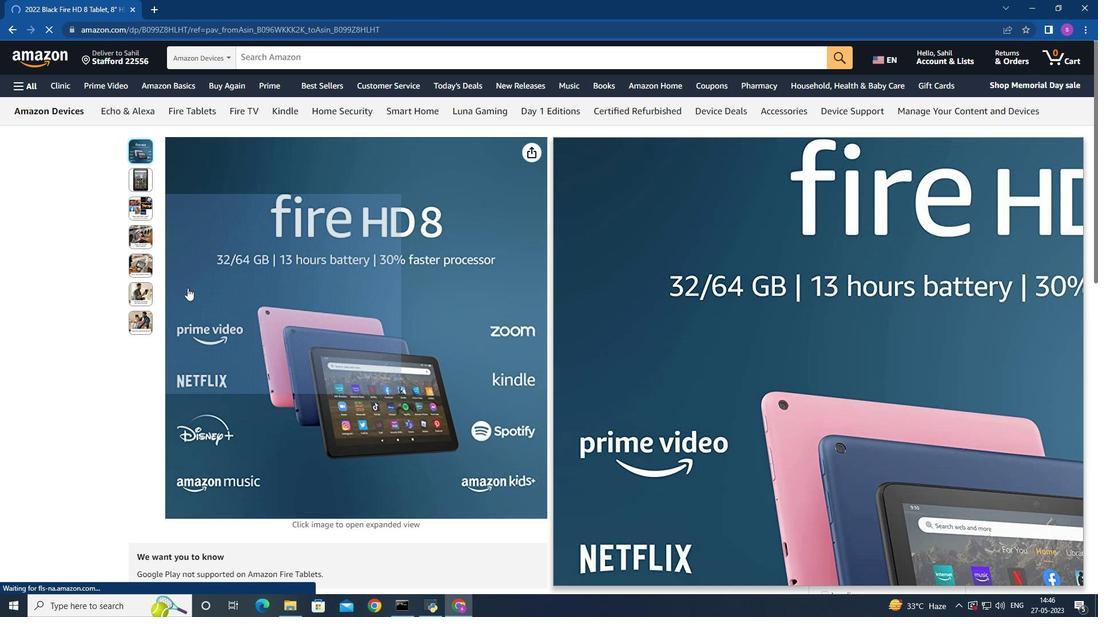 
Action: Mouse scrolled (322, 115) with delta (0, 0)
Screenshot: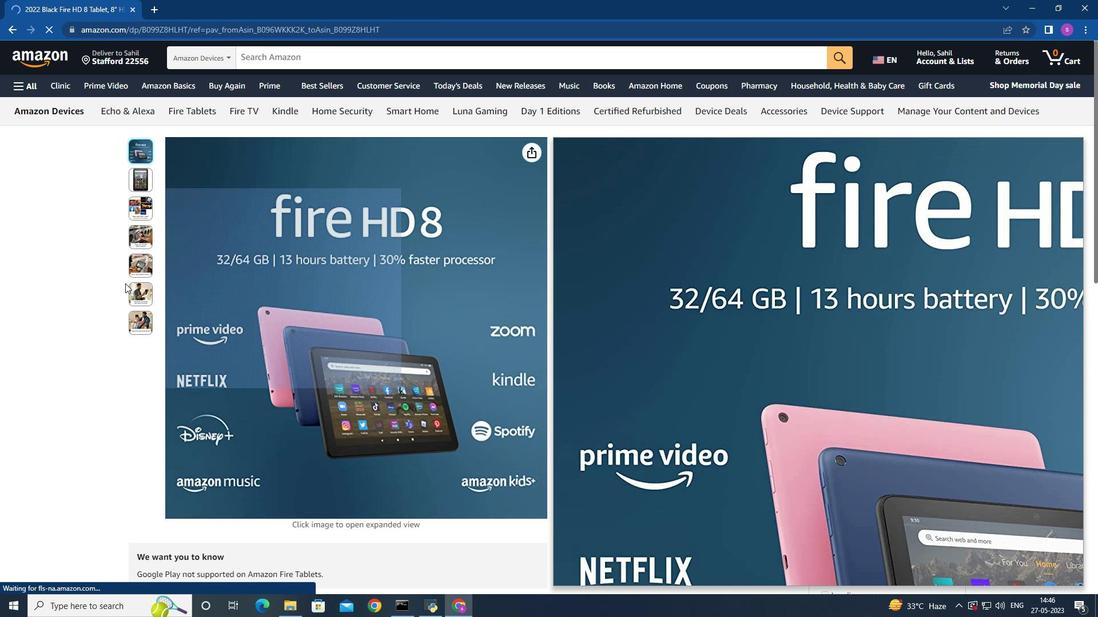 
Action: Mouse scrolled (322, 115) with delta (0, 0)
Screenshot: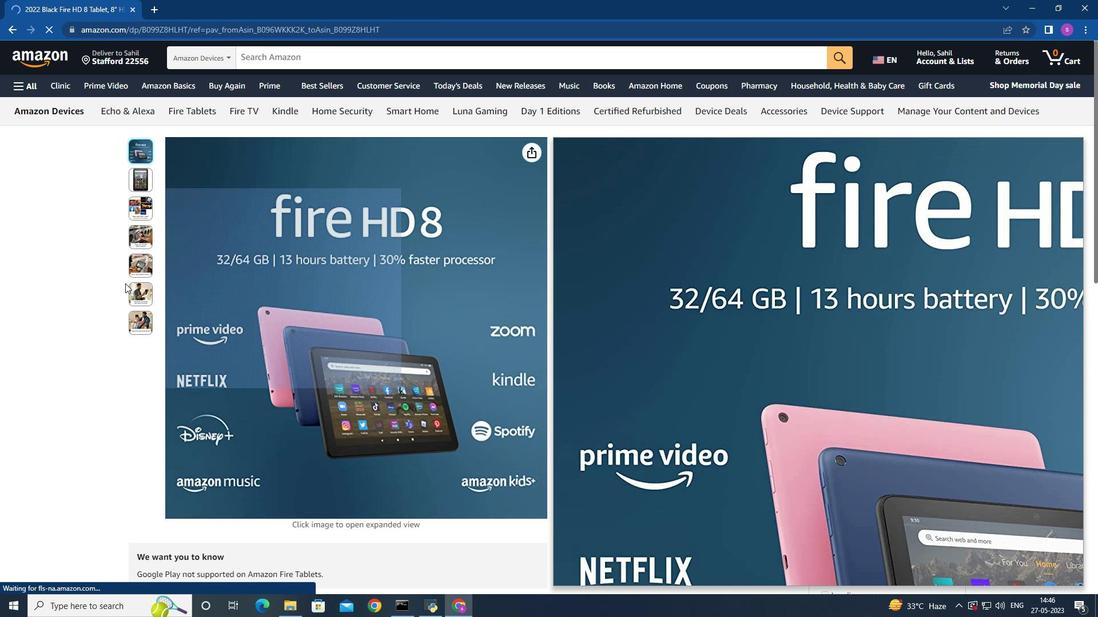 
Action: Mouse scrolled (322, 115) with delta (0, 0)
Screenshot: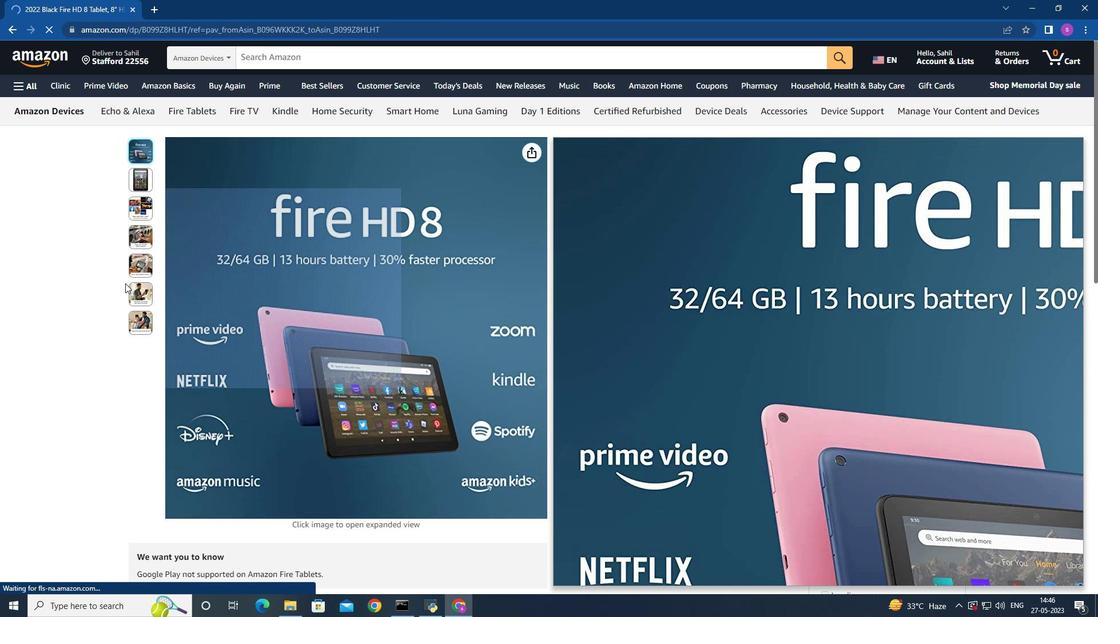 
Action: Mouse scrolled (322, 115) with delta (0, 0)
Screenshot: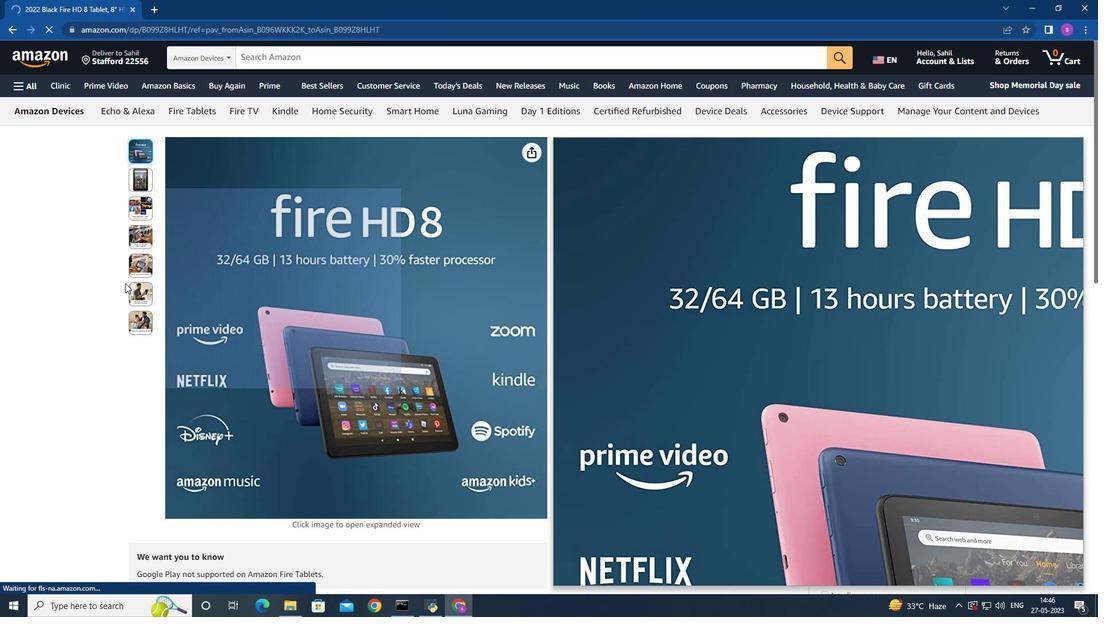 
Action: Mouse scrolled (322, 115) with delta (0, 0)
Screenshot: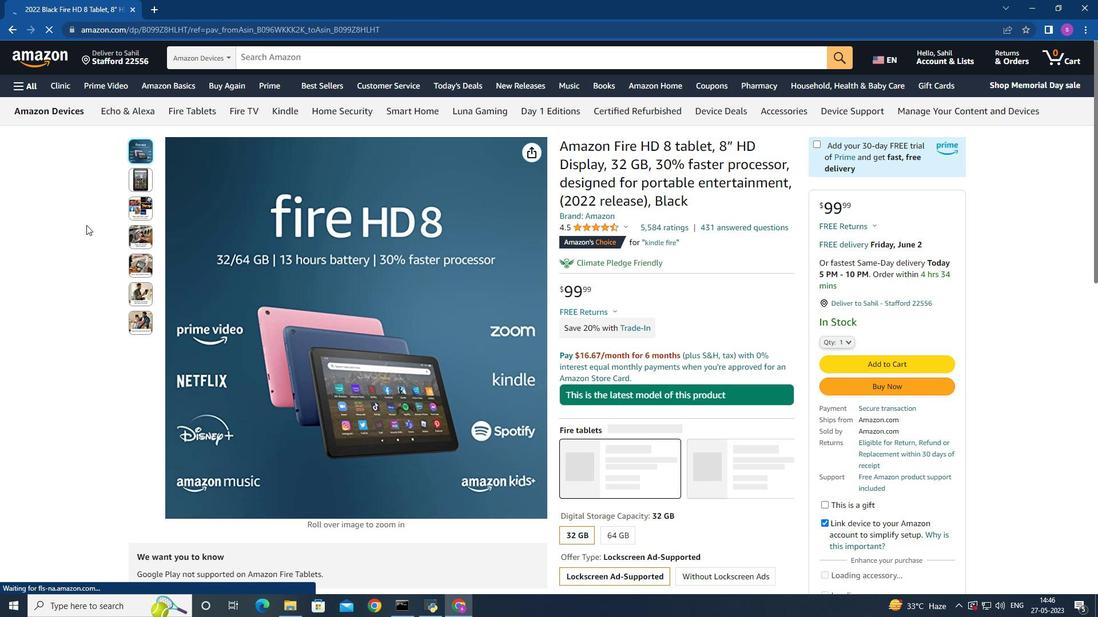 
Action: Mouse scrolled (322, 115) with delta (0, 0)
Screenshot: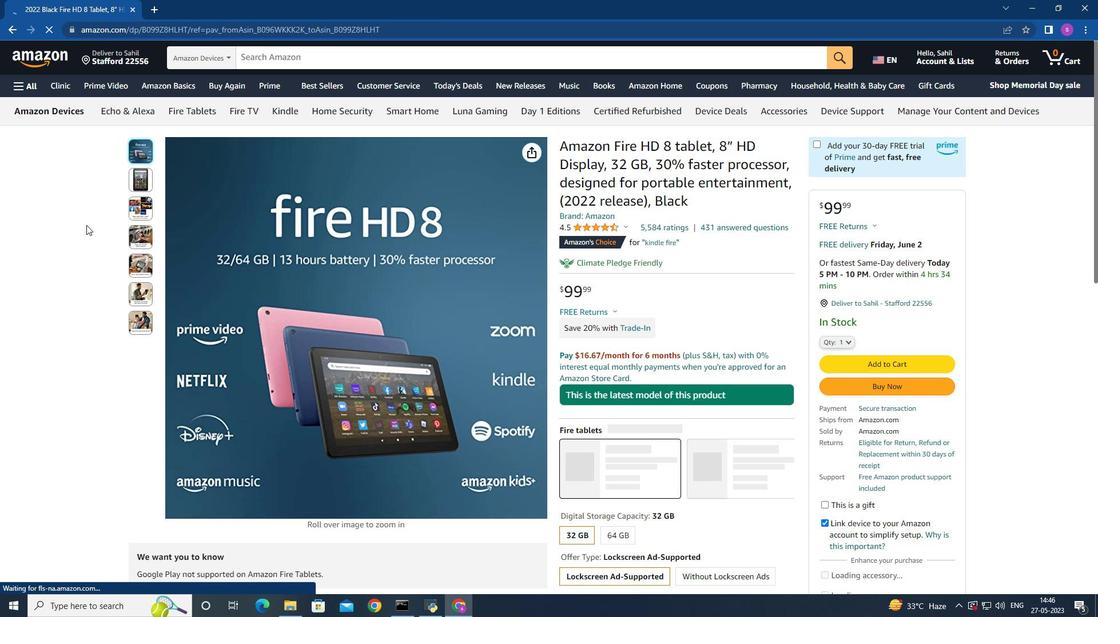 
Action: Mouse scrolled (322, 115) with delta (0, 0)
Screenshot: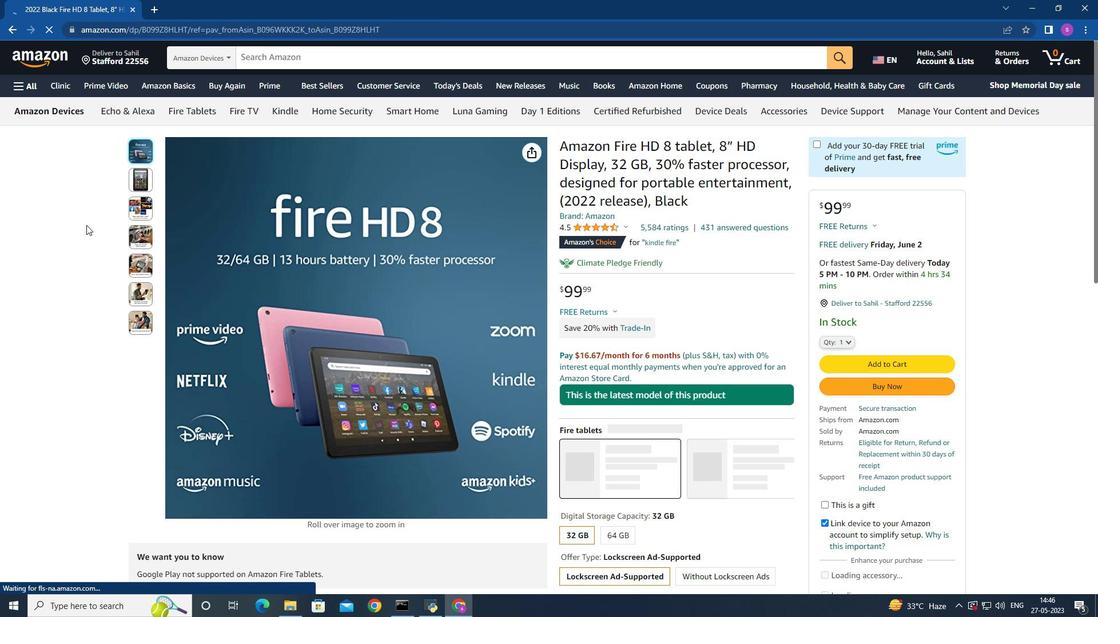 
Action: Mouse scrolled (322, 115) with delta (0, 0)
Screenshot: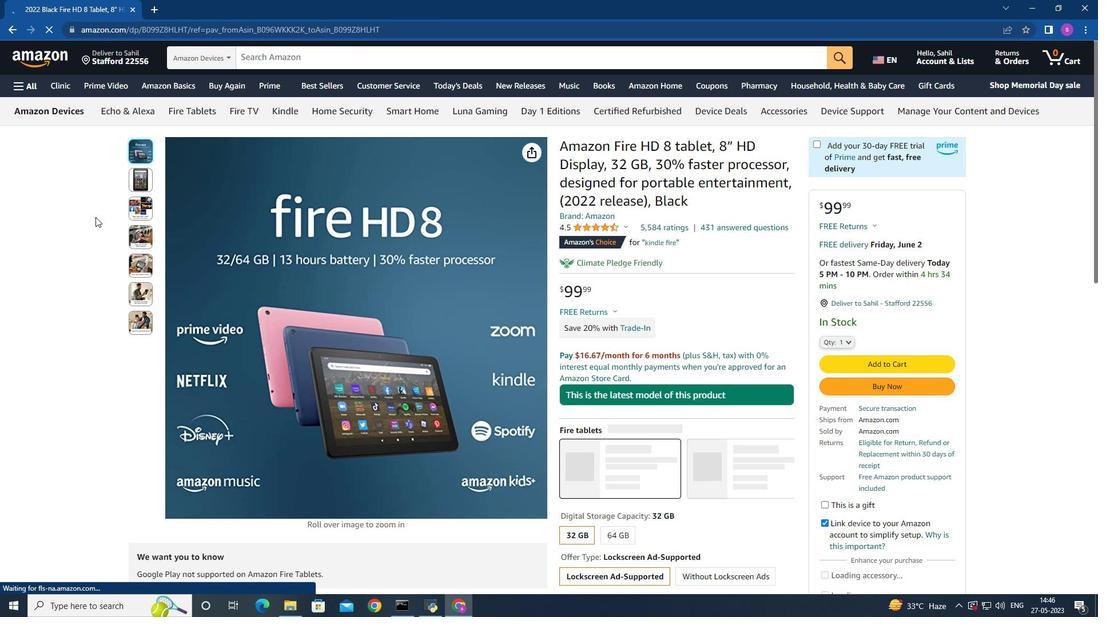 
Action: Mouse scrolled (322, 115) with delta (0, 0)
Screenshot: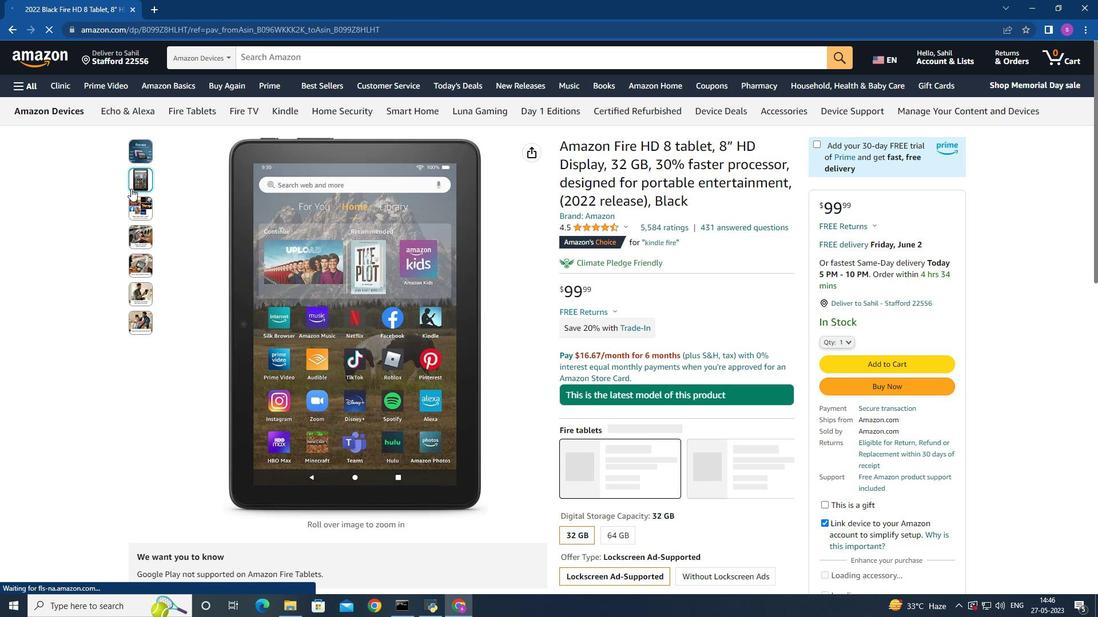 
Action: Mouse scrolled (322, 115) with delta (0, 0)
Screenshot: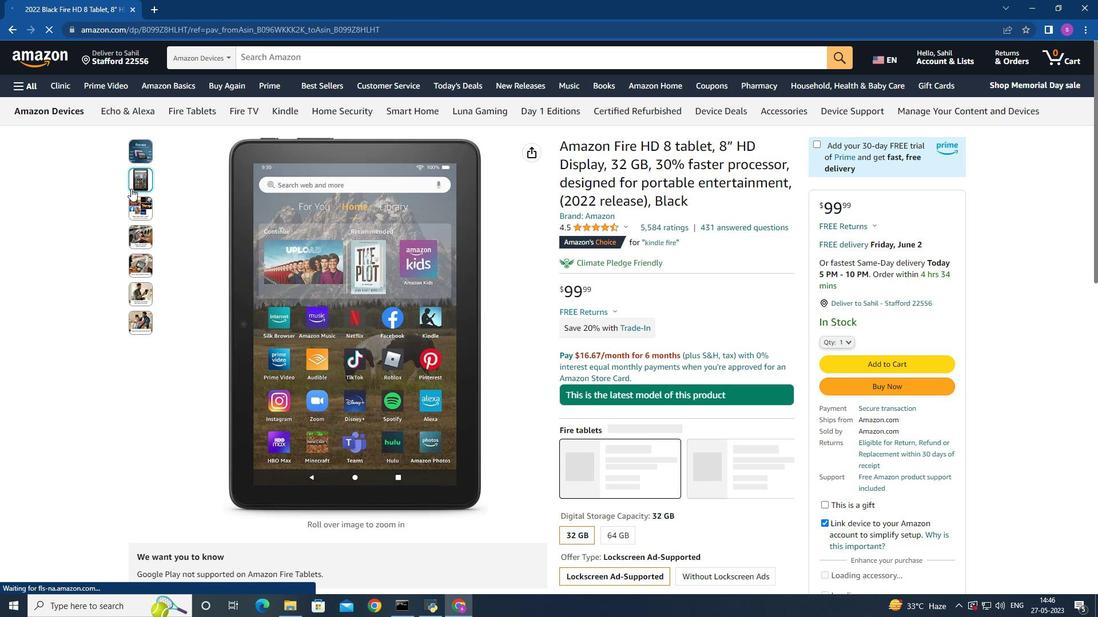 
Action: Mouse scrolled (322, 115) with delta (0, 0)
Screenshot: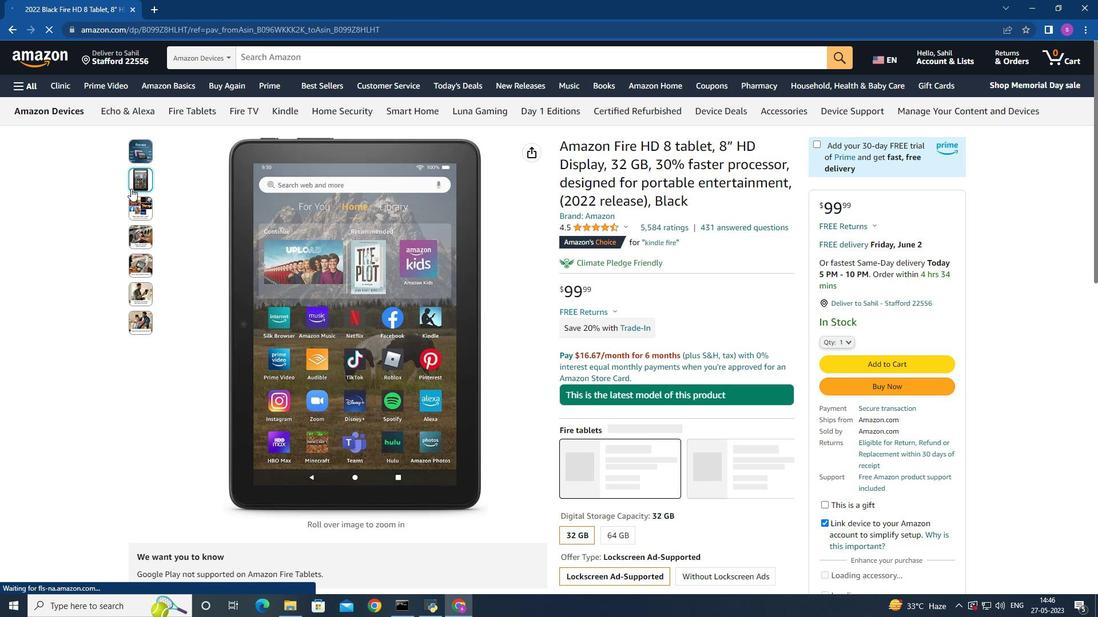 
Action: Mouse scrolled (322, 115) with delta (0, 0)
Screenshot: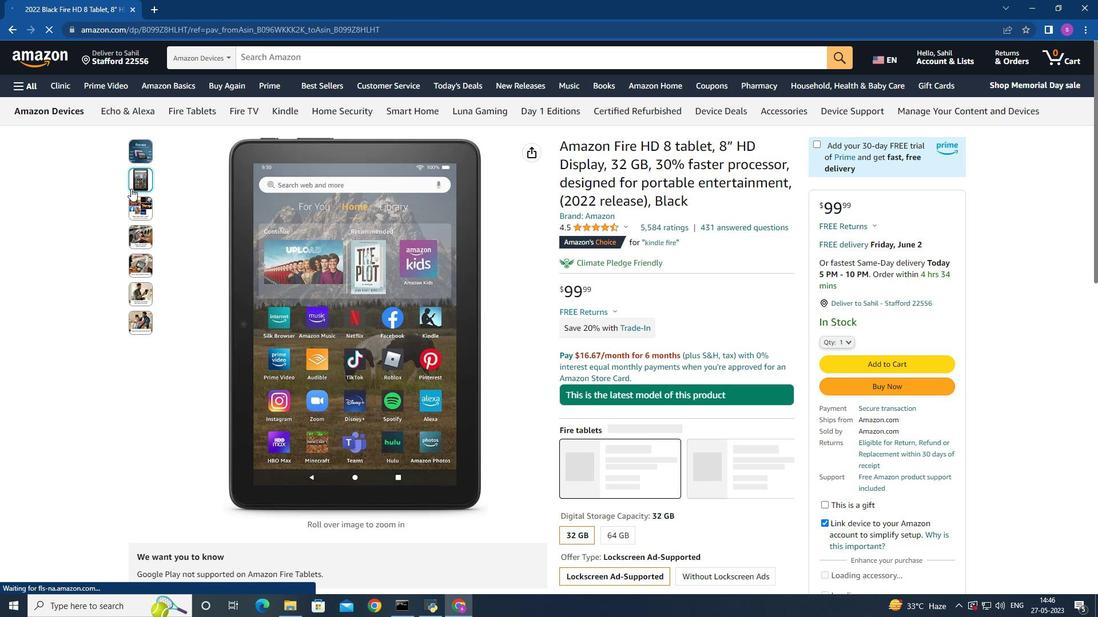
Action: Mouse scrolled (322, 115) with delta (0, 0)
Screenshot: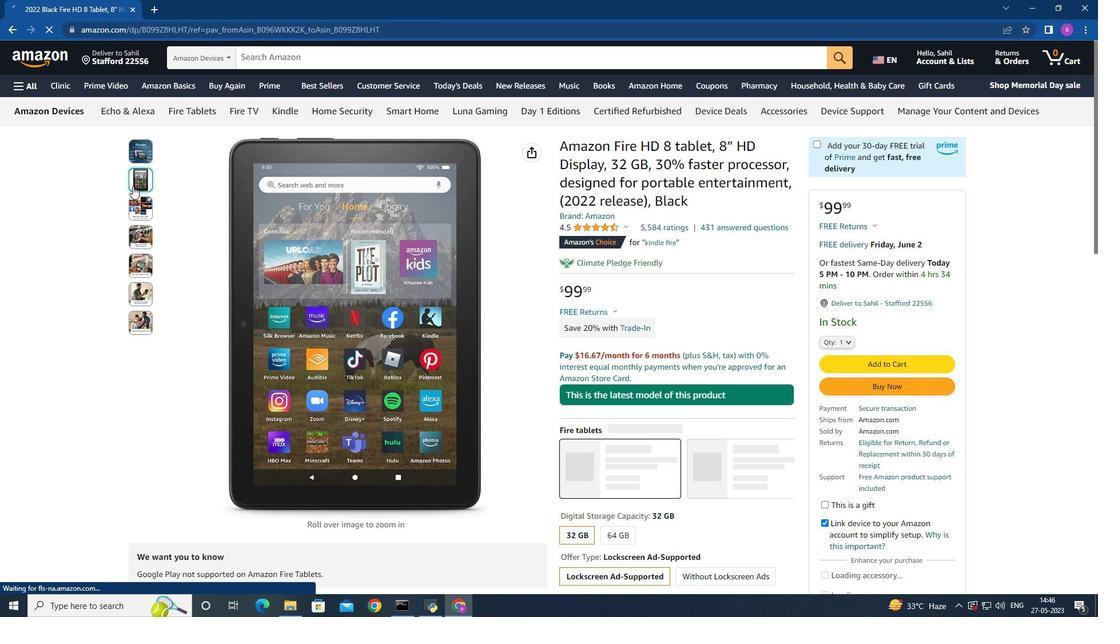 
Action: Mouse scrolled (322, 115) with delta (0, 0)
Screenshot: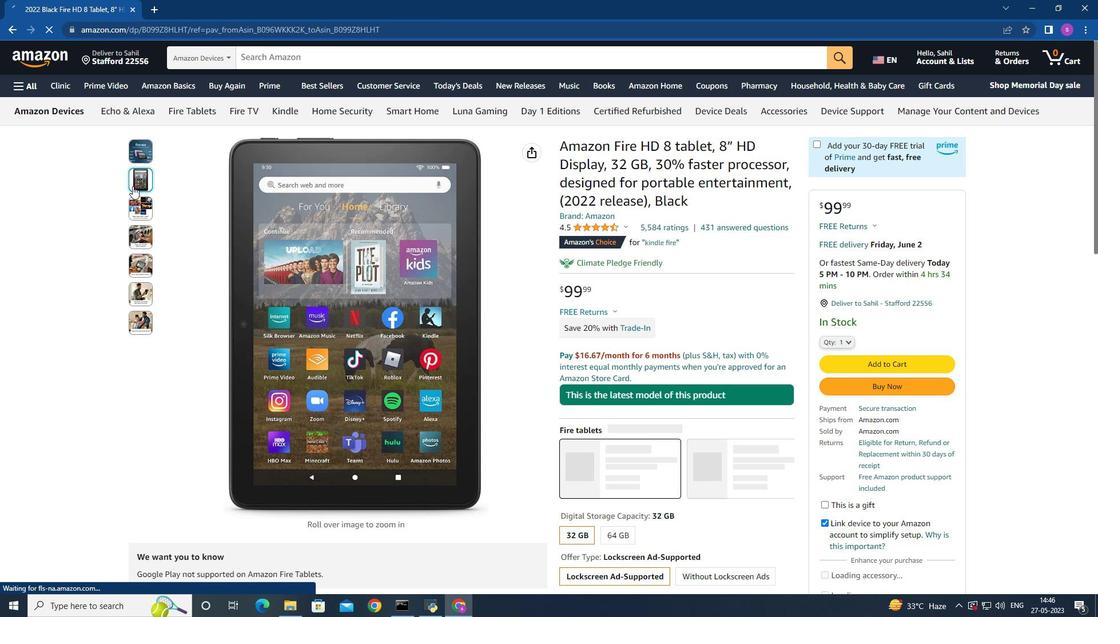 
Action: Mouse scrolled (322, 115) with delta (0, 0)
Screenshot: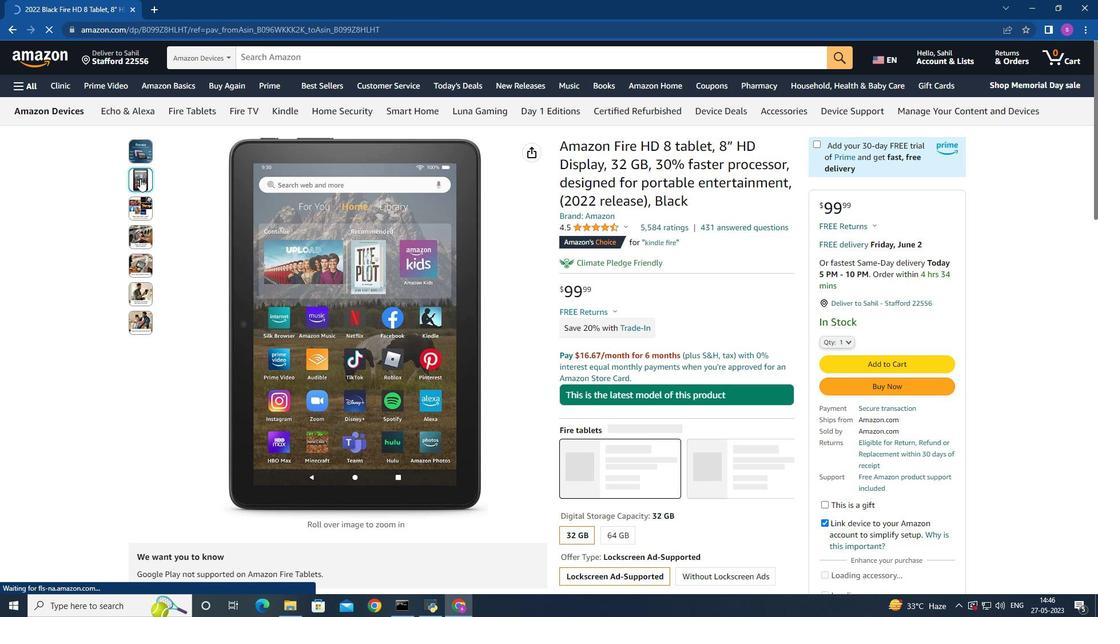 
Action: Mouse scrolled (322, 115) with delta (0, 0)
Screenshot: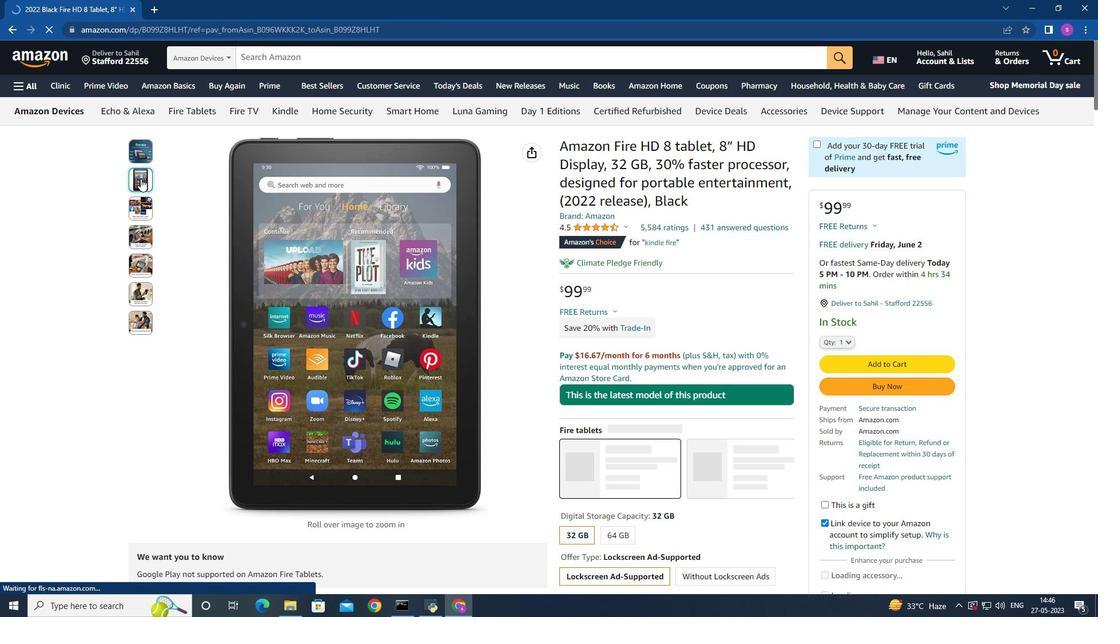 
Action: Mouse scrolled (322, 115) with delta (0, 0)
Screenshot: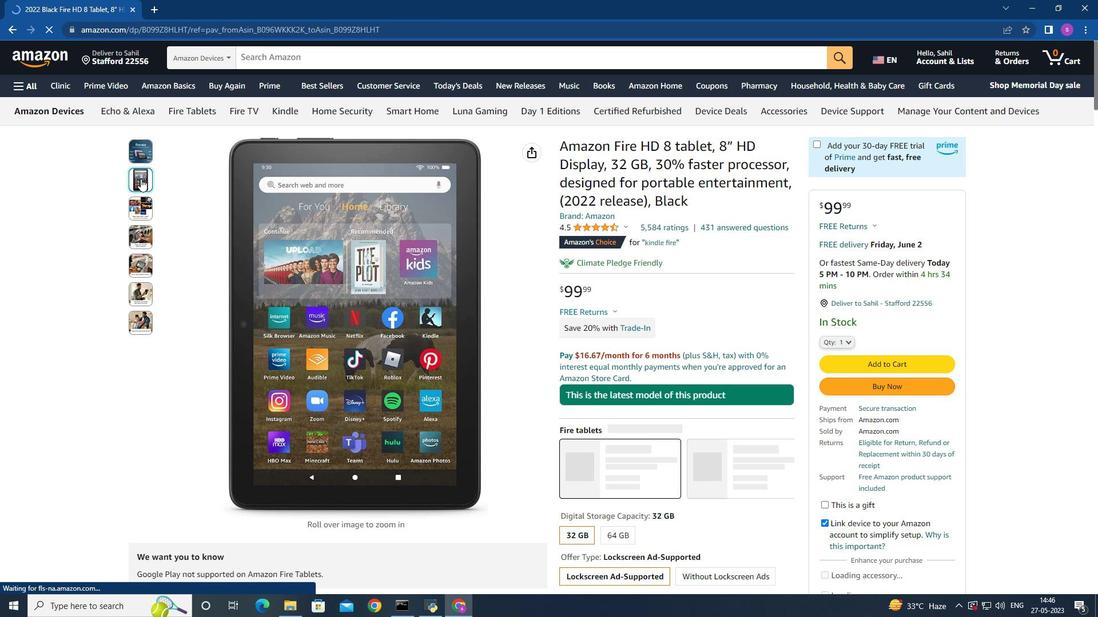 
Action: Mouse scrolled (322, 115) with delta (0, 0)
Screenshot: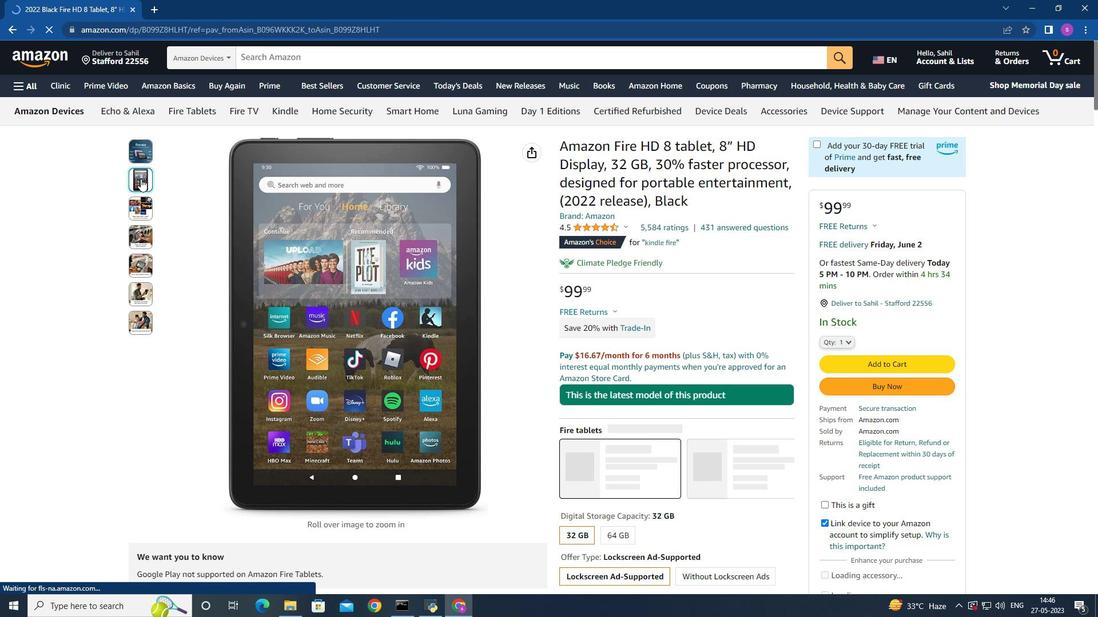 
Action: Mouse scrolled (322, 115) with delta (0, 0)
Screenshot: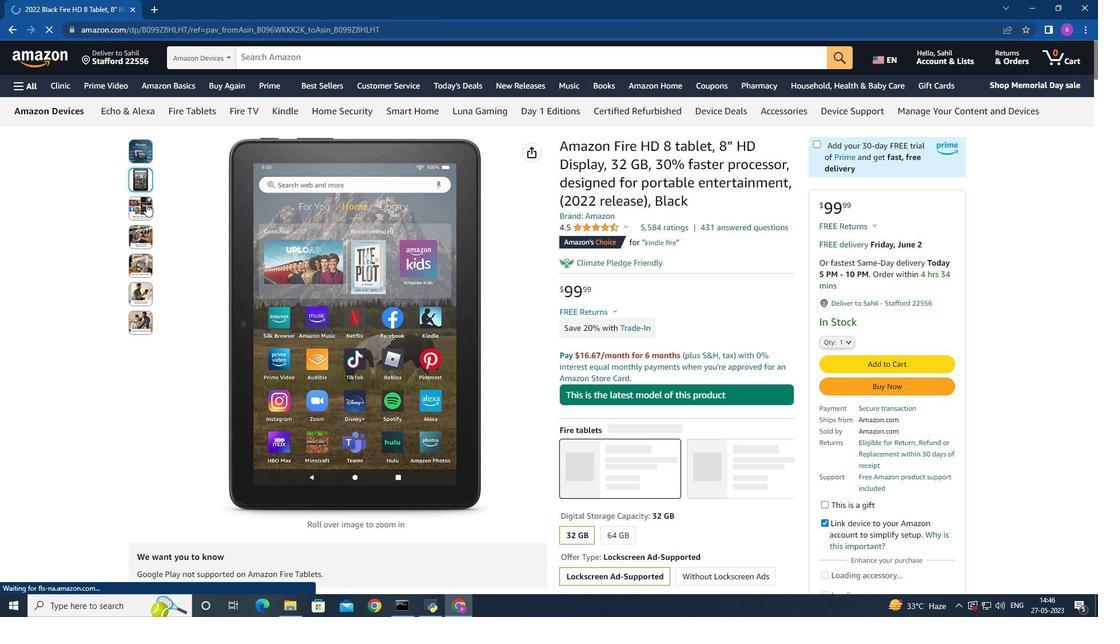 
Action: Mouse scrolled (322, 115) with delta (0, 0)
Screenshot: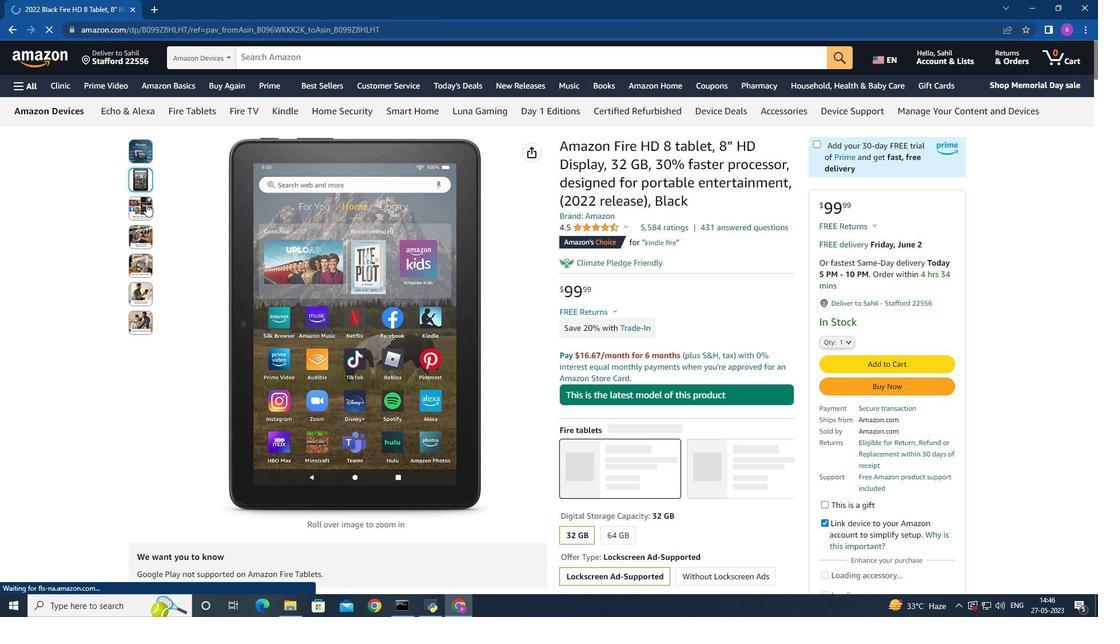 
Action: Mouse scrolled (322, 115) with delta (0, 0)
Screenshot: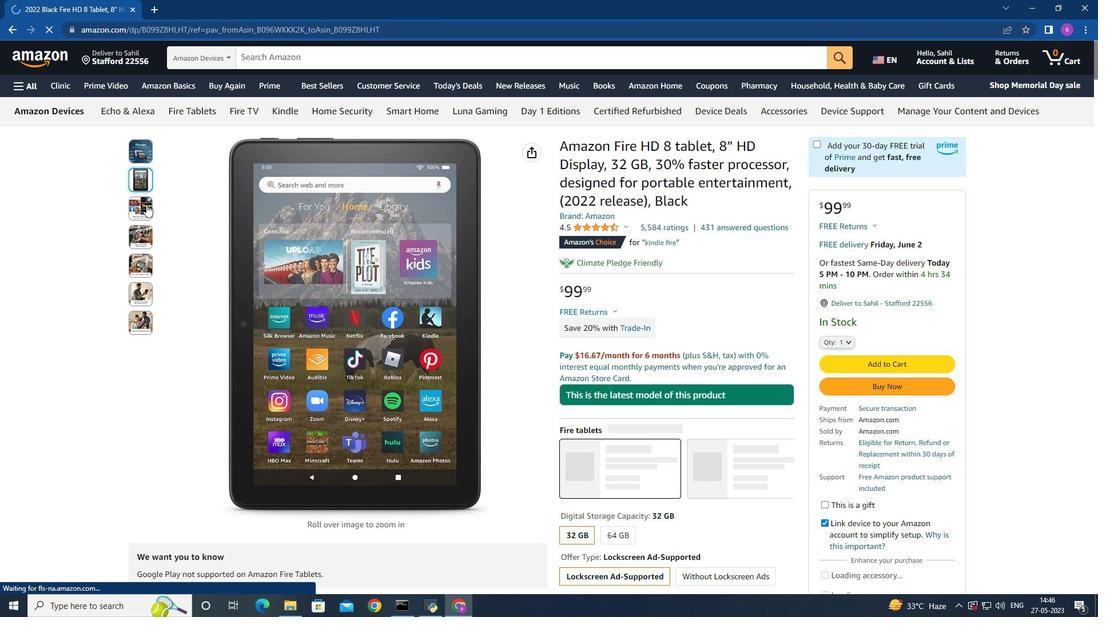 
Action: Mouse scrolled (322, 115) with delta (0, 0)
Screenshot: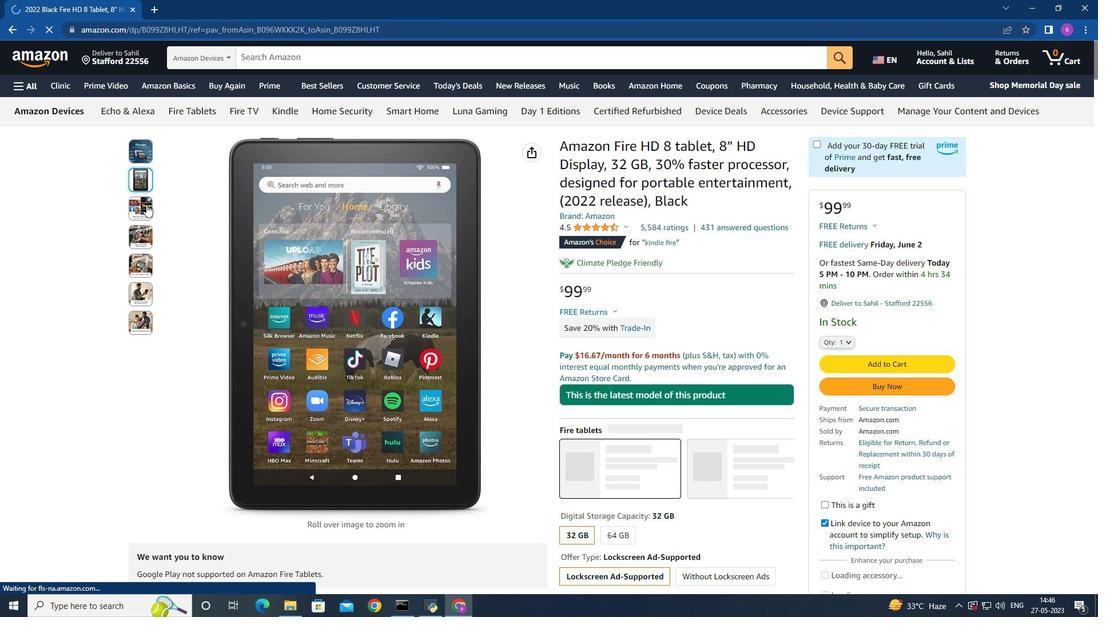 
Action: Mouse scrolled (322, 115) with delta (0, 0)
Screenshot: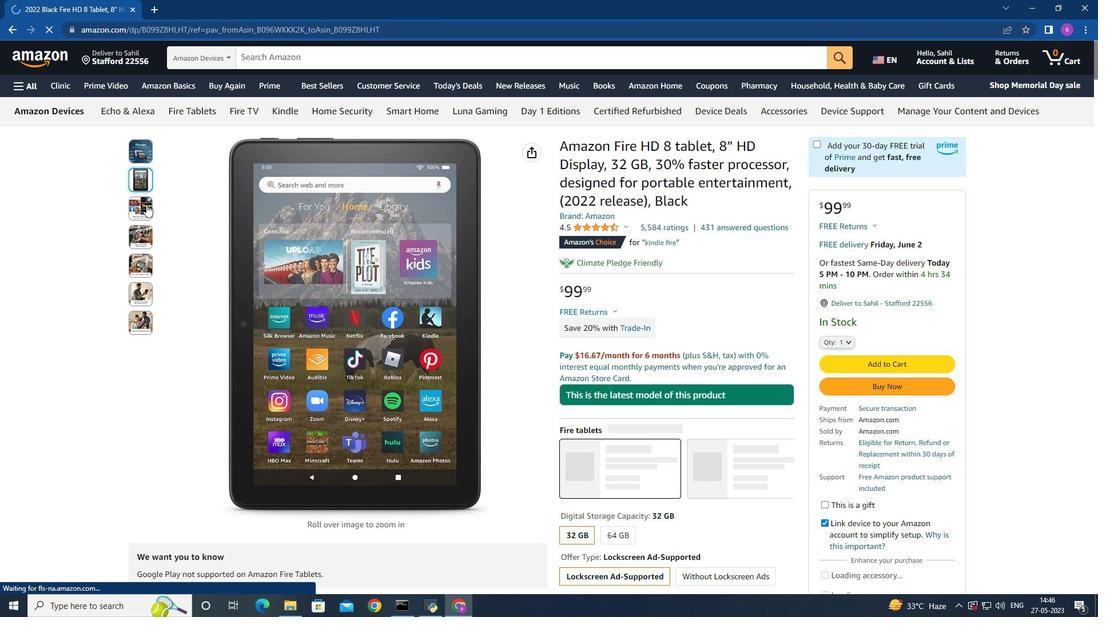 
Action: Mouse scrolled (322, 115) with delta (0, 0)
Screenshot: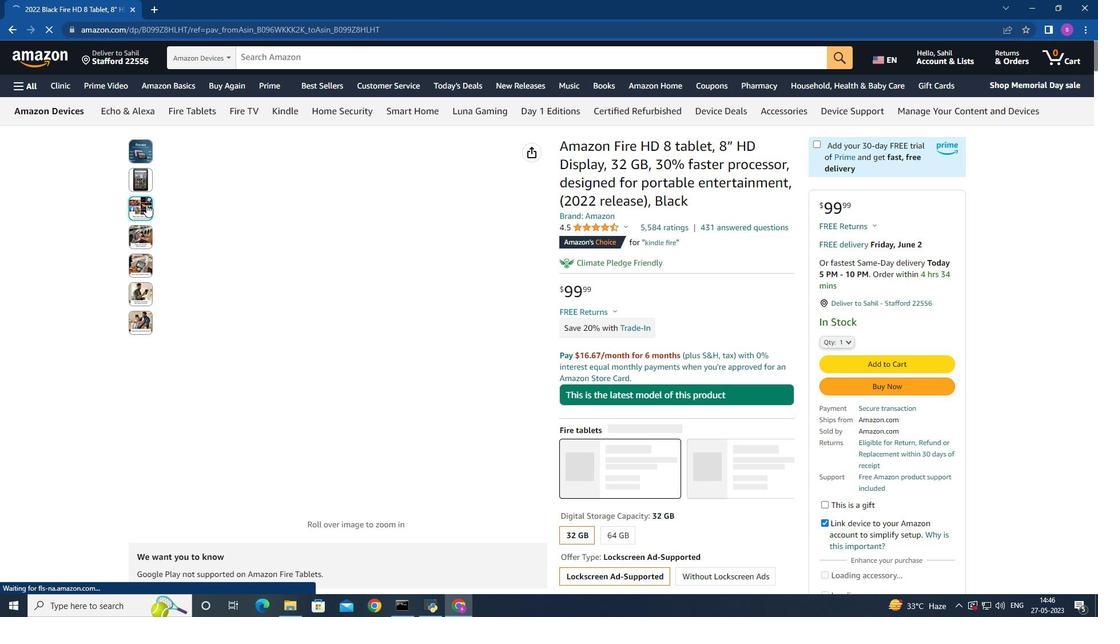 
Action: Mouse scrolled (322, 115) with delta (0, 0)
Screenshot: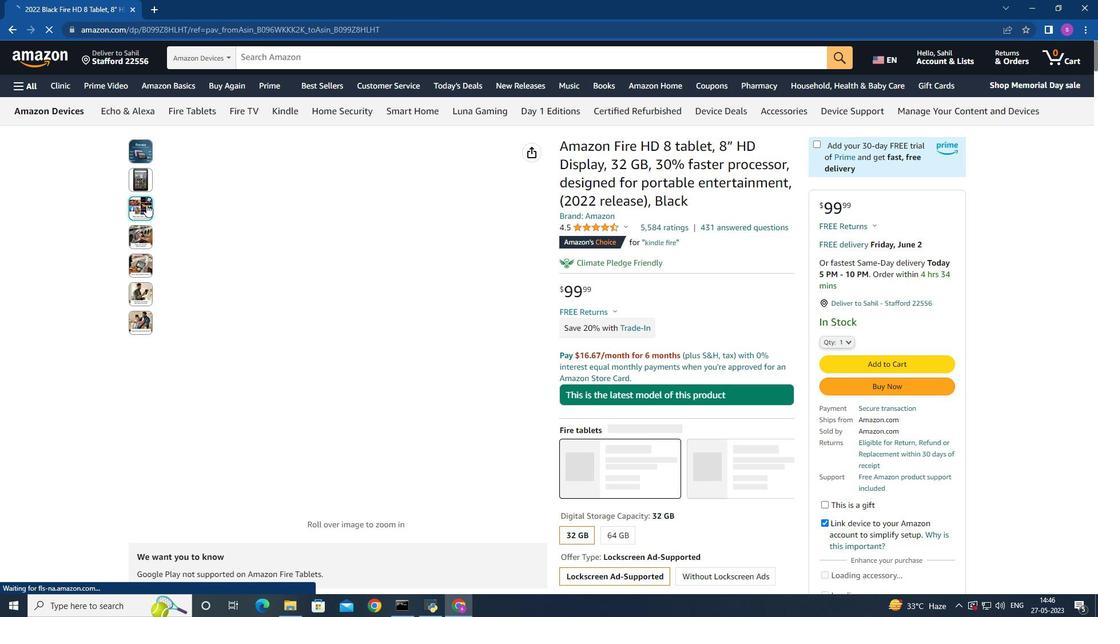 
Action: Mouse scrolled (322, 115) with delta (0, 0)
Screenshot: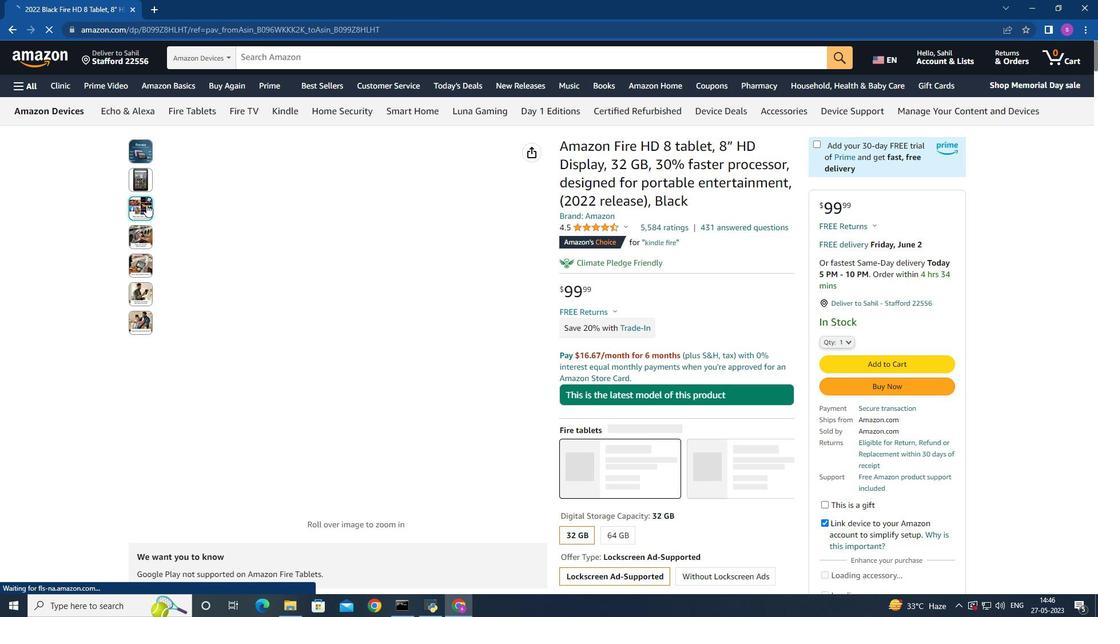 
Action: Mouse scrolled (322, 115) with delta (0, 0)
Screenshot: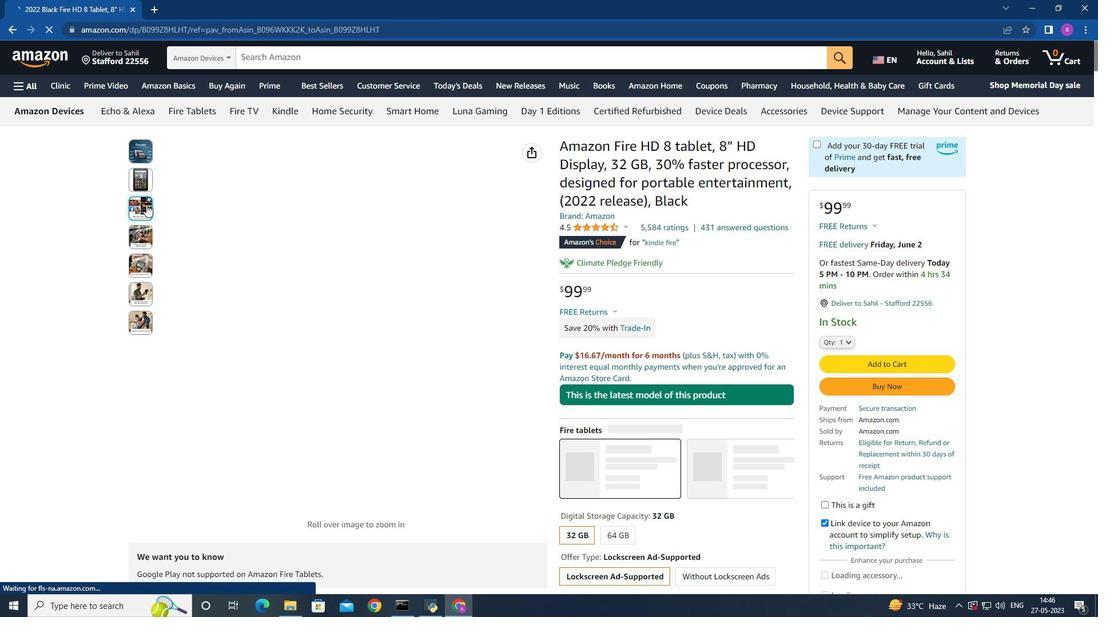 
Action: Mouse scrolled (322, 115) with delta (0, 0)
Screenshot: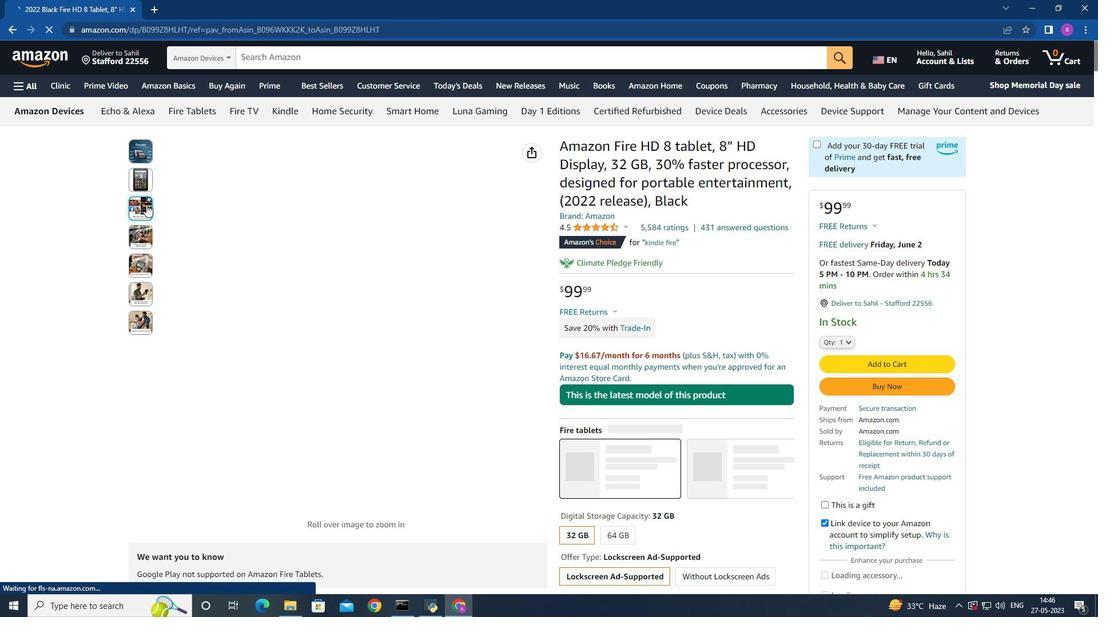 
Action: Mouse scrolled (322, 115) with delta (0, 0)
Screenshot: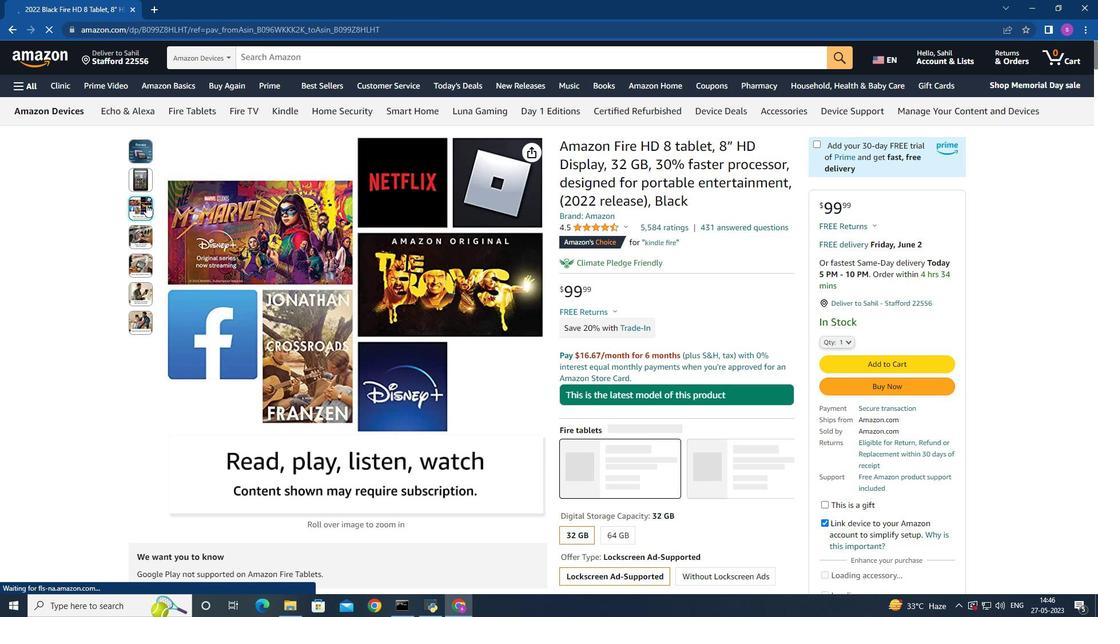 
Action: Mouse scrolled (322, 115) with delta (0, 0)
Screenshot: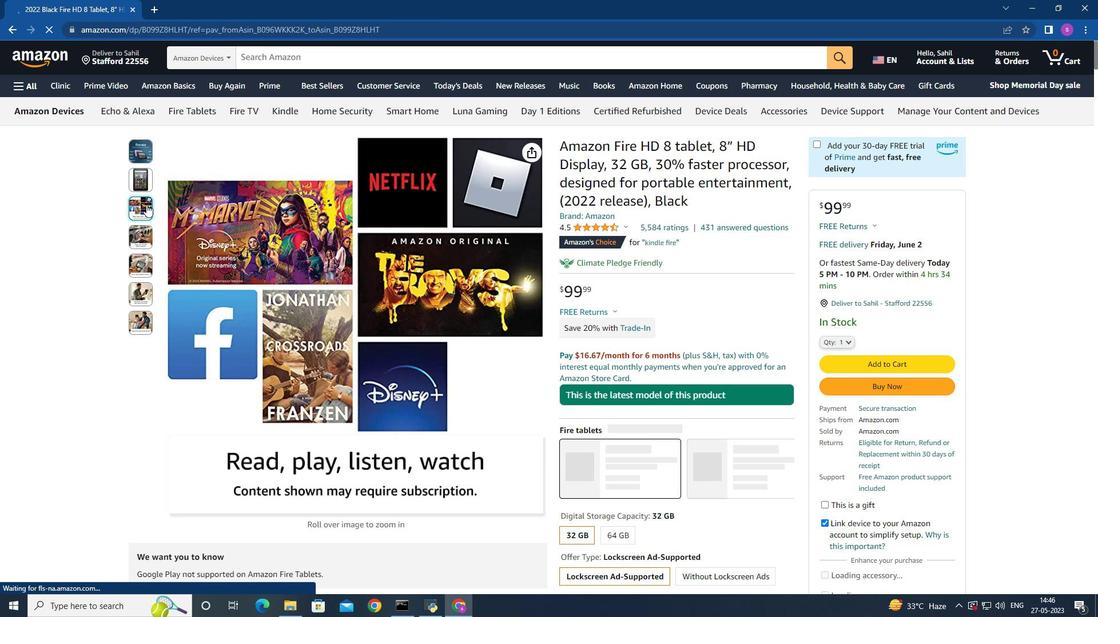 
Action: Mouse scrolled (322, 115) with delta (0, 0)
Screenshot: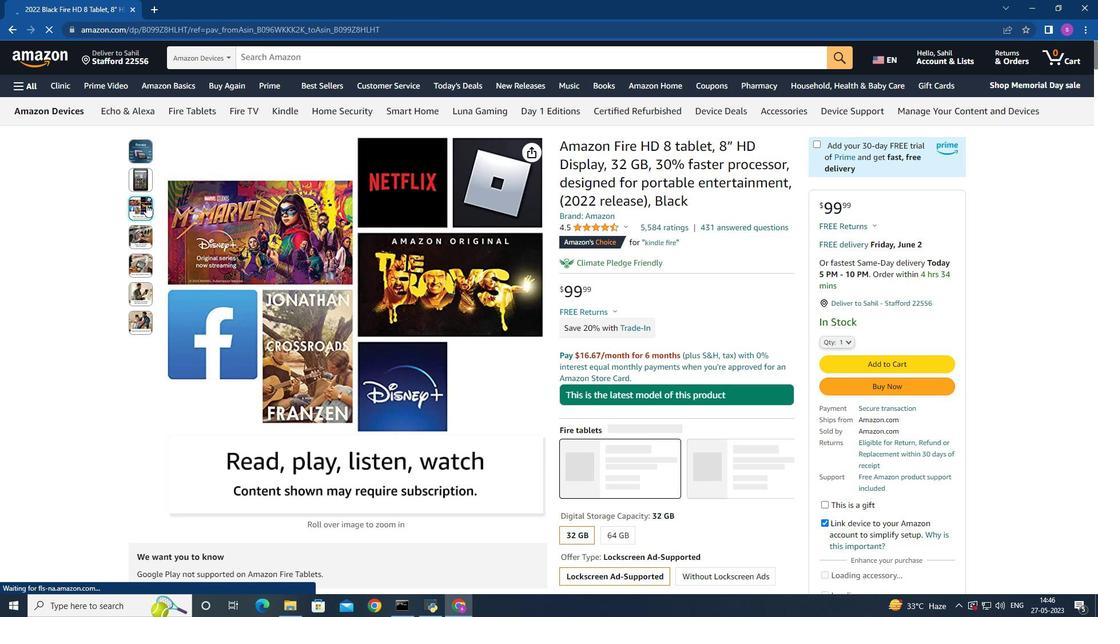 
Action: Mouse scrolled (322, 115) with delta (0, 0)
Screenshot: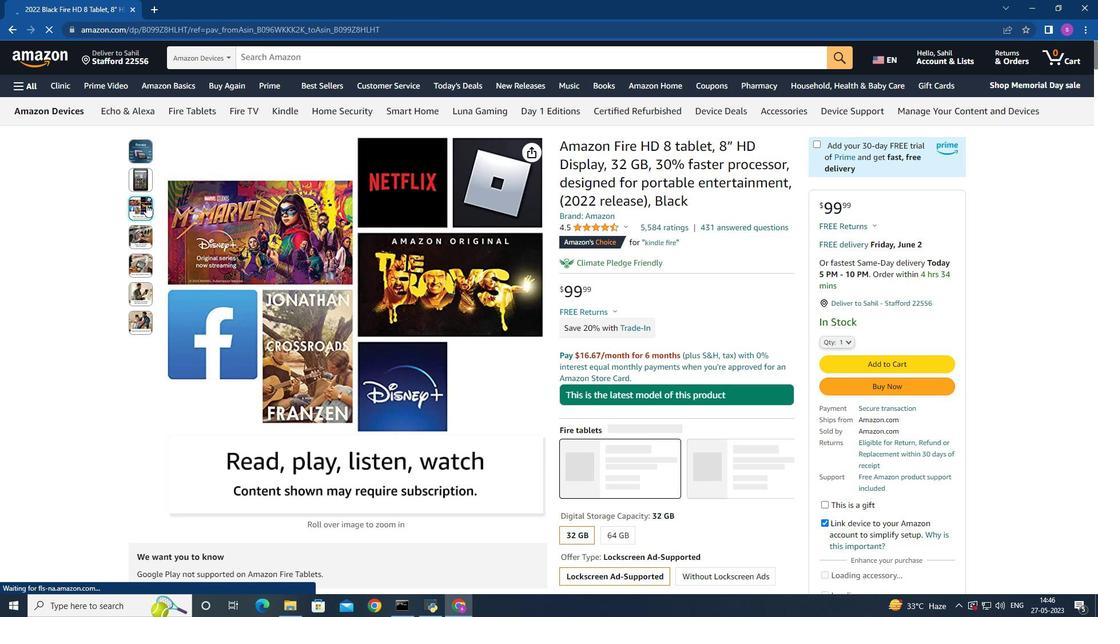 
Action: Mouse scrolled (322, 115) with delta (0, 0)
Screenshot: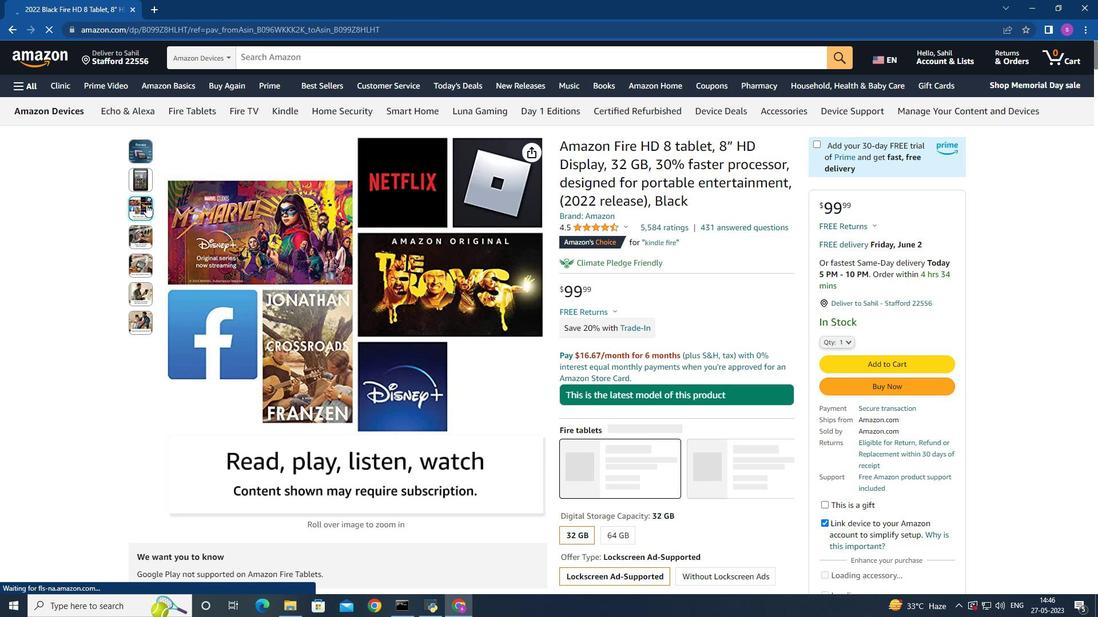 
Action: Mouse moved to (322, 114)
Screenshot: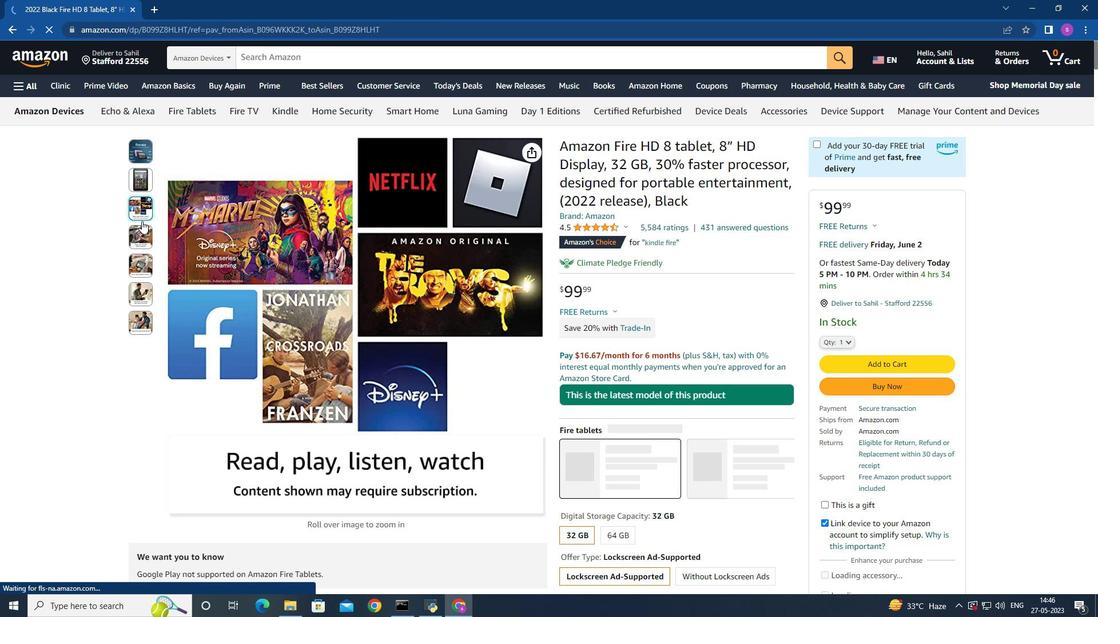 
Action: Mouse scrolled (322, 115) with delta (0, 0)
Screenshot: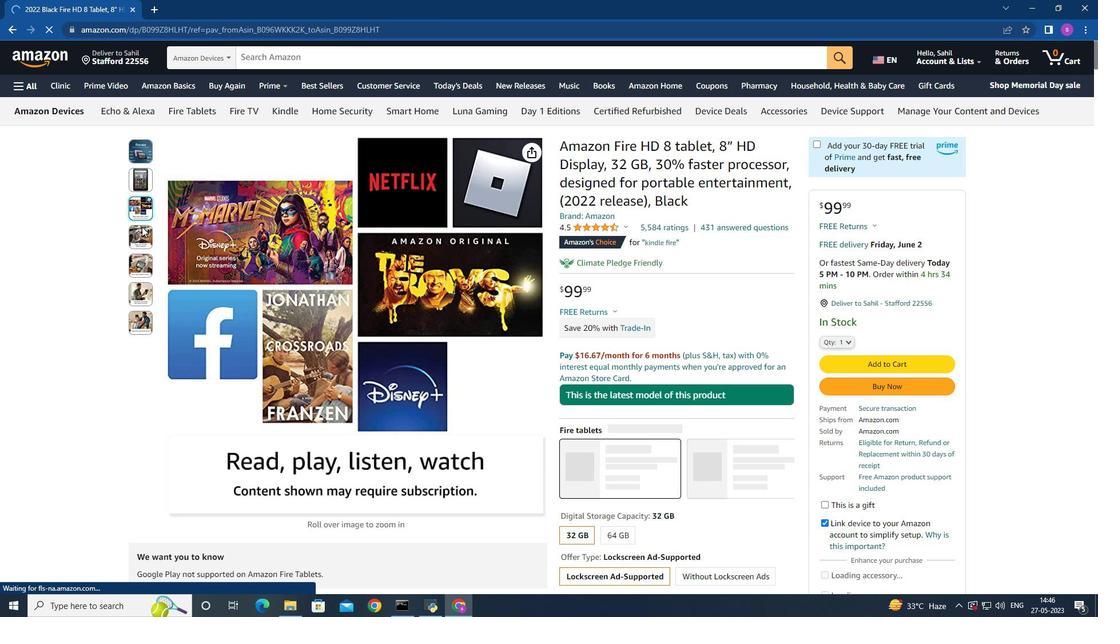 
Action: Mouse scrolled (322, 115) with delta (0, 0)
Screenshot: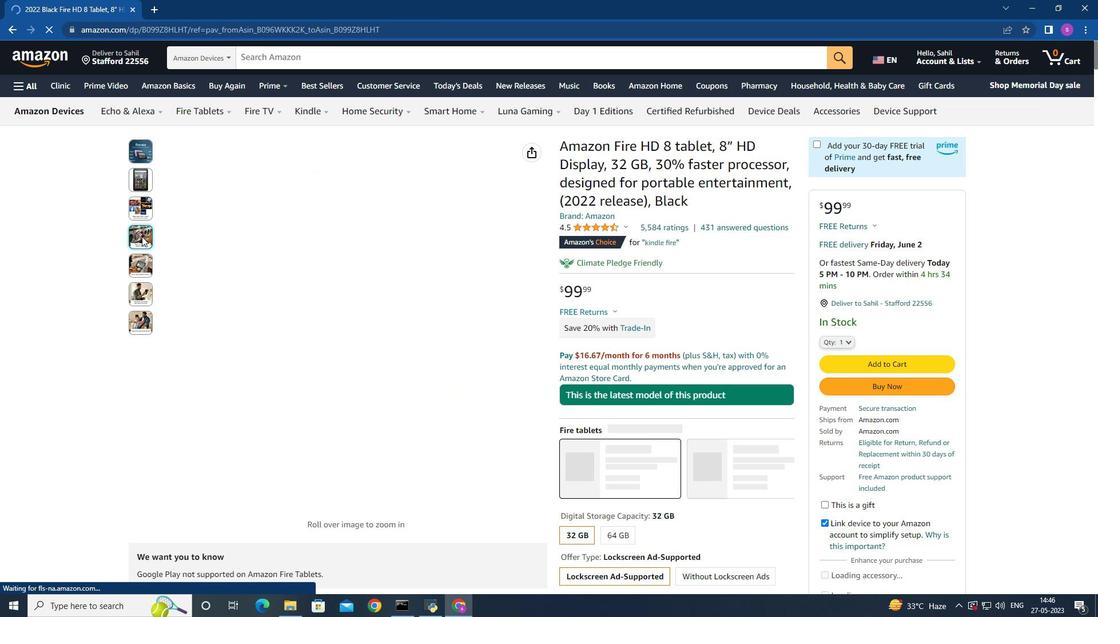 
Action: Mouse scrolled (322, 115) with delta (0, 0)
Screenshot: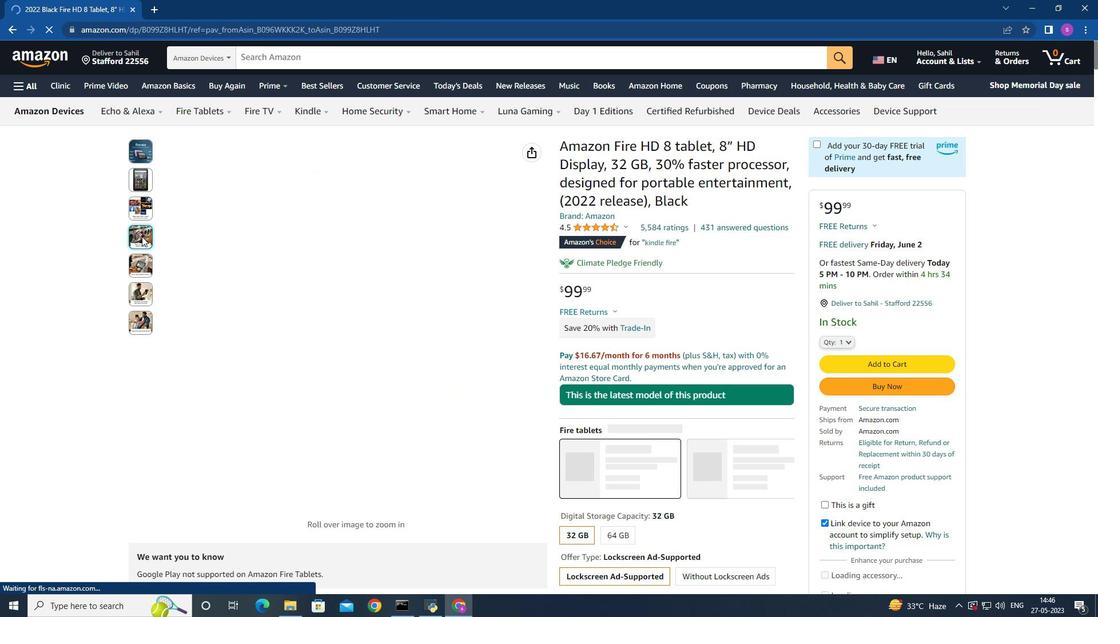 
Action: Mouse scrolled (322, 115) with delta (0, 0)
Screenshot: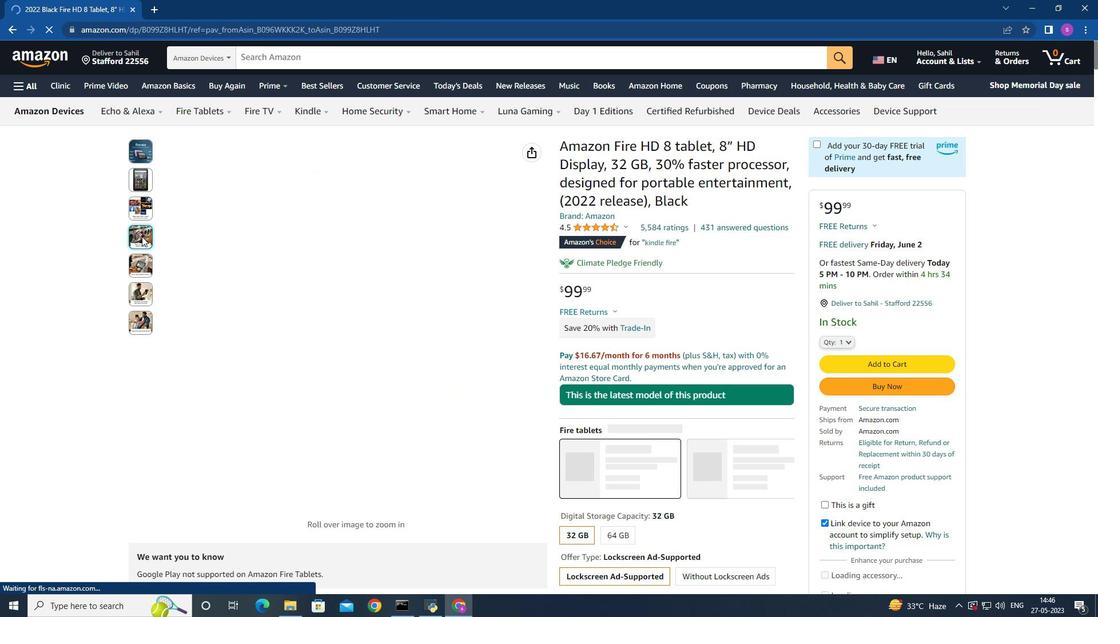 
Action: Mouse scrolled (322, 115) with delta (0, 0)
Screenshot: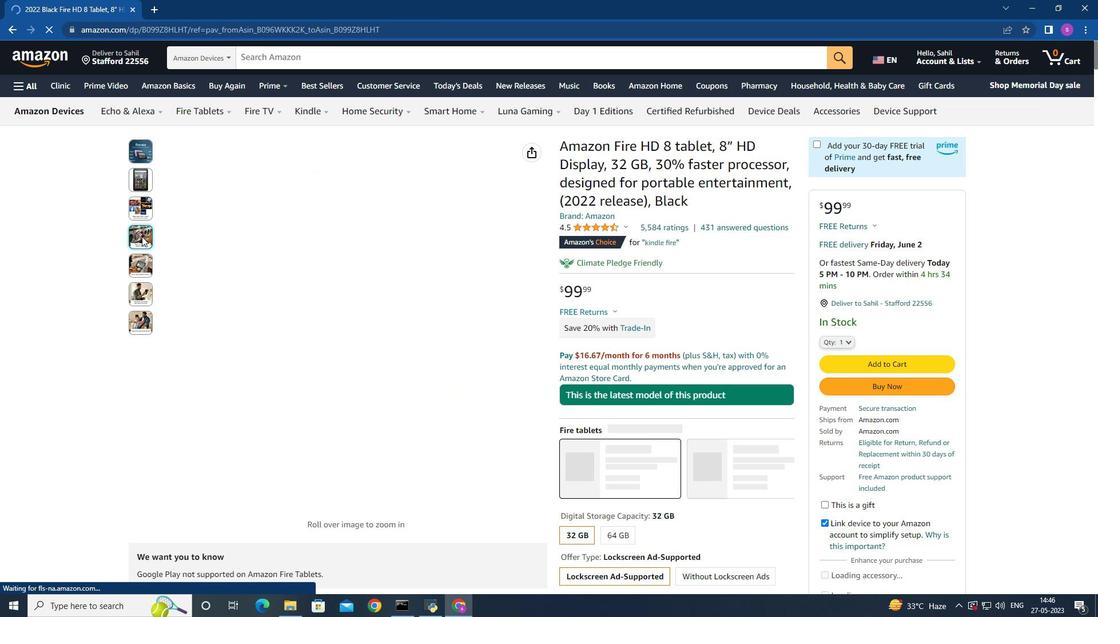 
Action: Mouse scrolled (322, 115) with delta (0, 0)
Screenshot: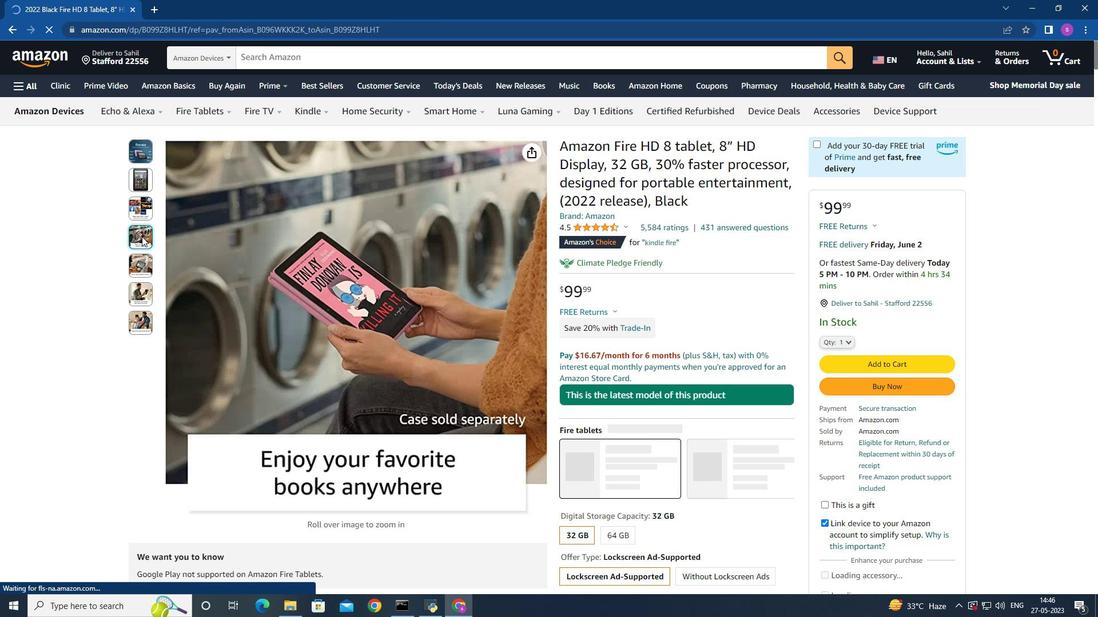 
Action: Mouse scrolled (322, 115) with delta (0, 0)
Screenshot: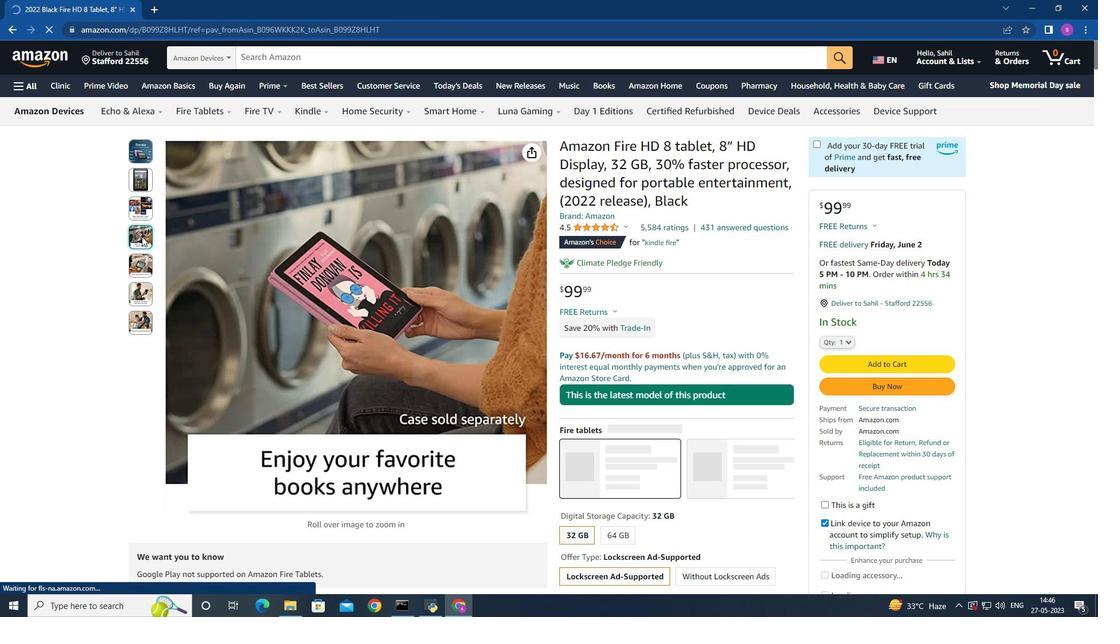 
Action: Mouse scrolled (322, 115) with delta (0, 0)
Screenshot: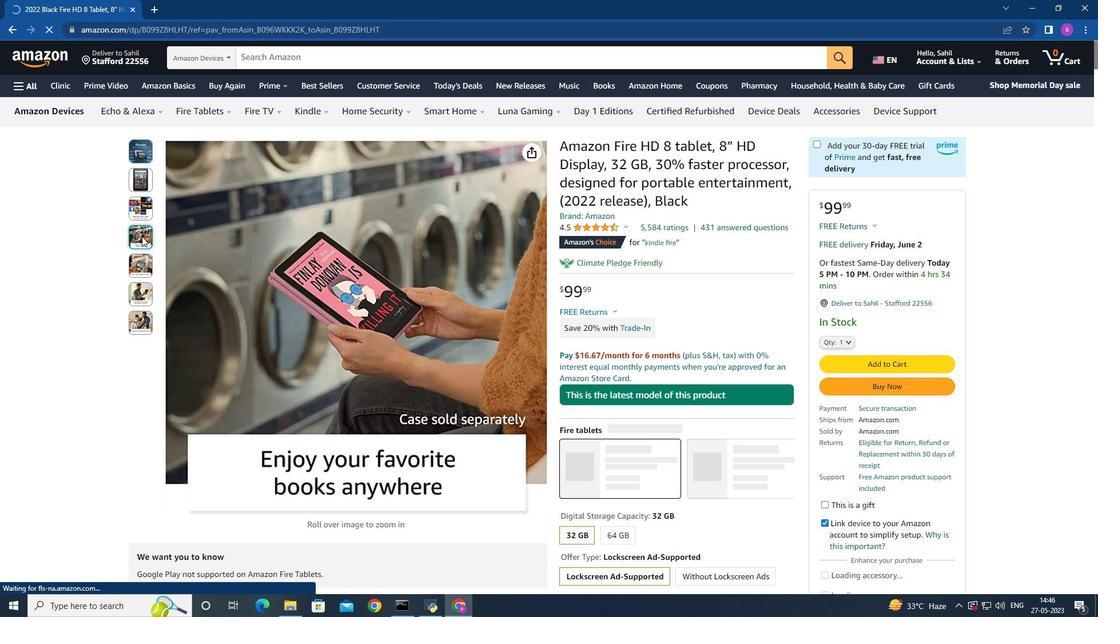 
Action: Mouse scrolled (322, 115) with delta (0, 0)
Screenshot: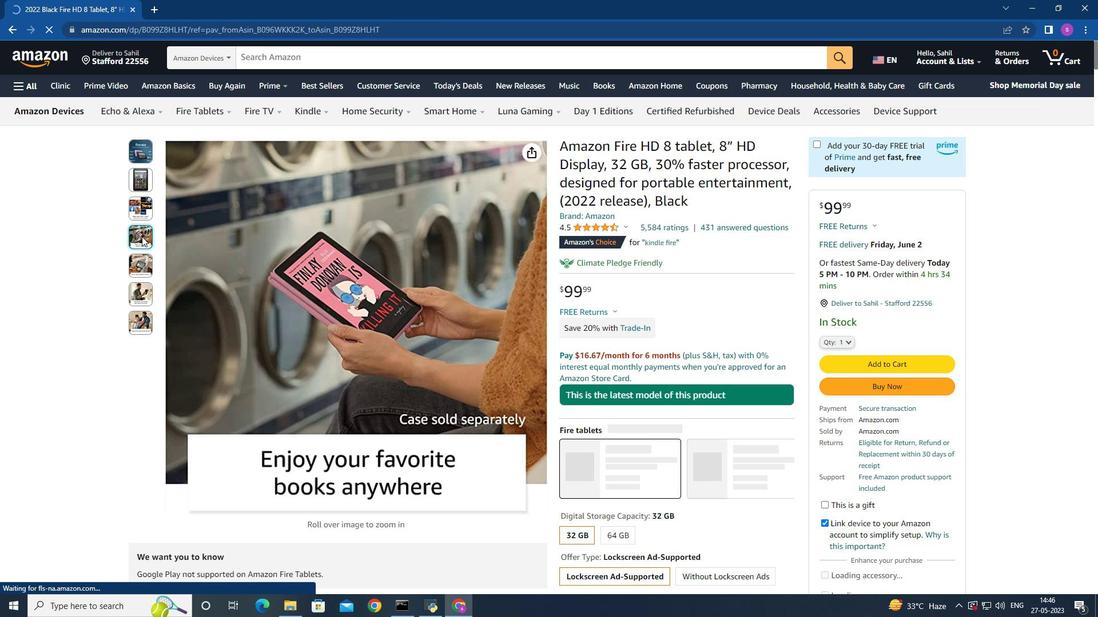
Action: Mouse moved to (512, 215)
Screenshot: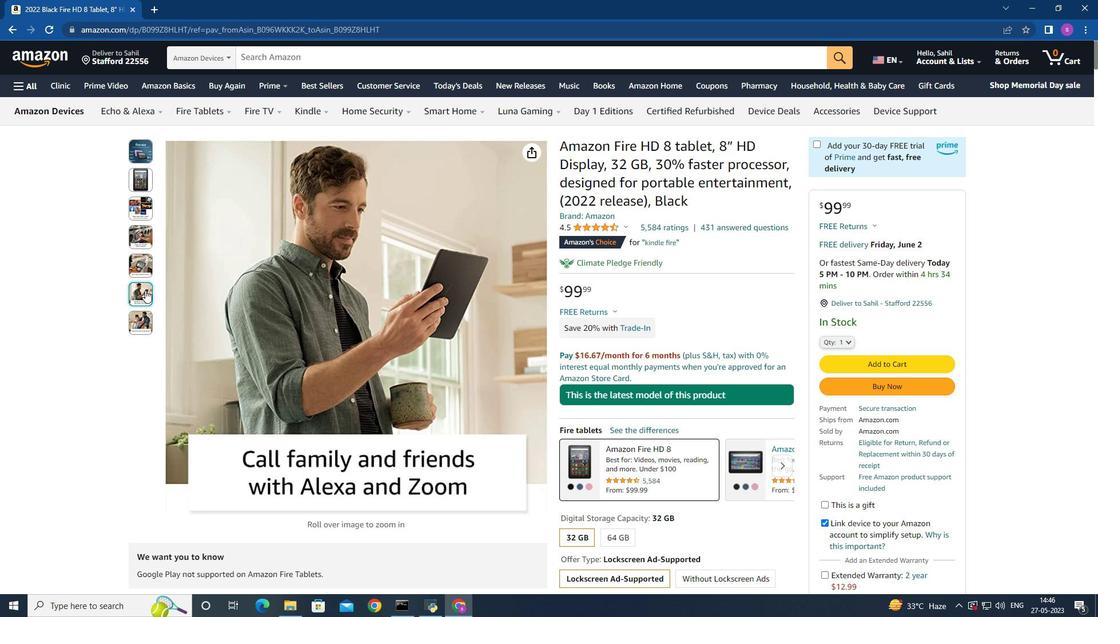 
Action: Mouse scrolled (512, 214) with delta (0, 0)
Screenshot: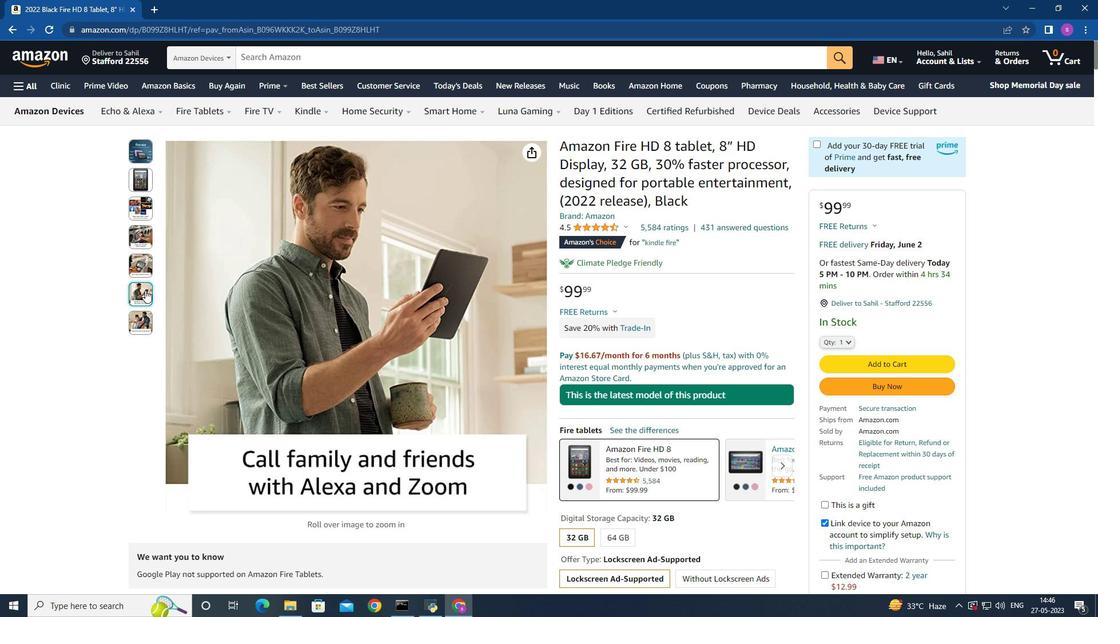 
Action: Mouse moved to (511, 215)
Screenshot: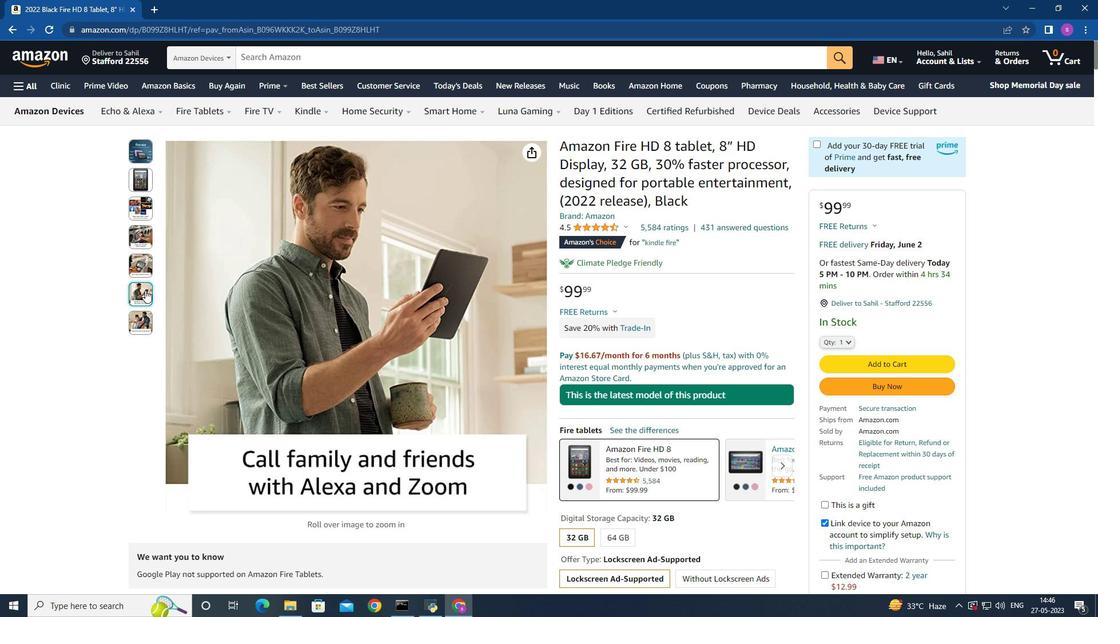 
Action: Mouse scrolled (511, 214) with delta (0, 0)
Screenshot: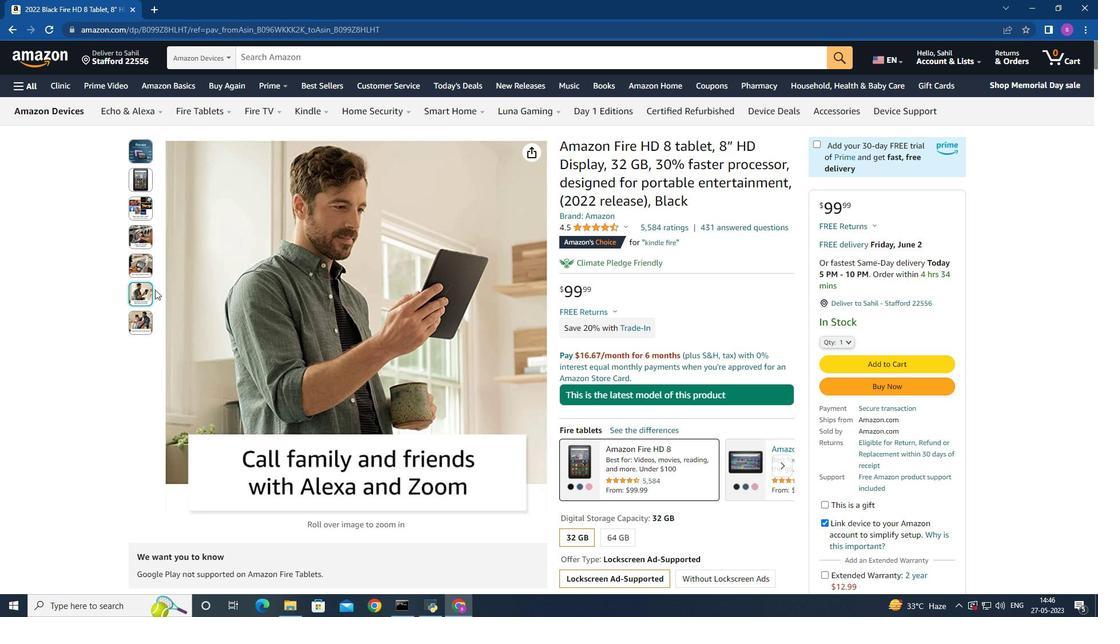 
Action: Mouse moved to (511, 215)
Screenshot: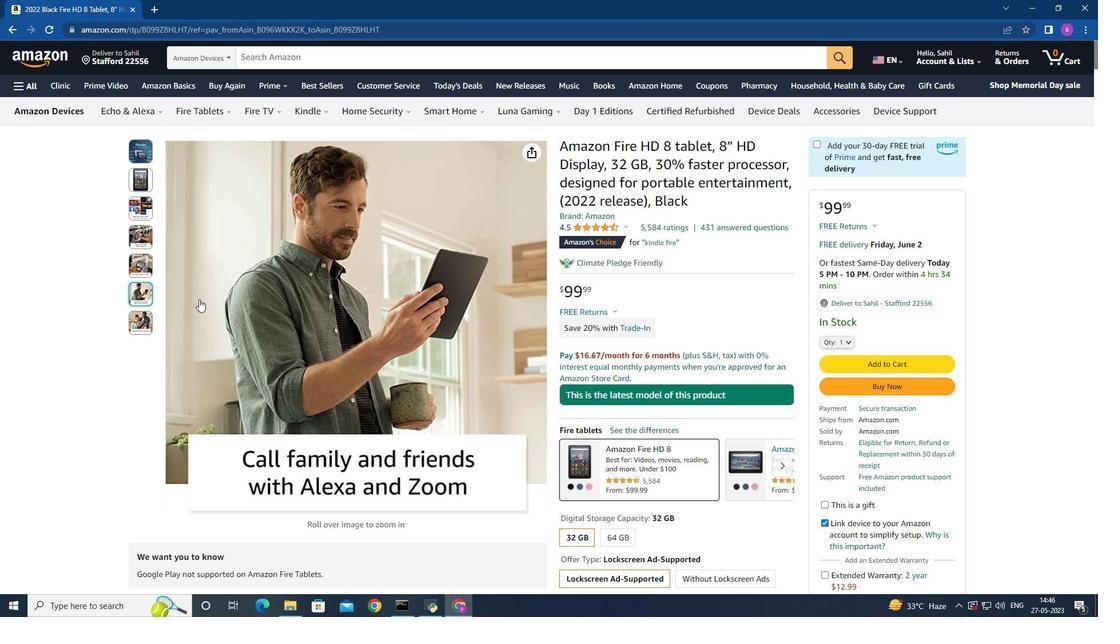 
Action: Mouse scrolled (511, 214) with delta (0, 0)
Screenshot: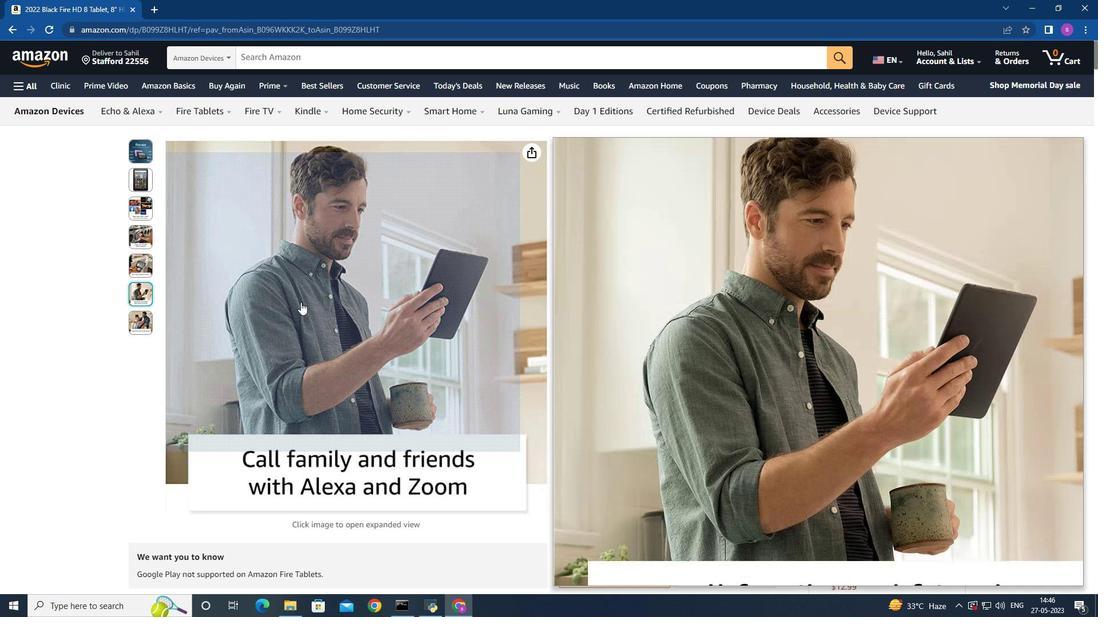 
Action: Mouse moved to (493, 207)
Screenshot: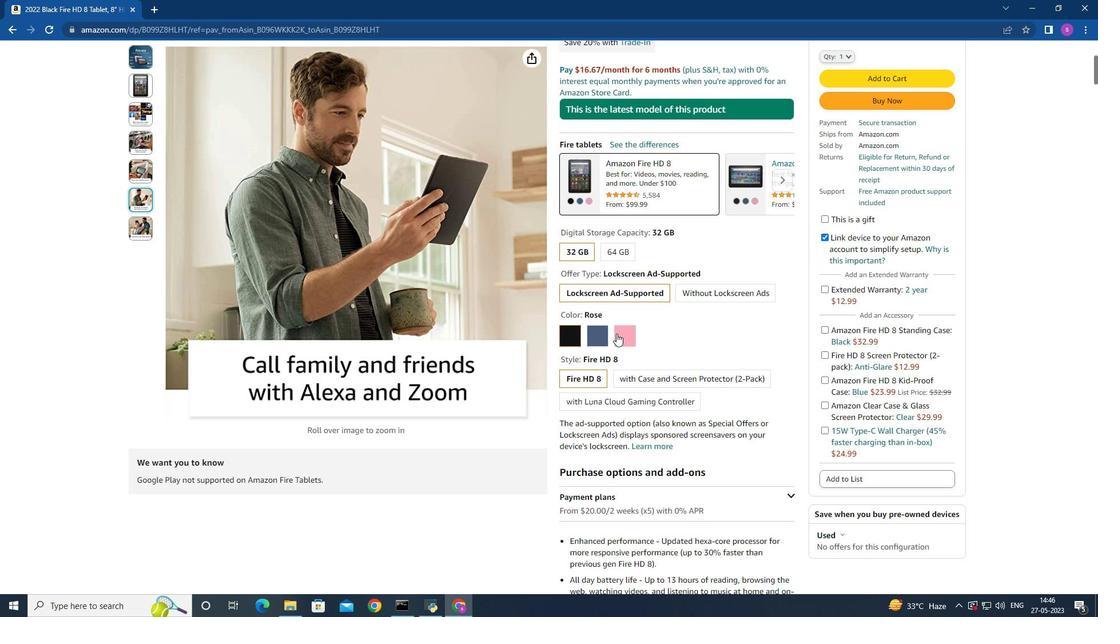 
Action: Mouse scrolled (494, 207) with delta (0, 0)
Screenshot: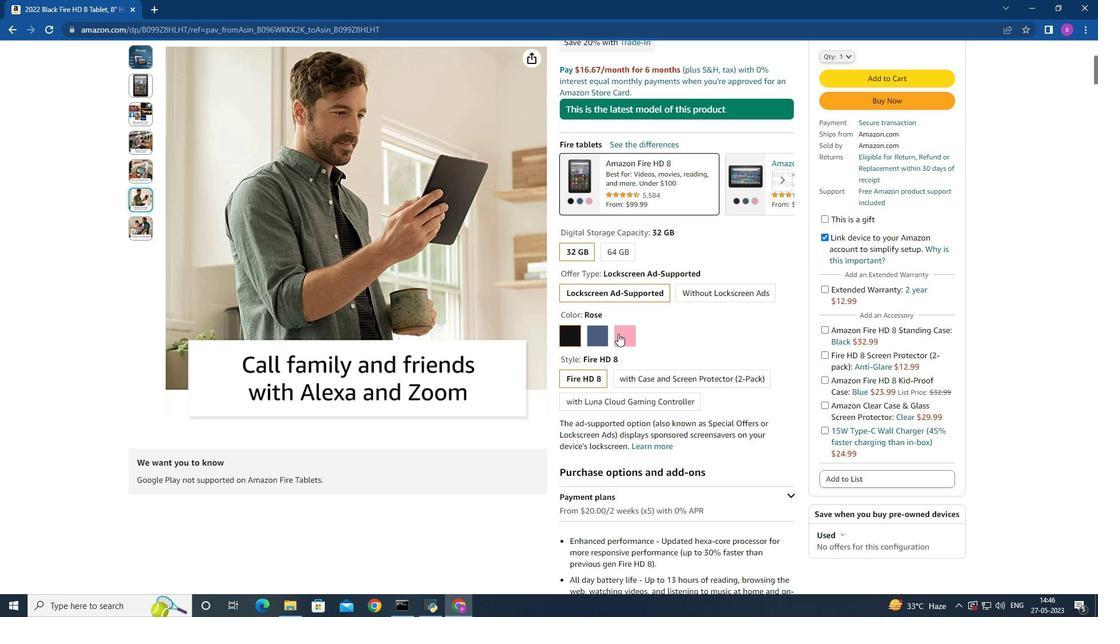 
Action: Mouse moved to (493, 206)
Screenshot: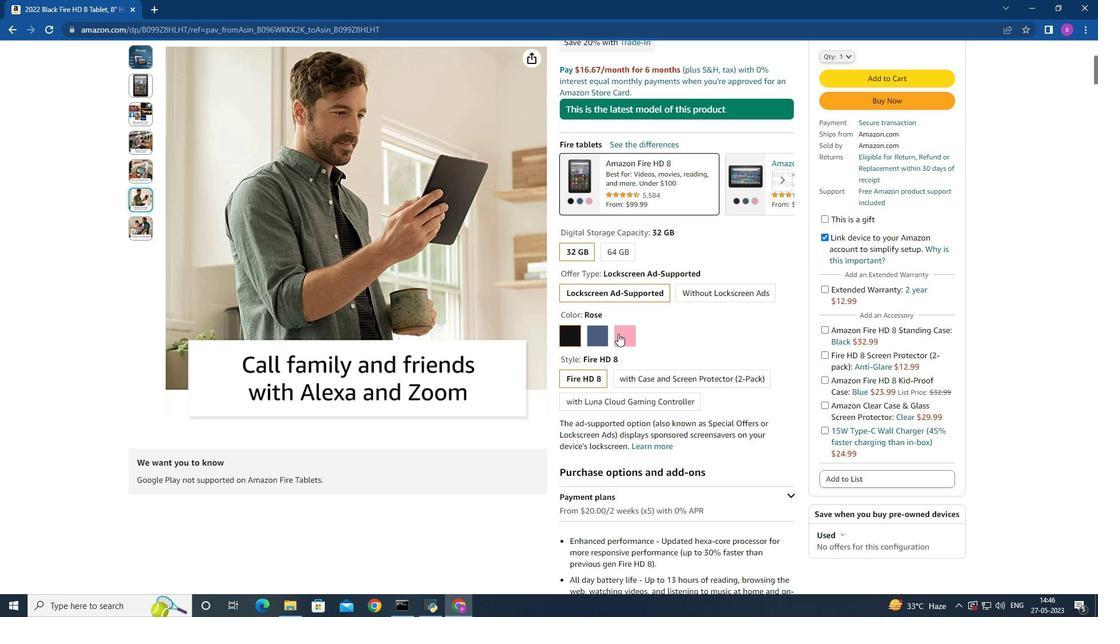 
Action: Mouse scrolled (493, 206) with delta (0, 0)
Screenshot: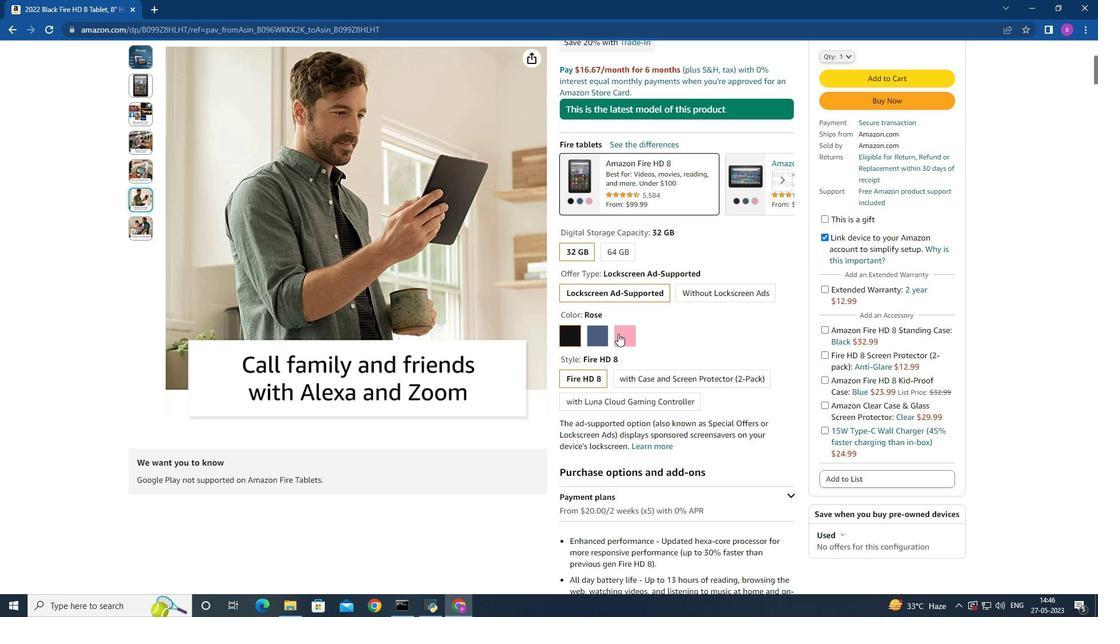 
Action: Mouse moved to (493, 206)
